 Task: Look for Airbnb options in El Cafetal, Venezuela from 9th November, 2023 to 16th November, 2023 for 2 adults. Place can be entire room with 2 bedrooms having 2 beds and 1 bathroom. Property type can be flat.
Action: Mouse moved to (492, 90)
Screenshot: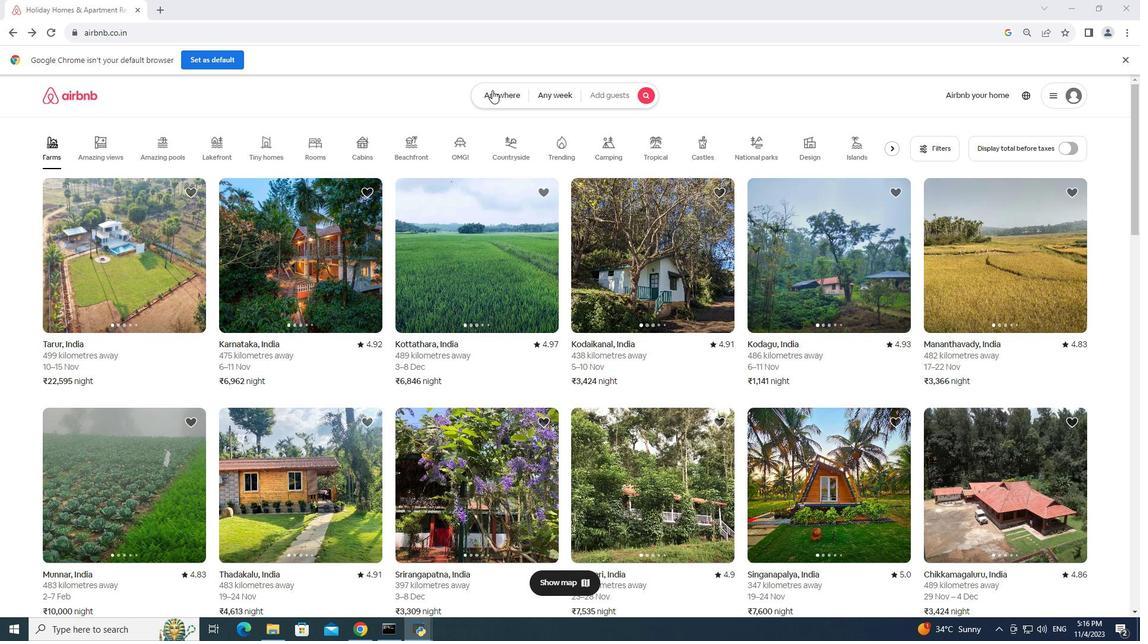 
Action: Mouse pressed left at (492, 90)
Screenshot: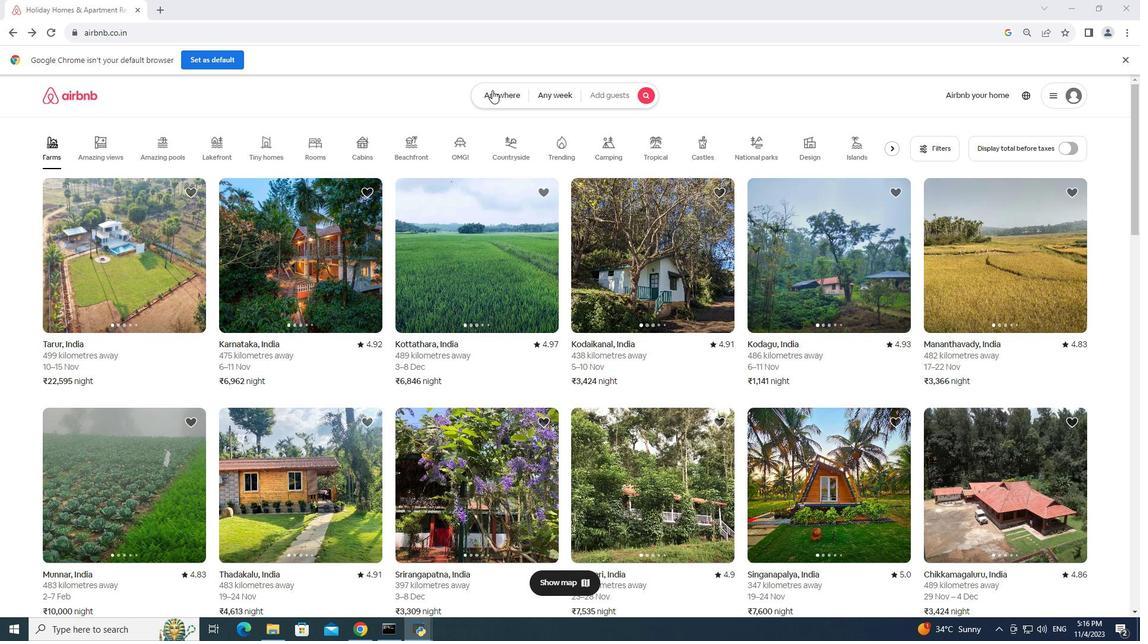 
Action: Mouse moved to (483, 112)
Screenshot: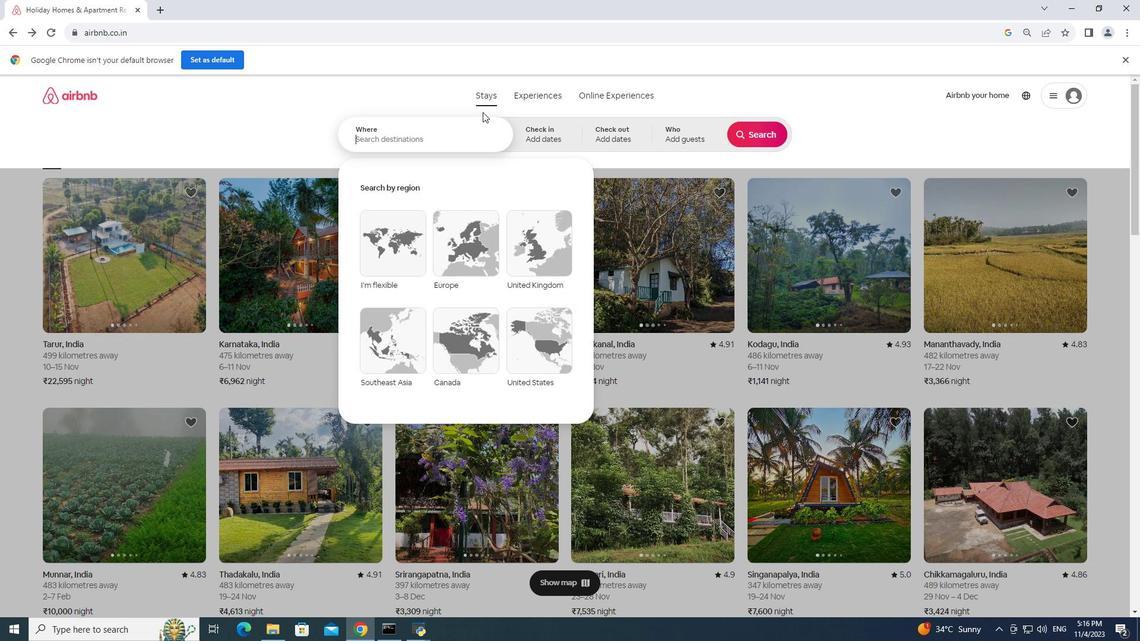 
Action: Key pressed d<Key.backspace>el<Key.backspace>i<Key.space>cafetal,<Key.space>venezuela
Screenshot: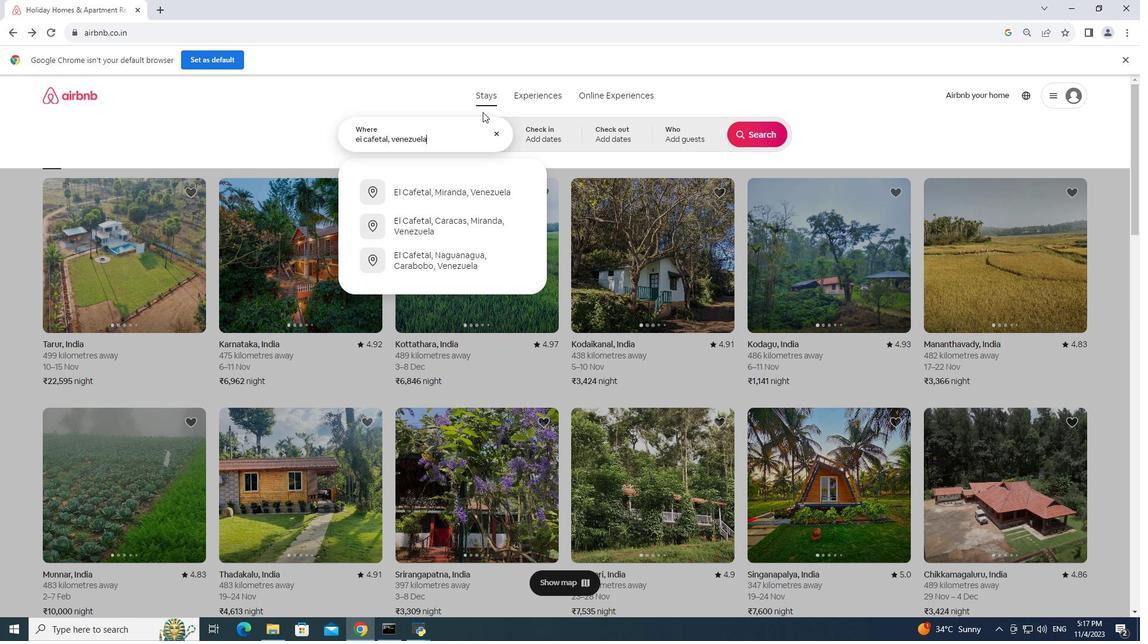 
Action: Mouse moved to (561, 137)
Screenshot: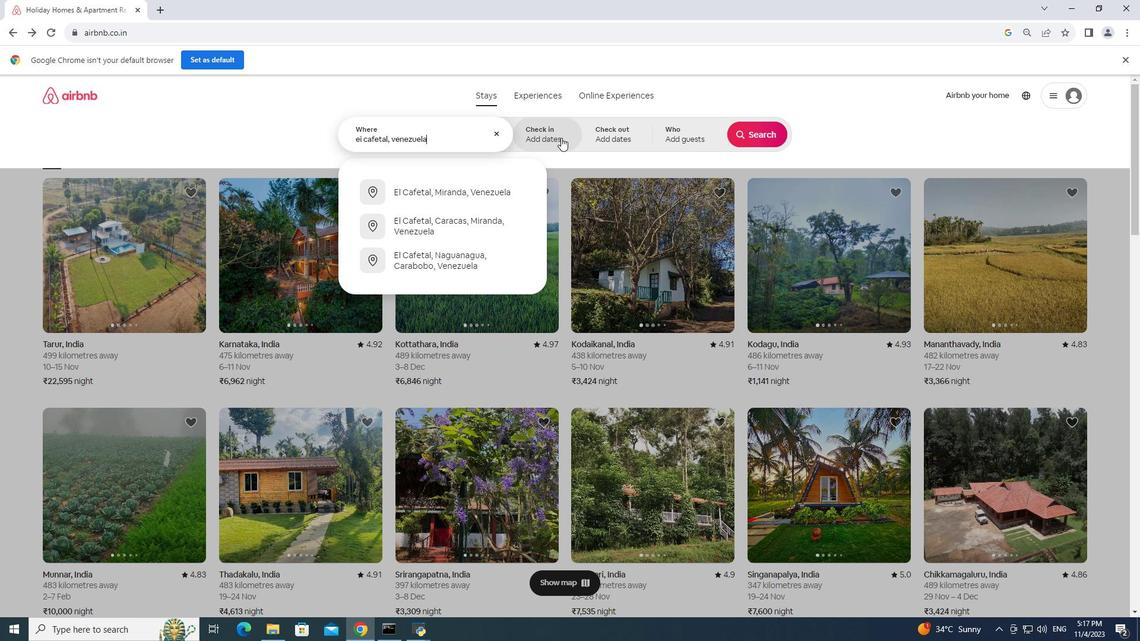 
Action: Mouse pressed left at (561, 137)
Screenshot: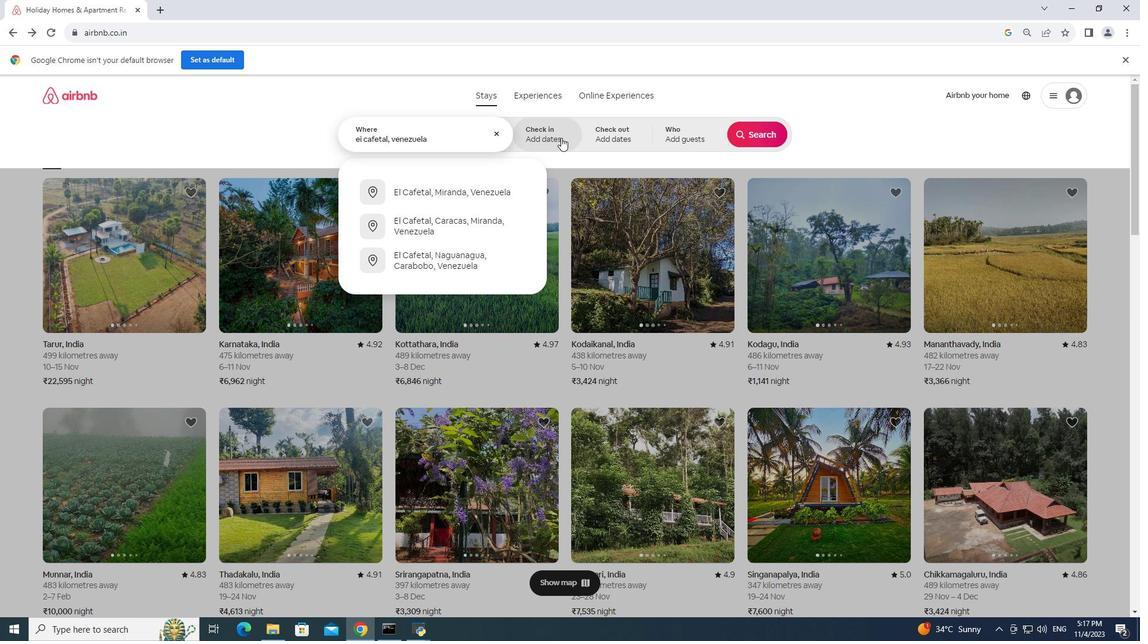 
Action: Mouse moved to (485, 292)
Screenshot: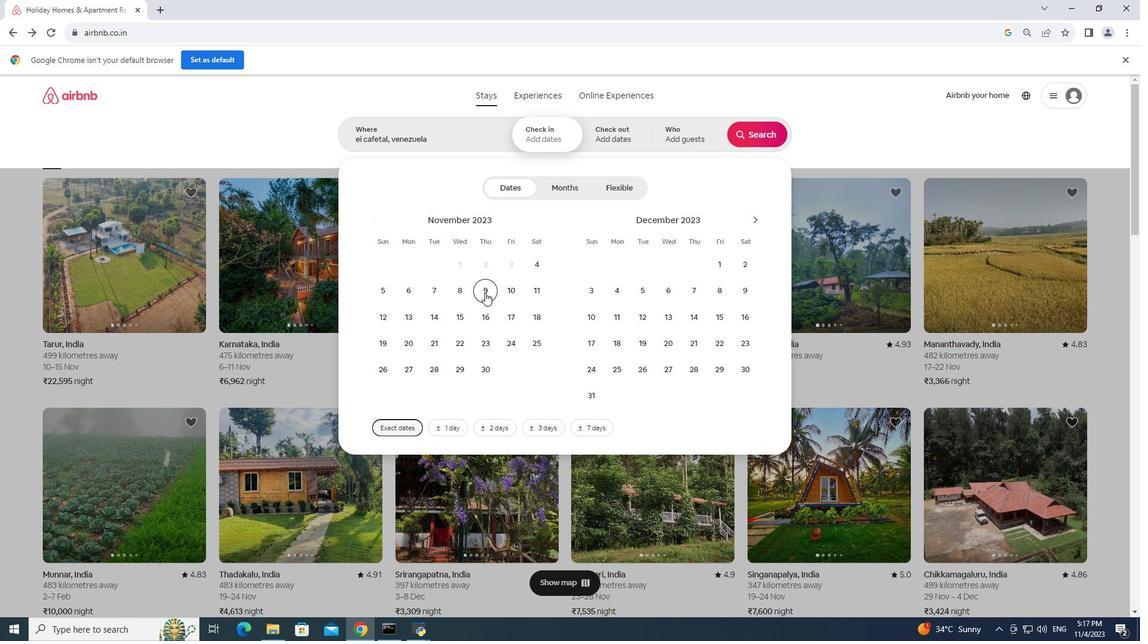
Action: Mouse pressed left at (485, 292)
Screenshot: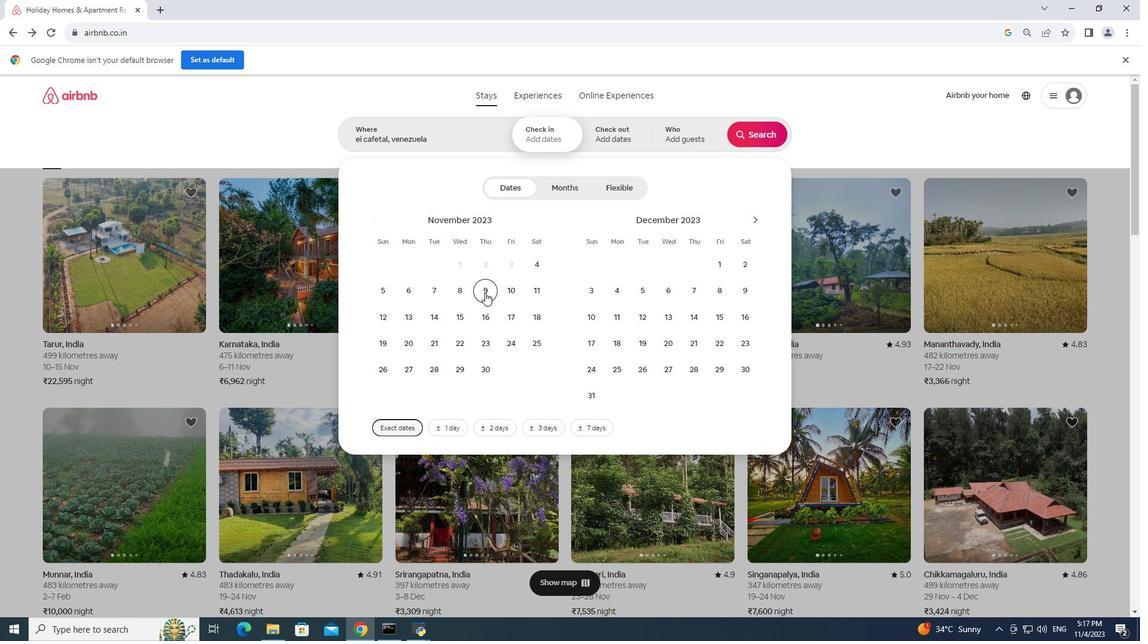 
Action: Mouse moved to (483, 319)
Screenshot: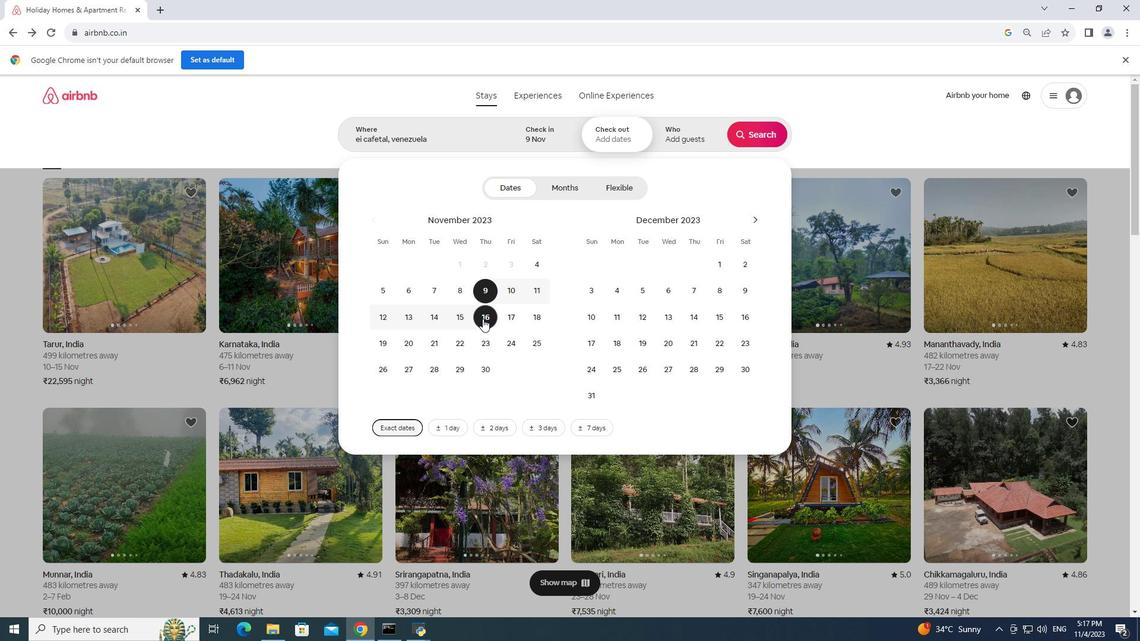 
Action: Mouse pressed left at (483, 319)
Screenshot: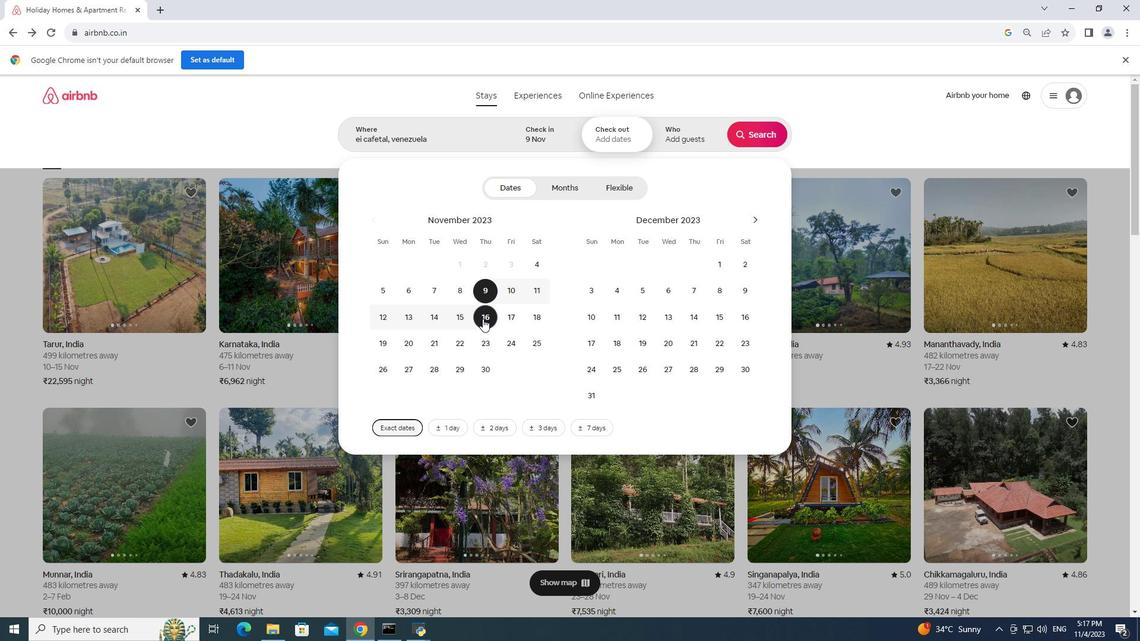 
Action: Mouse moved to (720, 137)
Screenshot: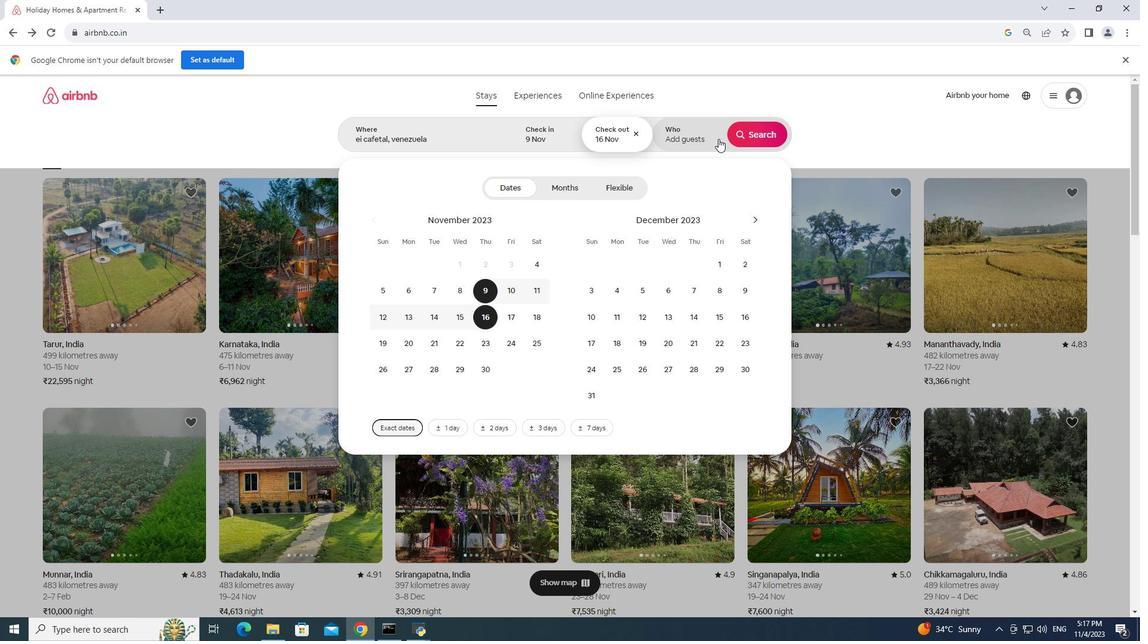 
Action: Mouse pressed left at (720, 137)
Screenshot: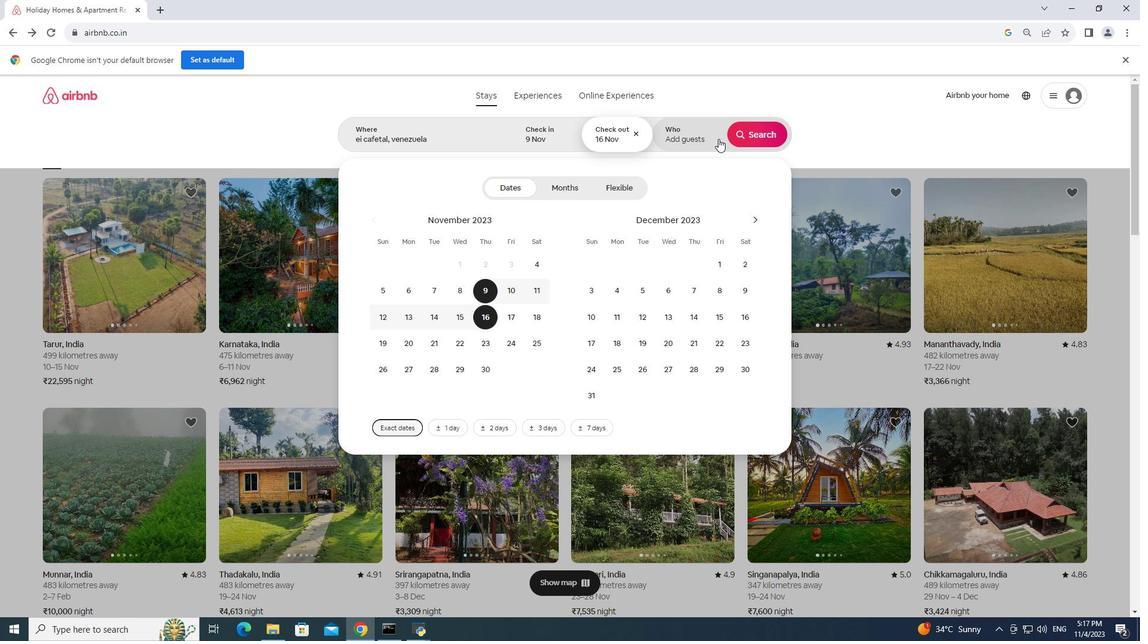 
Action: Mouse moved to (765, 190)
Screenshot: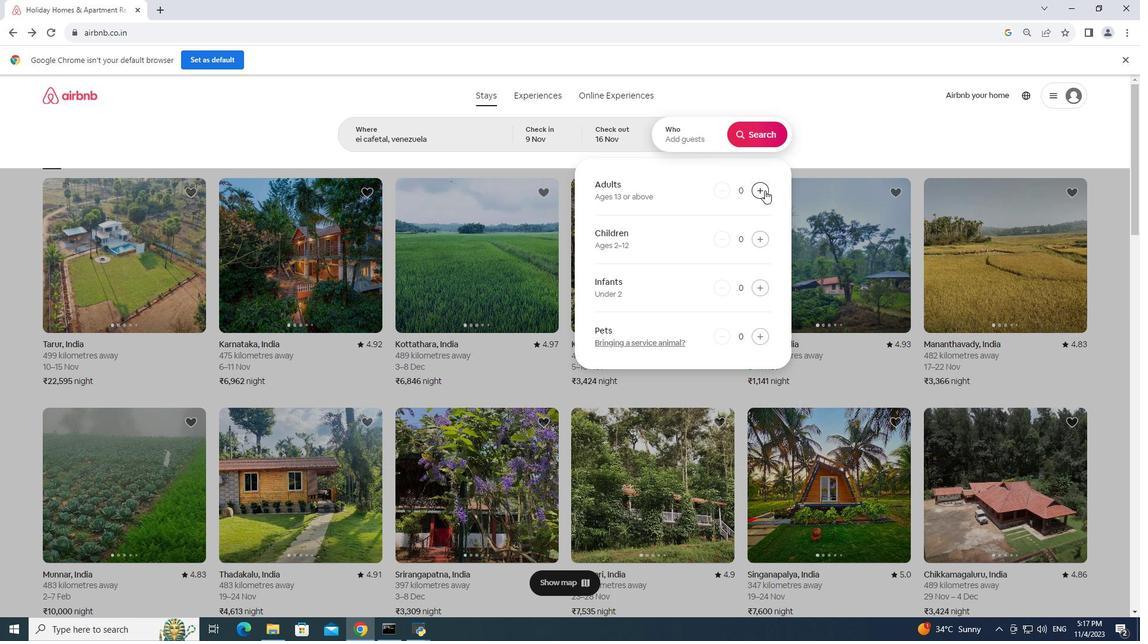 
Action: Mouse pressed left at (765, 190)
Screenshot: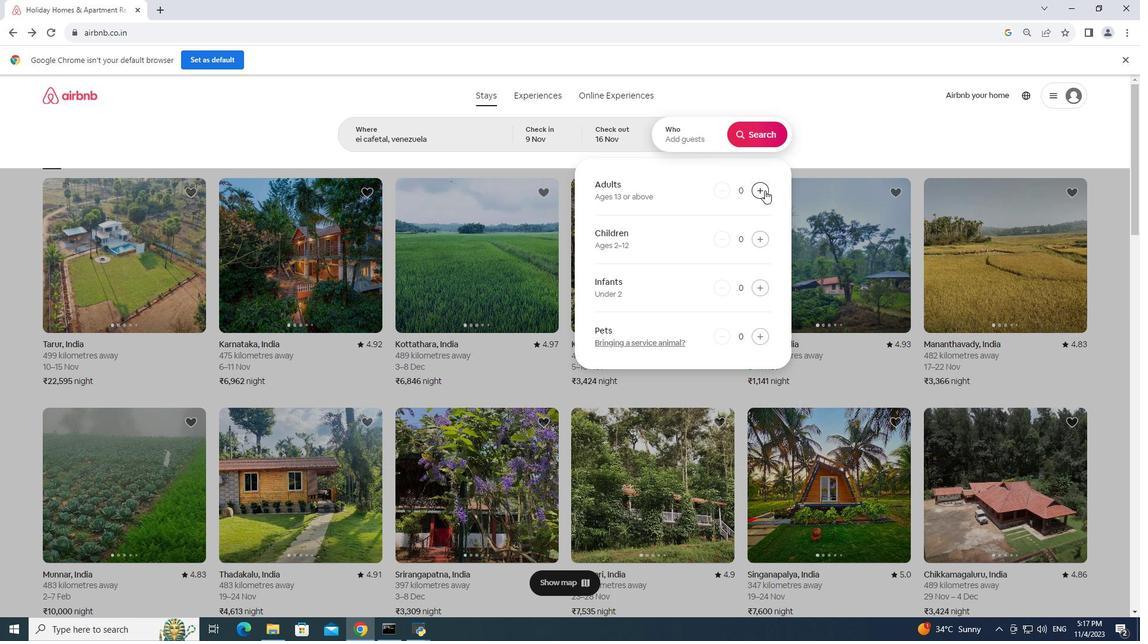 
Action: Mouse pressed left at (765, 190)
Screenshot: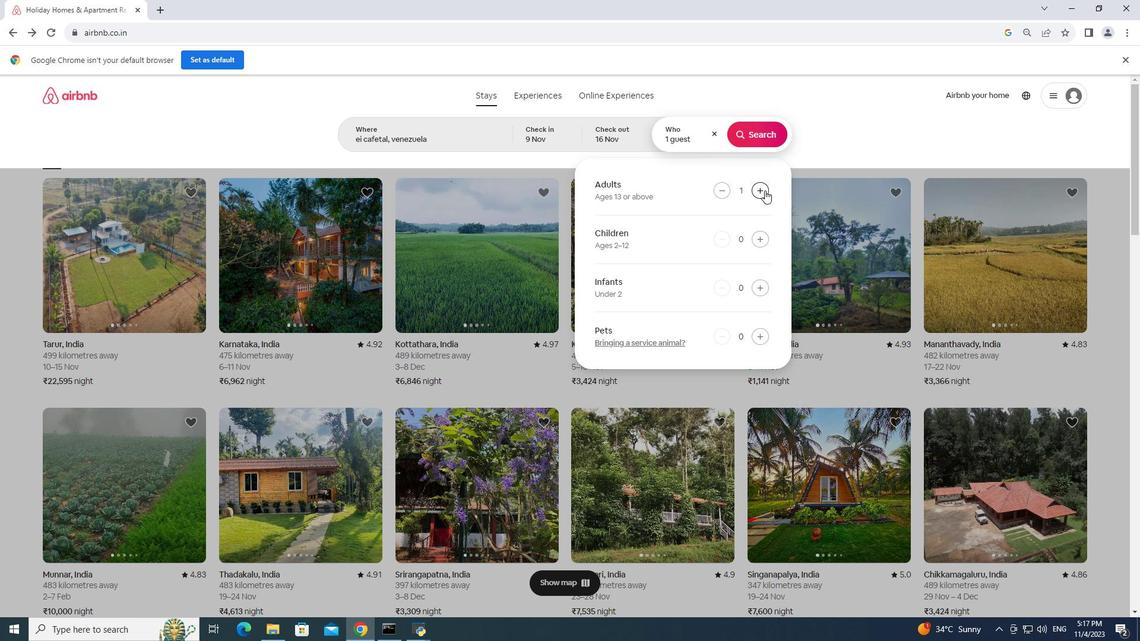 
Action: Mouse moved to (745, 134)
Screenshot: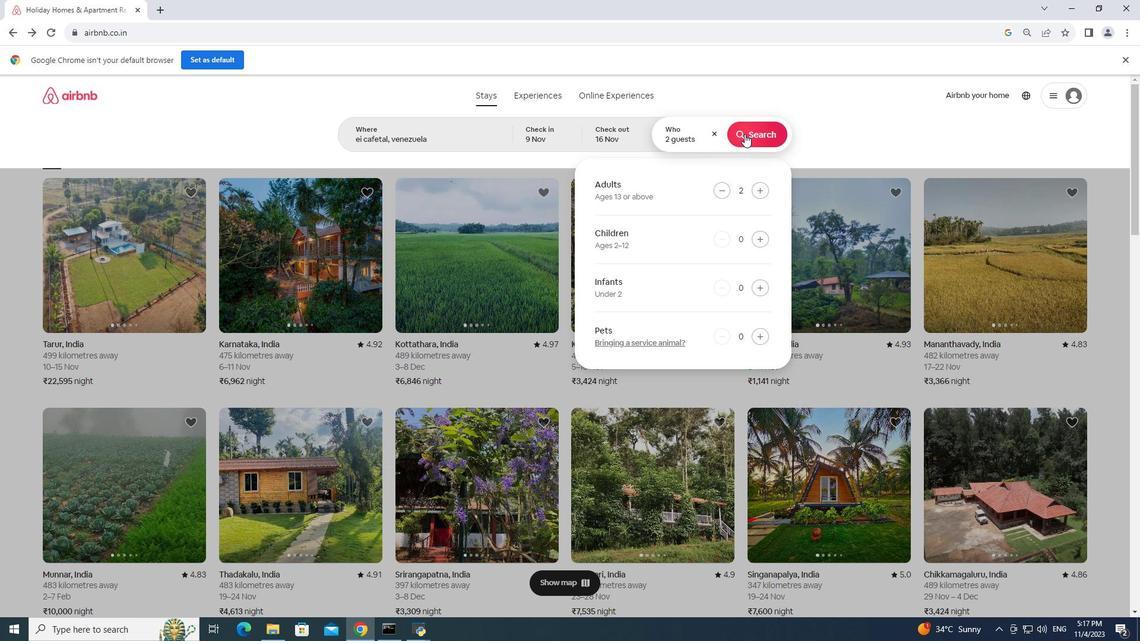 
Action: Mouse pressed left at (745, 134)
Screenshot: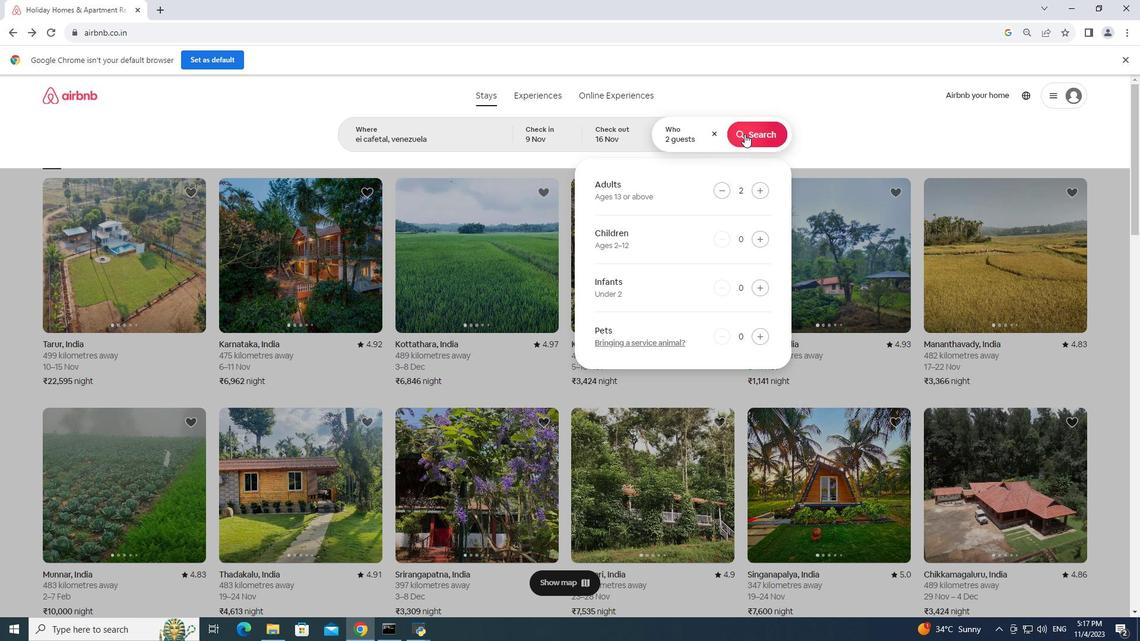 
Action: Mouse moved to (978, 138)
Screenshot: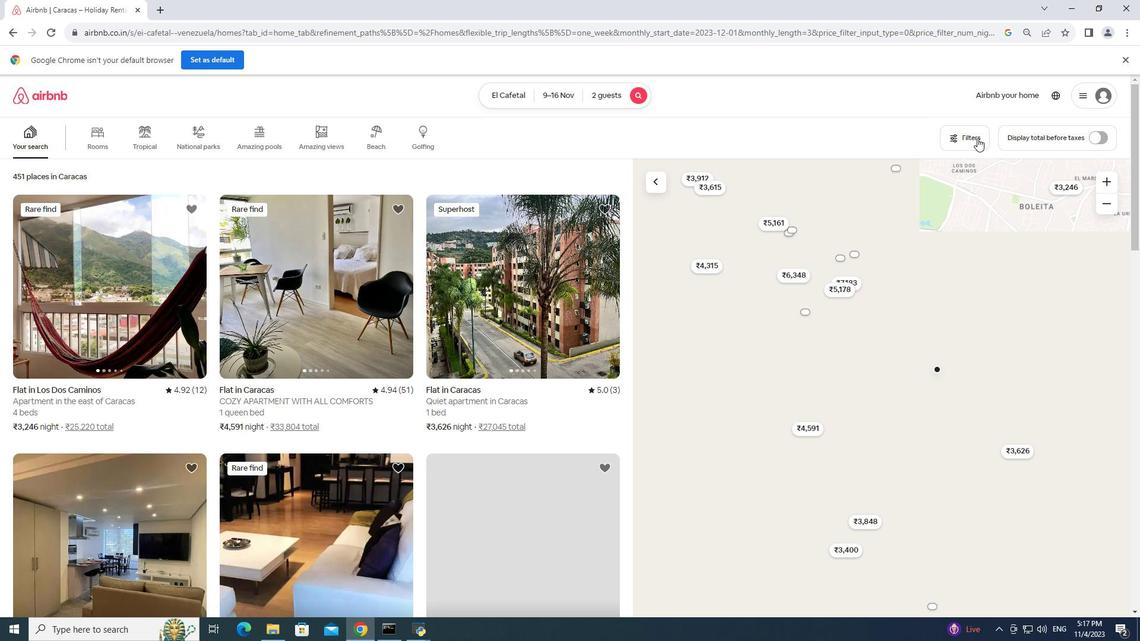 
Action: Mouse pressed left at (978, 138)
Screenshot: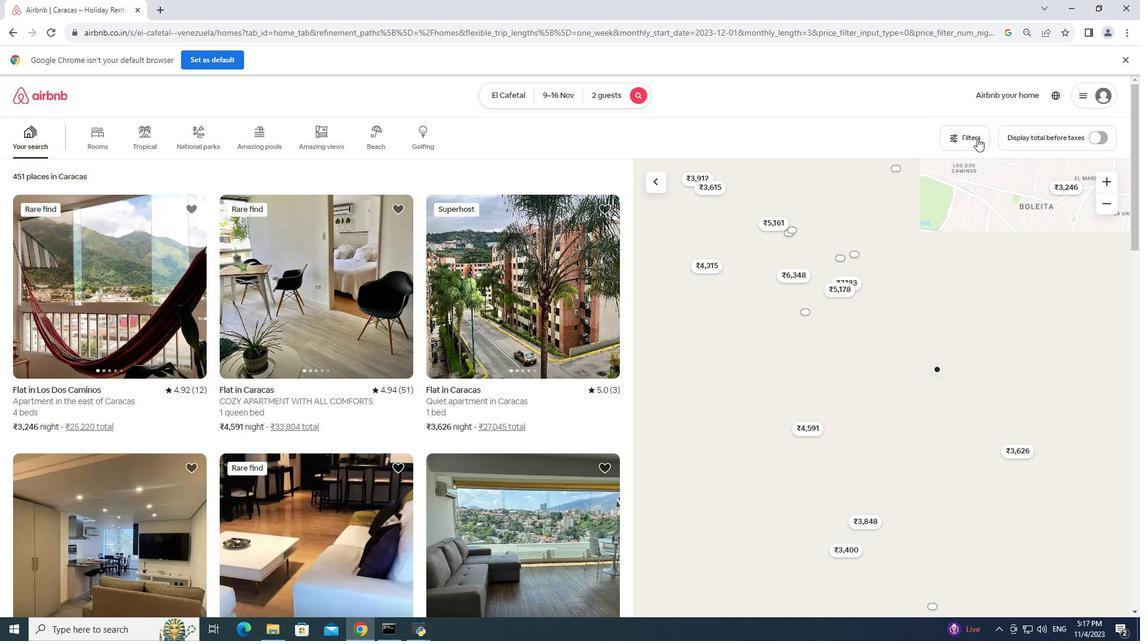 
Action: Mouse moved to (974, 142)
Screenshot: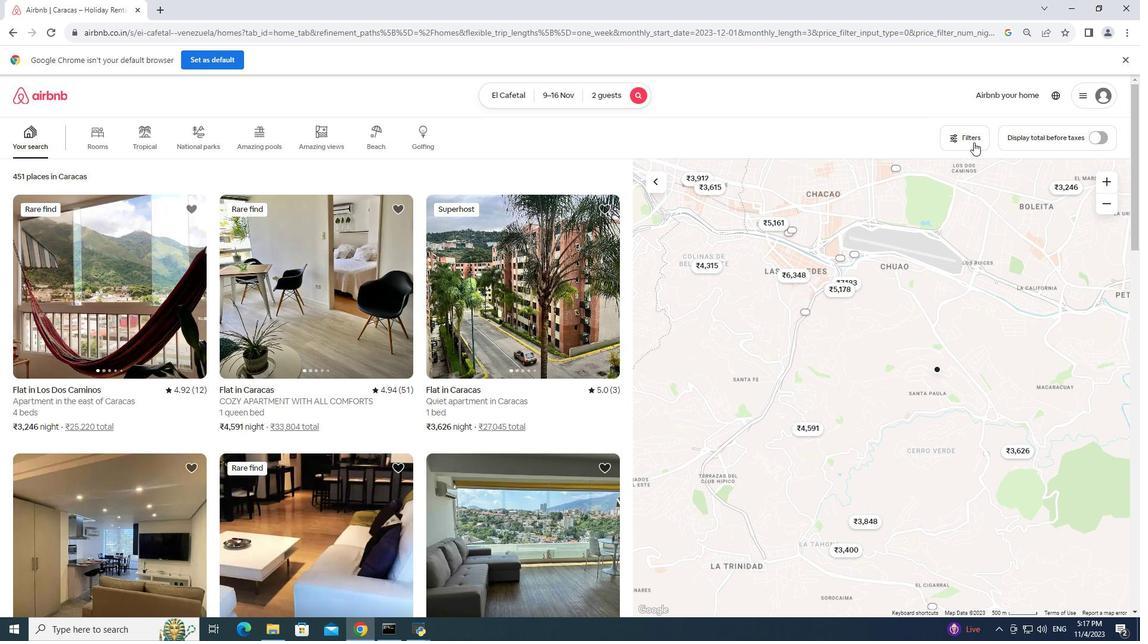 
Action: Mouse pressed left at (974, 142)
Screenshot: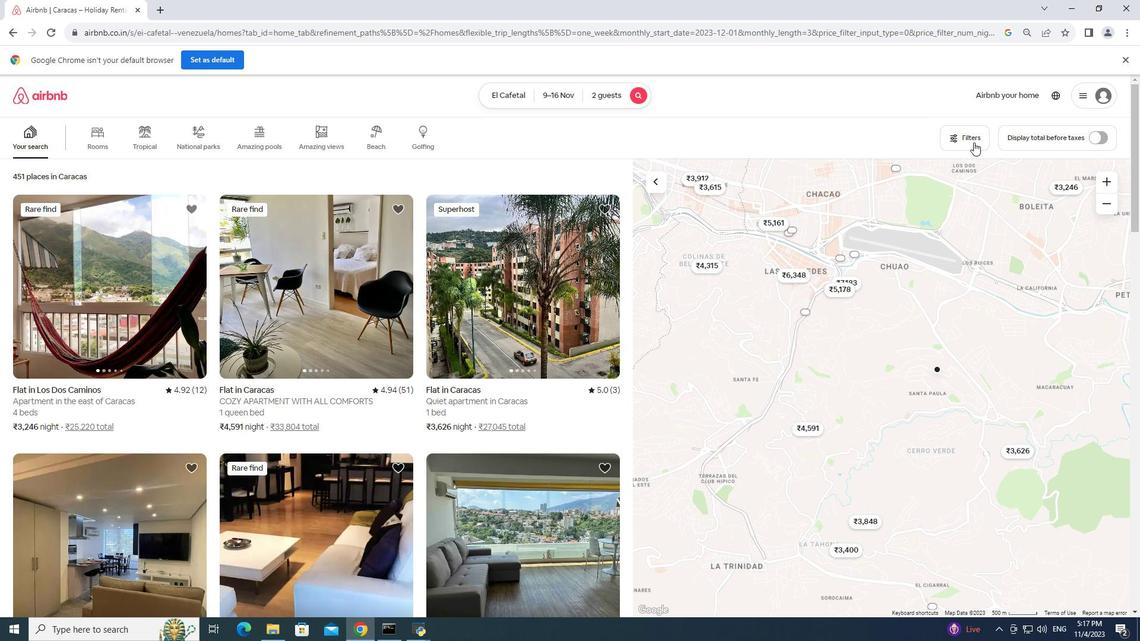 
Action: Mouse pressed left at (974, 142)
Screenshot: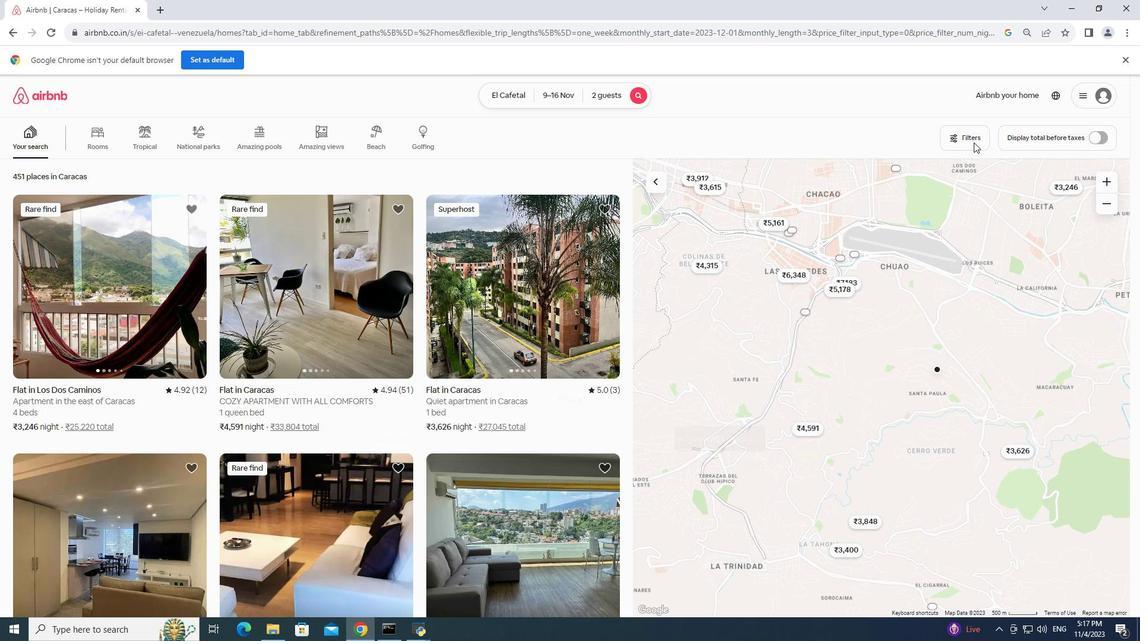 
Action: Mouse pressed left at (974, 142)
Screenshot: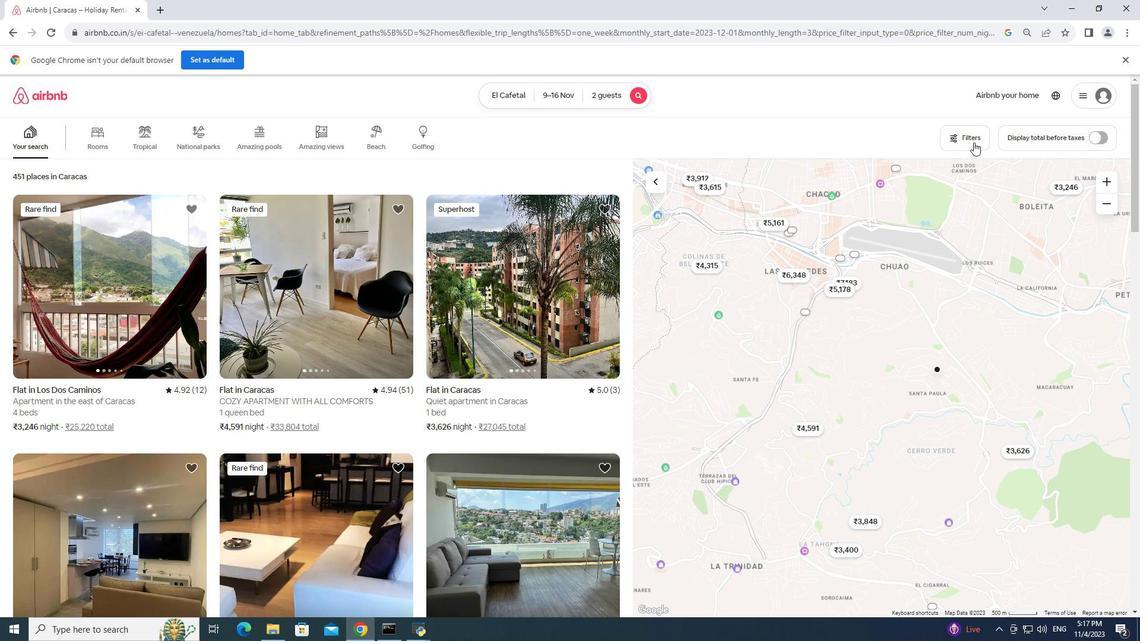 
Action: Mouse moved to (663, 380)
Screenshot: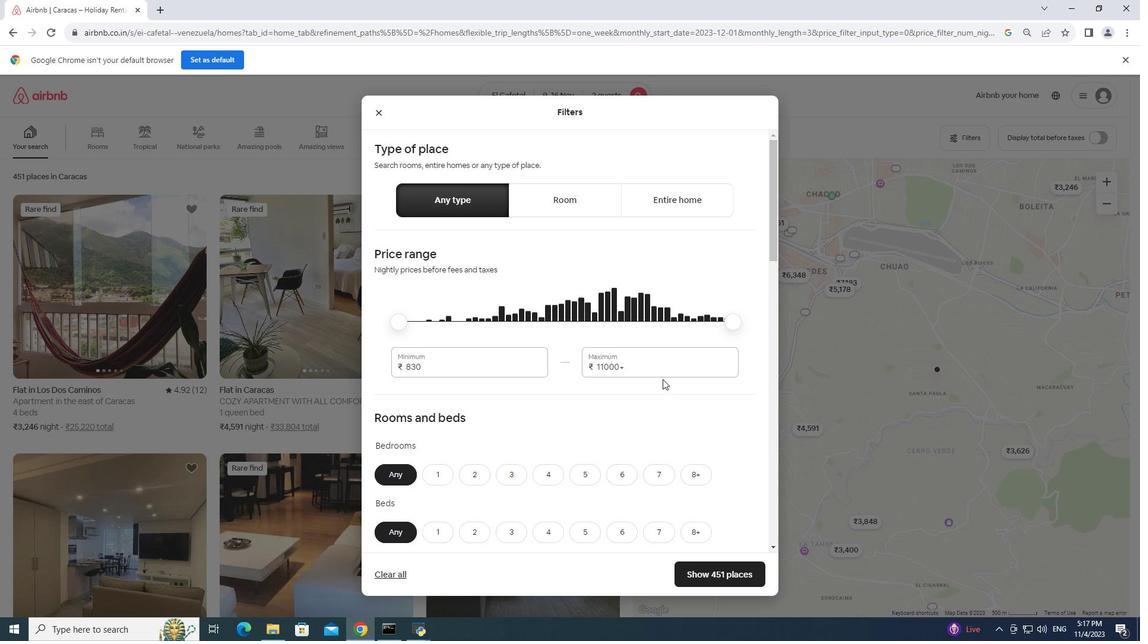 
Action: Mouse scrolled (663, 379) with delta (0, 0)
Screenshot: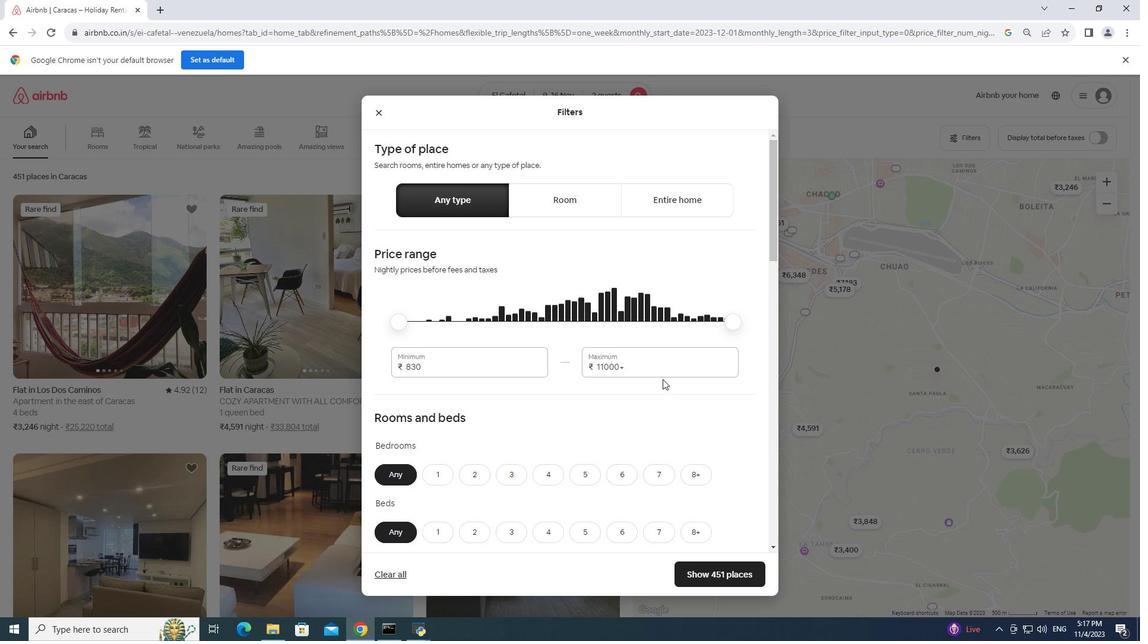 
Action: Mouse moved to (663, 379)
Screenshot: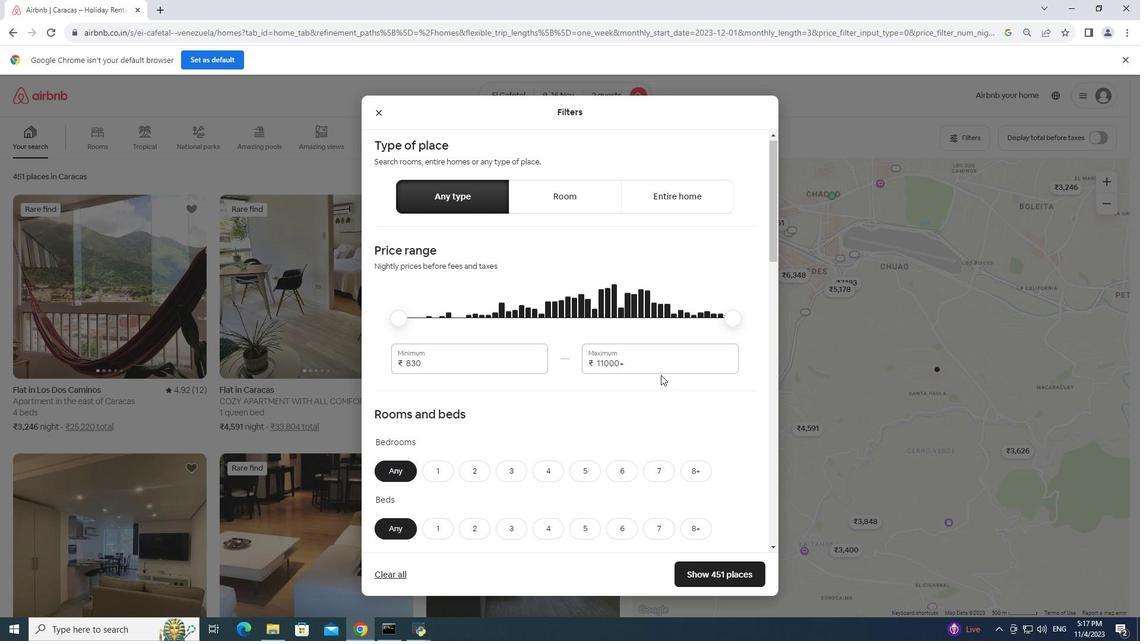 
Action: Mouse scrolled (663, 378) with delta (0, 0)
Screenshot: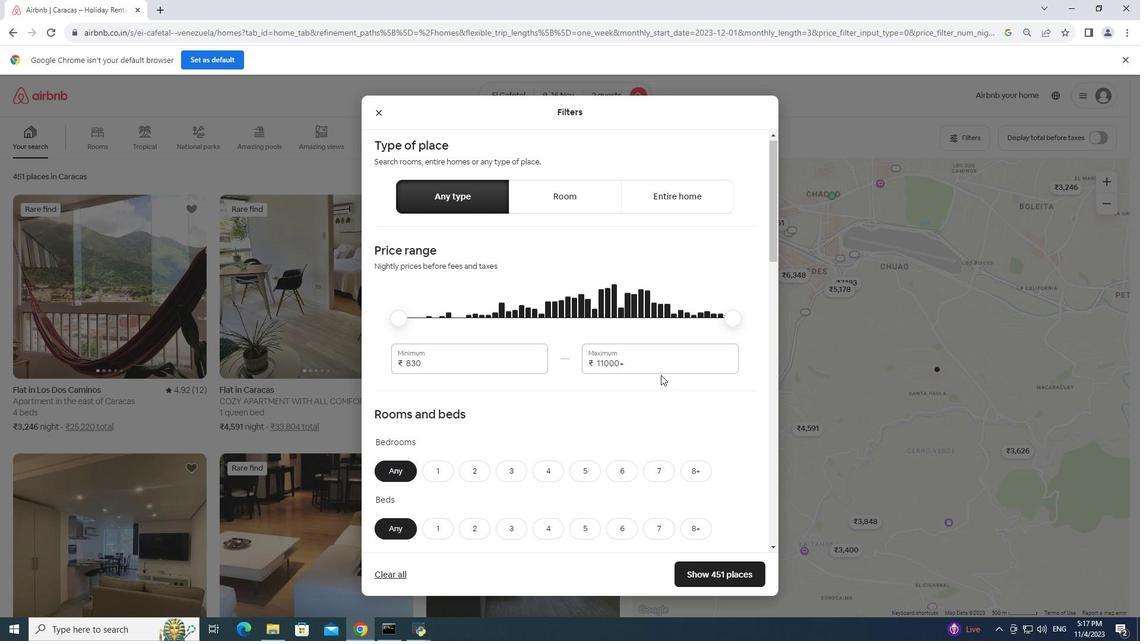 
Action: Mouse moved to (662, 377)
Screenshot: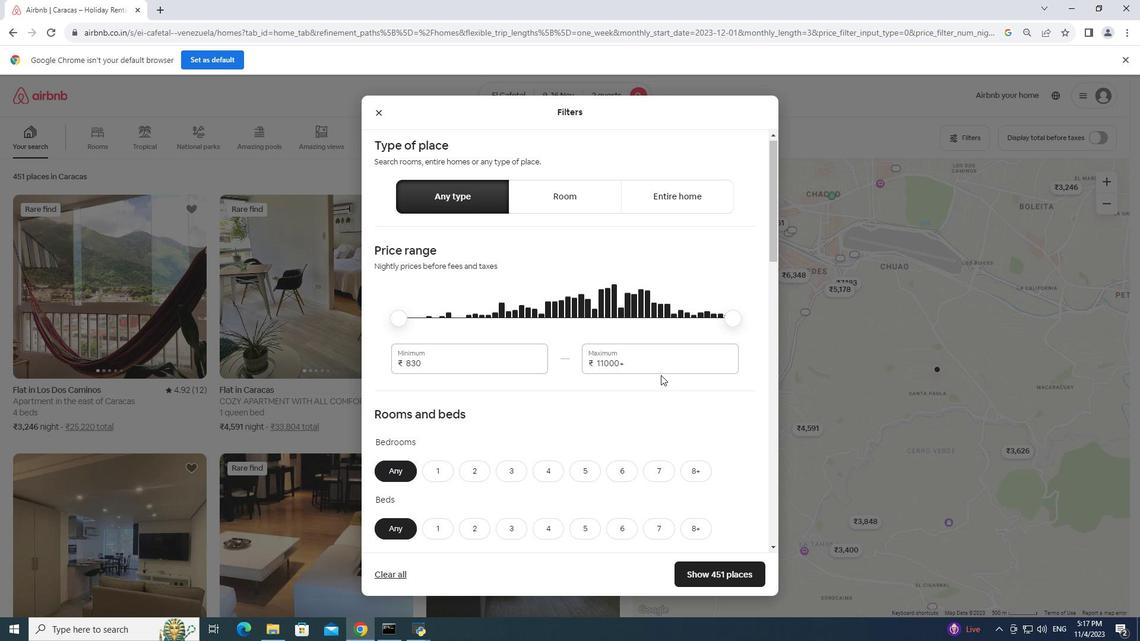 
Action: Mouse scrolled (662, 377) with delta (0, 0)
Screenshot: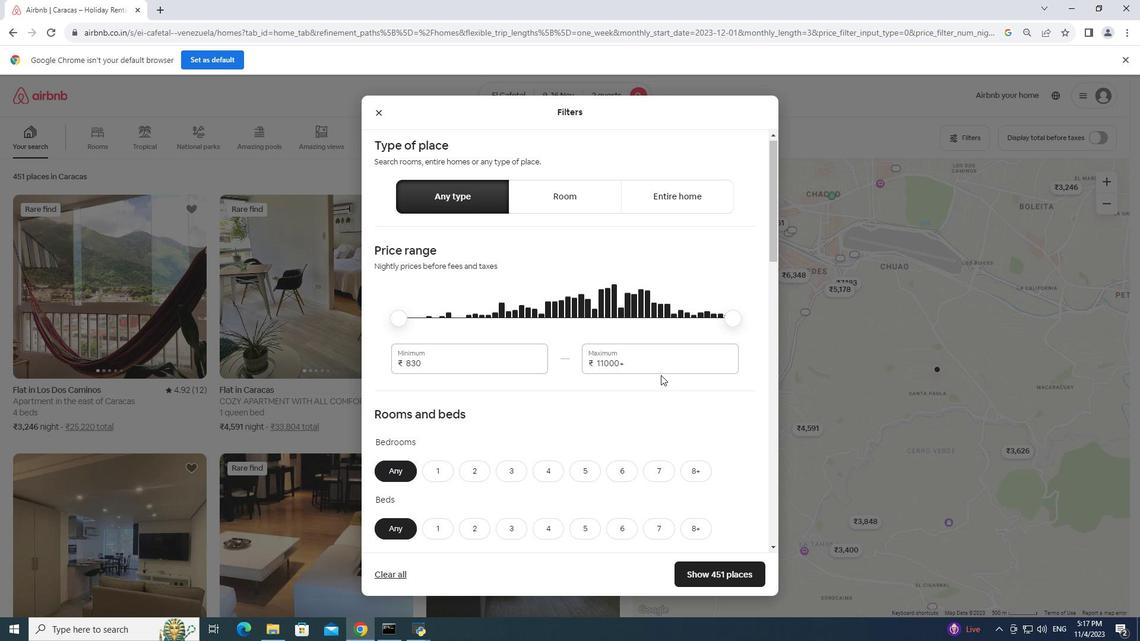 
Action: Mouse moved to (661, 376)
Screenshot: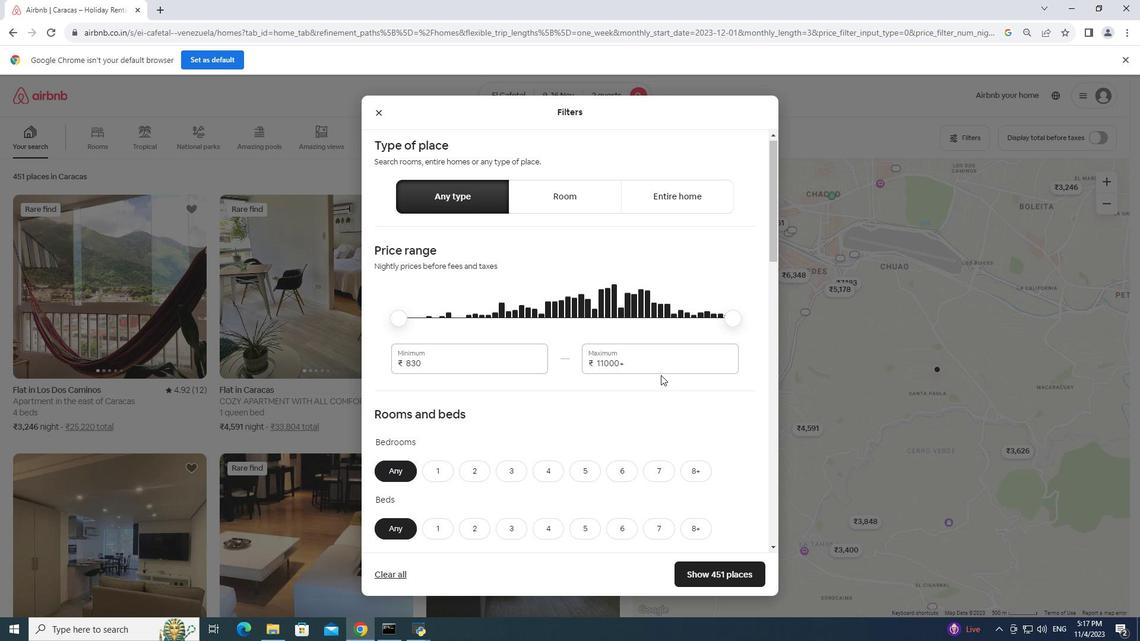 
Action: Mouse scrolled (661, 376) with delta (0, 0)
Screenshot: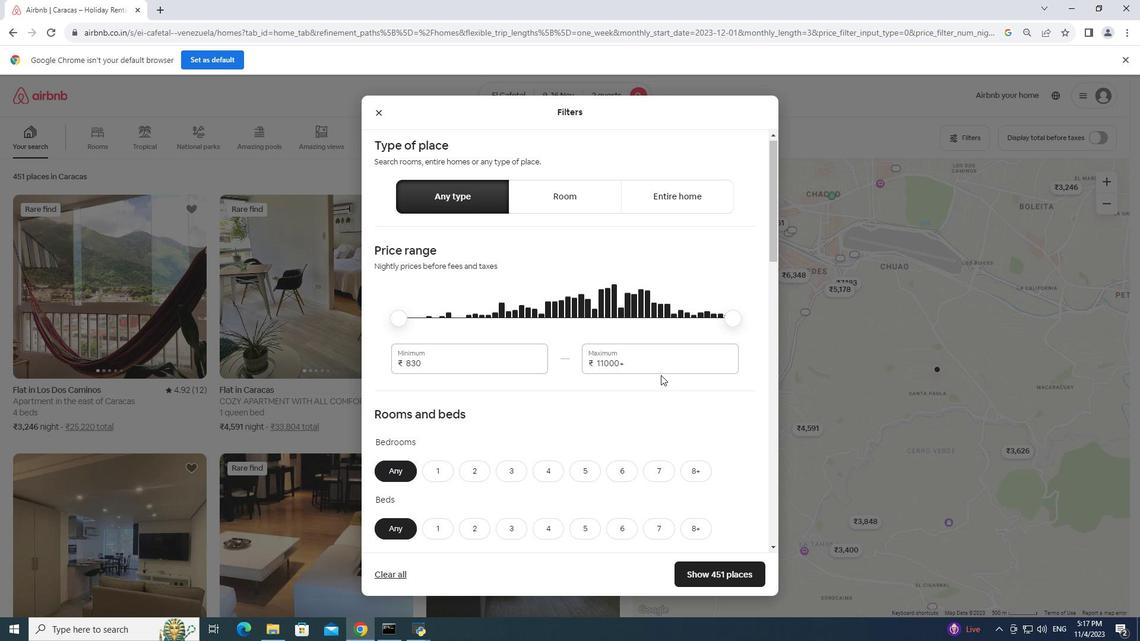 
Action: Mouse moved to (660, 374)
Screenshot: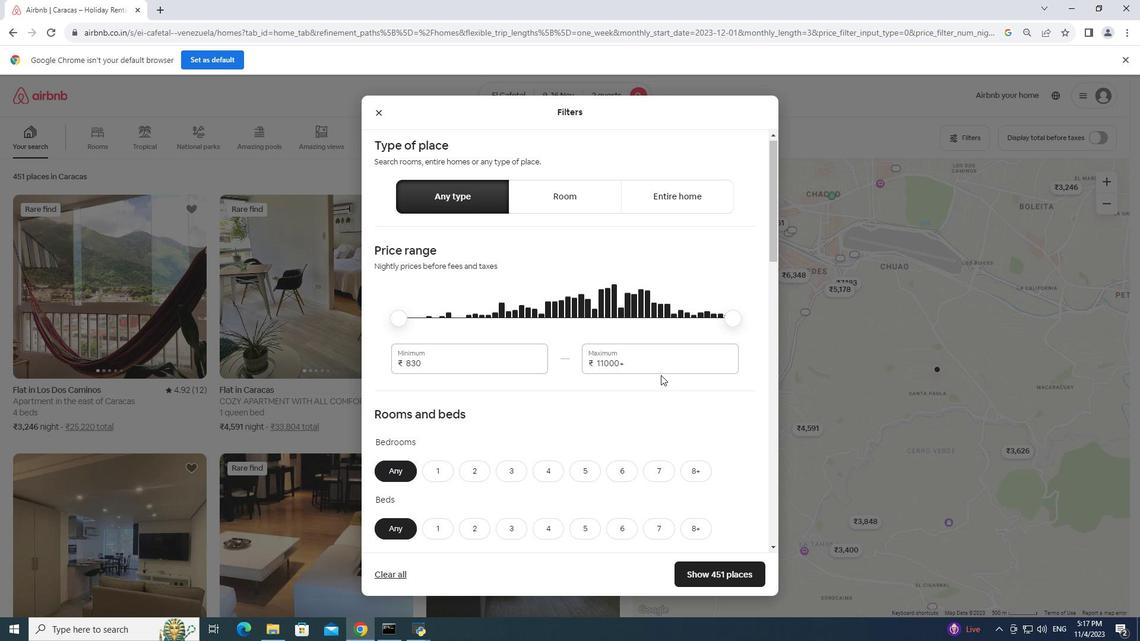 
Action: Mouse scrolled (660, 374) with delta (0, 0)
Screenshot: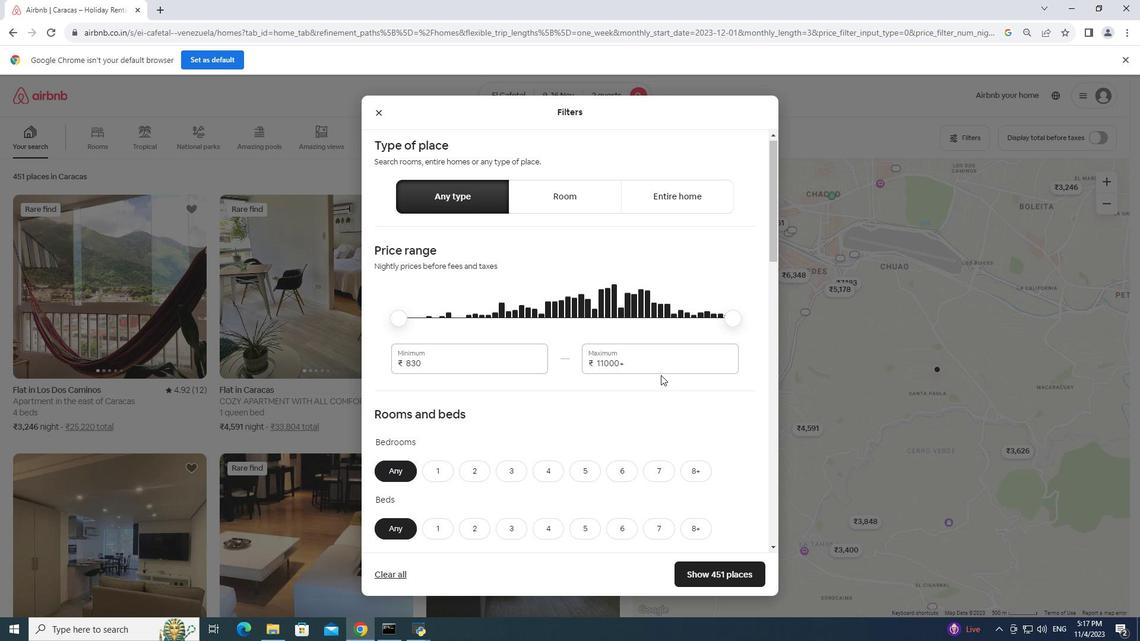 
Action: Mouse moved to (480, 178)
Screenshot: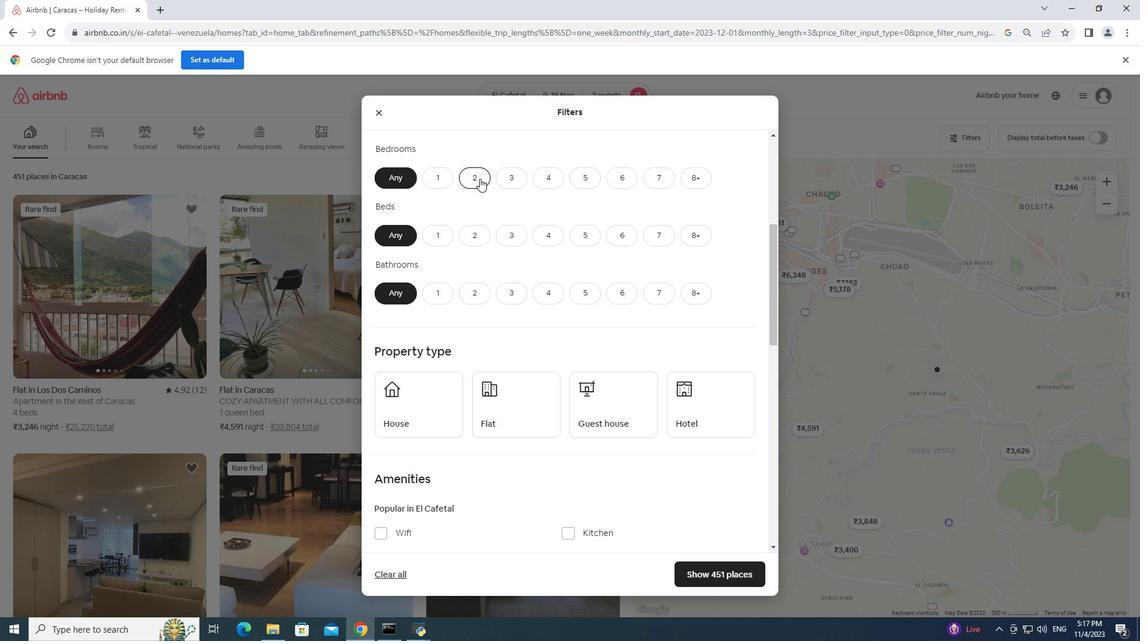 
Action: Mouse pressed left at (480, 178)
Screenshot: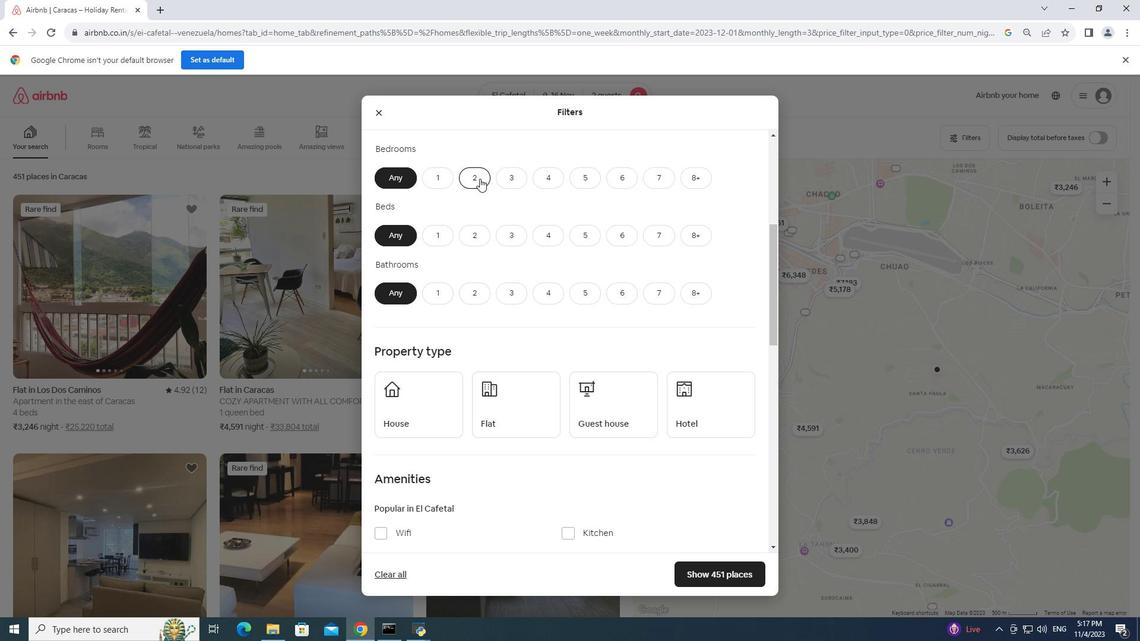 
Action: Mouse moved to (474, 232)
Screenshot: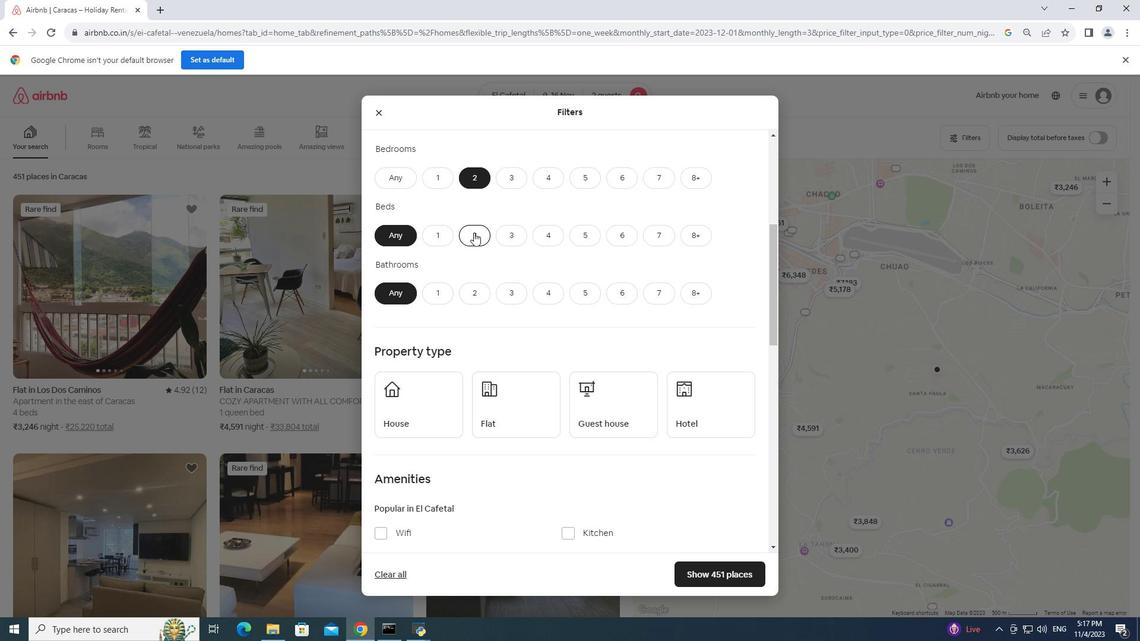 
Action: Mouse pressed left at (474, 232)
Screenshot: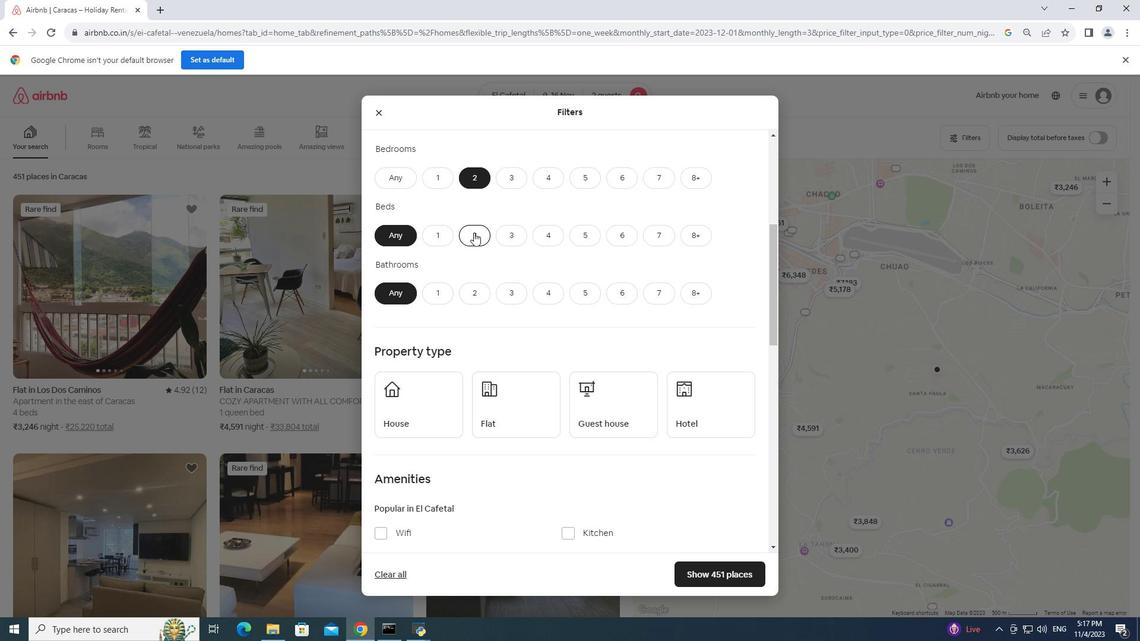 
Action: Mouse moved to (442, 290)
Screenshot: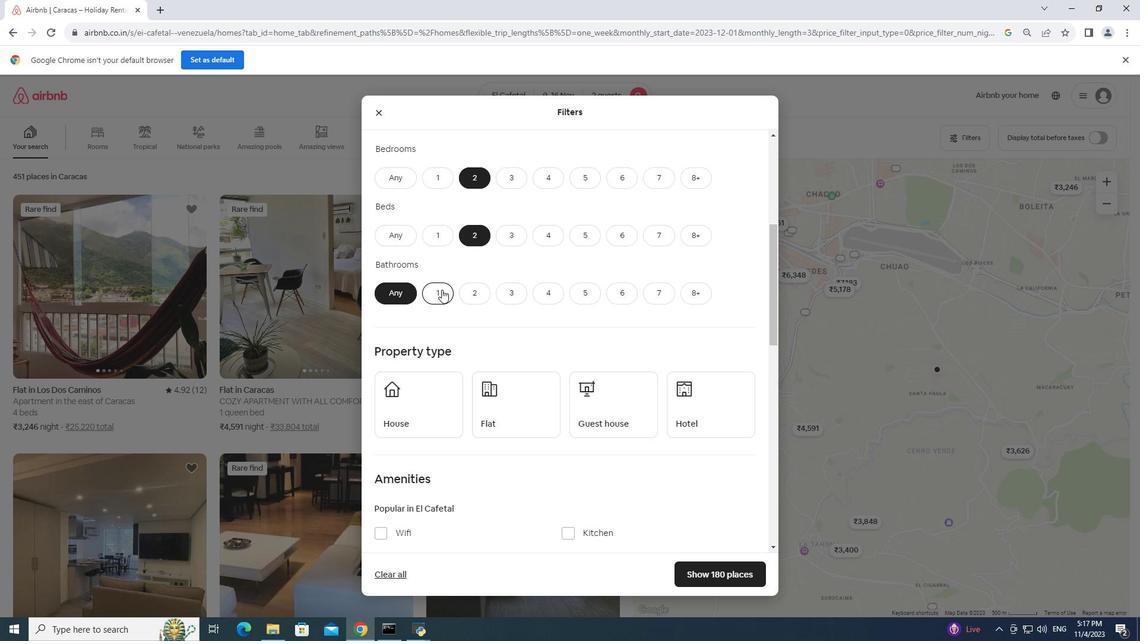 
Action: Mouse pressed left at (442, 290)
Screenshot: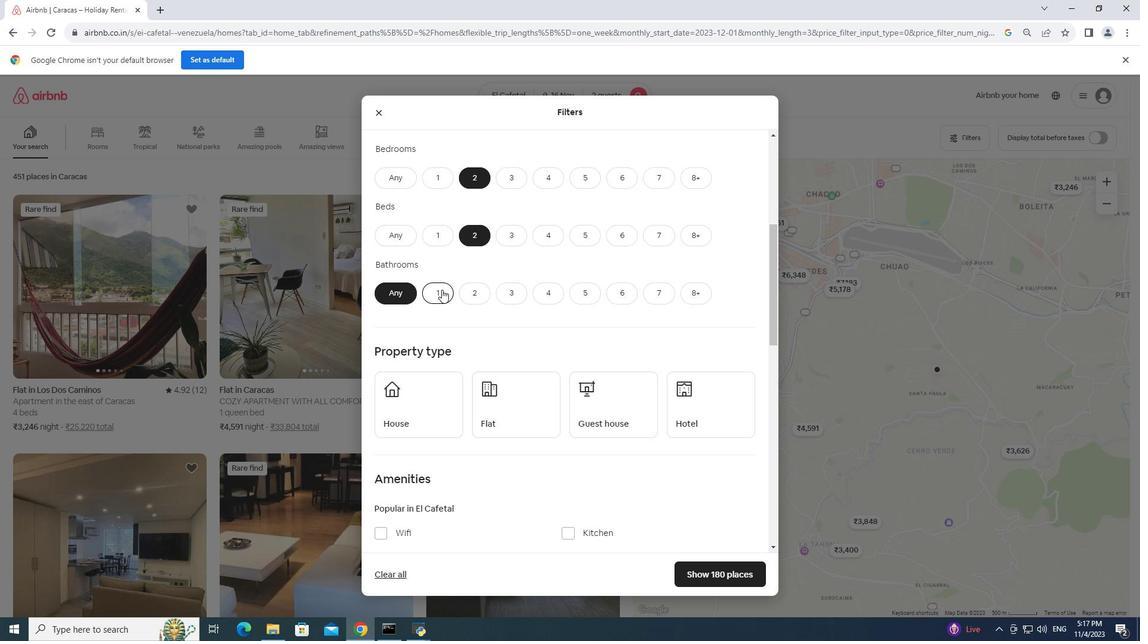 
Action: Mouse moved to (442, 289)
Screenshot: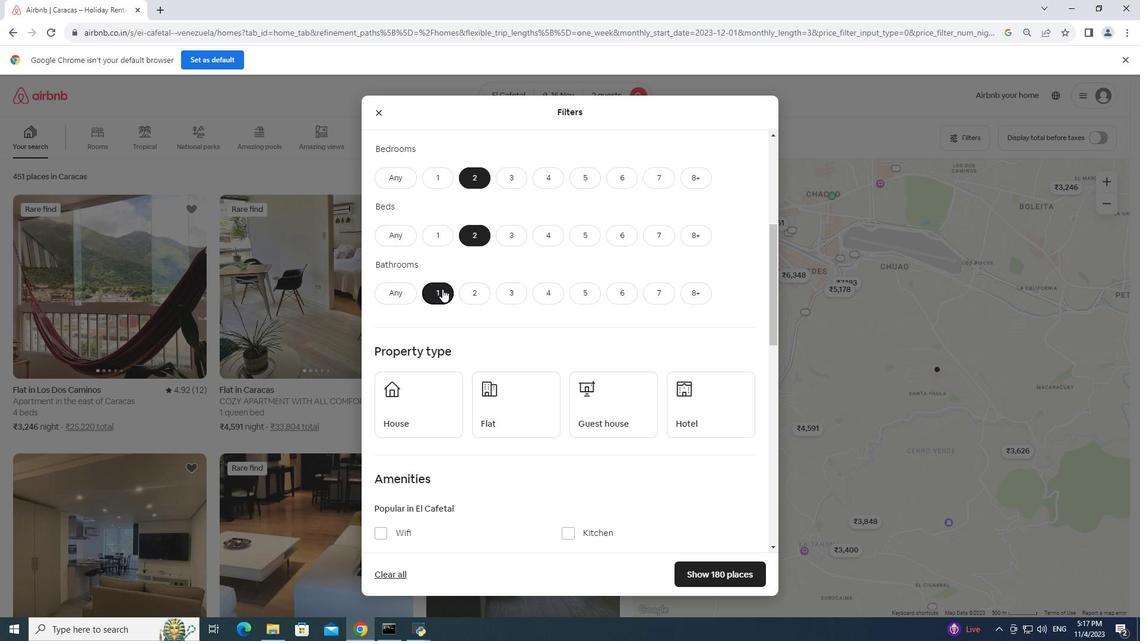 
Action: Mouse scrolled (442, 288) with delta (0, 0)
Screenshot: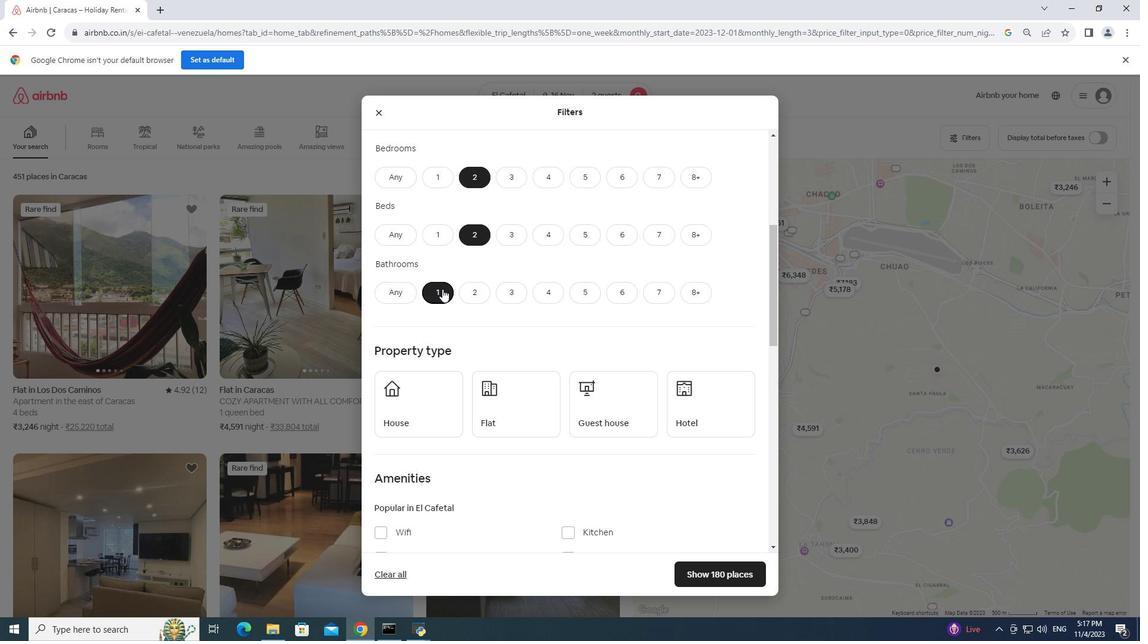 
Action: Mouse scrolled (442, 288) with delta (0, 0)
Screenshot: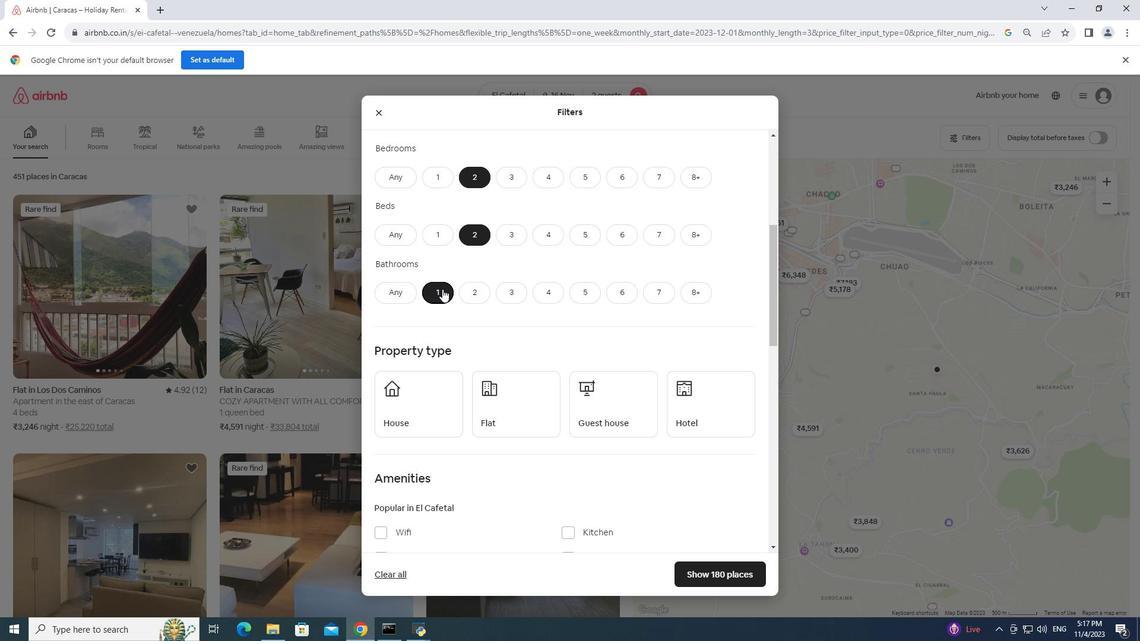 
Action: Mouse scrolled (442, 288) with delta (0, 0)
Screenshot: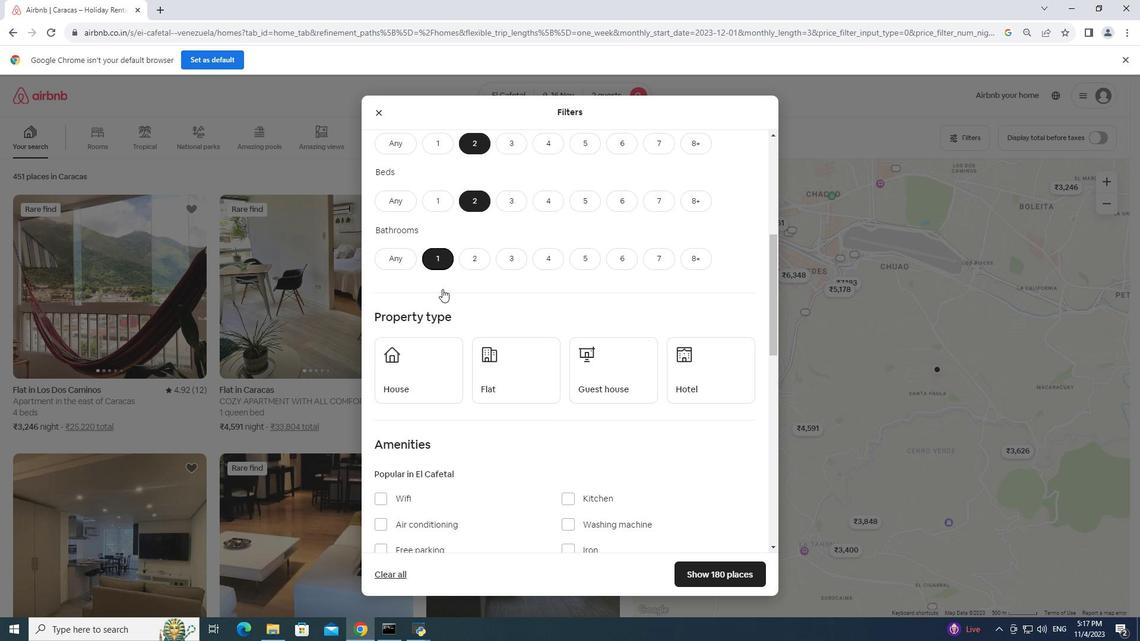 
Action: Mouse scrolled (442, 288) with delta (0, 0)
Screenshot: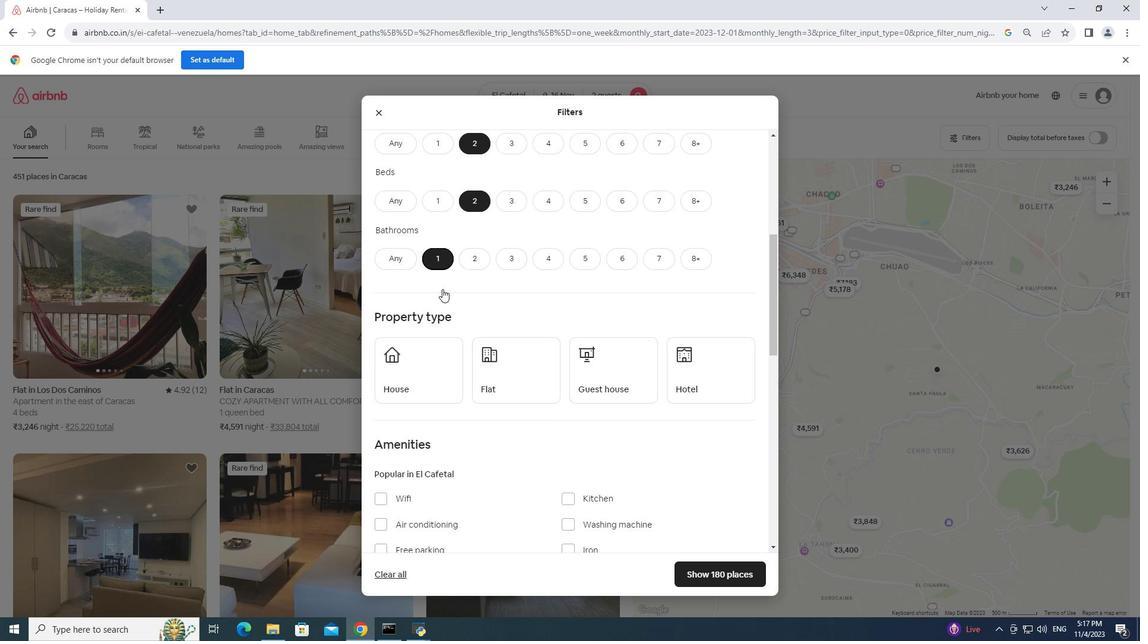 
Action: Mouse moved to (454, 266)
Screenshot: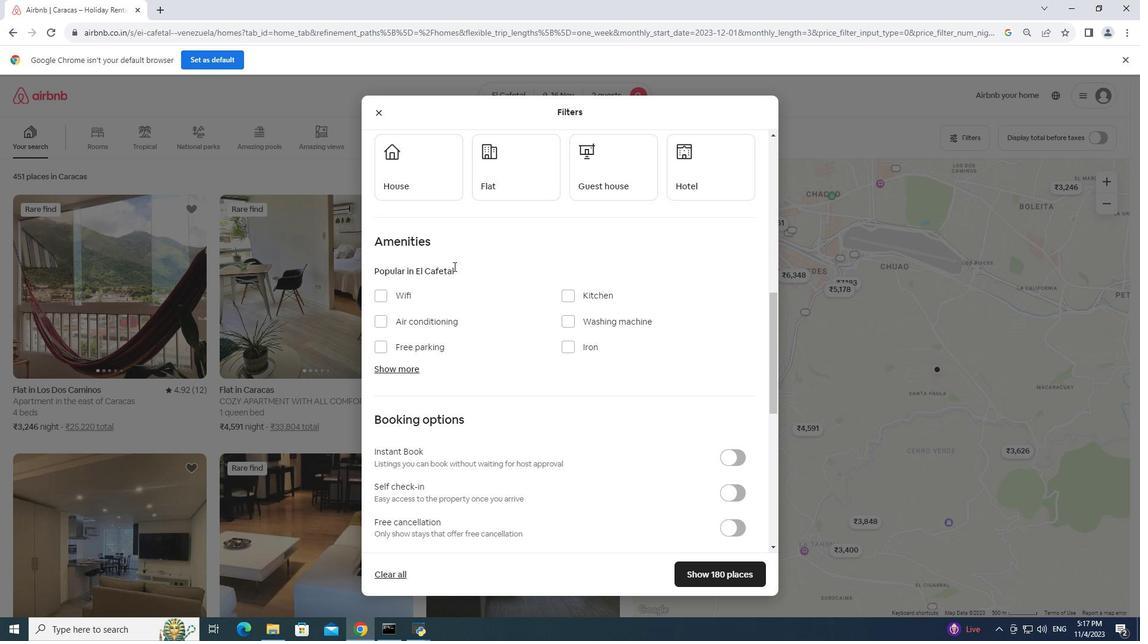 
Action: Mouse scrolled (454, 267) with delta (0, 0)
Screenshot: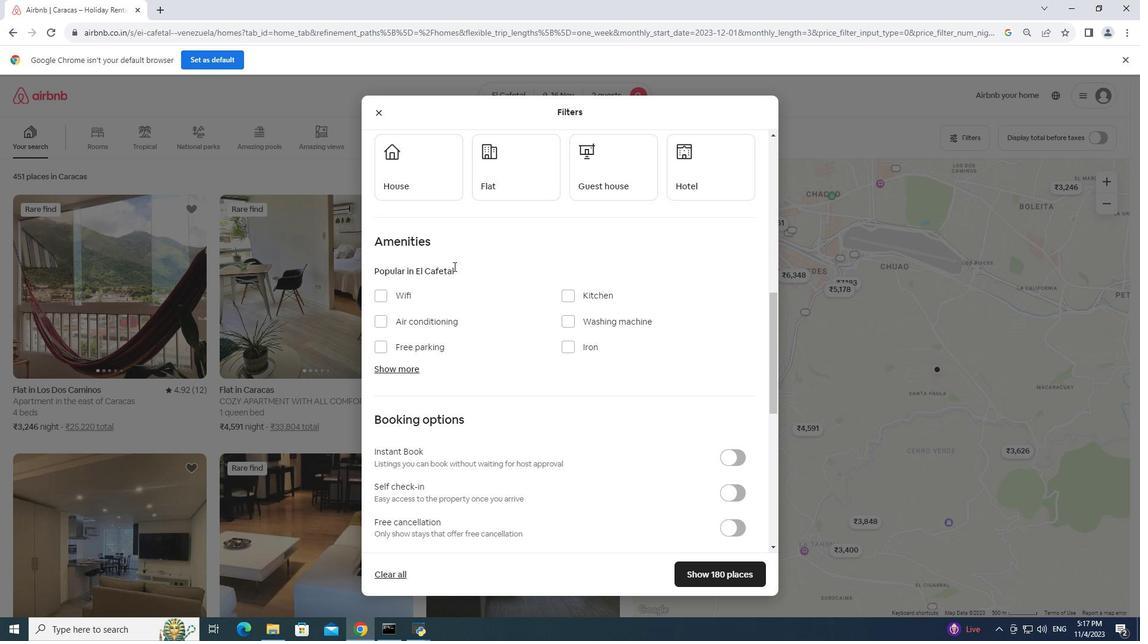 
Action: Mouse scrolled (454, 267) with delta (0, 0)
Screenshot: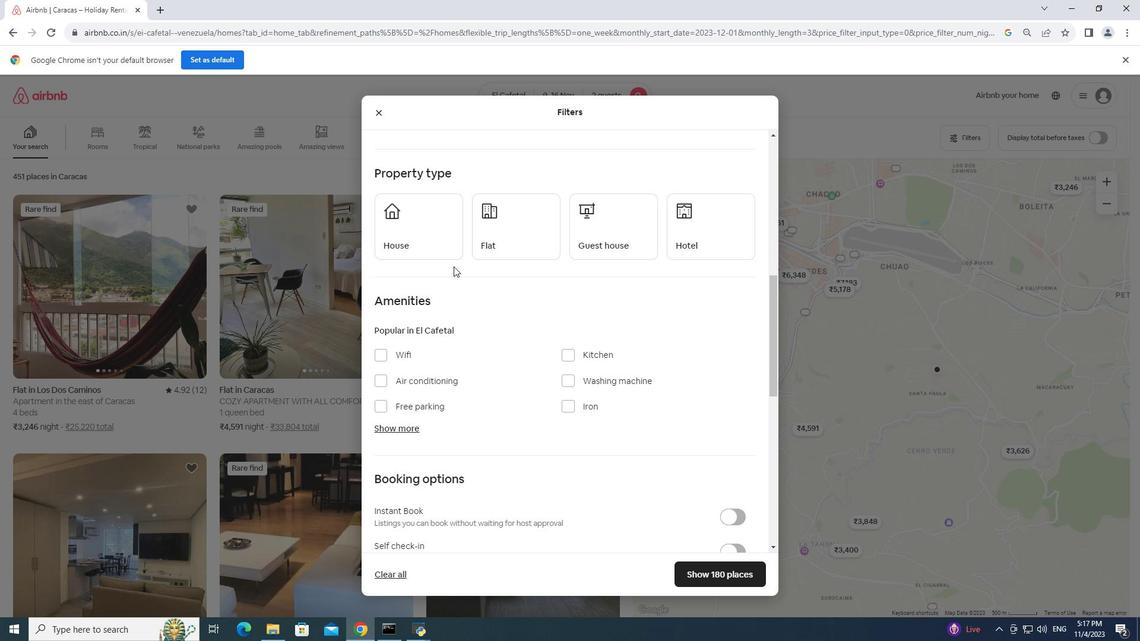 
Action: Mouse scrolled (454, 267) with delta (0, 0)
Screenshot: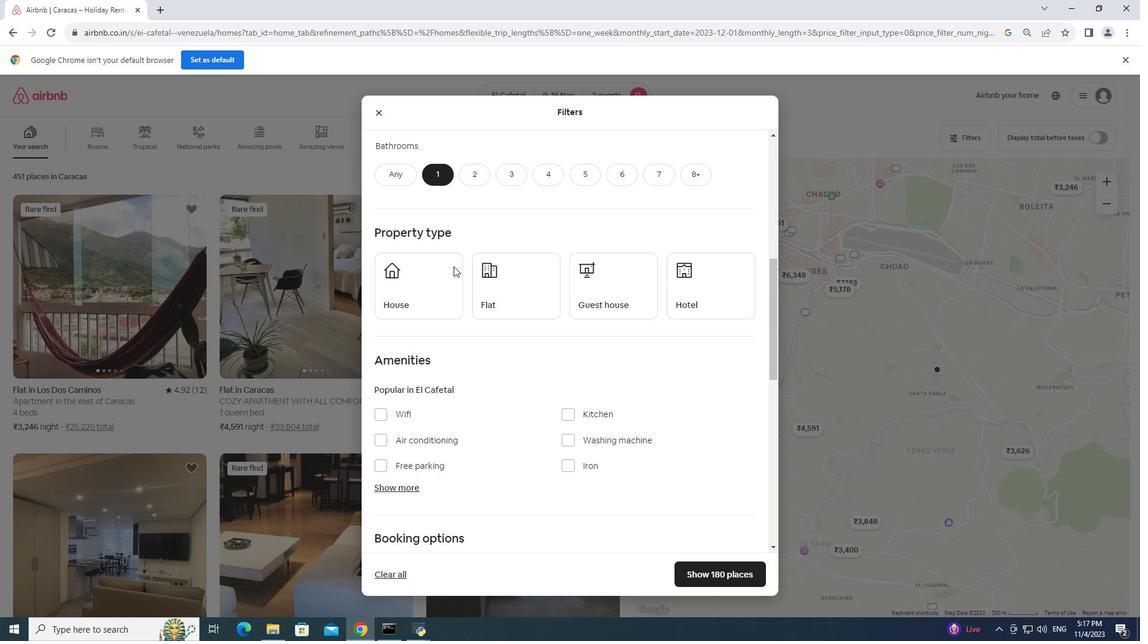 
Action: Mouse moved to (496, 333)
Screenshot: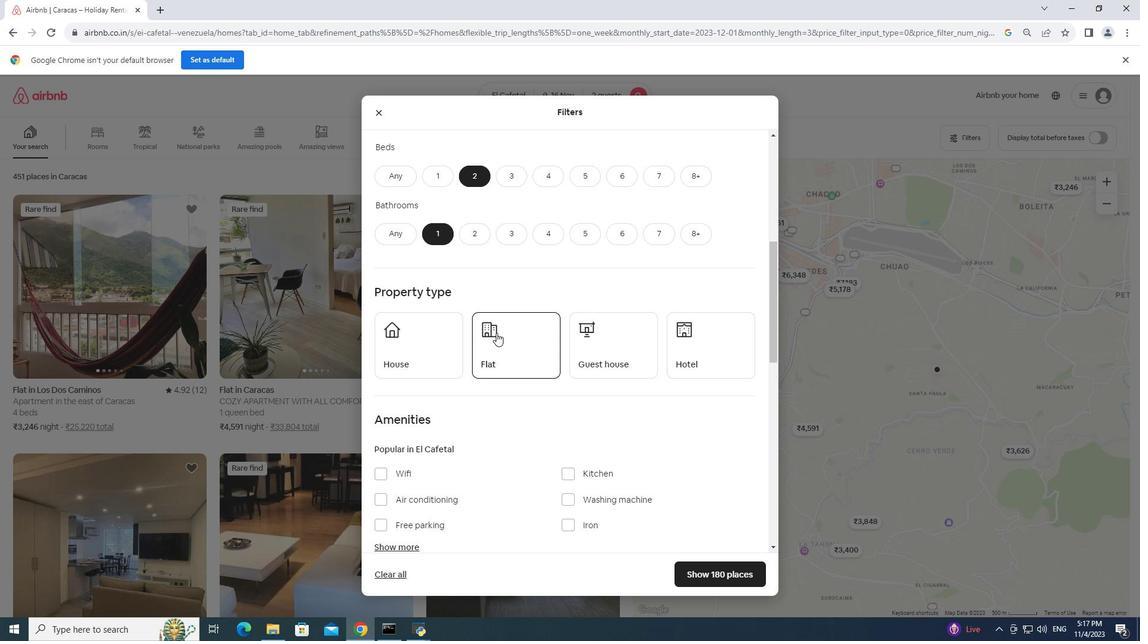 
Action: Mouse pressed left at (496, 333)
Screenshot: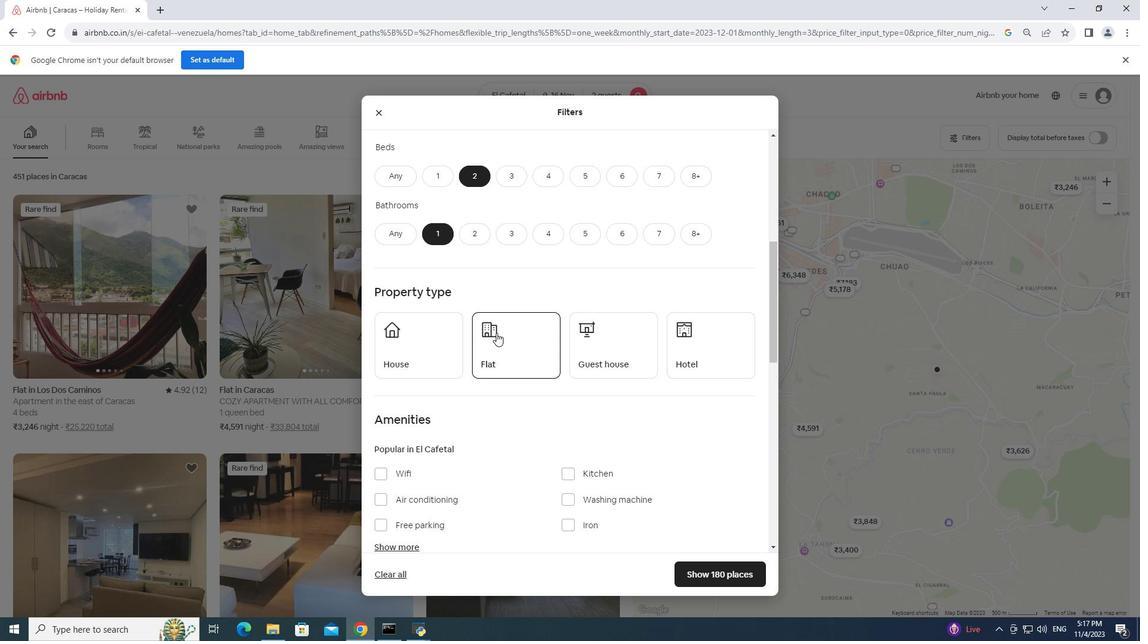 
Action: Mouse moved to (502, 335)
Screenshot: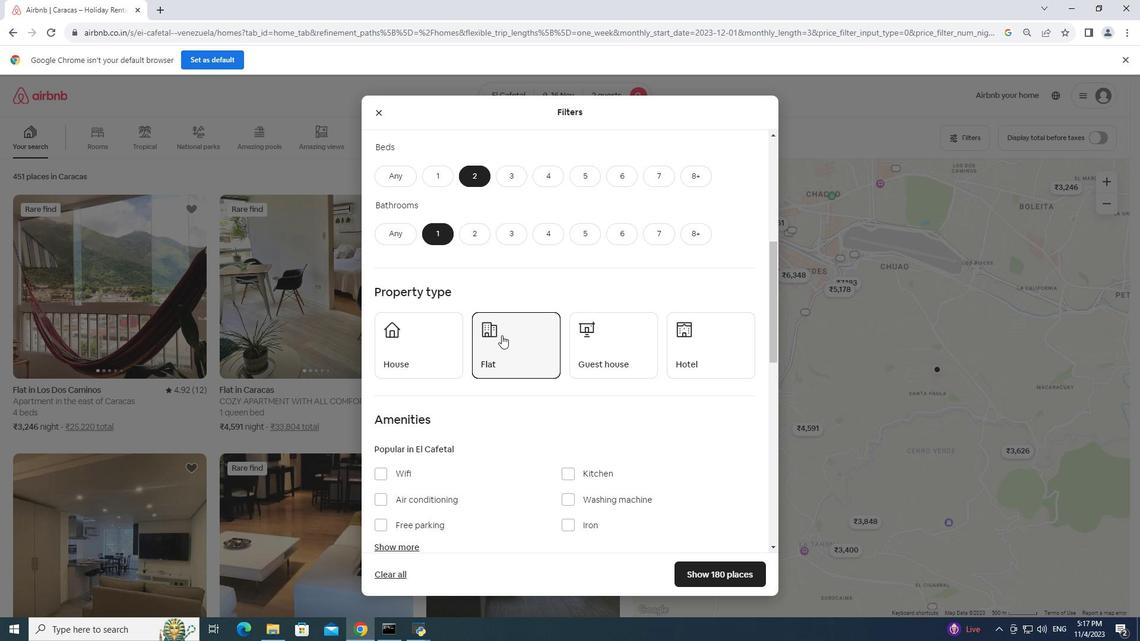
Action: Mouse scrolled (502, 335) with delta (0, 0)
Screenshot: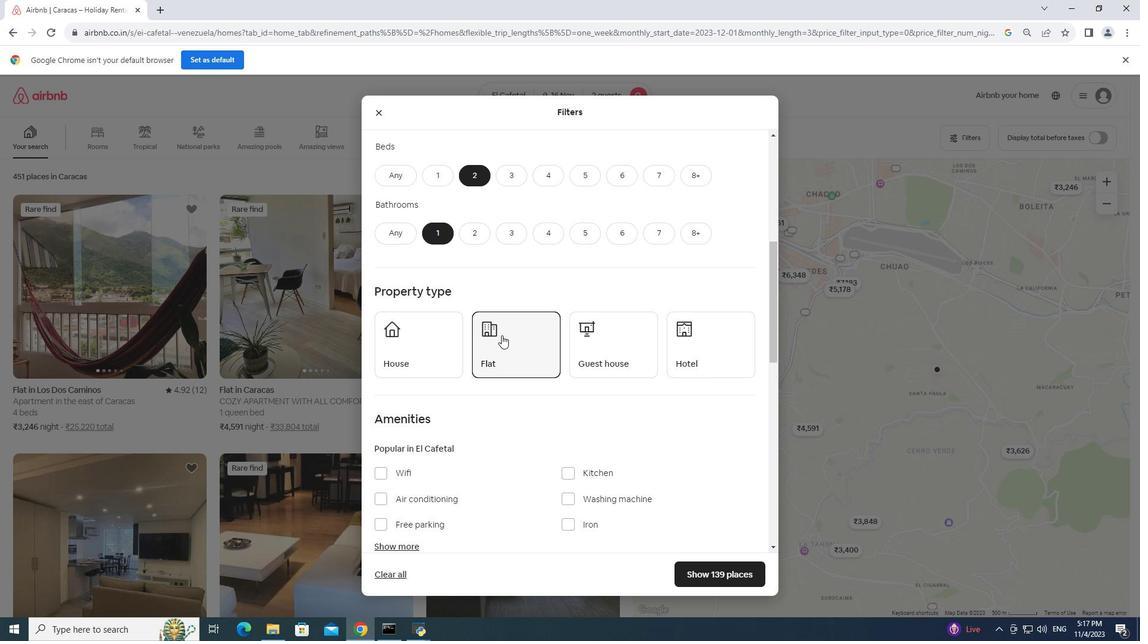 
Action: Mouse moved to (502, 335)
Screenshot: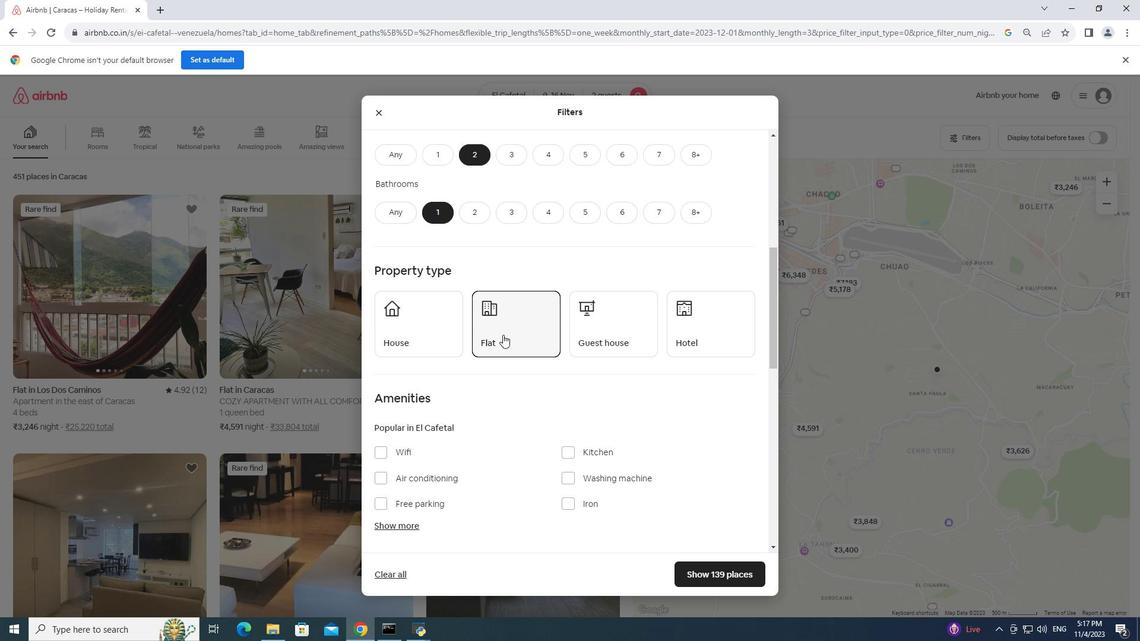 
Action: Mouse scrolled (502, 335) with delta (0, 0)
Screenshot: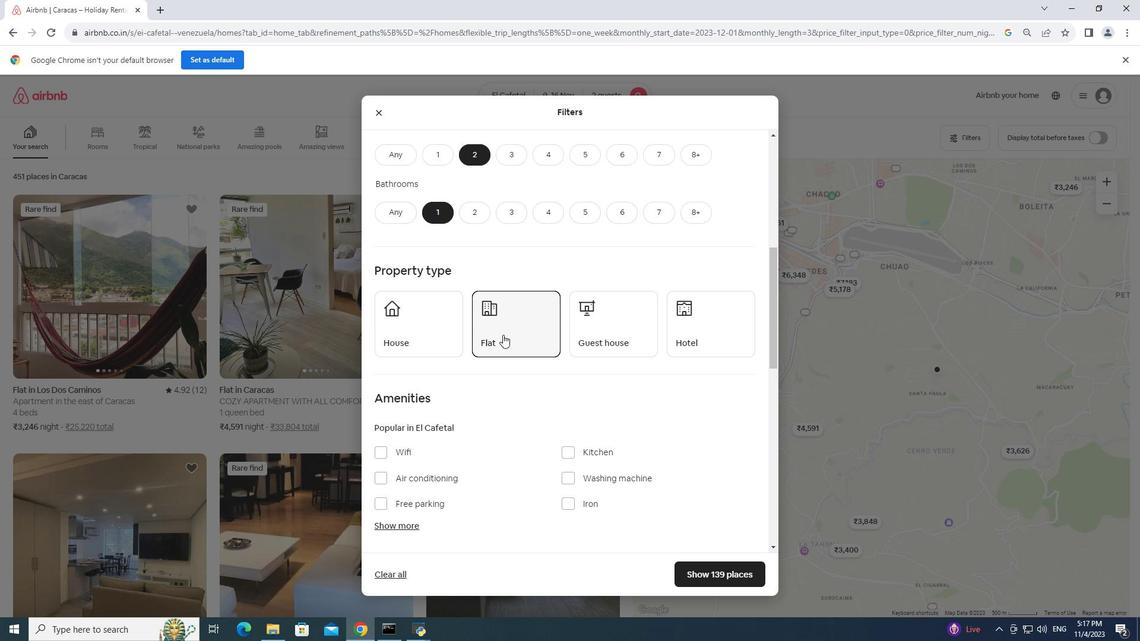 
Action: Mouse moved to (718, 570)
Screenshot: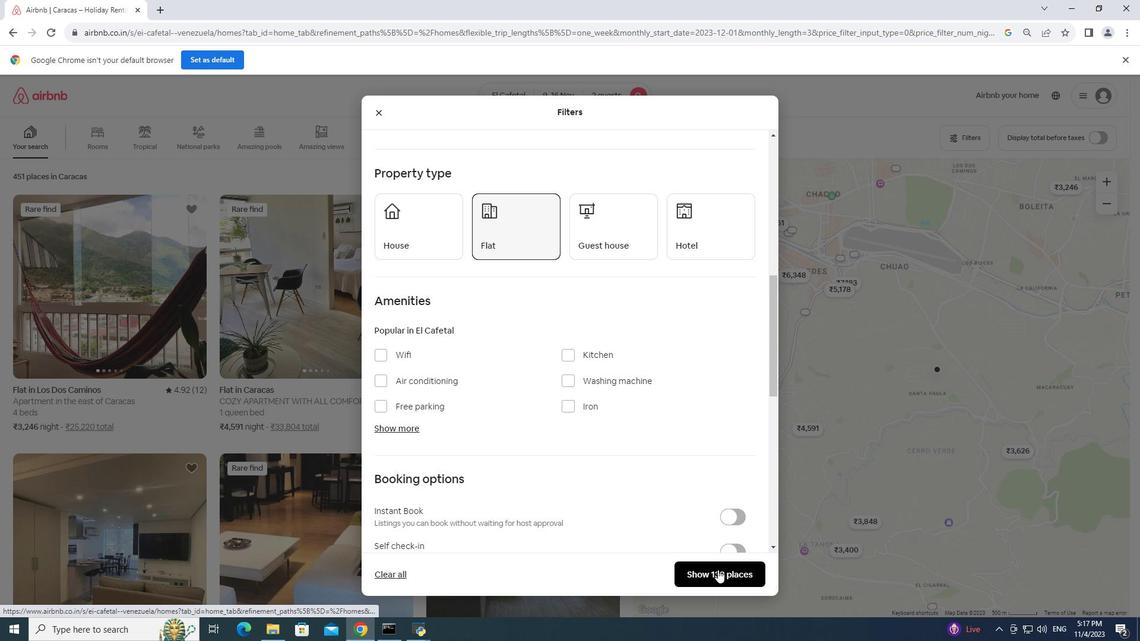 
Action: Mouse pressed left at (718, 570)
Screenshot: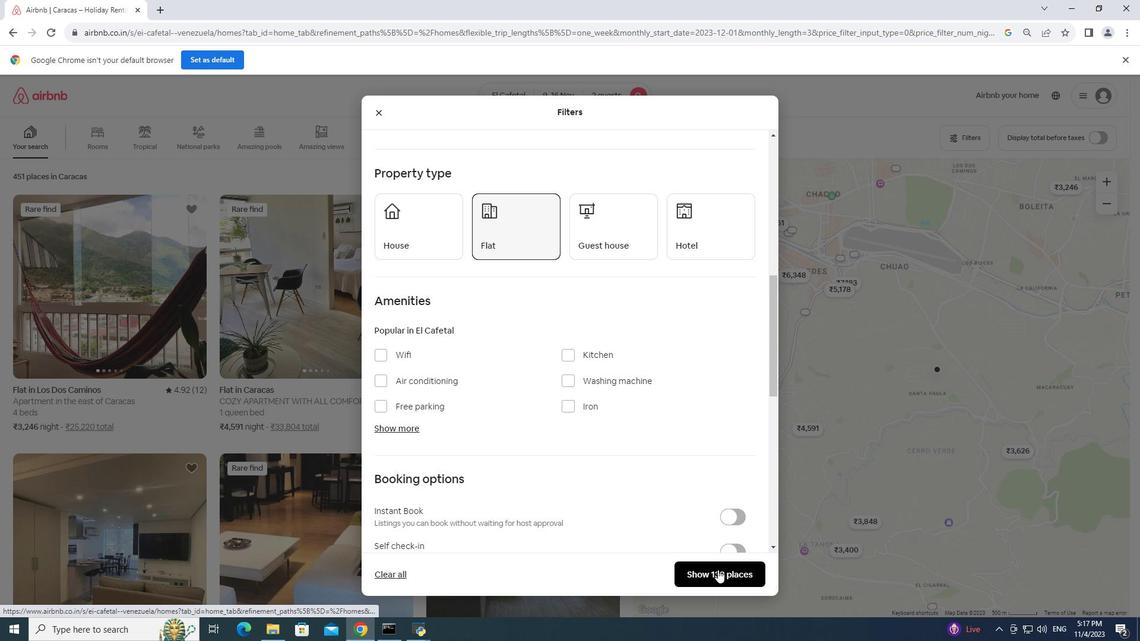 
Action: Mouse moved to (292, 354)
Screenshot: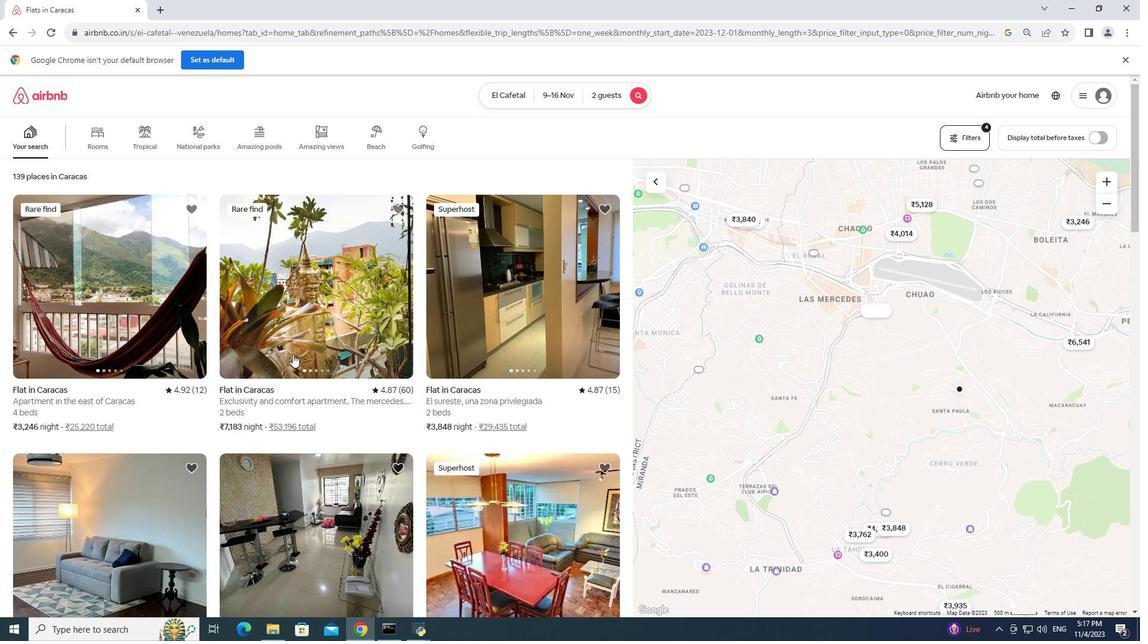 
Action: Mouse pressed left at (292, 354)
Screenshot: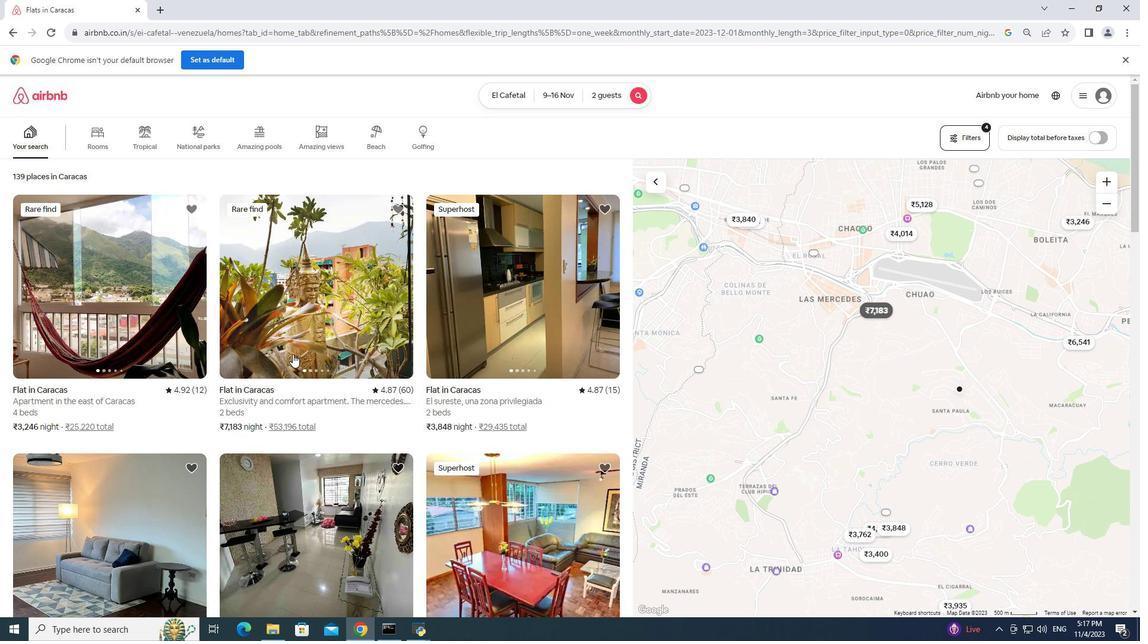 
Action: Mouse moved to (275, 11)
Screenshot: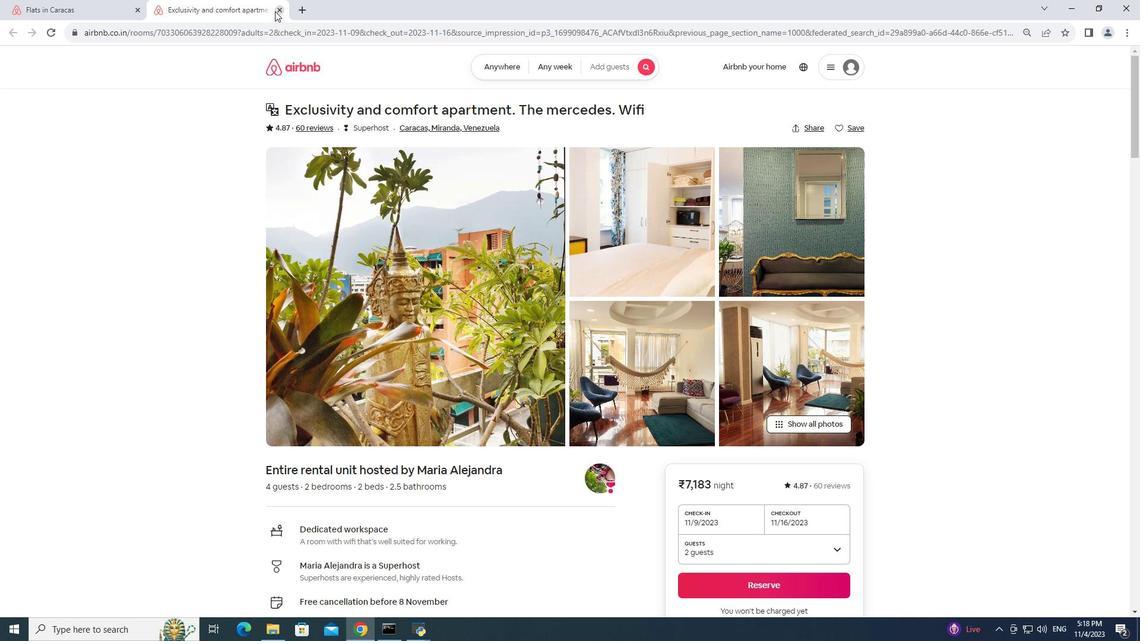 
Action: Mouse pressed left at (275, 11)
Screenshot: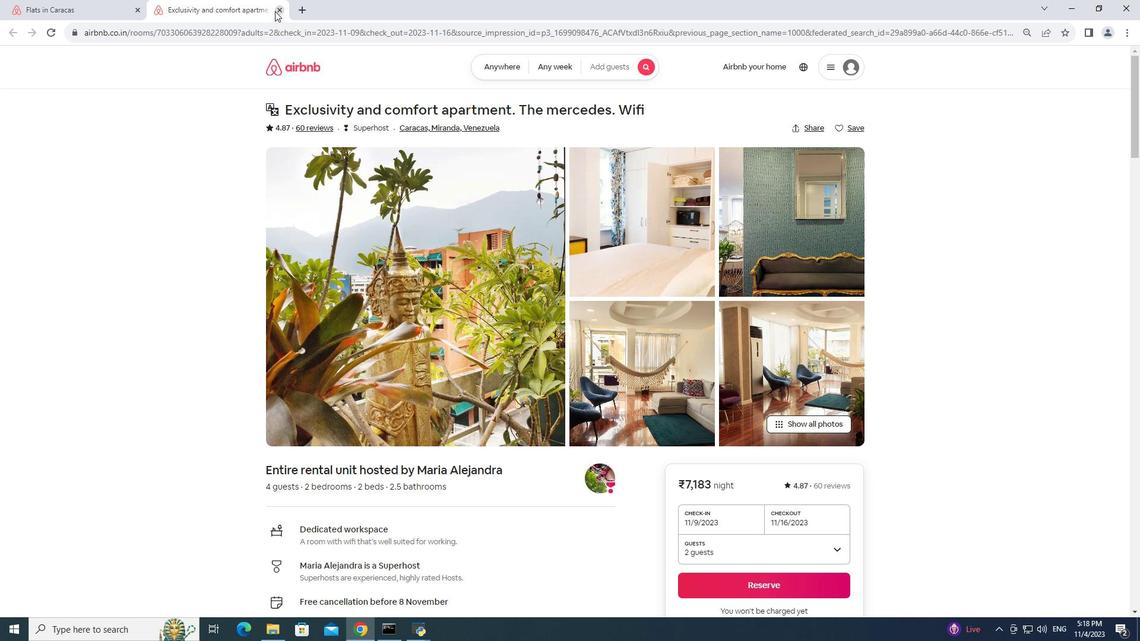 
Action: Mouse moved to (518, 286)
Screenshot: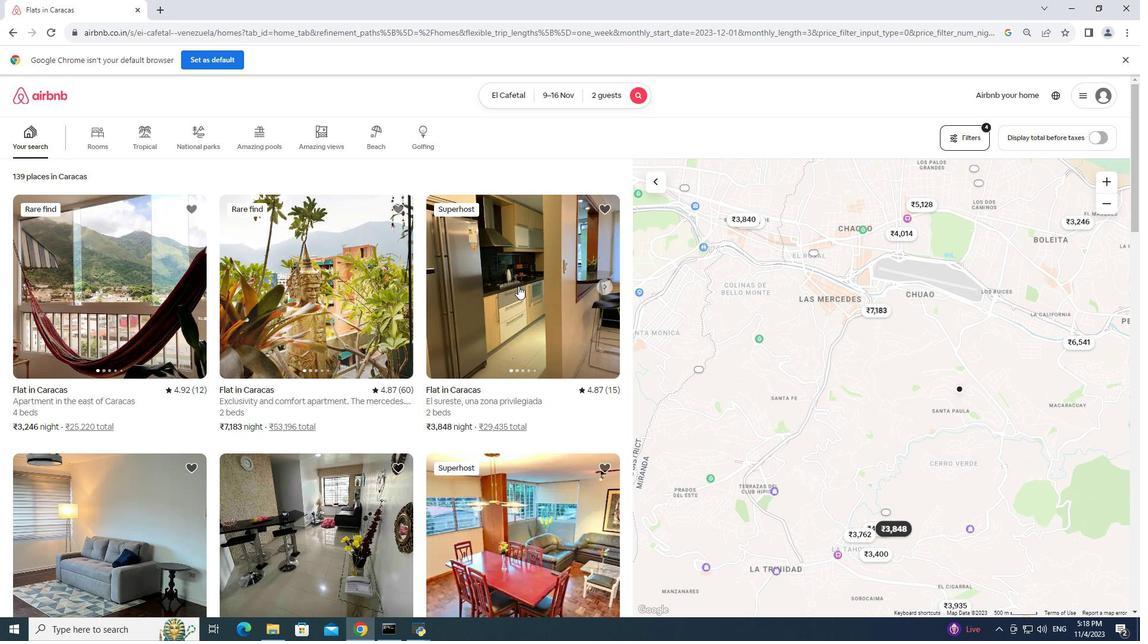 
Action: Mouse pressed left at (518, 286)
Screenshot: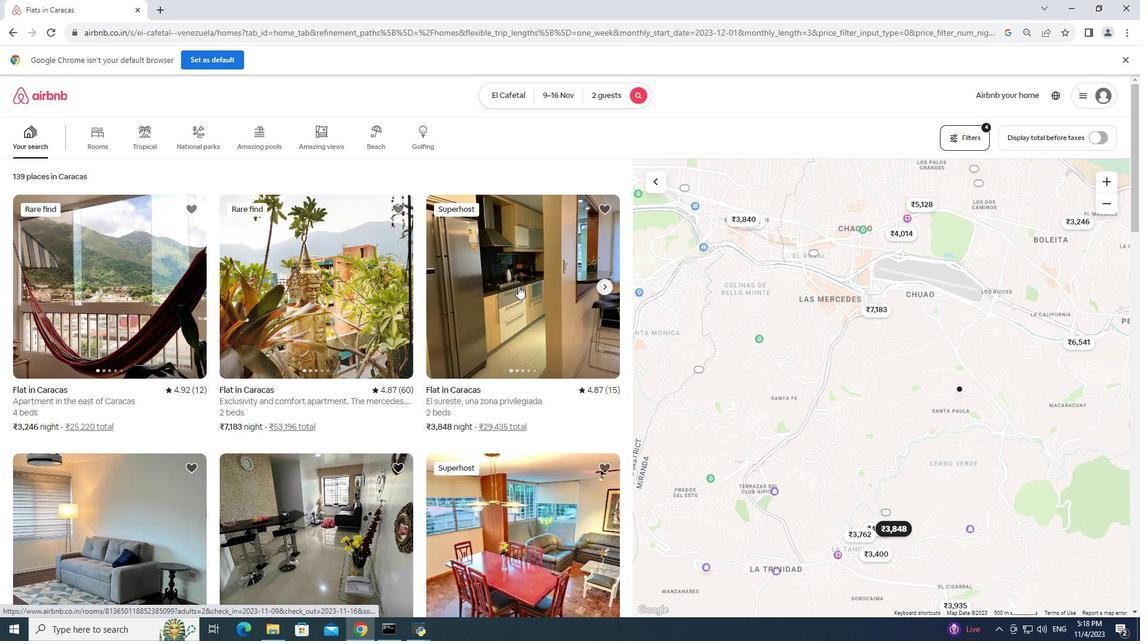 
Action: Mouse moved to (275, 5)
Screenshot: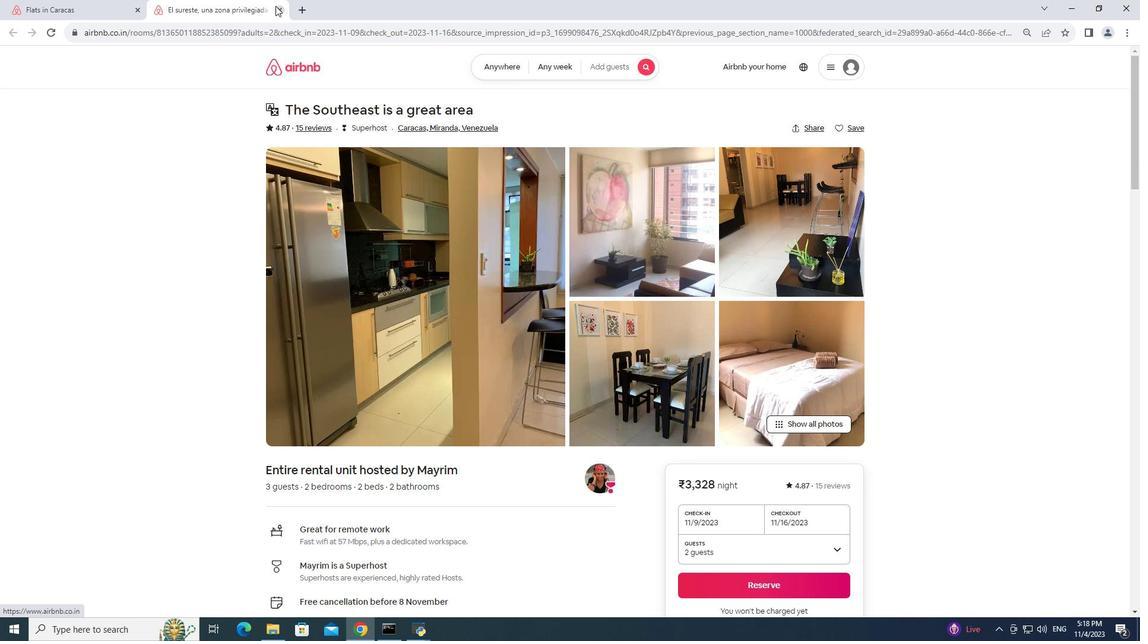 
Action: Mouse pressed left at (275, 5)
Screenshot: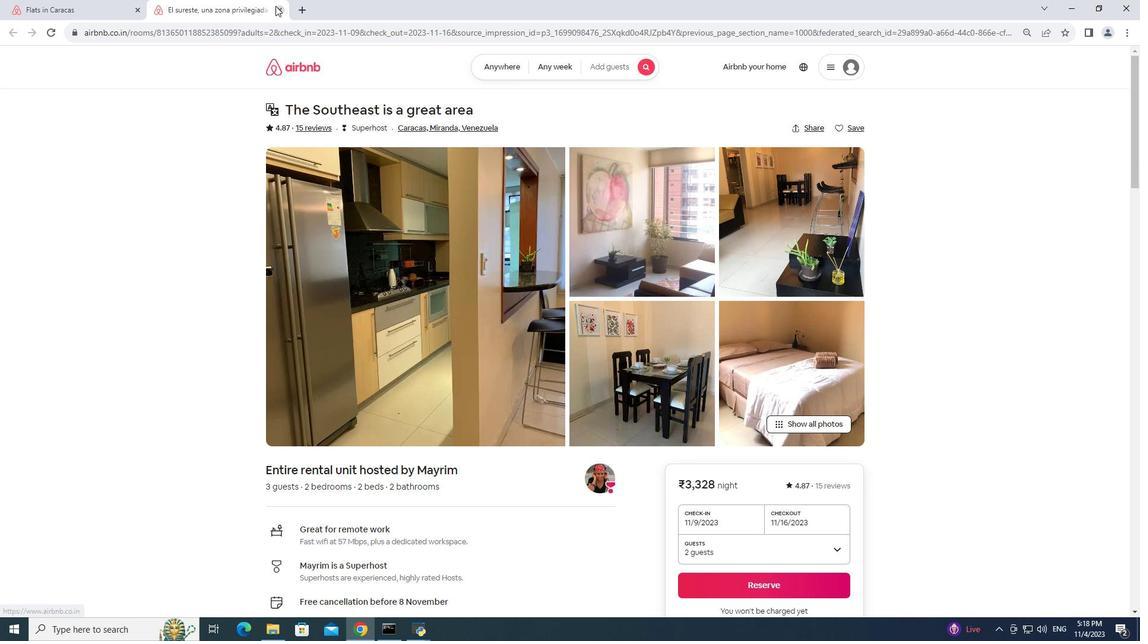 
Action: Mouse moved to (365, 361)
Screenshot: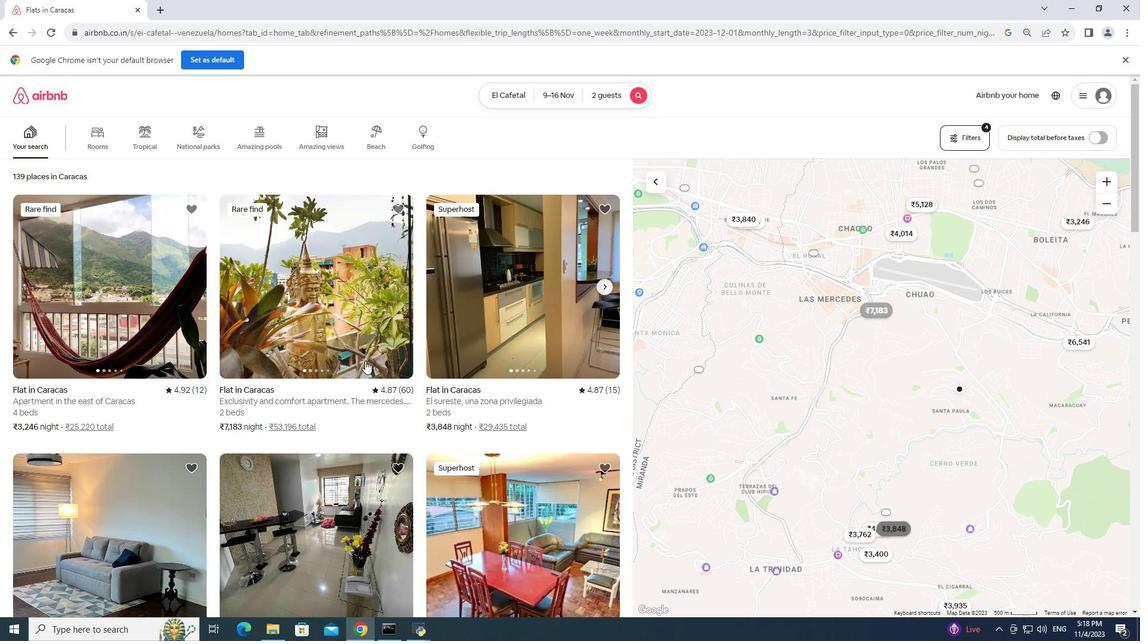 
Action: Mouse scrolled (365, 360) with delta (0, 0)
Screenshot: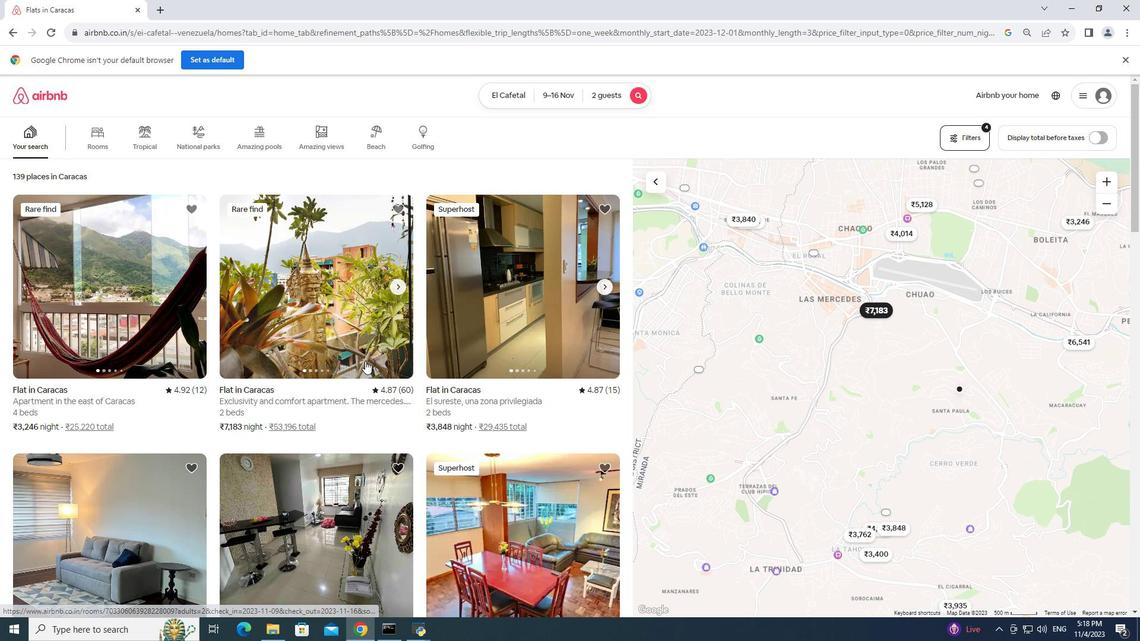 
Action: Mouse scrolled (365, 360) with delta (0, 0)
Screenshot: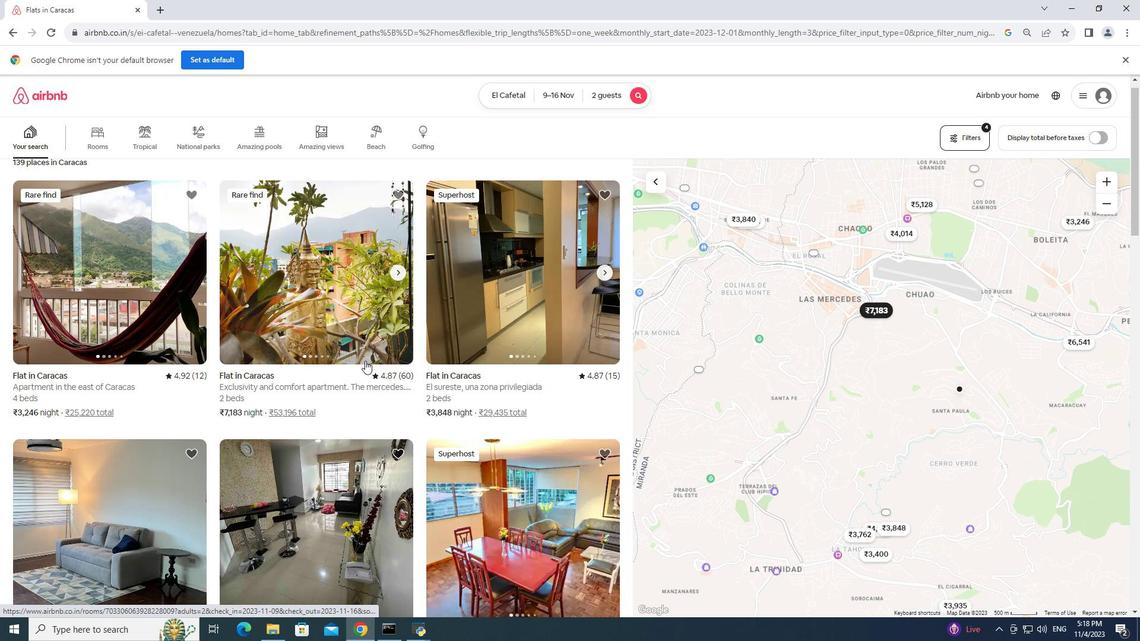 
Action: Mouse scrolled (365, 360) with delta (0, 0)
Screenshot: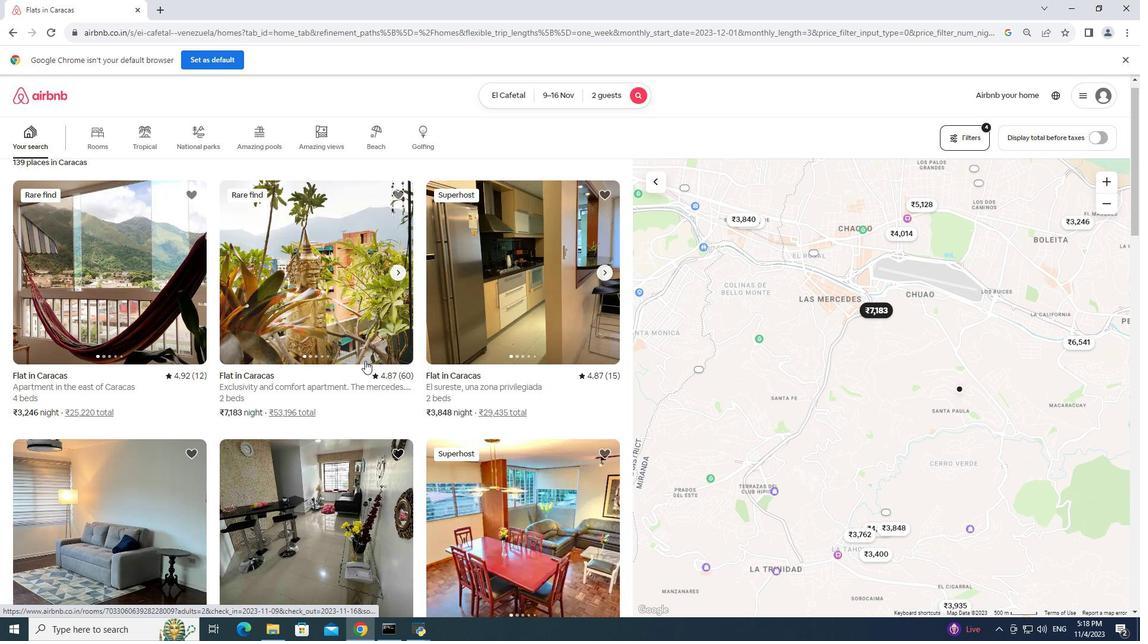
Action: Mouse moved to (365, 361)
Screenshot: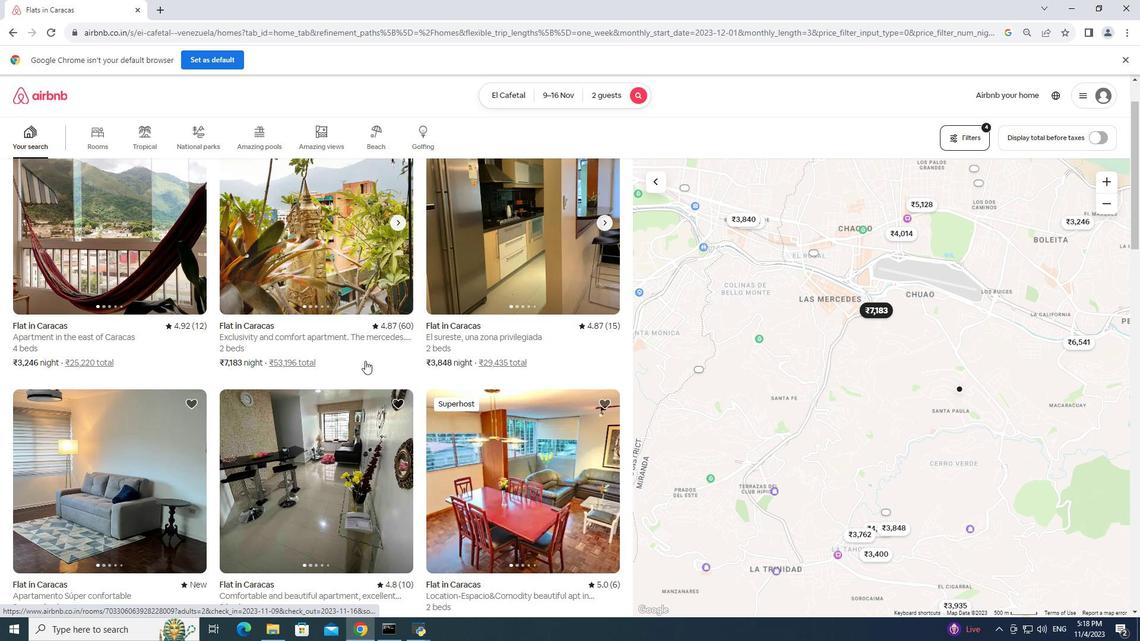 
Action: Mouse scrolled (365, 360) with delta (0, 0)
Screenshot: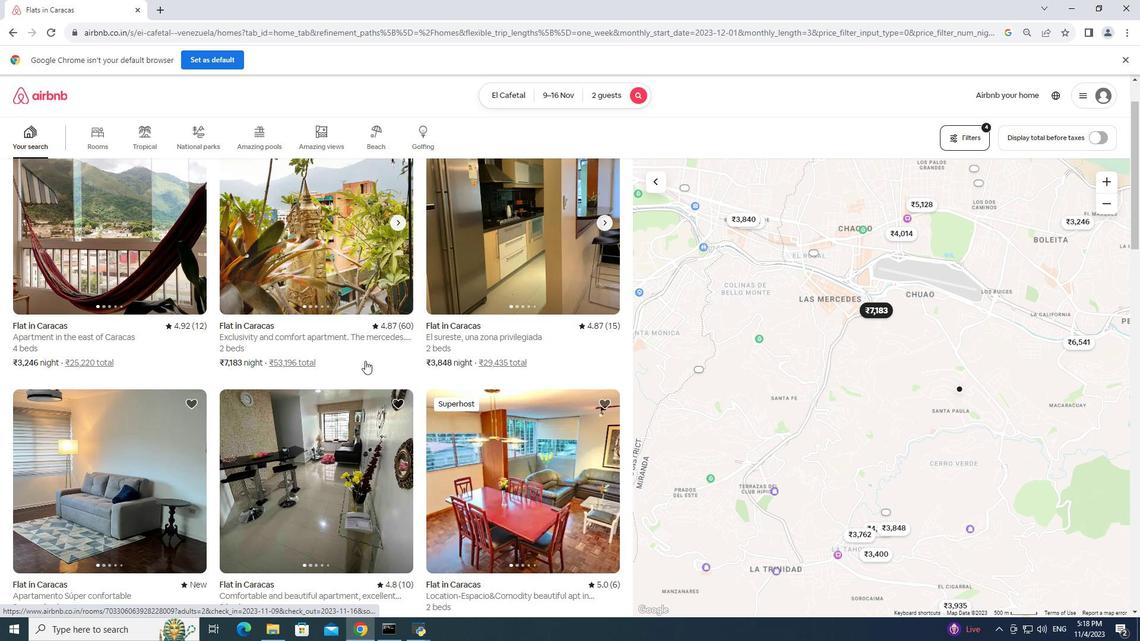 
Action: Mouse moved to (155, 361)
Screenshot: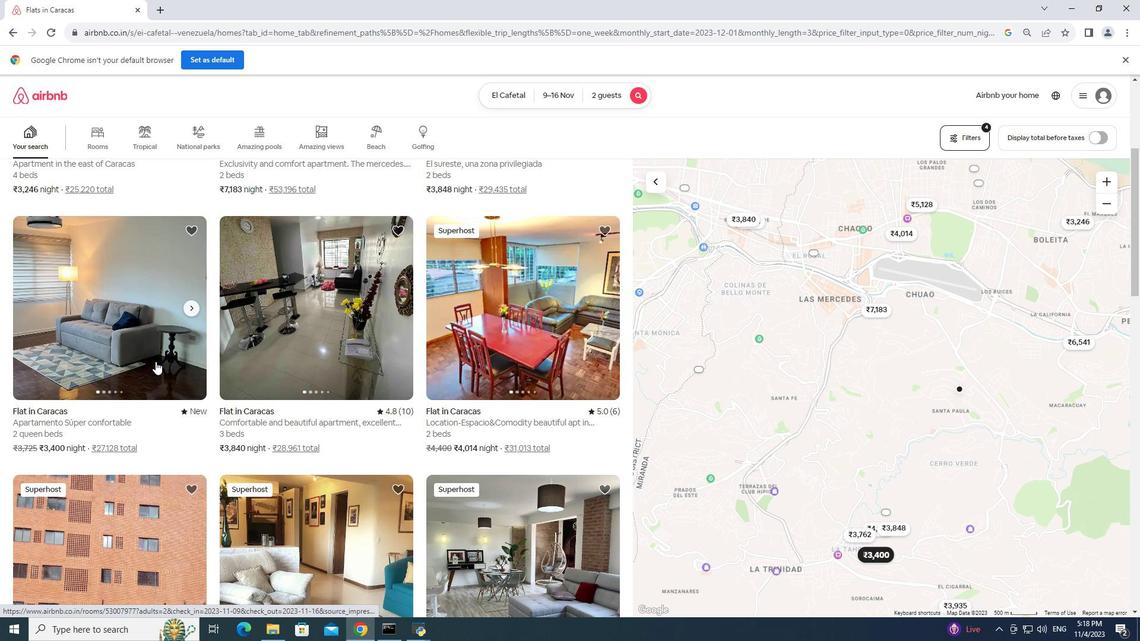 
Action: Mouse pressed left at (155, 361)
Screenshot: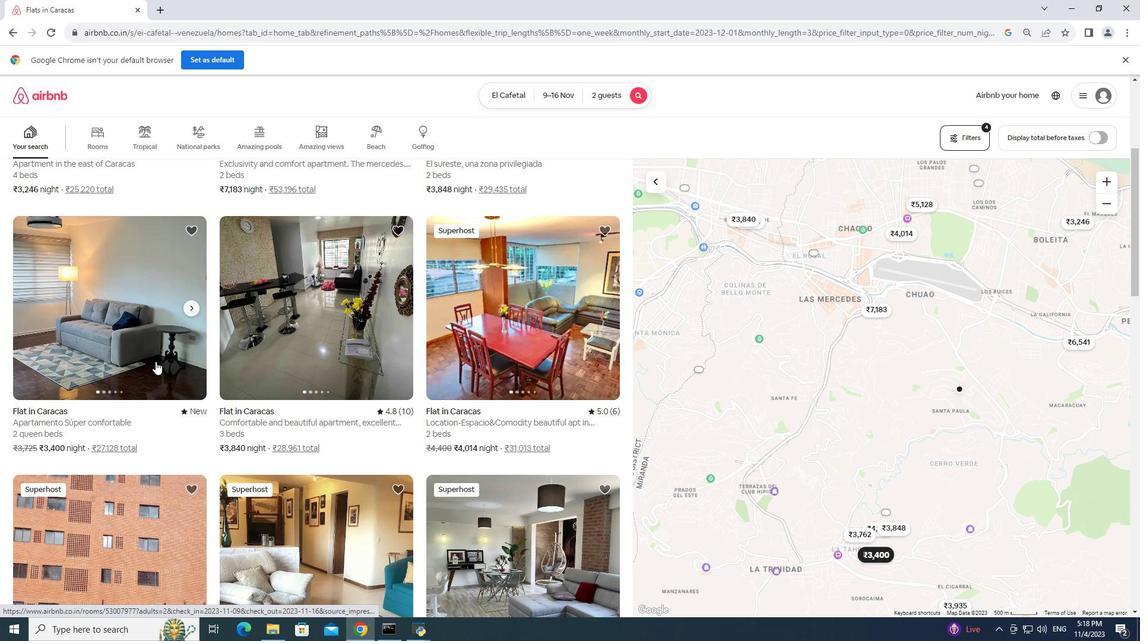 
Action: Mouse pressed left at (155, 361)
Screenshot: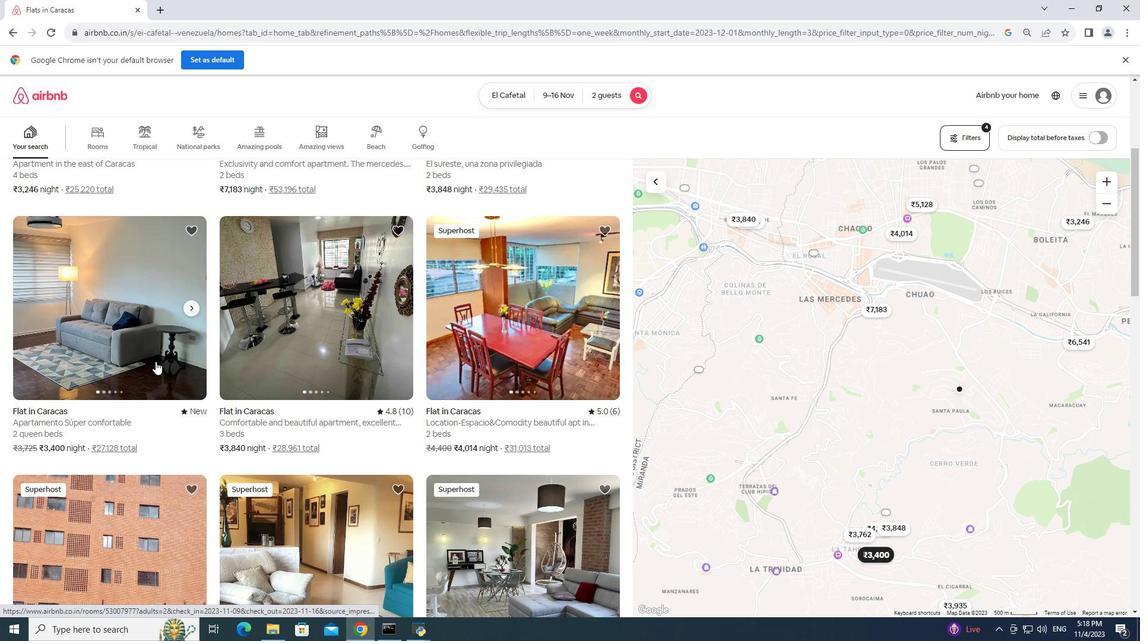 
Action: Mouse moved to (276, 9)
Screenshot: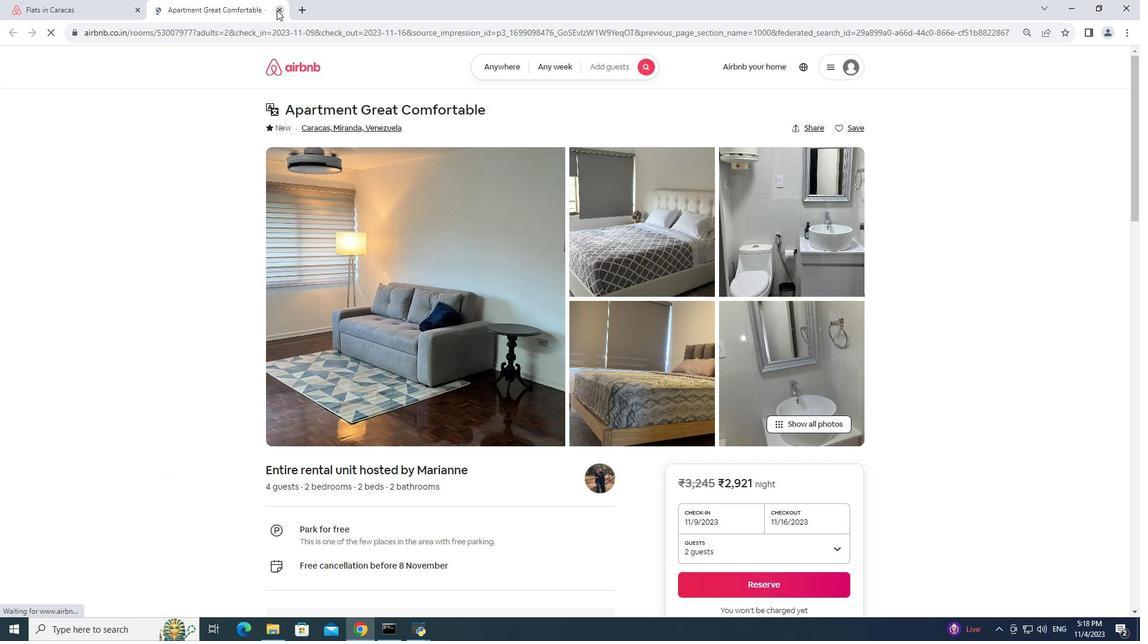 
Action: Mouse pressed left at (276, 9)
Screenshot: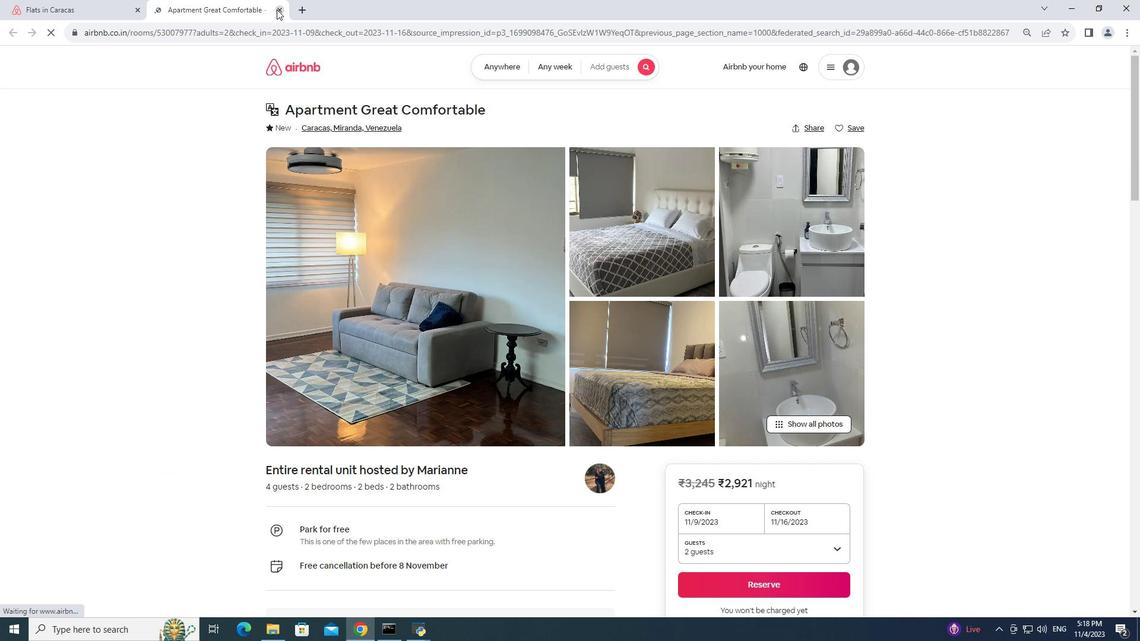 
Action: Mouse moved to (488, 385)
Screenshot: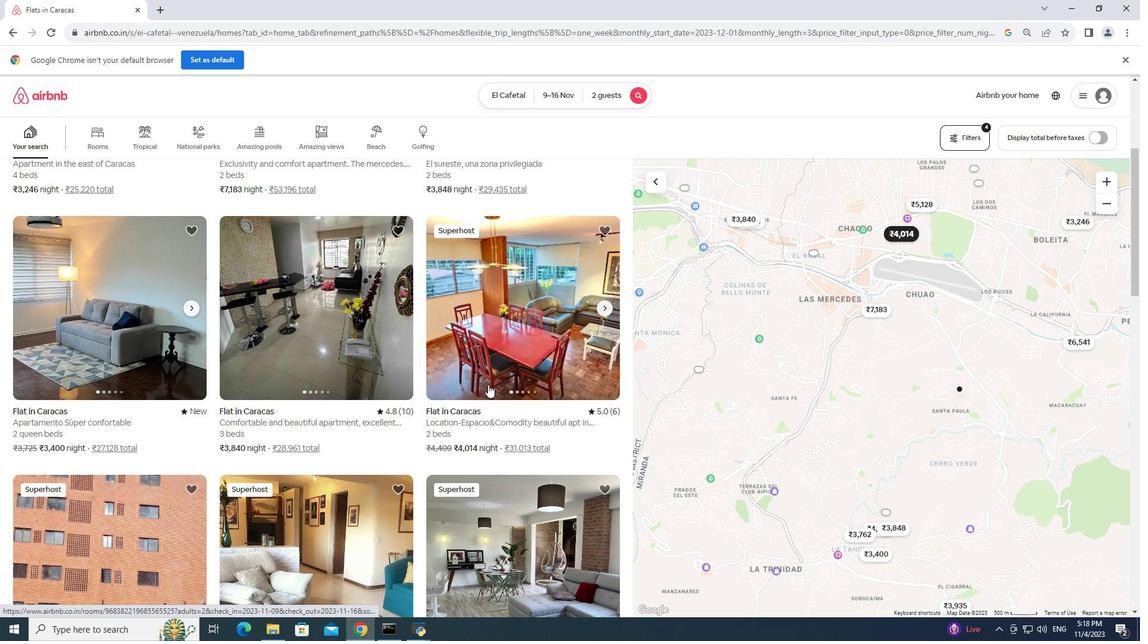 
Action: Mouse pressed left at (488, 385)
Screenshot: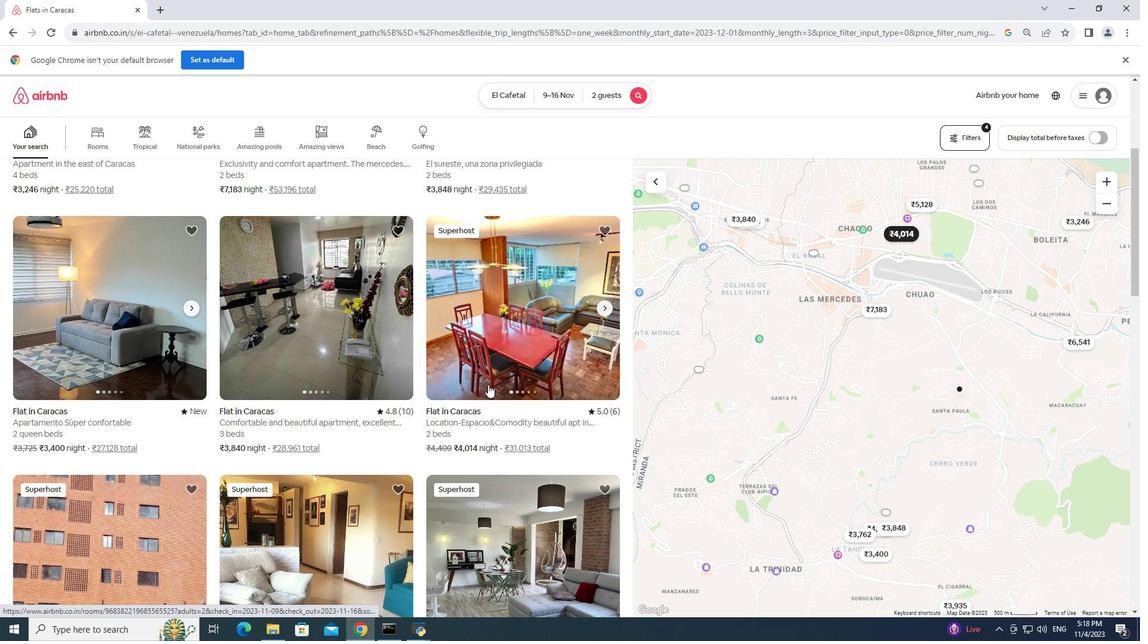 
Action: Mouse moved to (486, 385)
Screenshot: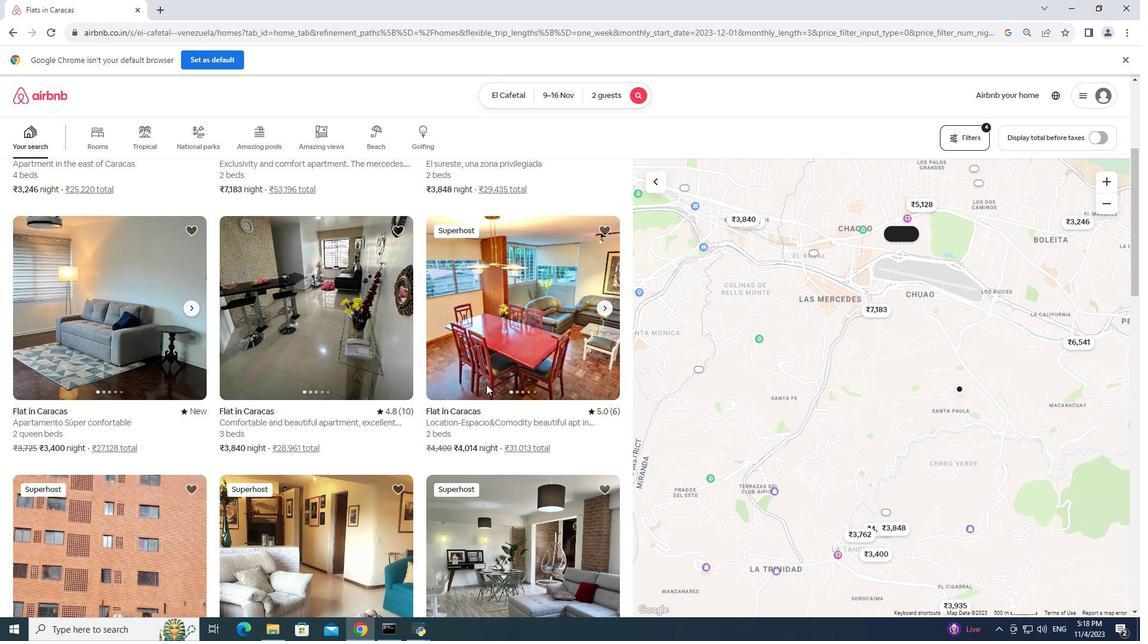 
Action: Mouse pressed left at (486, 385)
Screenshot: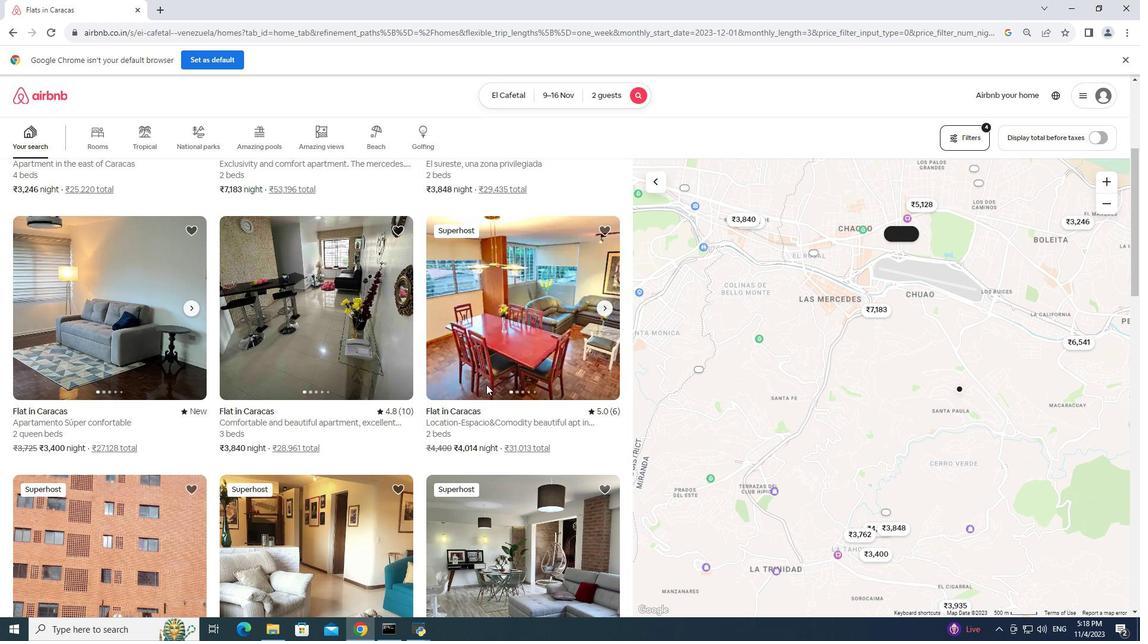 
Action: Mouse moved to (283, 11)
Screenshot: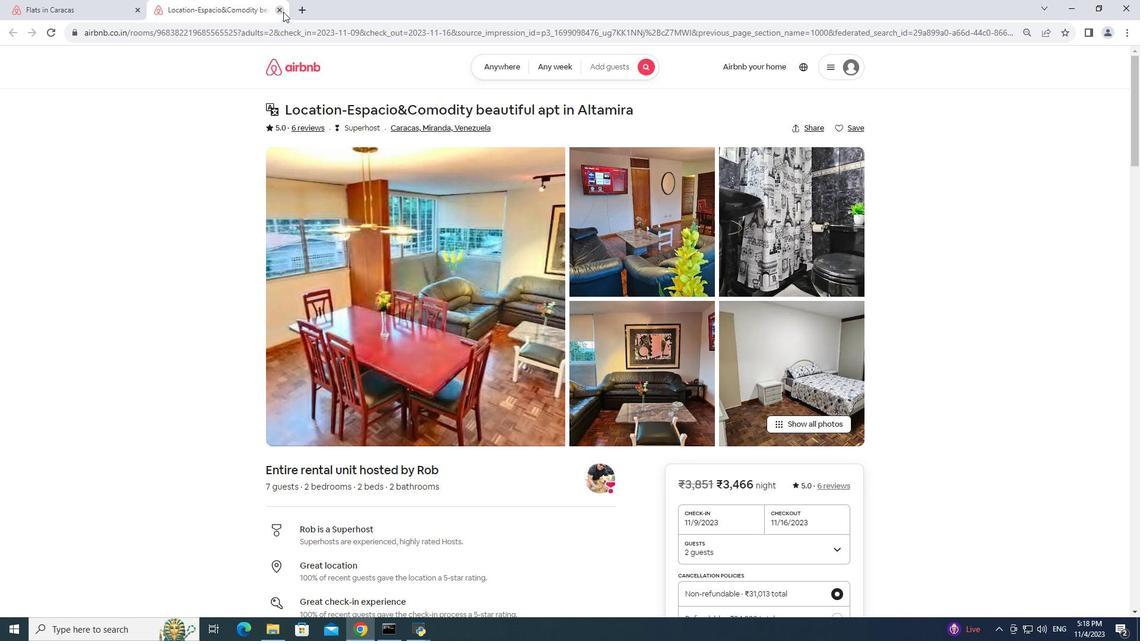 
Action: Mouse pressed left at (283, 11)
Screenshot: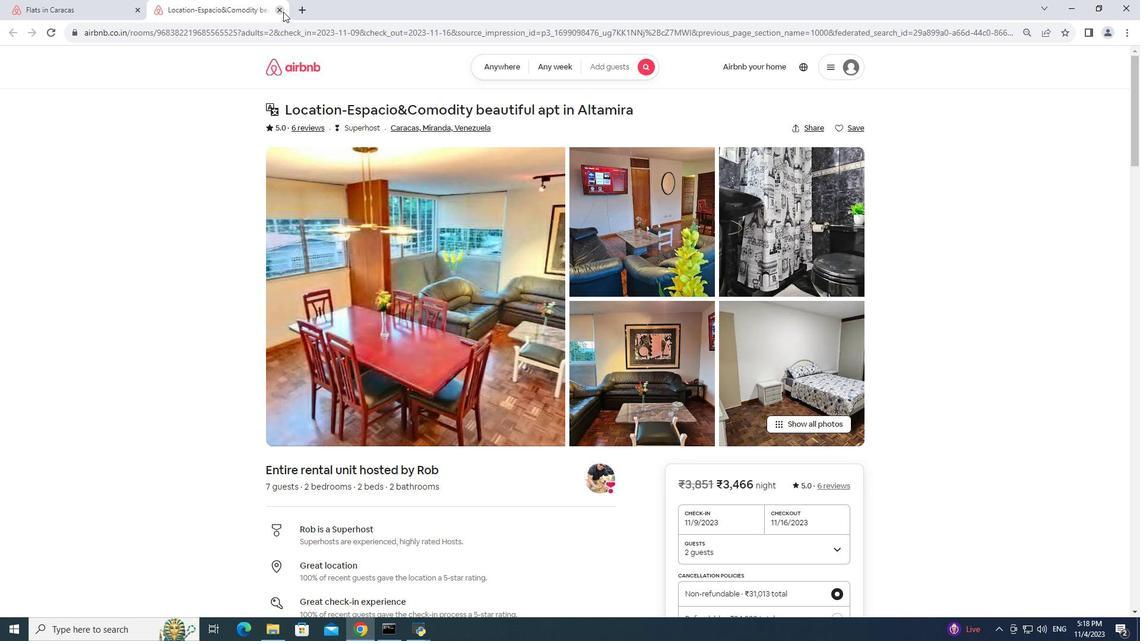 
Action: Mouse moved to (436, 414)
Screenshot: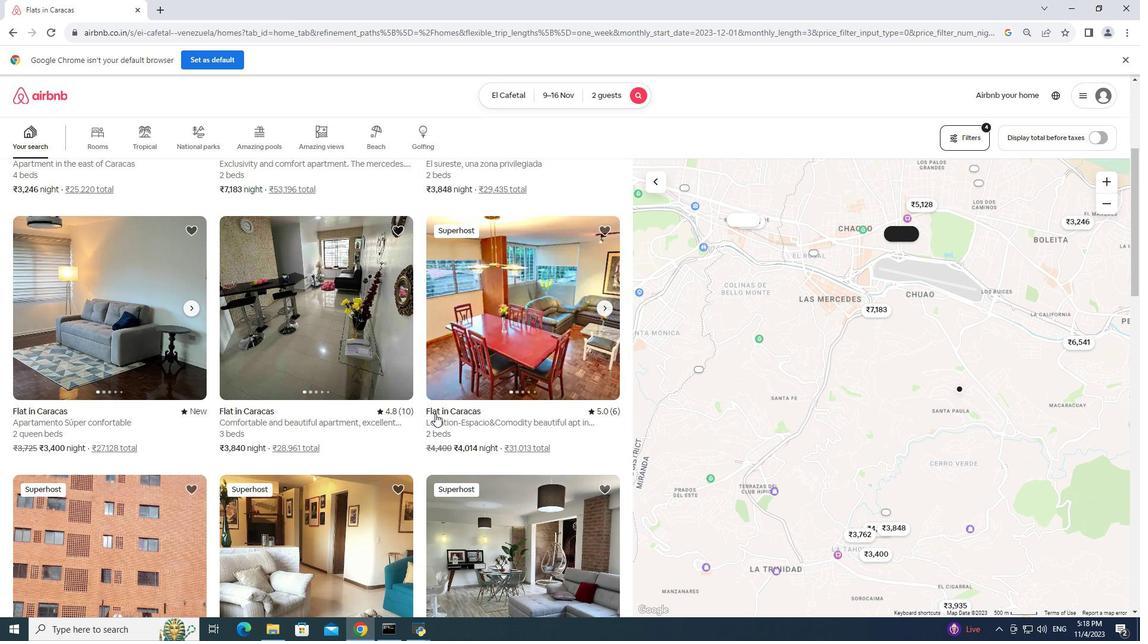 
Action: Mouse scrolled (436, 414) with delta (0, 0)
Screenshot: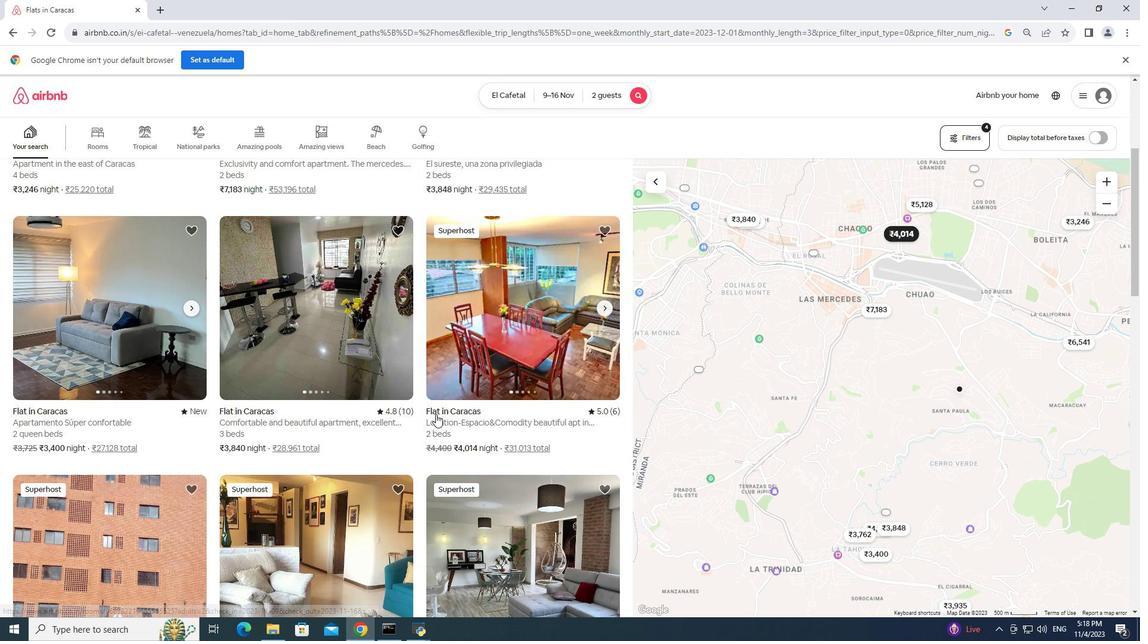 
Action: Mouse scrolled (436, 414) with delta (0, 0)
Screenshot: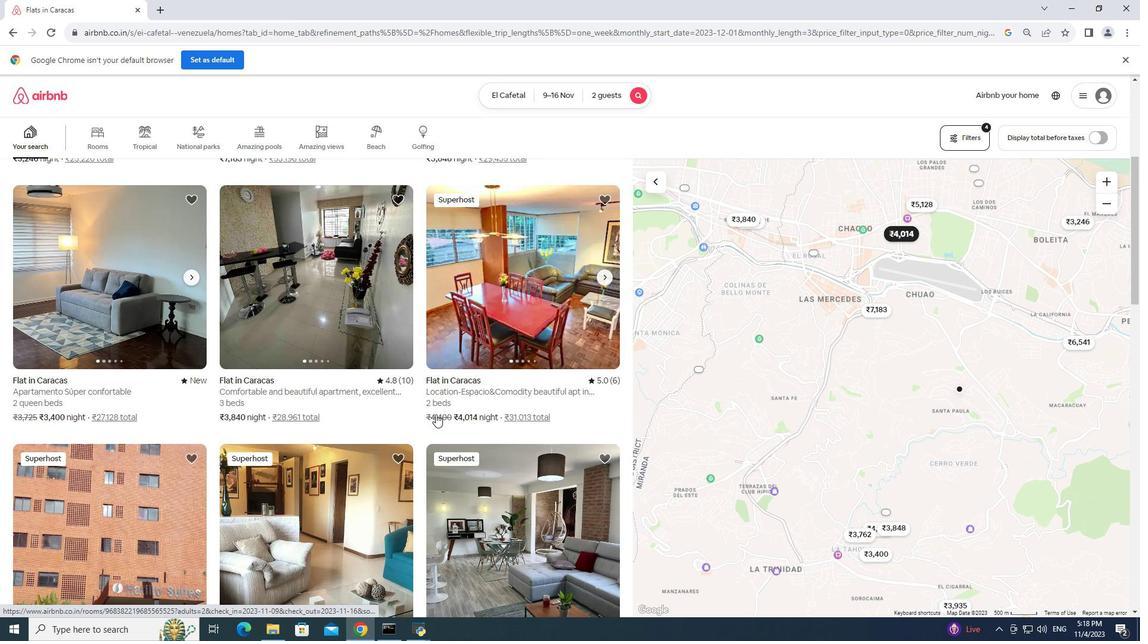 
Action: Mouse scrolled (436, 414) with delta (0, 0)
Screenshot: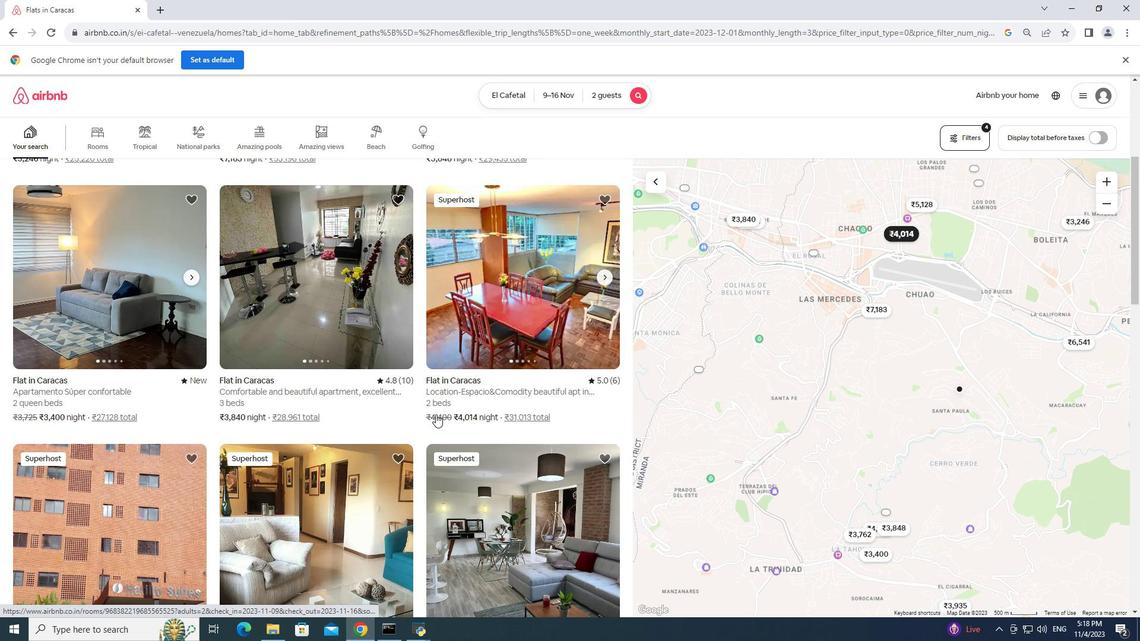 
Action: Mouse scrolled (436, 414) with delta (0, 0)
Screenshot: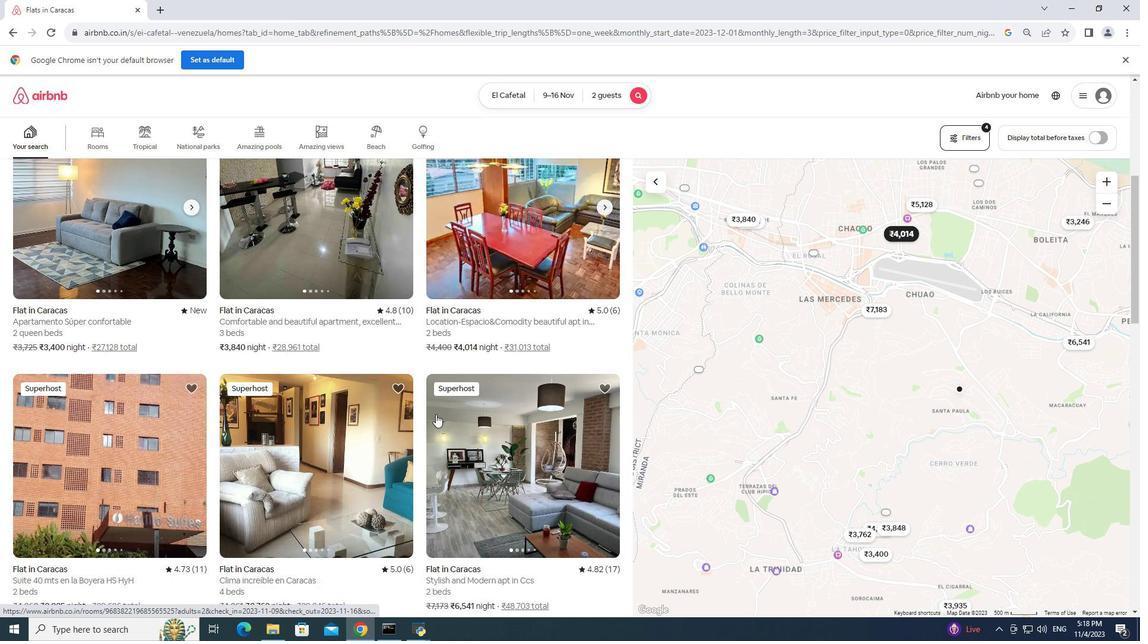 
Action: Mouse moved to (130, 399)
Screenshot: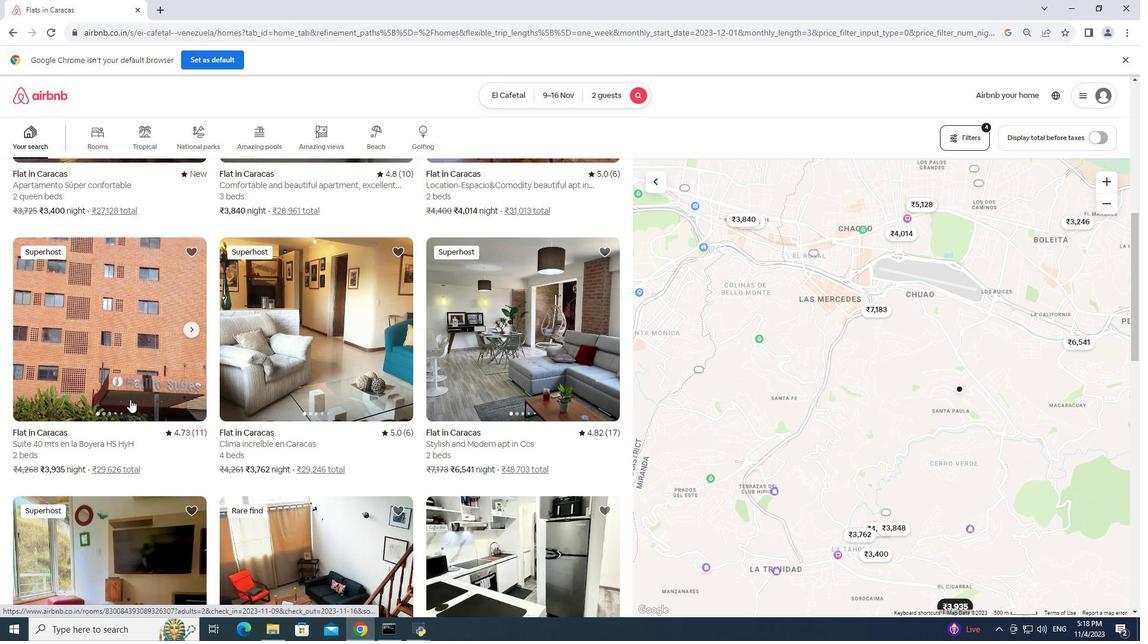 
Action: Mouse pressed left at (130, 399)
Screenshot: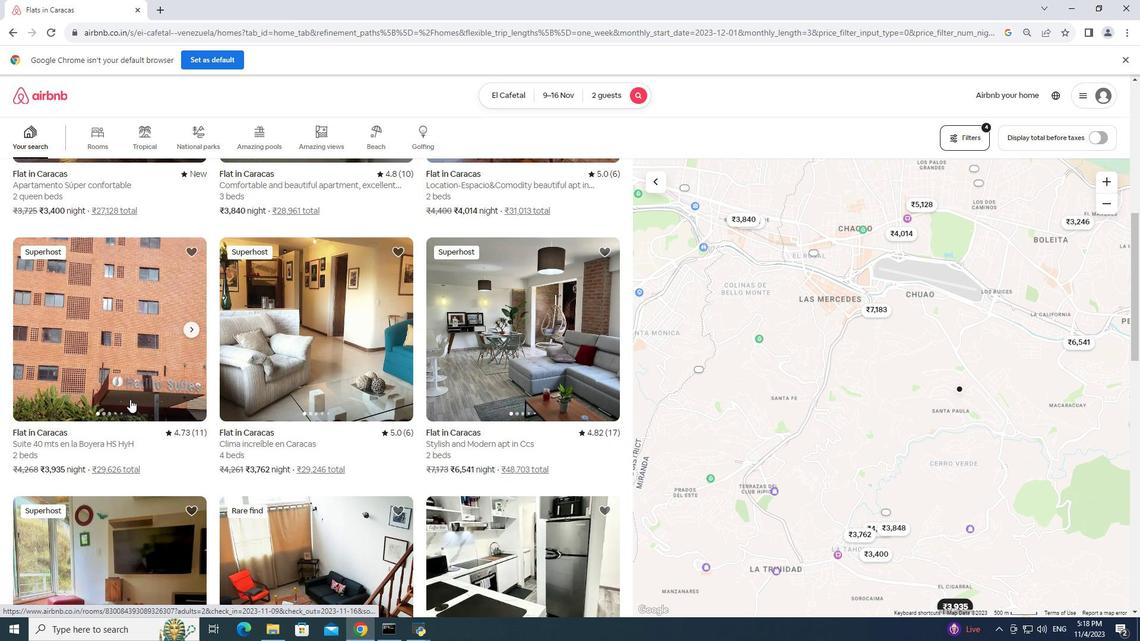 
Action: Mouse pressed left at (130, 399)
Screenshot: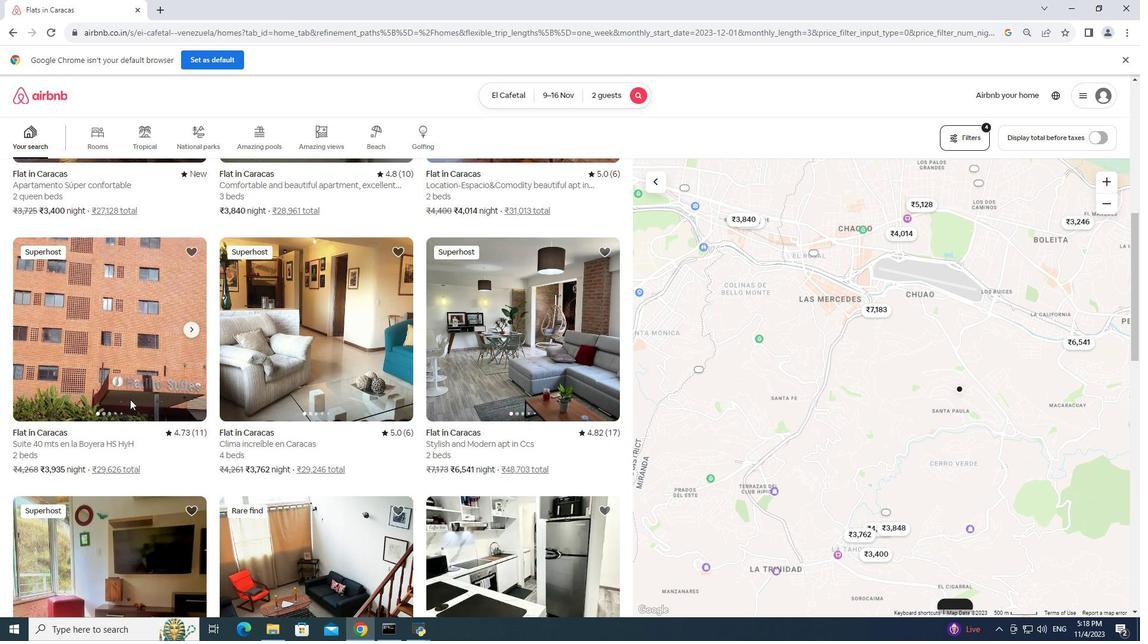 
Action: Mouse moved to (808, 417)
Screenshot: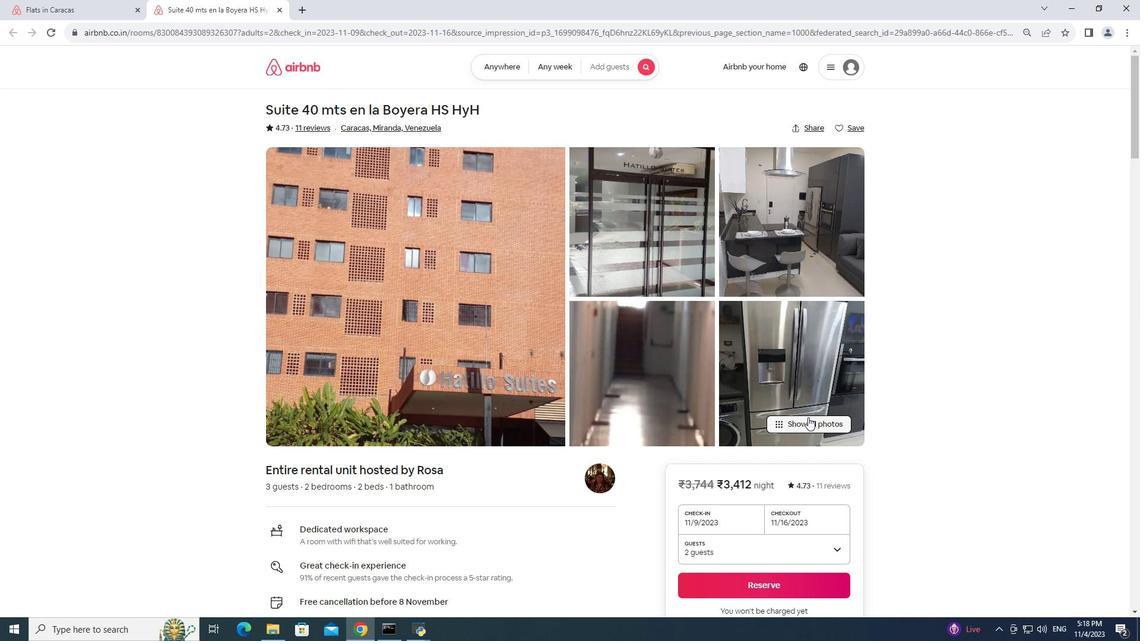 
Action: Mouse pressed left at (808, 417)
Screenshot: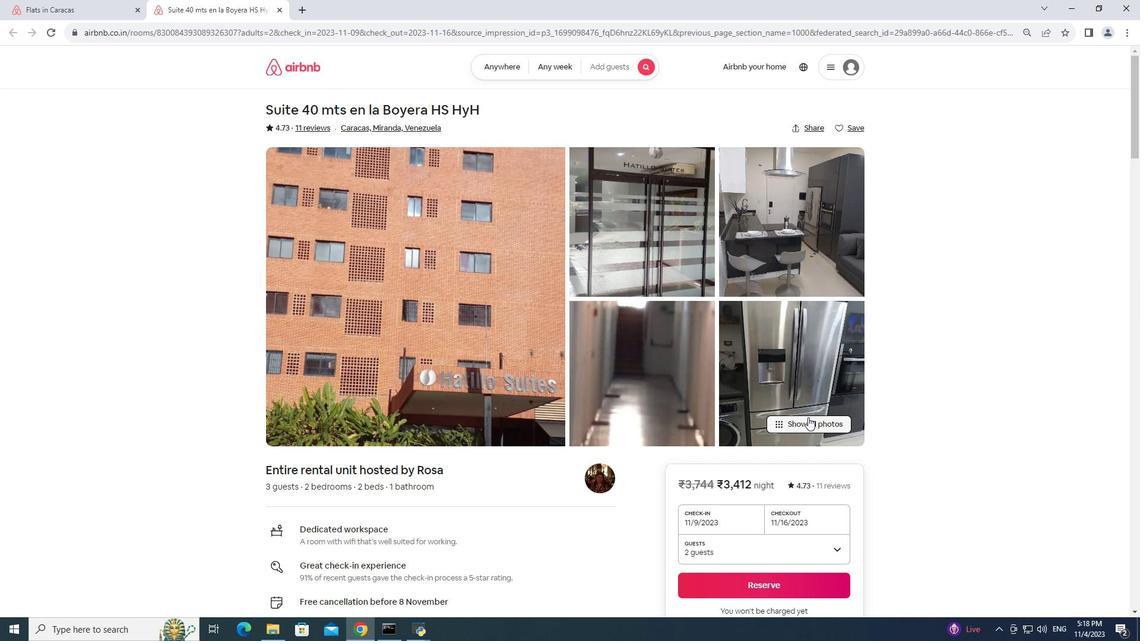 
Action: Mouse moved to (552, 312)
Screenshot: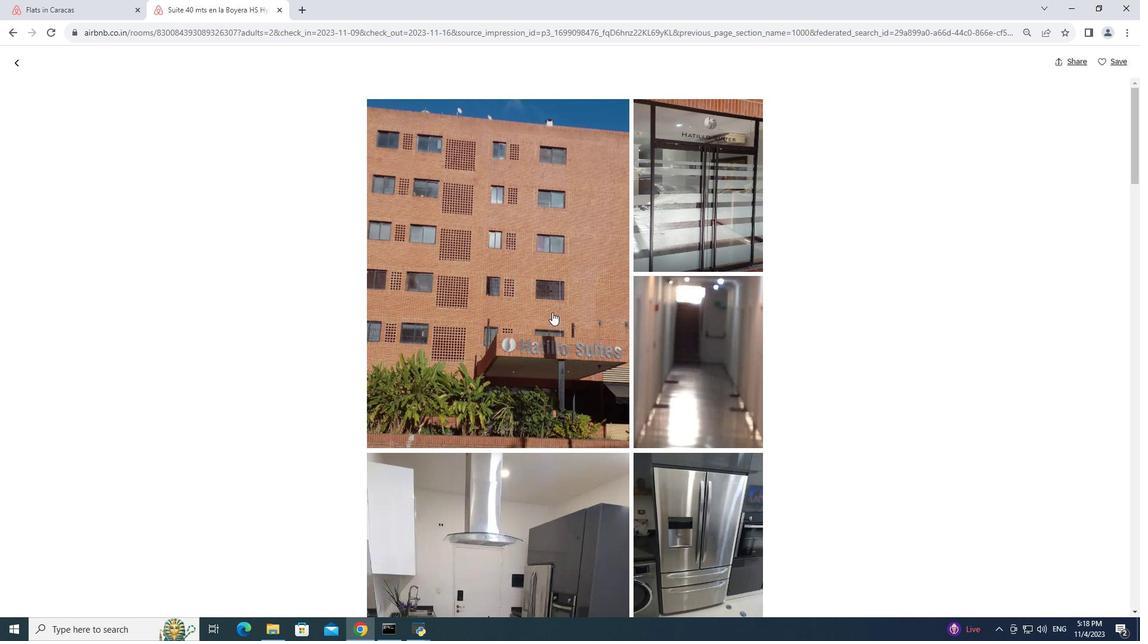 
Action: Mouse scrolled (552, 311) with delta (0, 0)
Screenshot: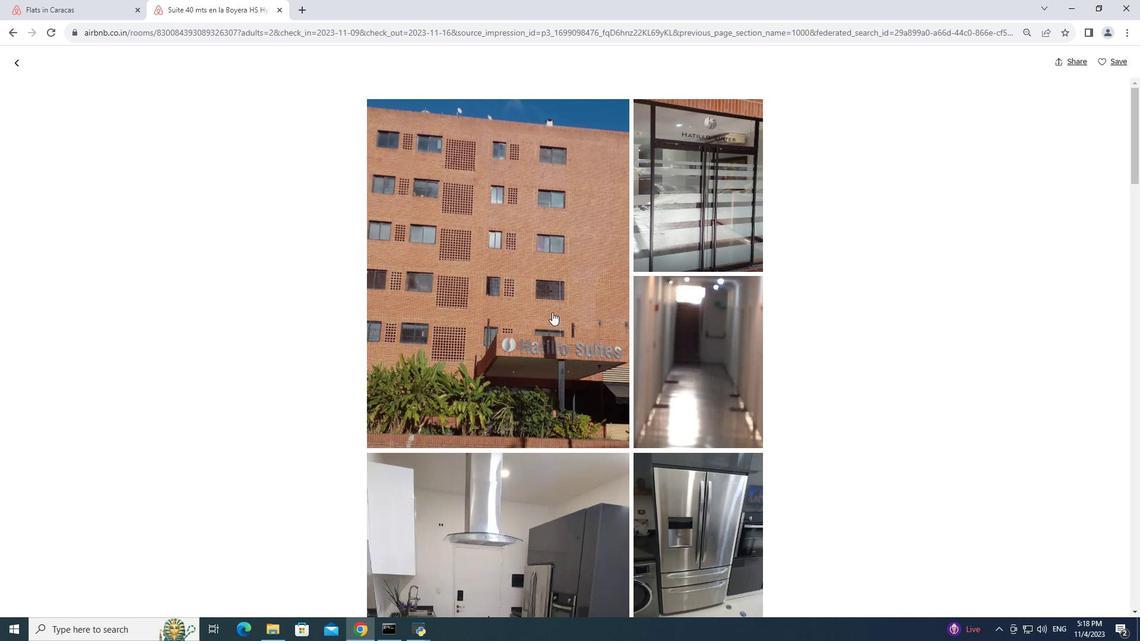 
Action: Mouse scrolled (552, 311) with delta (0, 0)
Screenshot: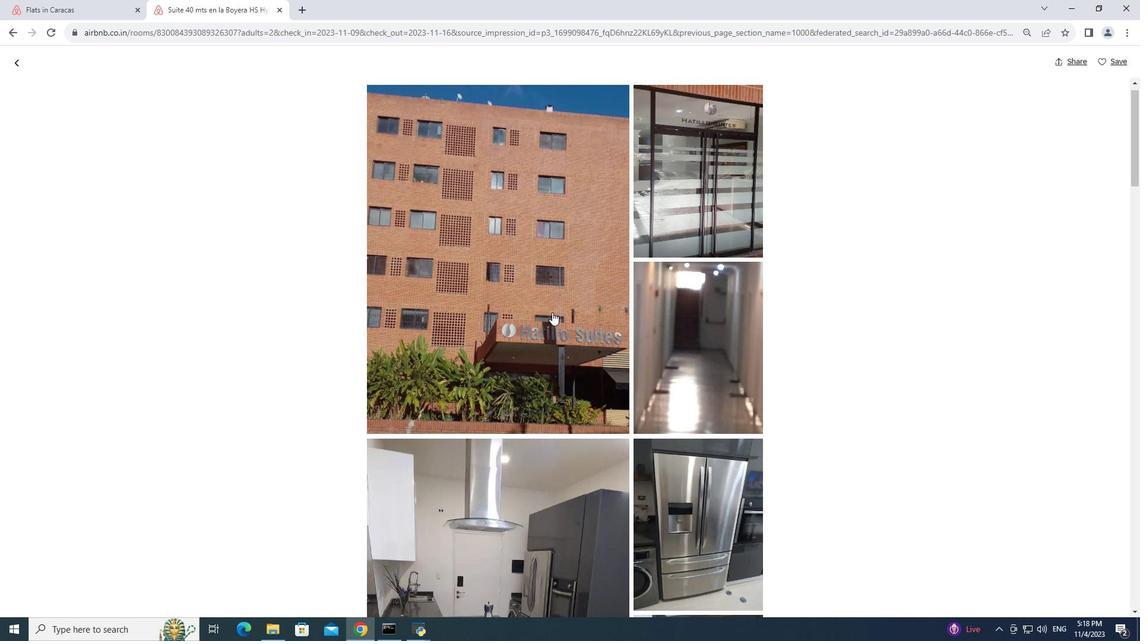 
Action: Mouse scrolled (552, 311) with delta (0, 0)
Screenshot: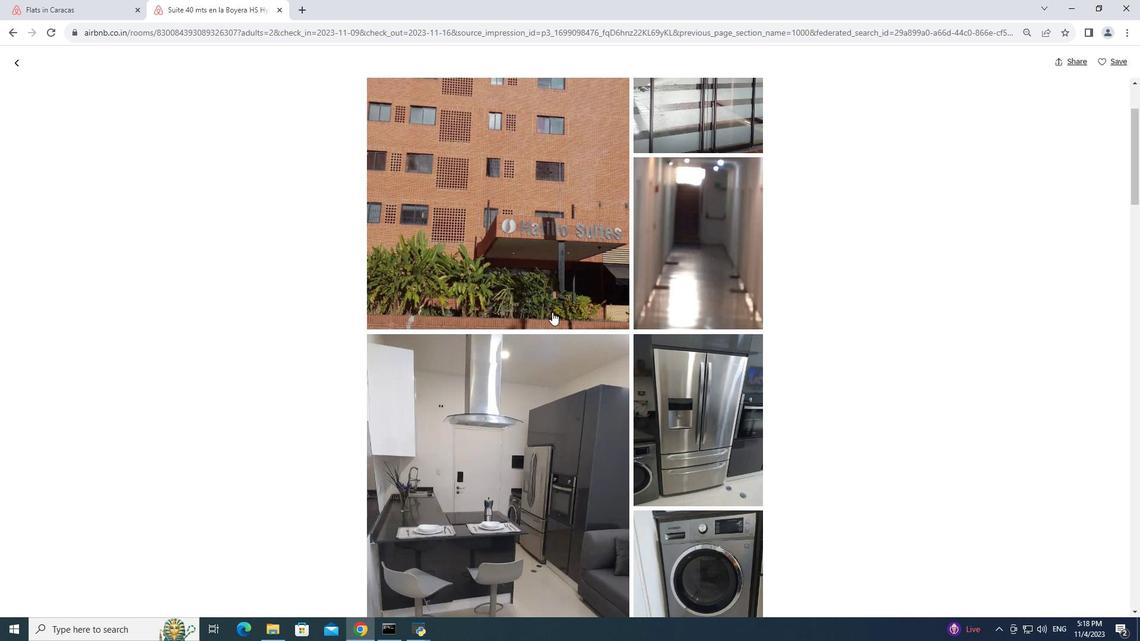 
Action: Mouse scrolled (552, 311) with delta (0, 0)
Screenshot: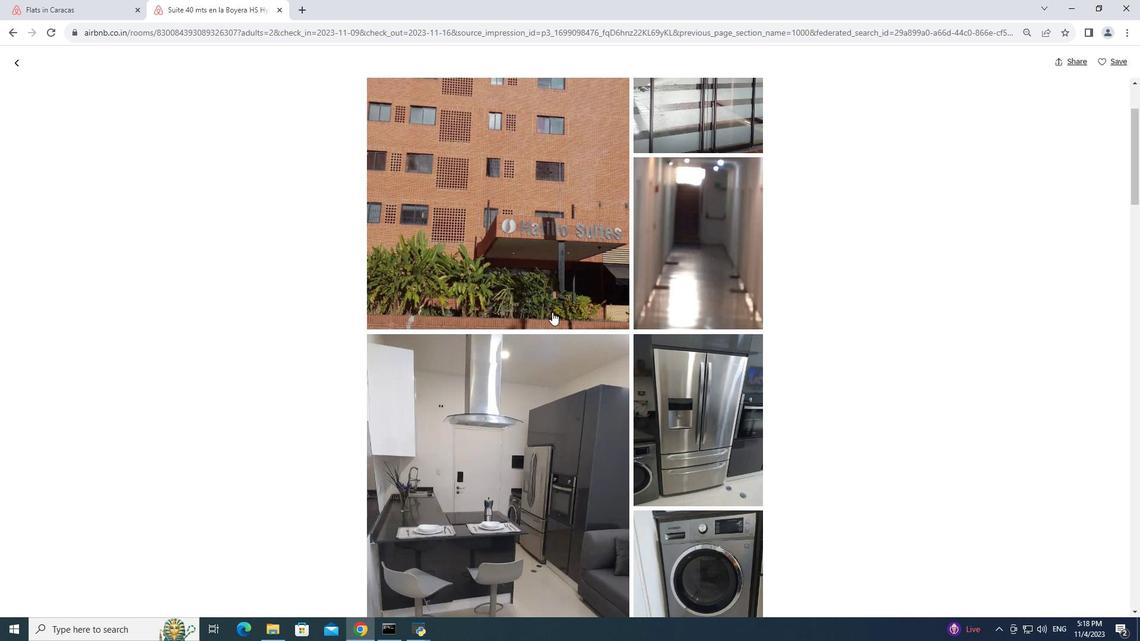 
Action: Mouse scrolled (552, 311) with delta (0, 0)
Screenshot: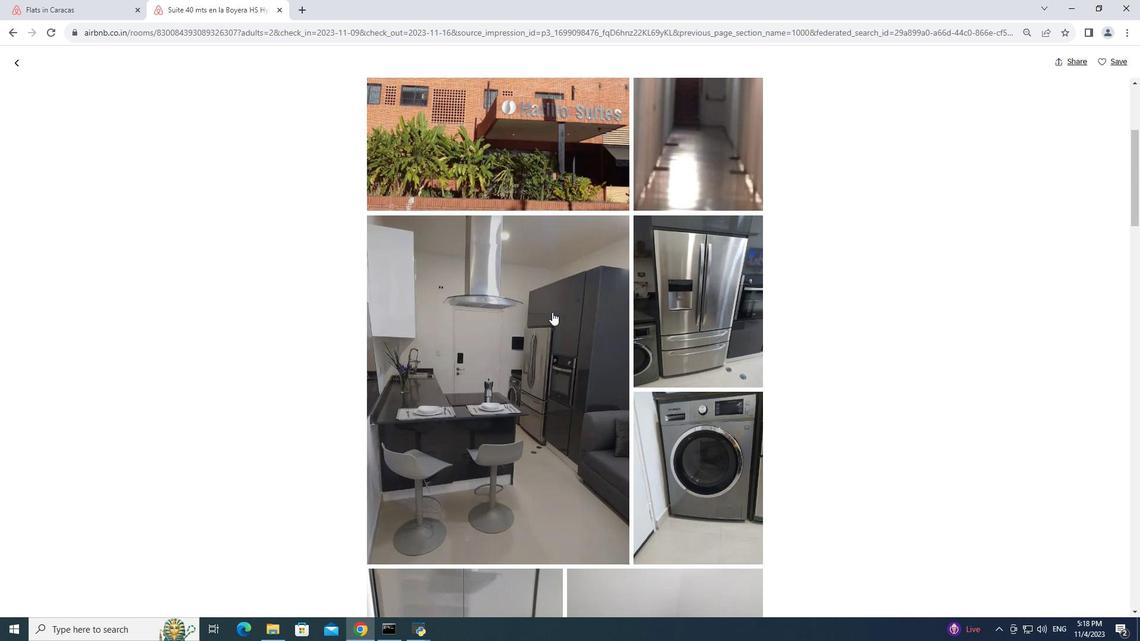 
Action: Mouse scrolled (552, 311) with delta (0, 0)
Screenshot: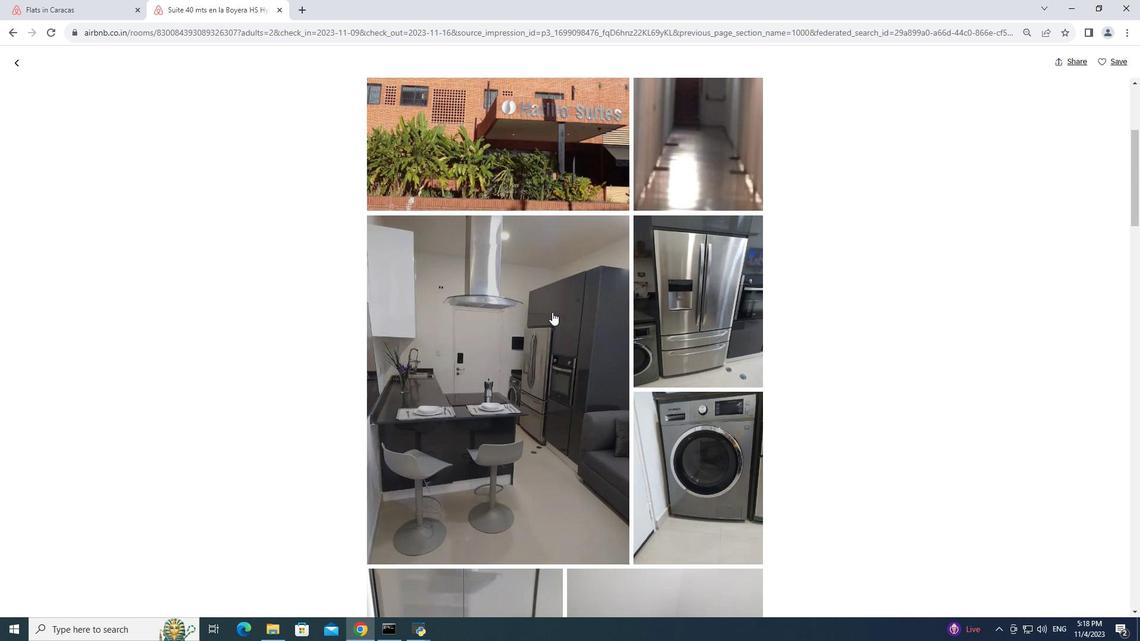 
Action: Mouse scrolled (552, 311) with delta (0, 0)
Screenshot: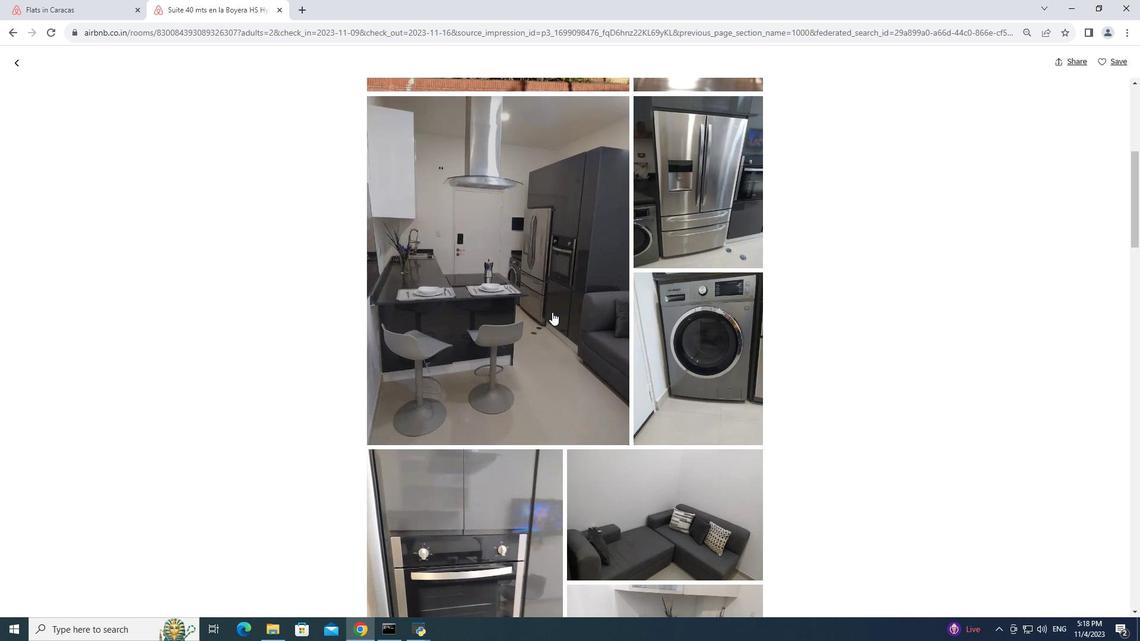 
Action: Mouse scrolled (552, 311) with delta (0, 0)
Screenshot: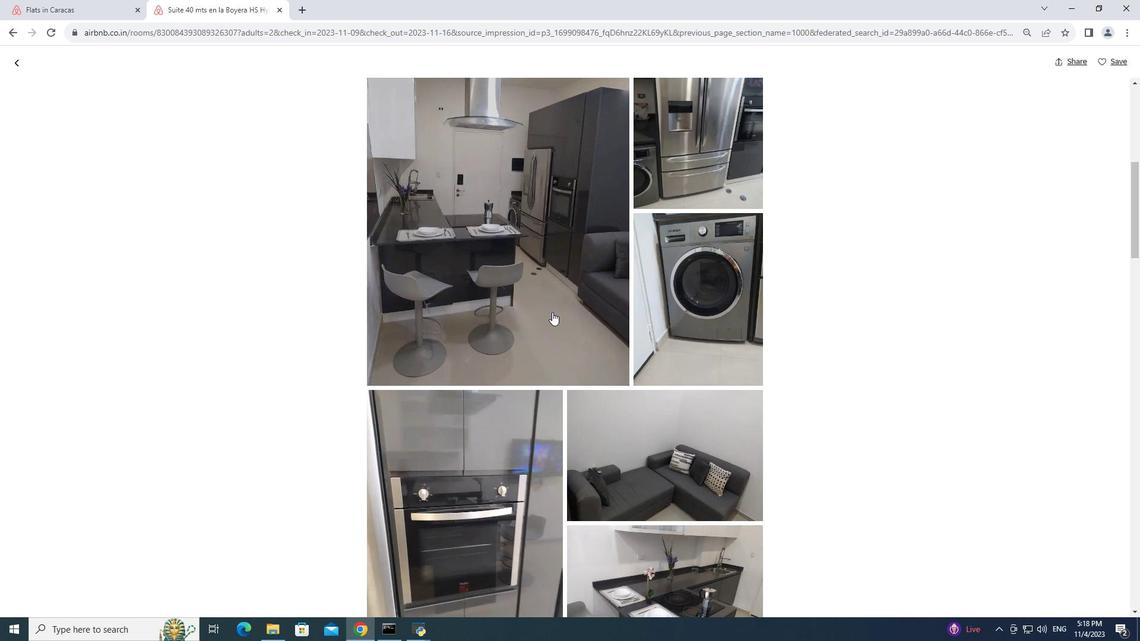 
Action: Mouse scrolled (552, 311) with delta (0, 0)
Screenshot: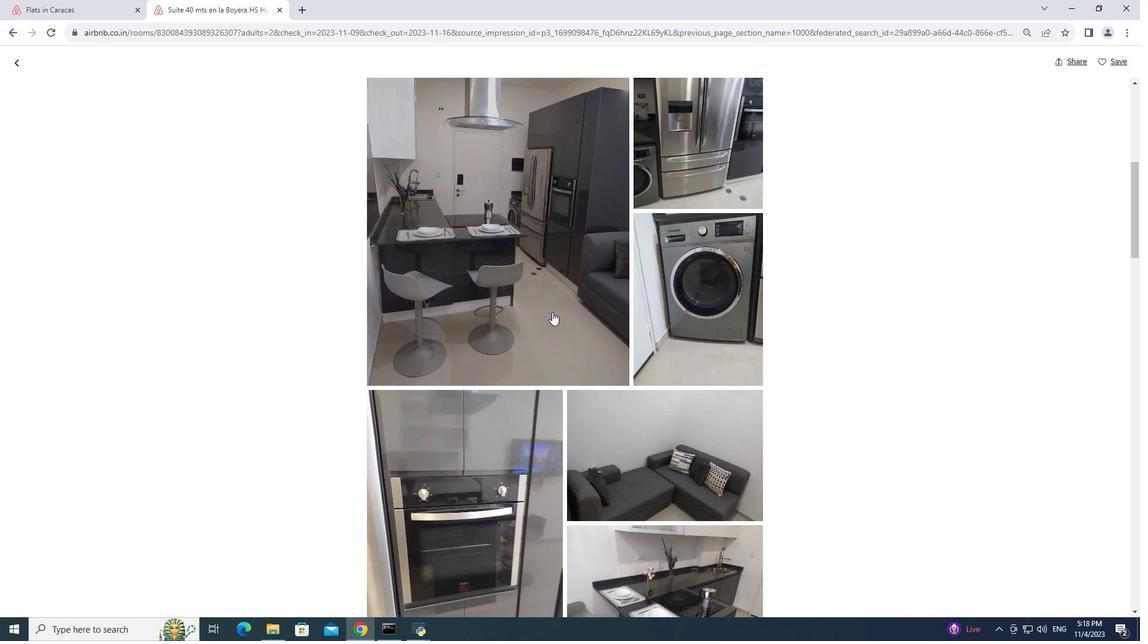 
Action: Mouse scrolled (552, 311) with delta (0, 0)
Screenshot: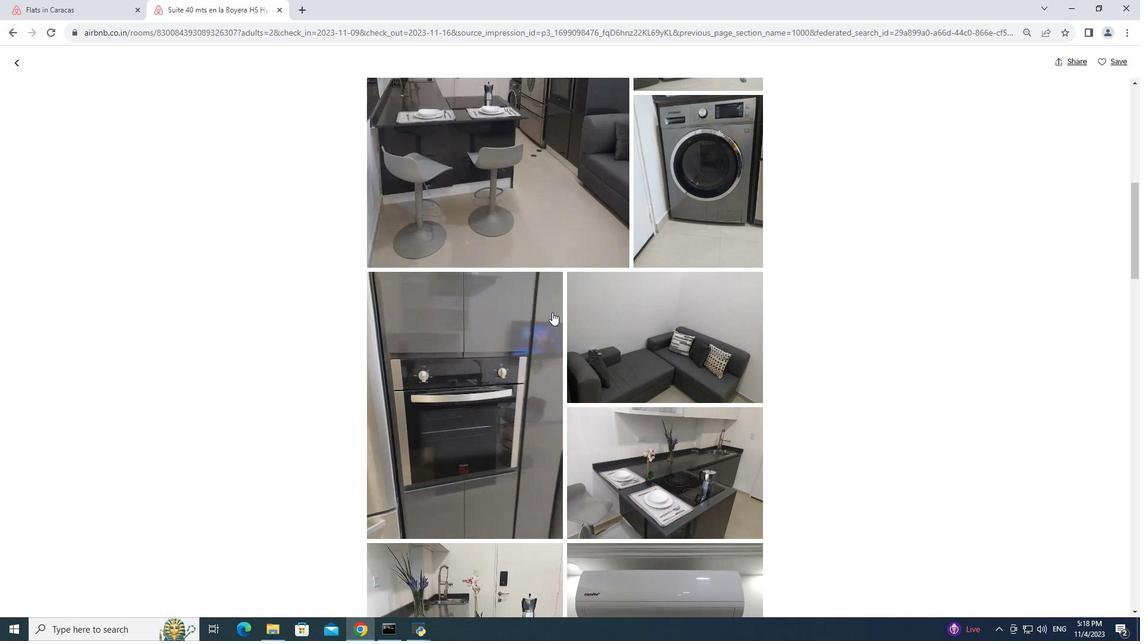 
Action: Mouse scrolled (552, 311) with delta (0, 0)
Screenshot: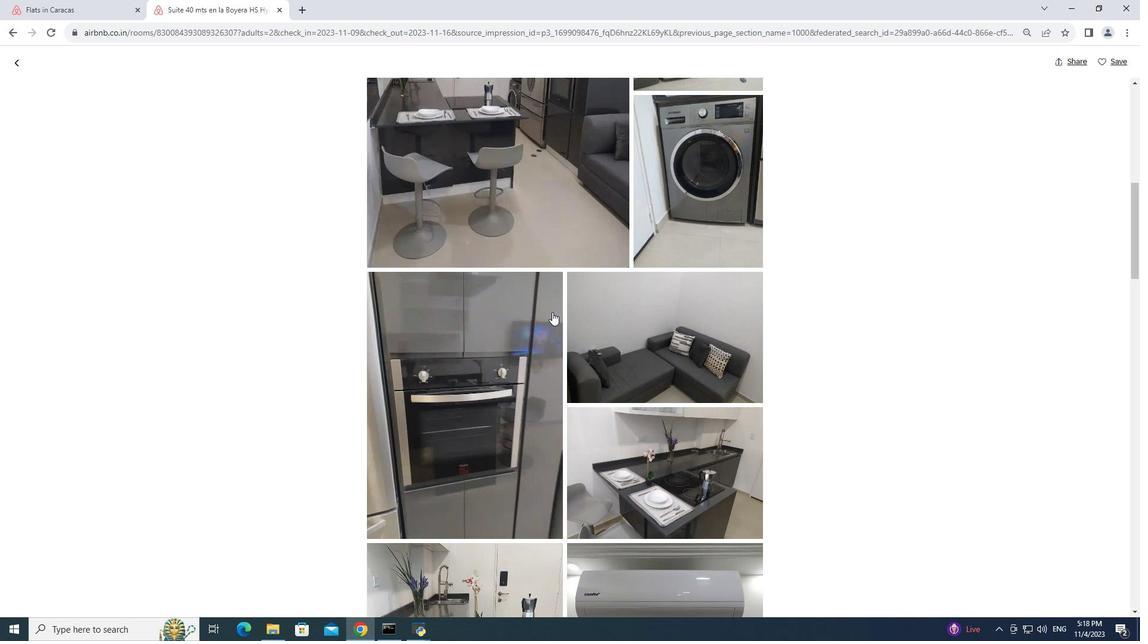 
Action: Mouse scrolled (552, 311) with delta (0, 0)
Screenshot: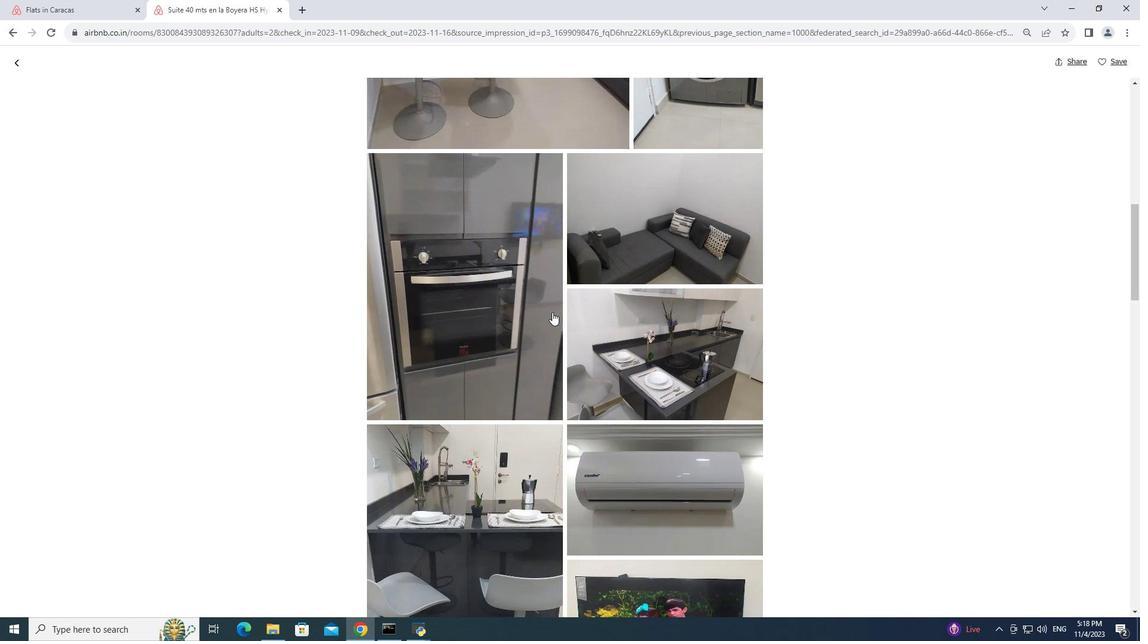
Action: Mouse scrolled (552, 311) with delta (0, 0)
Screenshot: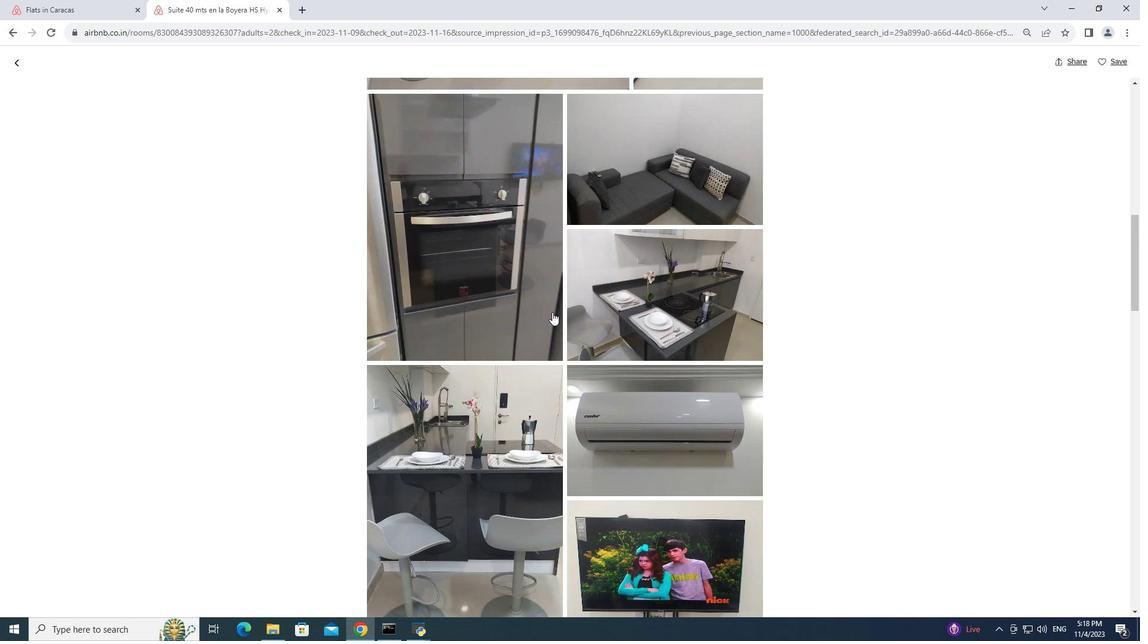 
Action: Mouse scrolled (552, 311) with delta (0, 0)
Screenshot: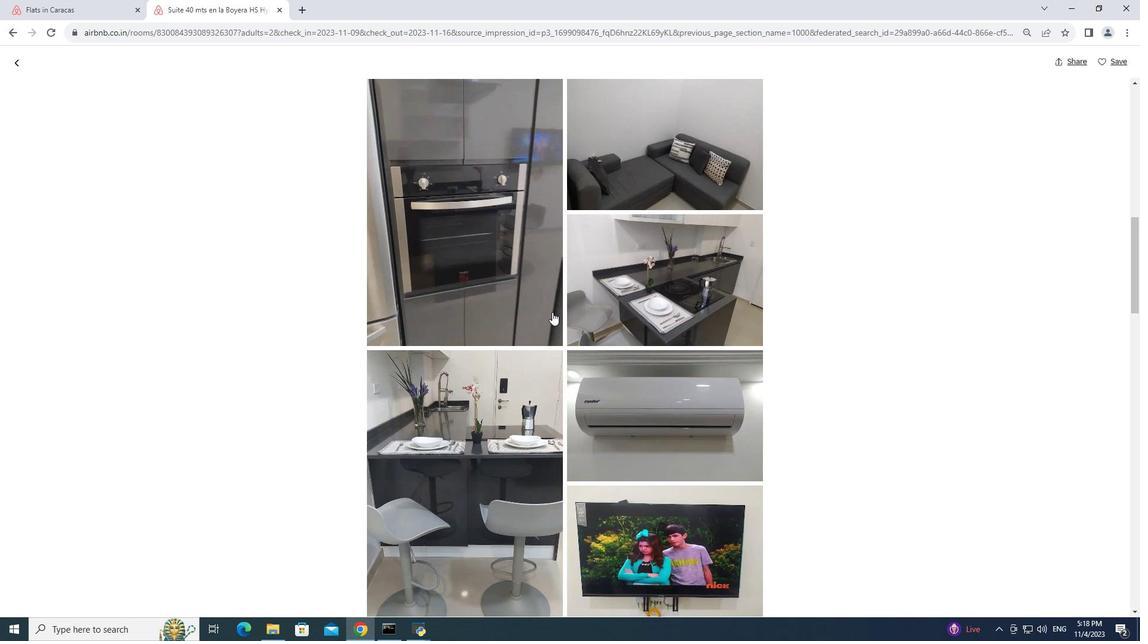 
Action: Mouse scrolled (552, 311) with delta (0, 0)
Screenshot: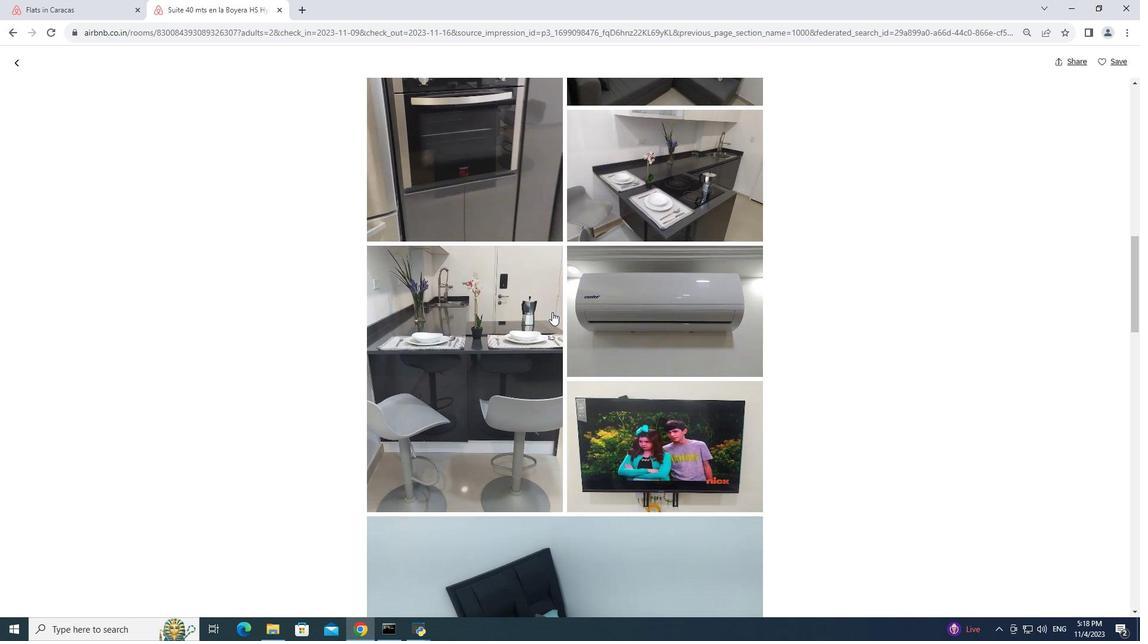 
Action: Mouse scrolled (552, 311) with delta (0, 0)
Screenshot: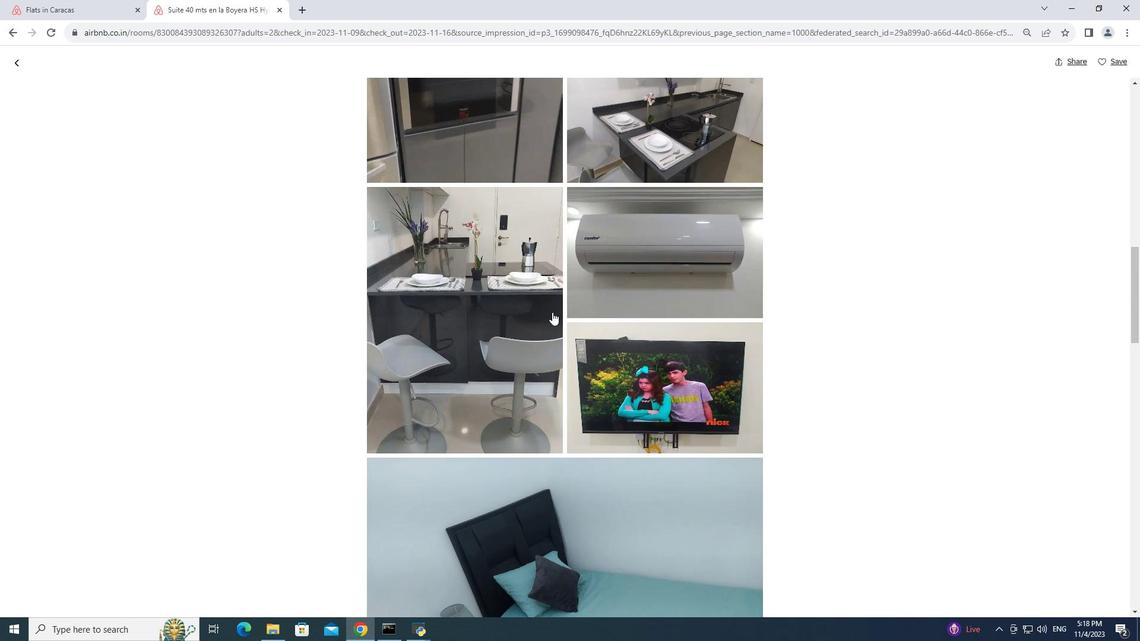 
Action: Mouse scrolled (552, 311) with delta (0, 0)
Screenshot: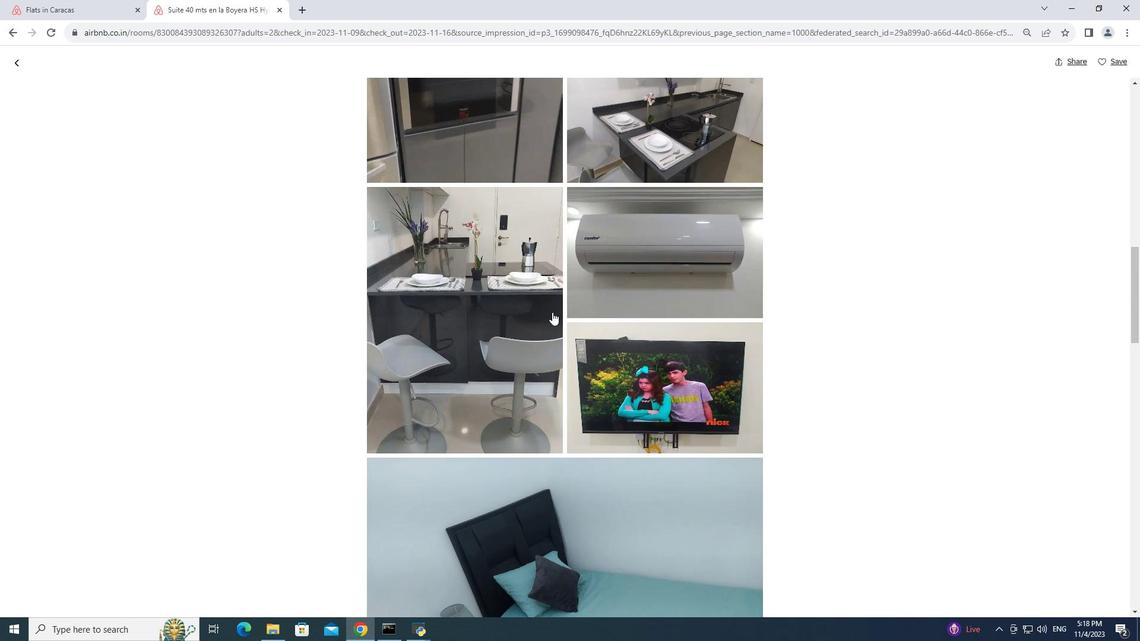 
Action: Mouse scrolled (552, 311) with delta (0, 0)
Screenshot: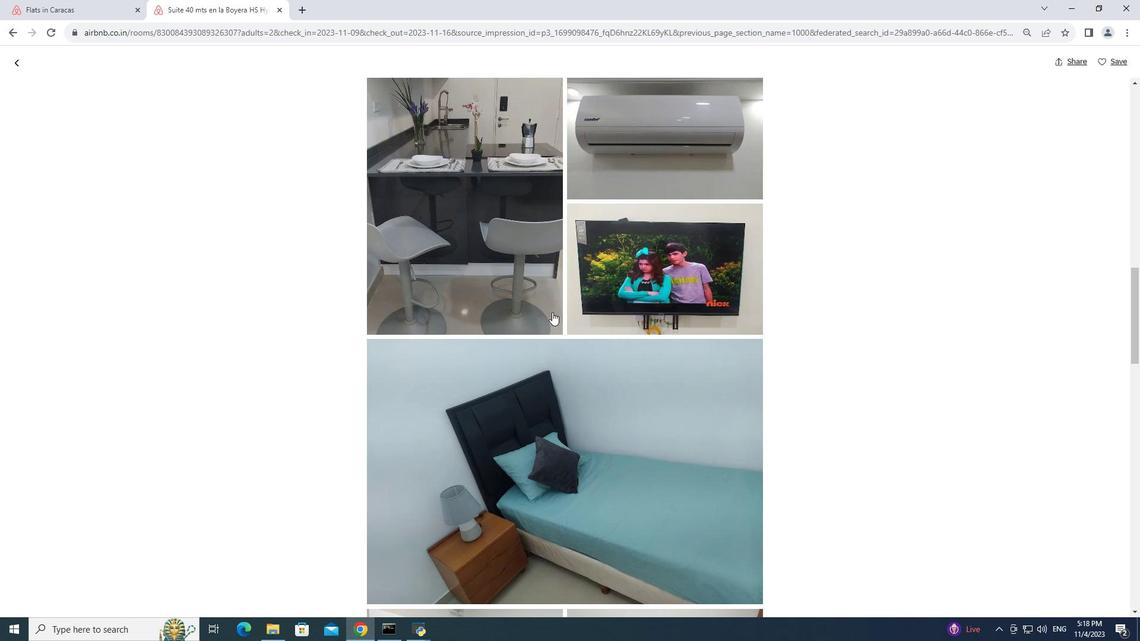 
Action: Mouse scrolled (552, 311) with delta (0, 0)
Screenshot: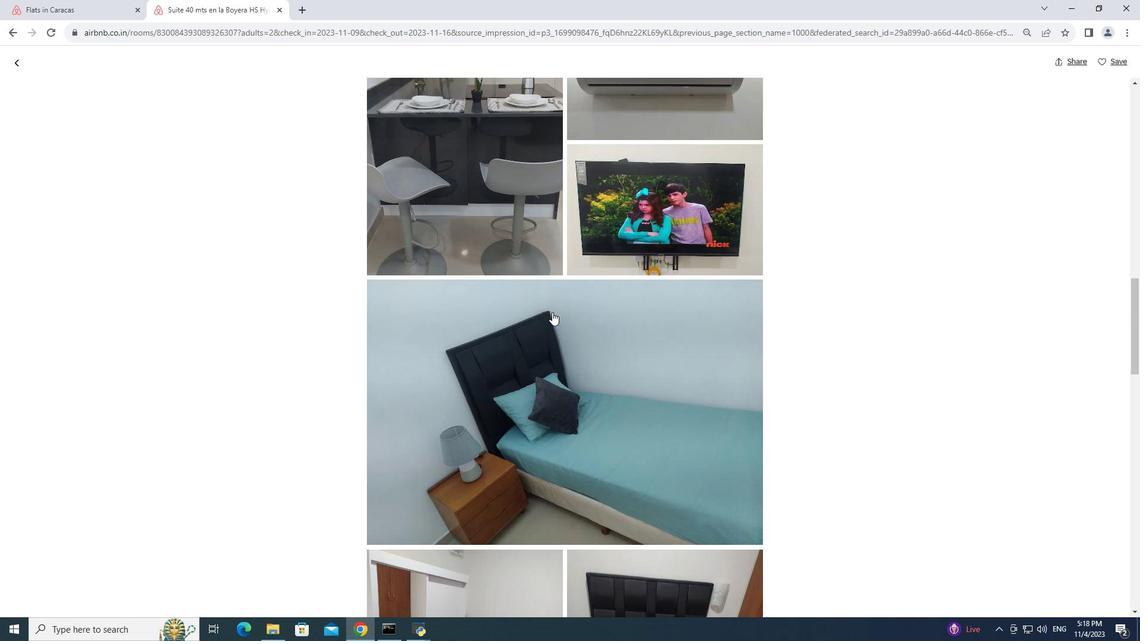 
Action: Mouse scrolled (552, 311) with delta (0, 0)
Screenshot: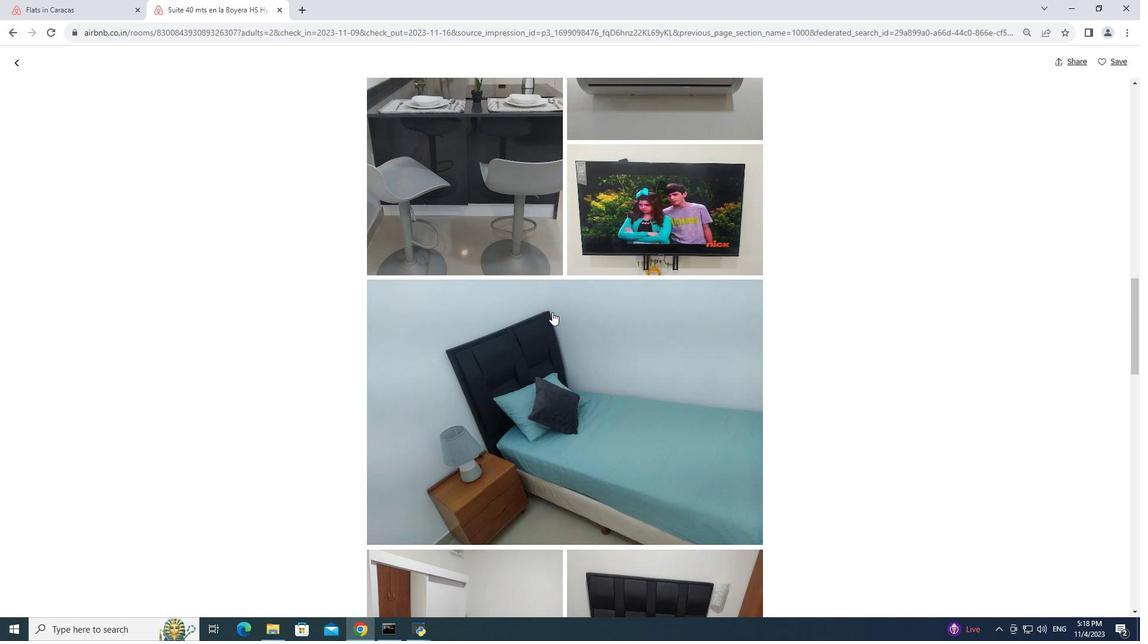 
Action: Mouse scrolled (552, 311) with delta (0, 0)
Screenshot: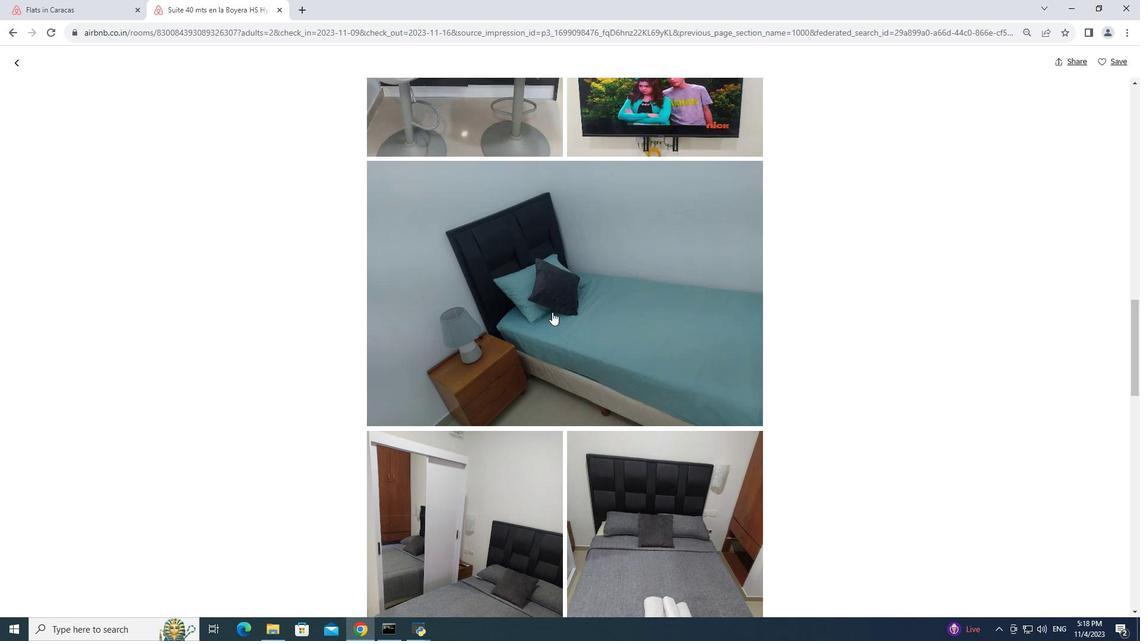 
Action: Mouse scrolled (552, 311) with delta (0, 0)
Screenshot: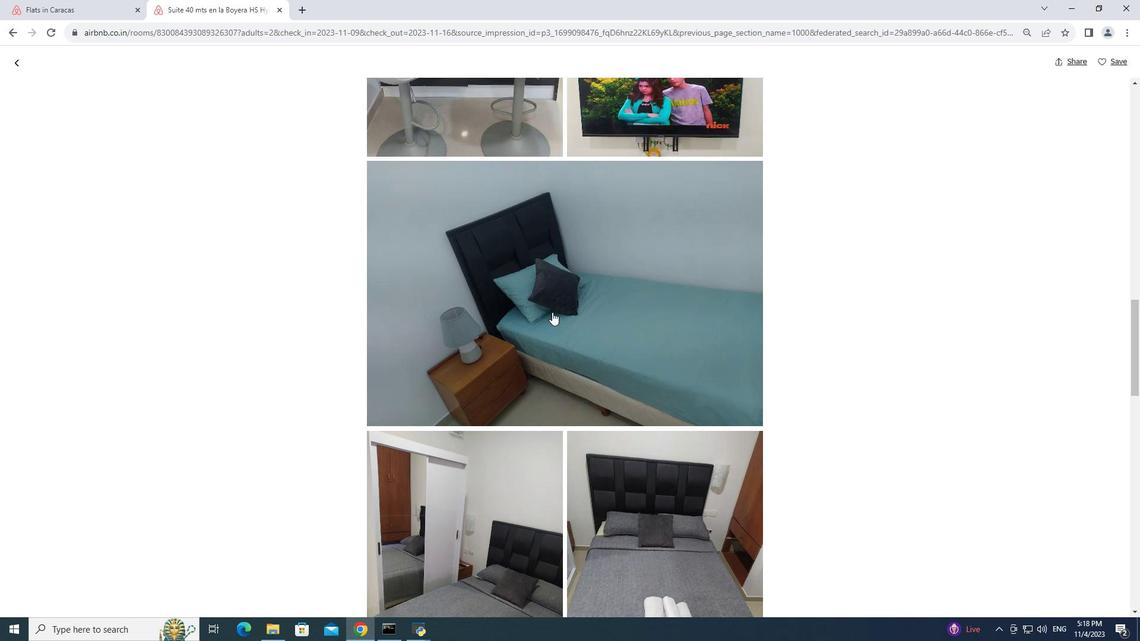 
Action: Mouse scrolled (552, 311) with delta (0, 0)
Screenshot: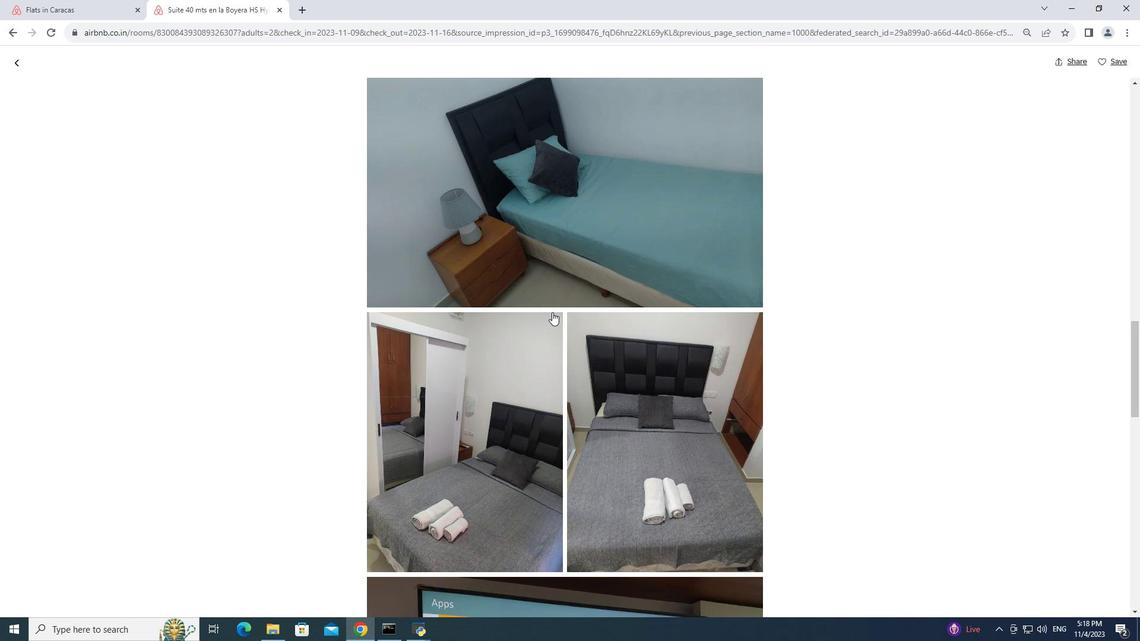 
Action: Mouse scrolled (552, 311) with delta (0, 0)
Screenshot: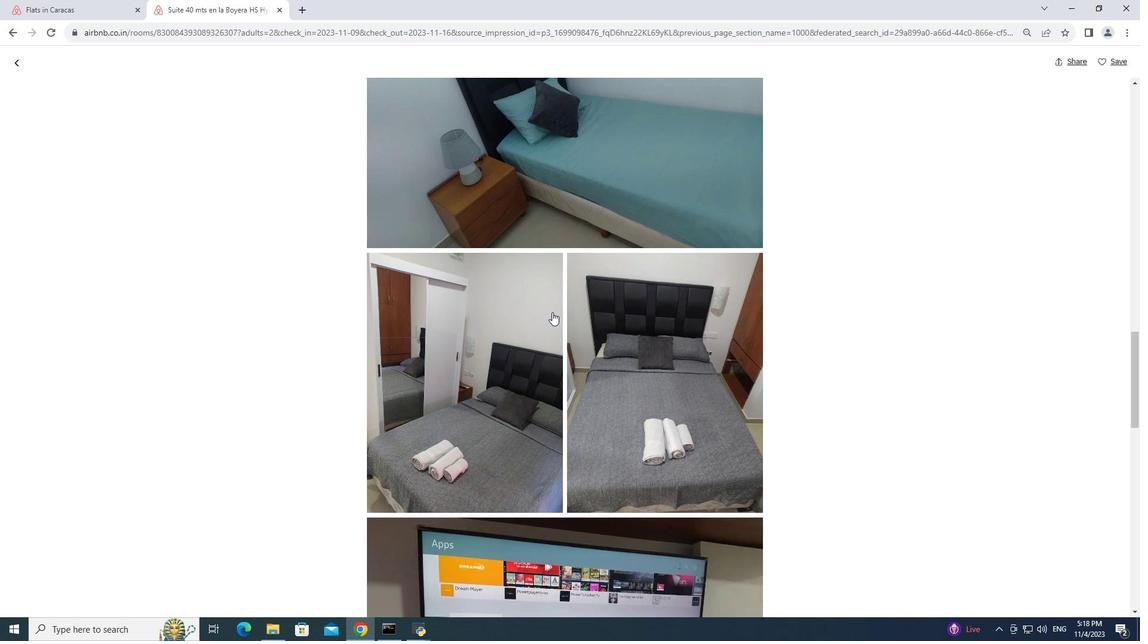 
Action: Mouse scrolled (552, 311) with delta (0, 0)
Screenshot: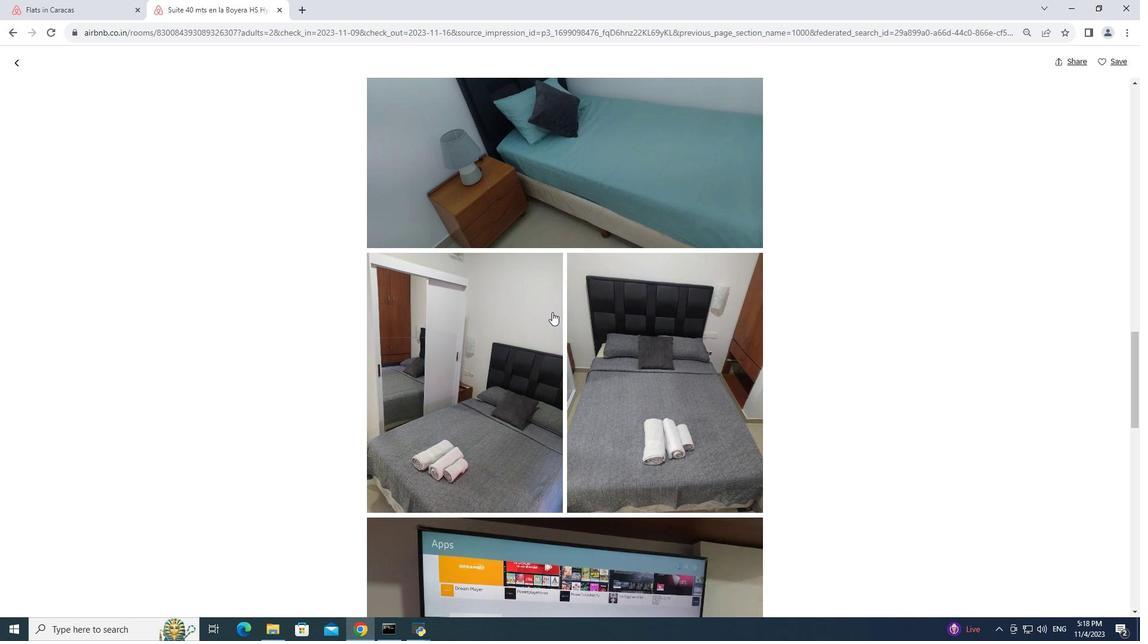 
Action: Mouse scrolled (552, 311) with delta (0, 0)
Screenshot: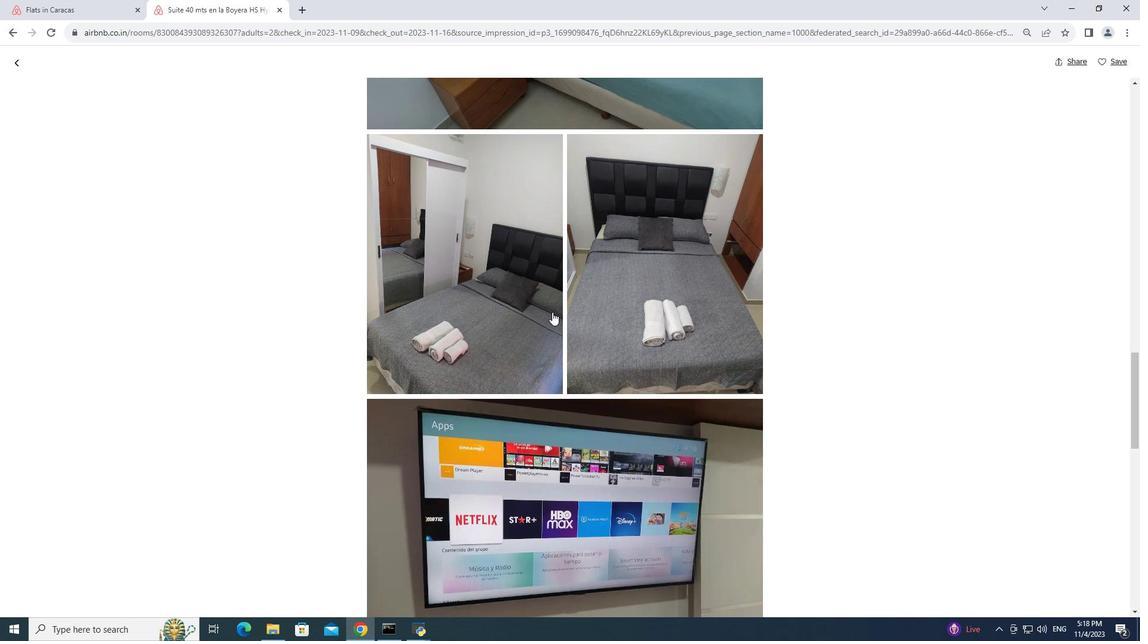 
Action: Mouse scrolled (552, 311) with delta (0, 0)
Screenshot: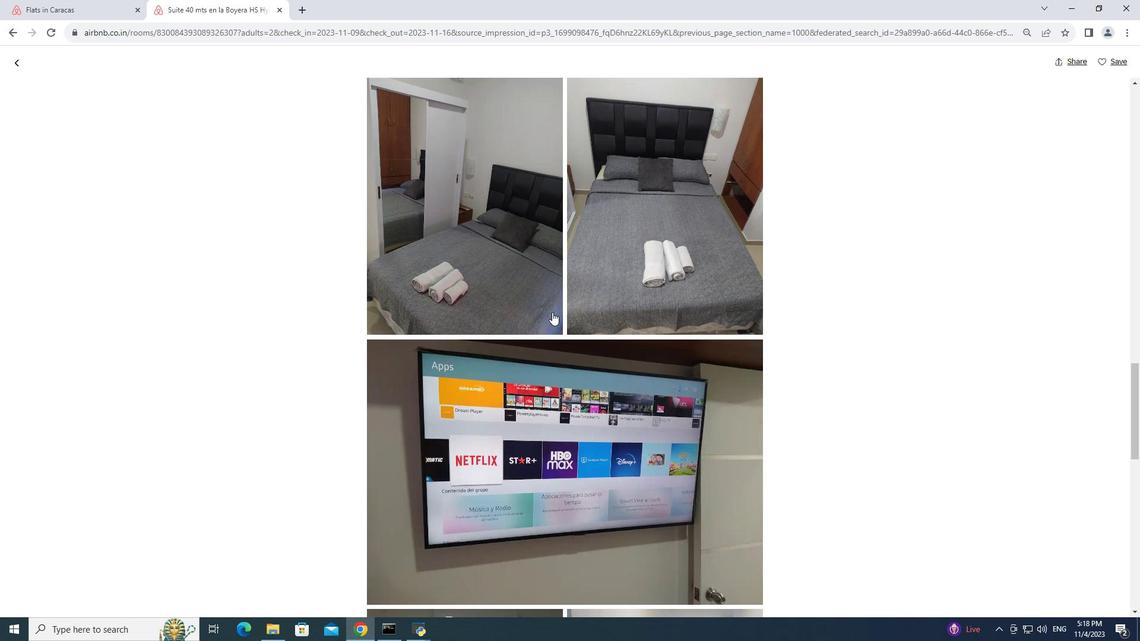 
Action: Mouse scrolled (552, 311) with delta (0, 0)
Screenshot: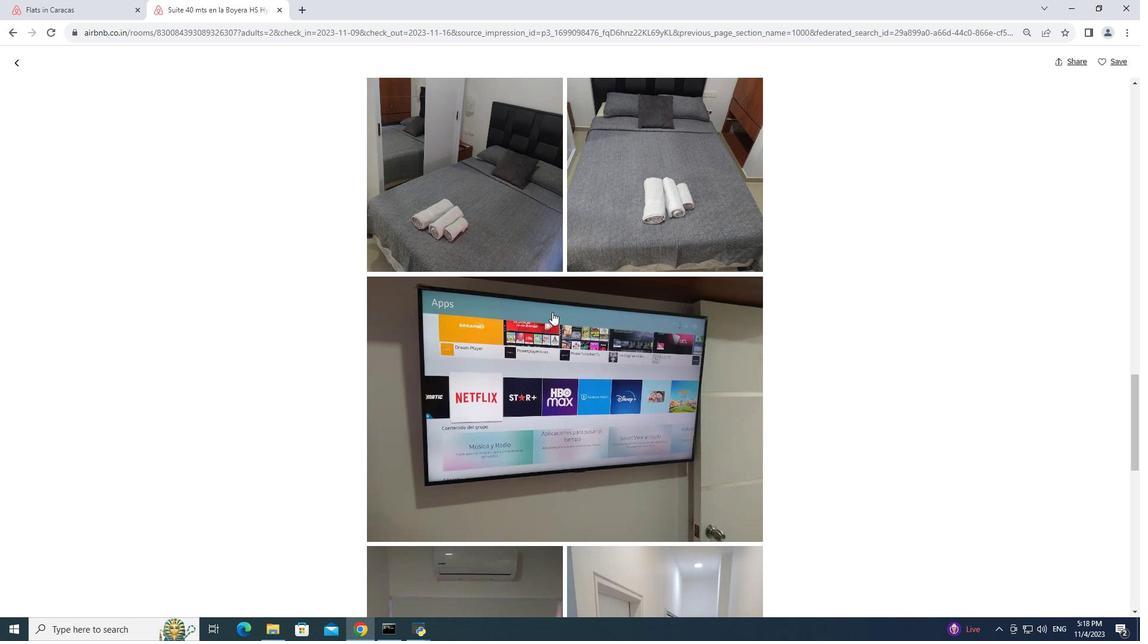 
Action: Mouse scrolled (552, 311) with delta (0, 0)
Screenshot: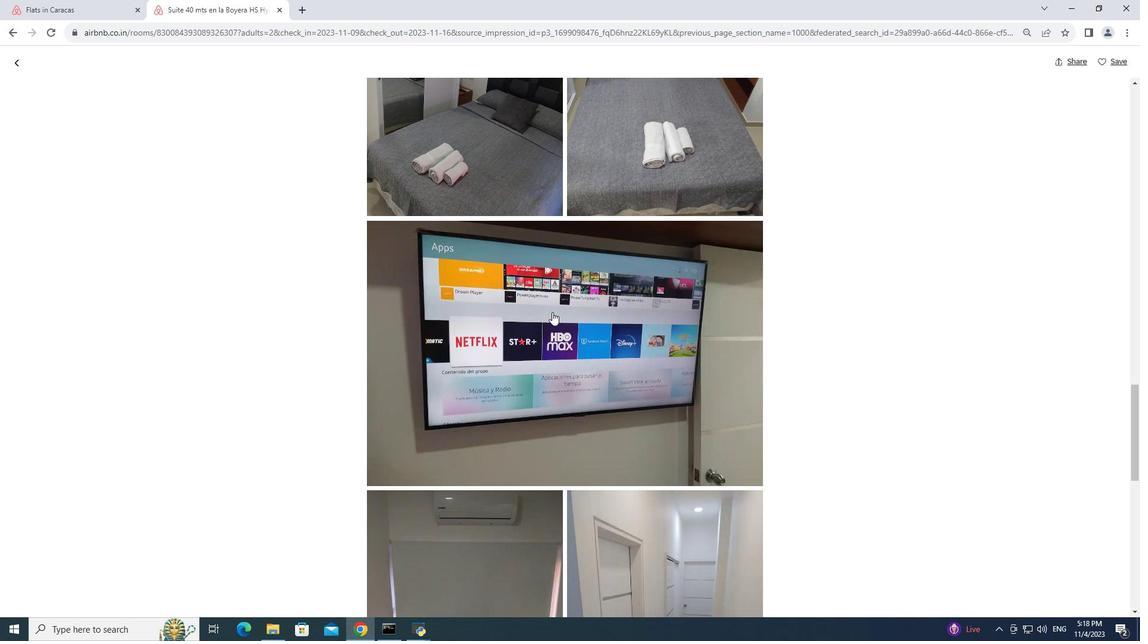 
Action: Mouse scrolled (552, 311) with delta (0, 0)
Screenshot: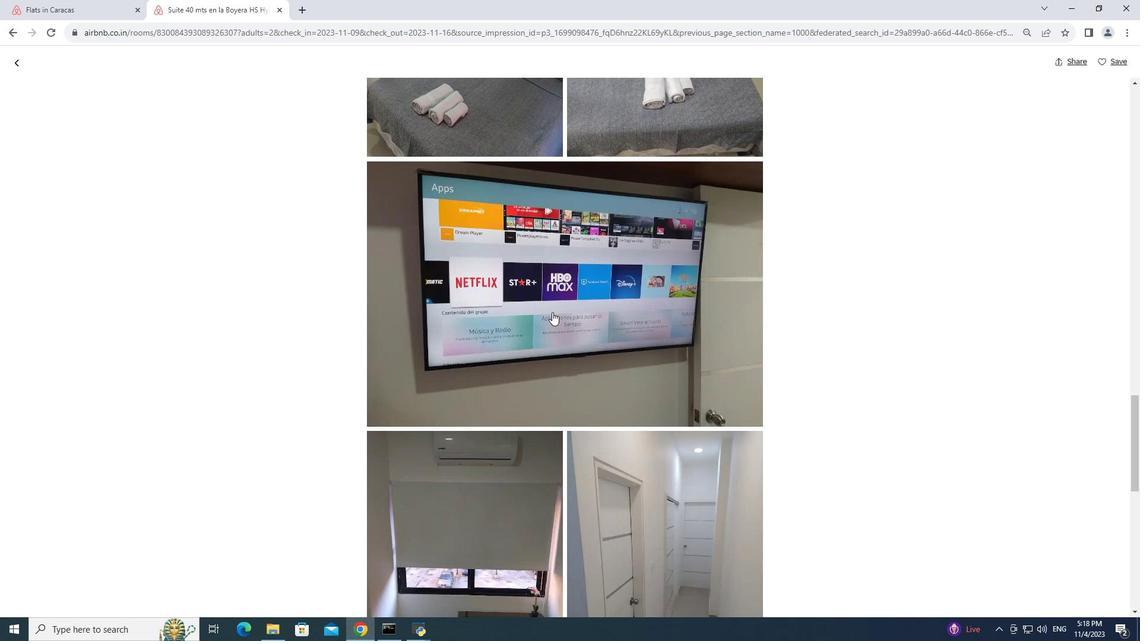 
Action: Mouse scrolled (552, 311) with delta (0, 0)
Screenshot: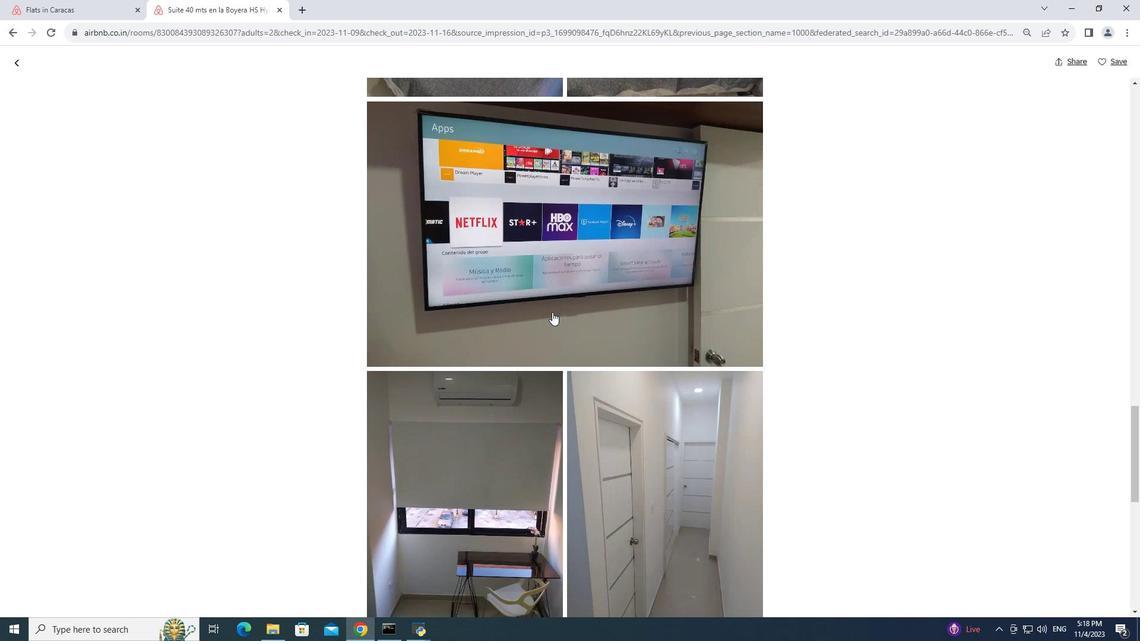 
Action: Mouse scrolled (552, 311) with delta (0, 0)
Screenshot: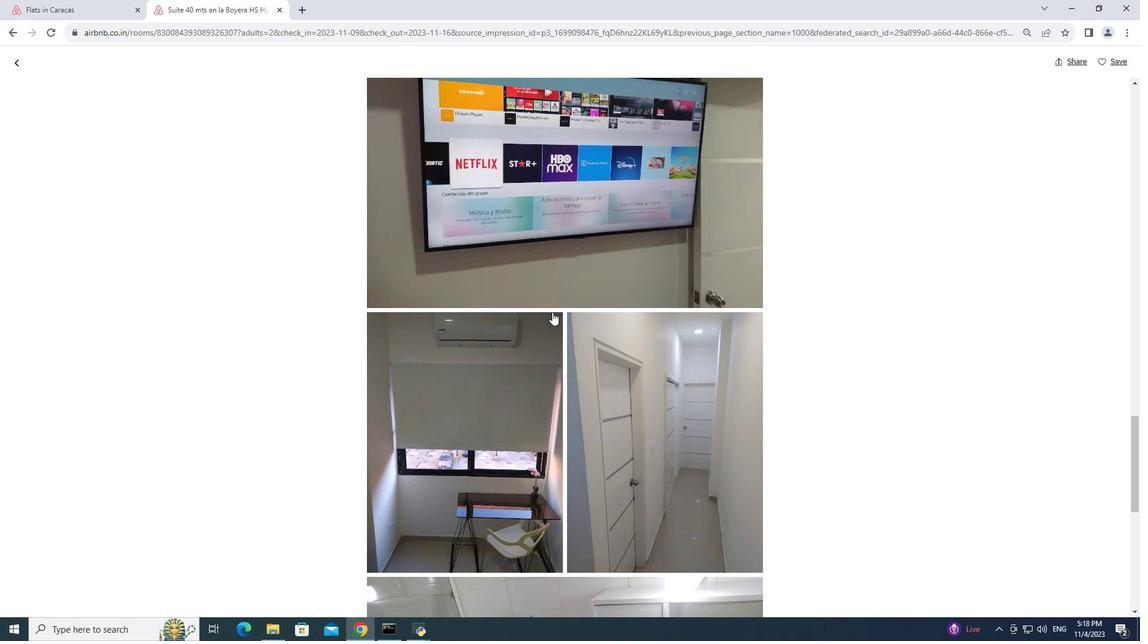 
Action: Mouse scrolled (552, 311) with delta (0, 0)
Screenshot: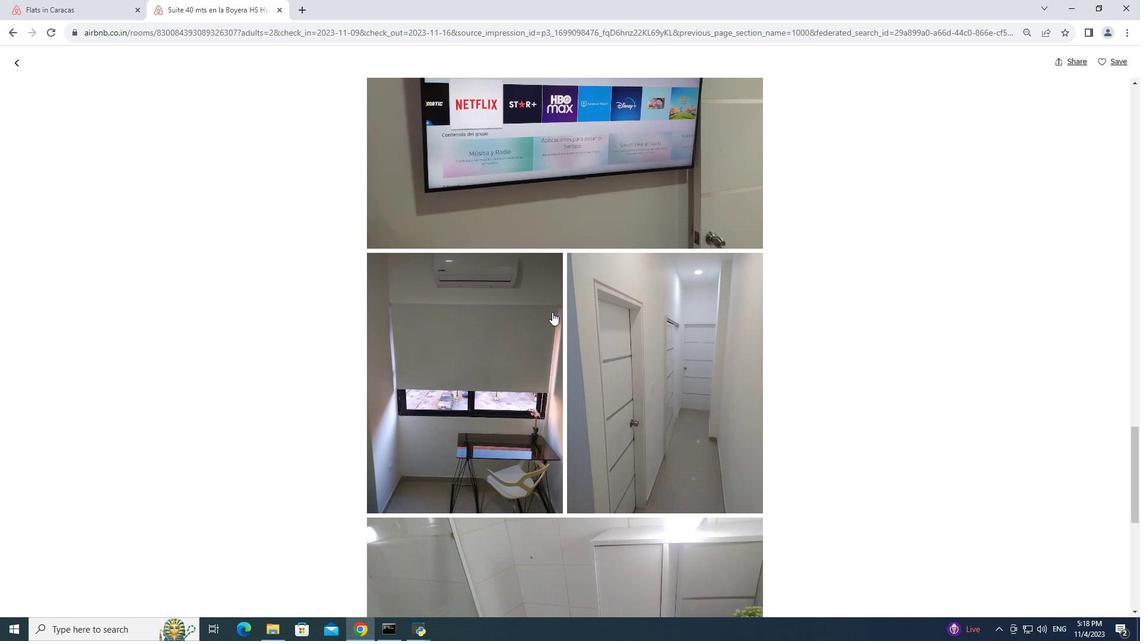 
Action: Mouse scrolled (552, 311) with delta (0, 0)
Screenshot: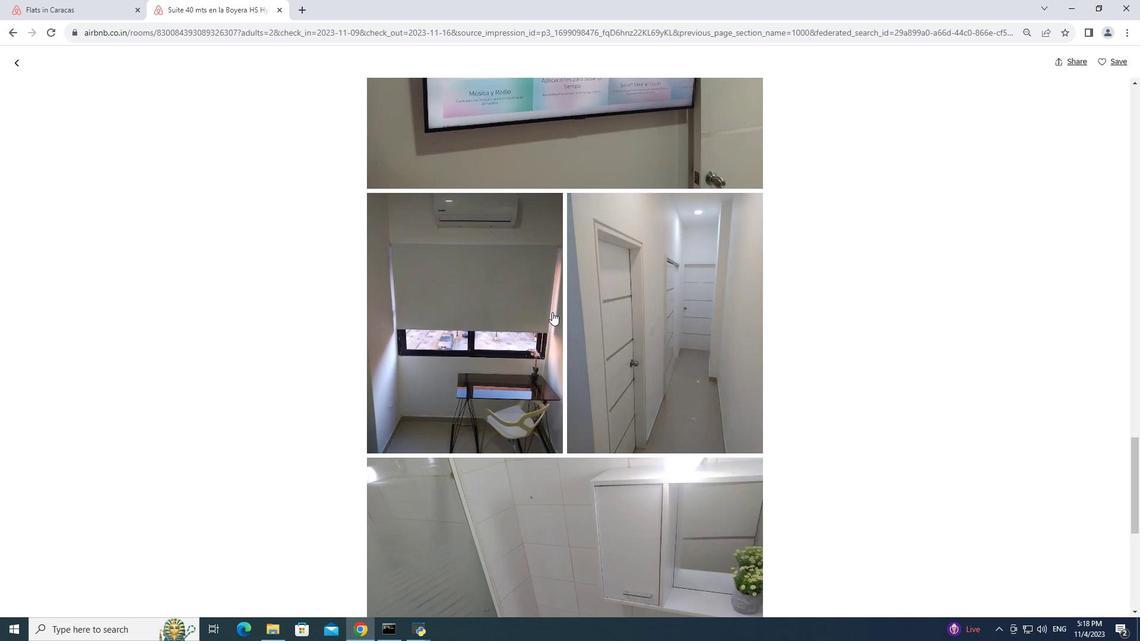 
Action: Mouse scrolled (552, 311) with delta (0, 0)
Screenshot: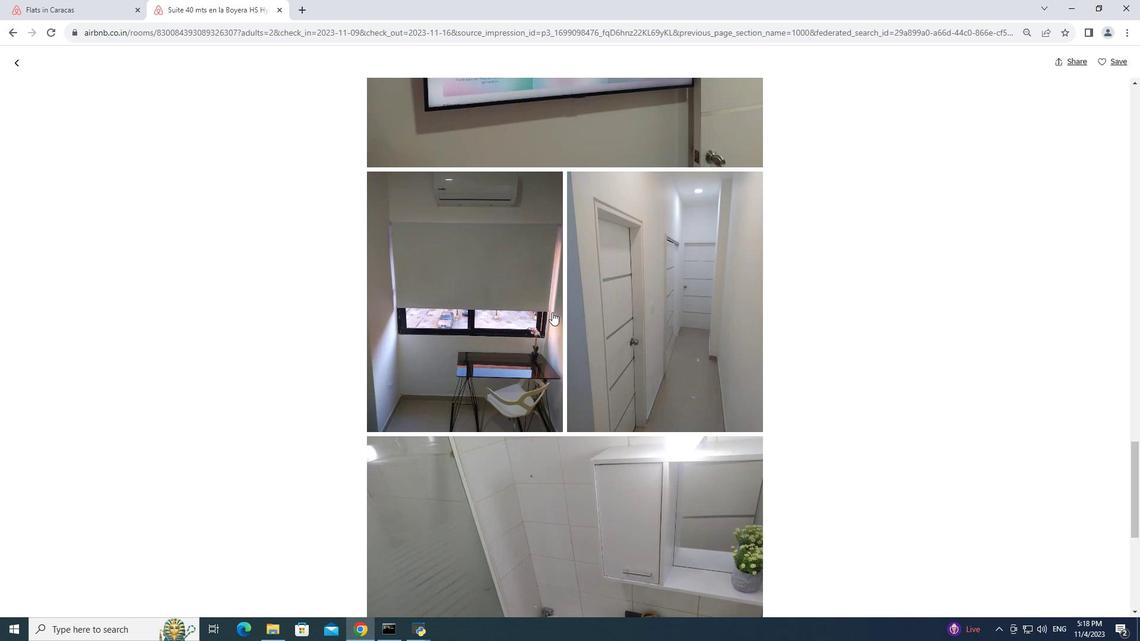 
Action: Mouse scrolled (552, 311) with delta (0, 0)
Screenshot: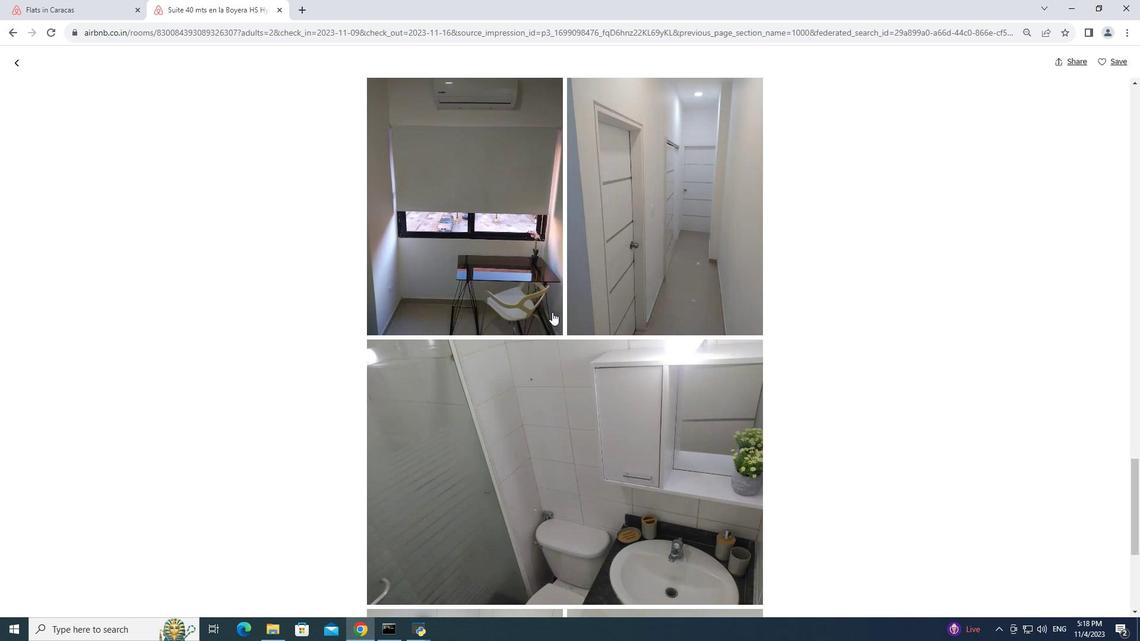 
Action: Mouse scrolled (552, 311) with delta (0, 0)
Screenshot: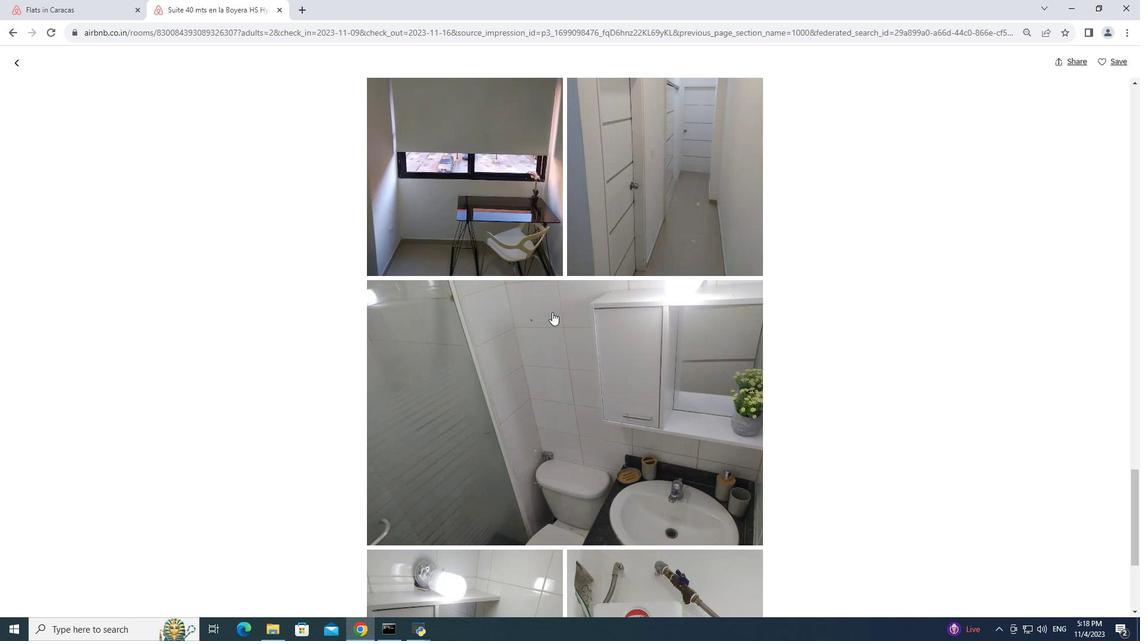 
Action: Mouse scrolled (552, 311) with delta (0, 0)
Screenshot: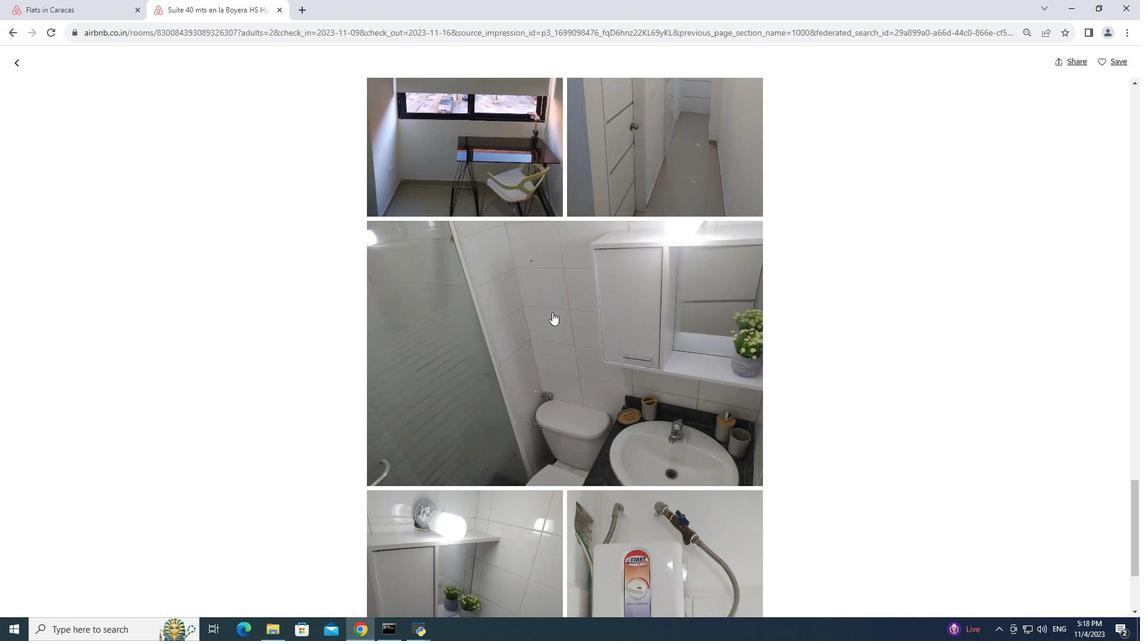 
Action: Mouse scrolled (552, 311) with delta (0, 0)
Screenshot: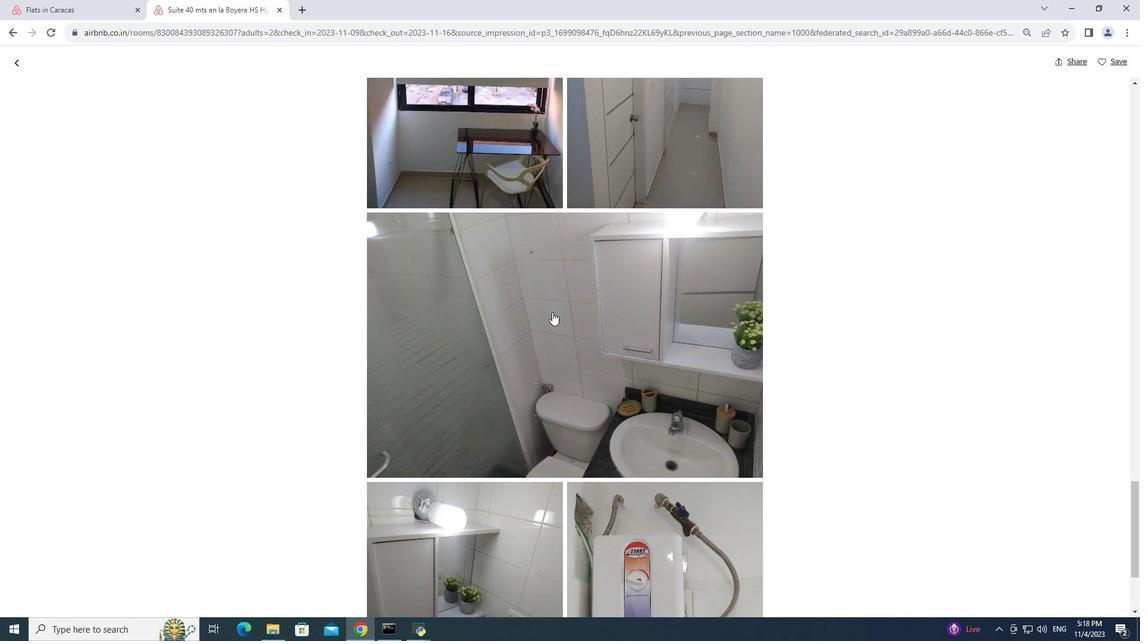 
Action: Mouse scrolled (552, 311) with delta (0, 0)
Screenshot: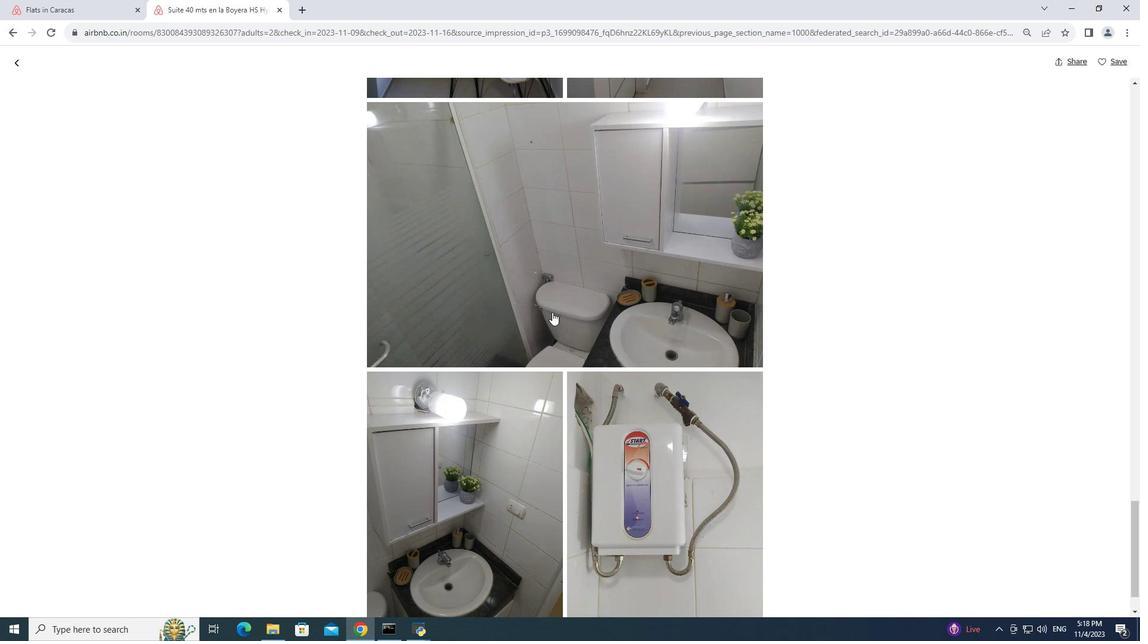 
Action: Mouse scrolled (552, 311) with delta (0, 0)
Screenshot: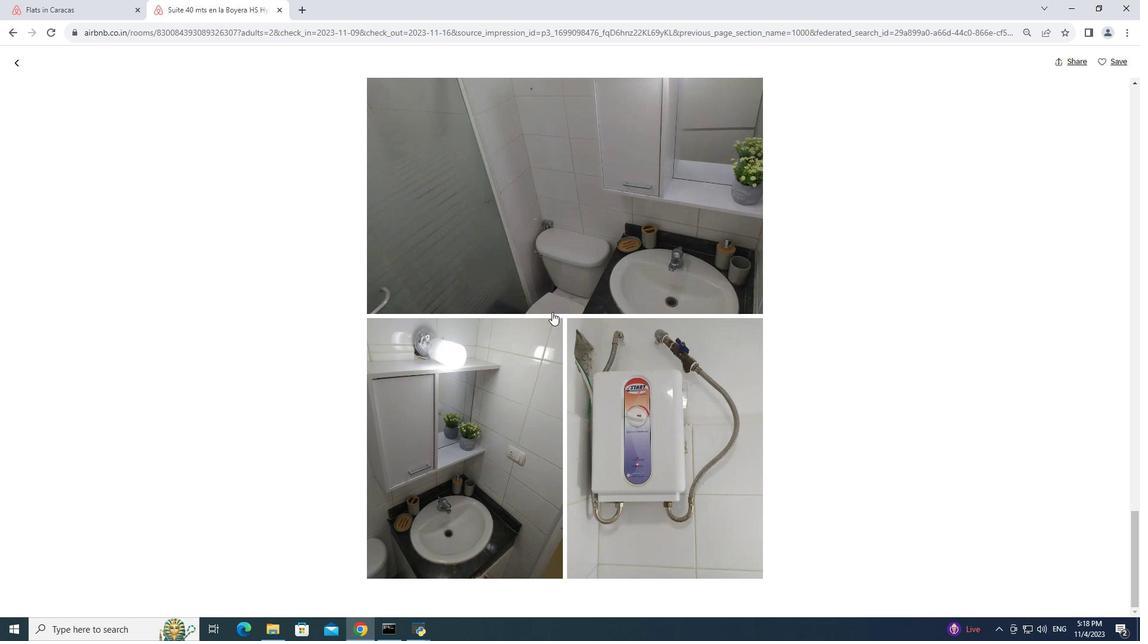 
Action: Mouse scrolled (552, 311) with delta (0, 0)
Screenshot: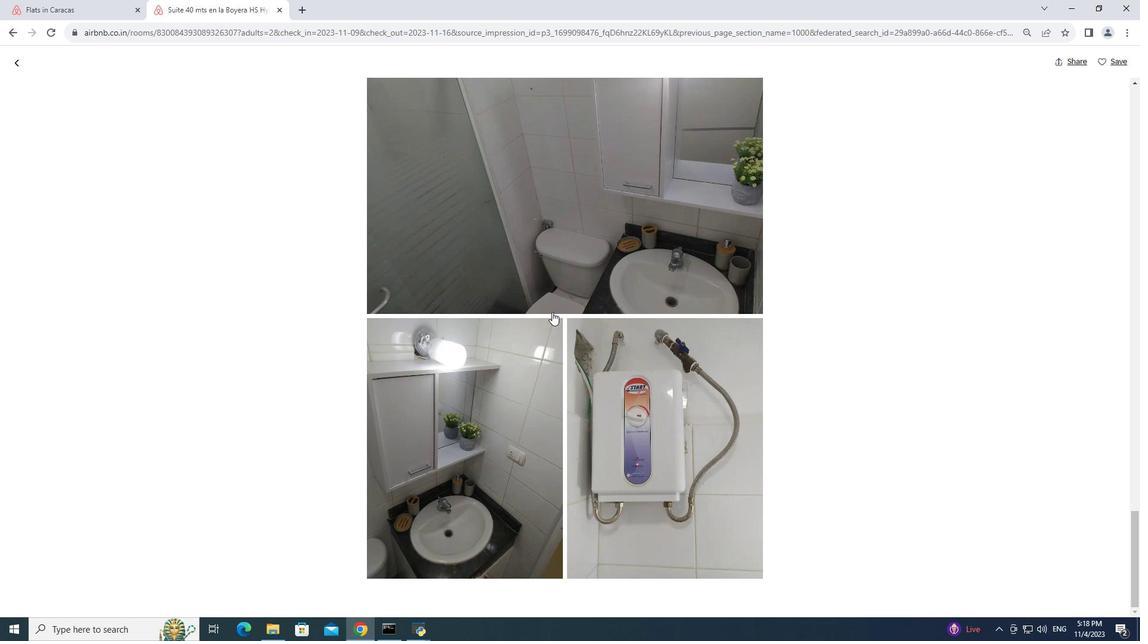 
Action: Mouse moved to (557, 312)
Screenshot: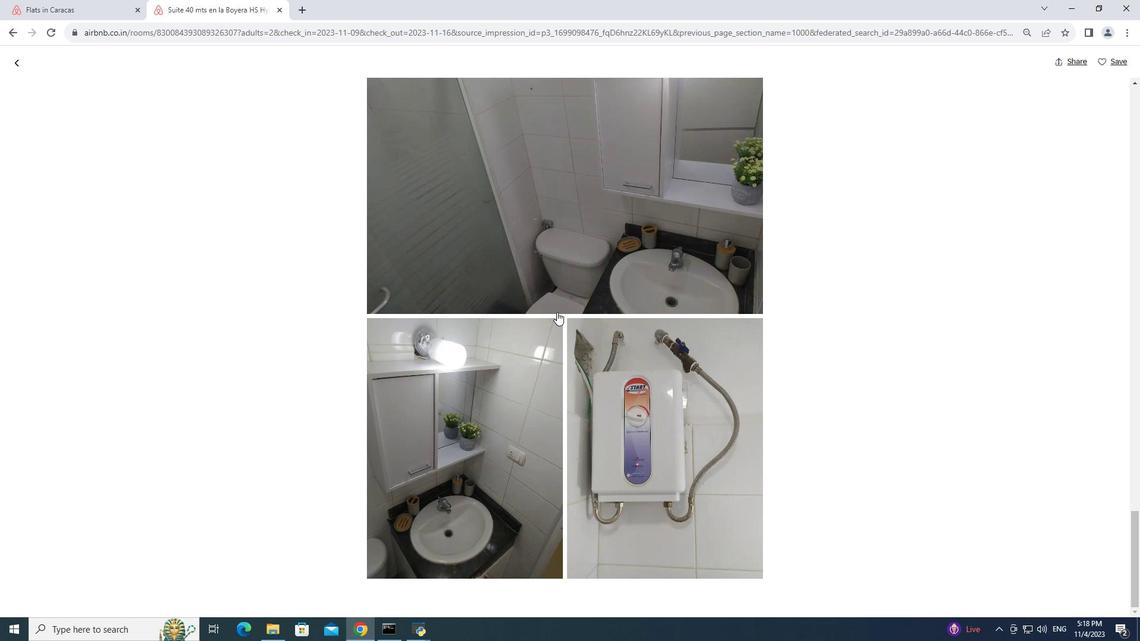
Action: Mouse scrolled (557, 311) with delta (0, 0)
Screenshot: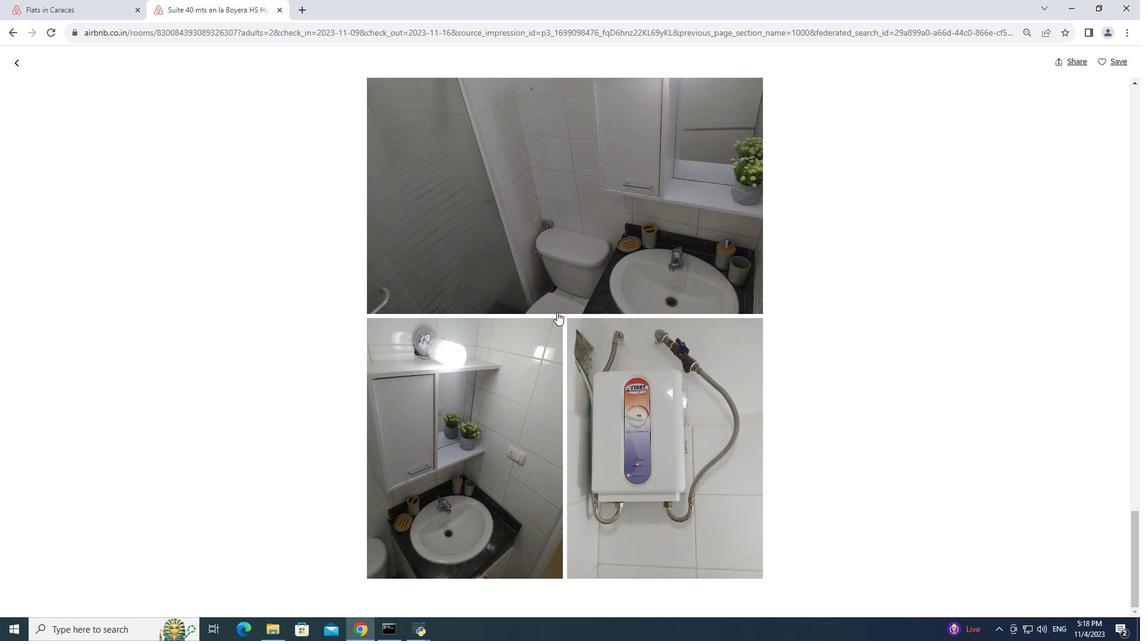 
Action: Mouse scrolled (557, 311) with delta (0, 0)
Screenshot: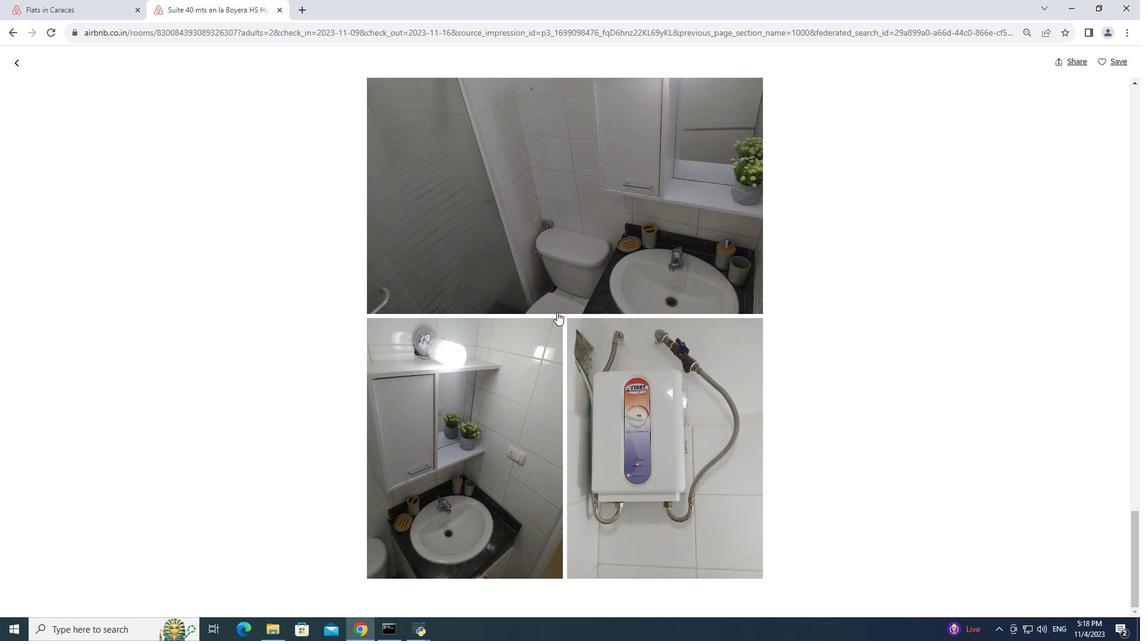 
Action: Mouse scrolled (557, 311) with delta (0, 0)
Screenshot: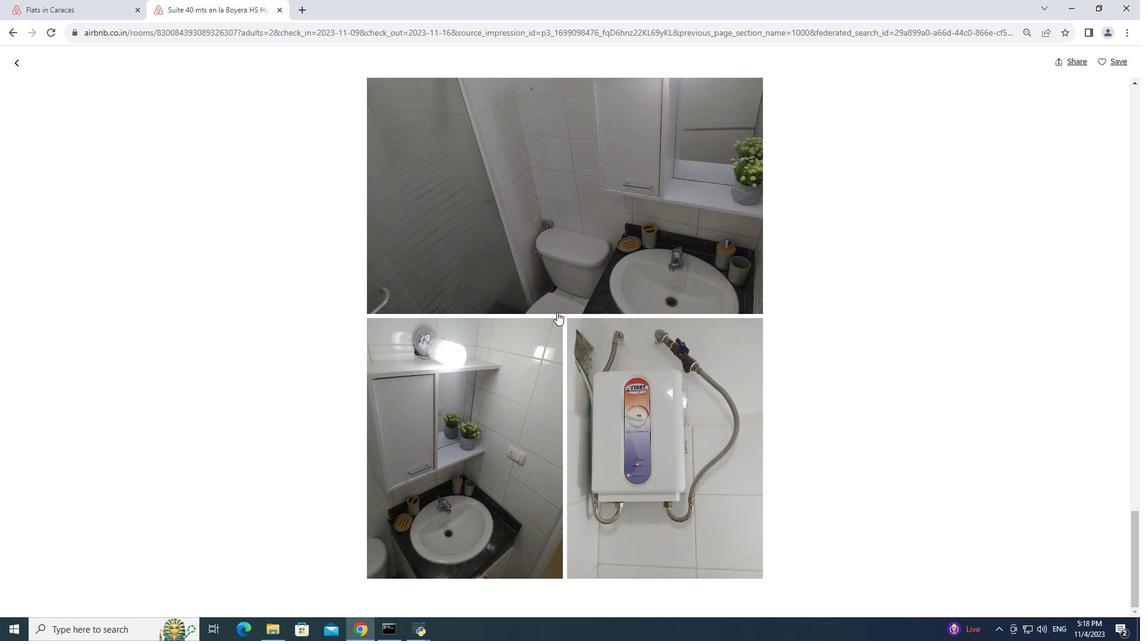 
Action: Mouse scrolled (557, 311) with delta (0, 0)
Screenshot: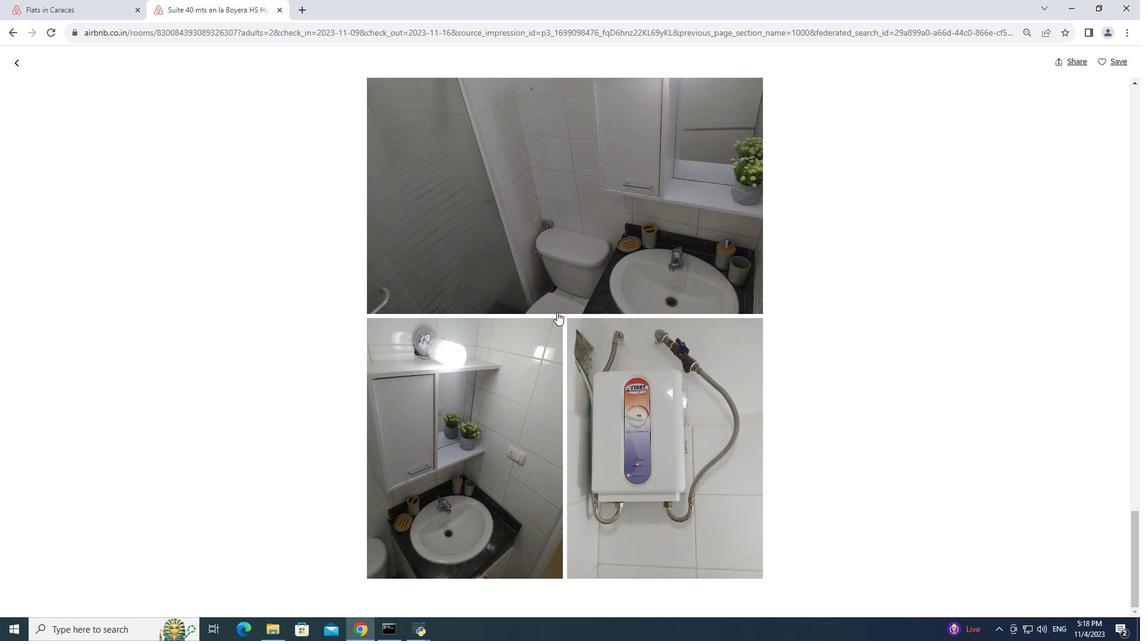 
Action: Mouse scrolled (557, 311) with delta (0, 0)
Screenshot: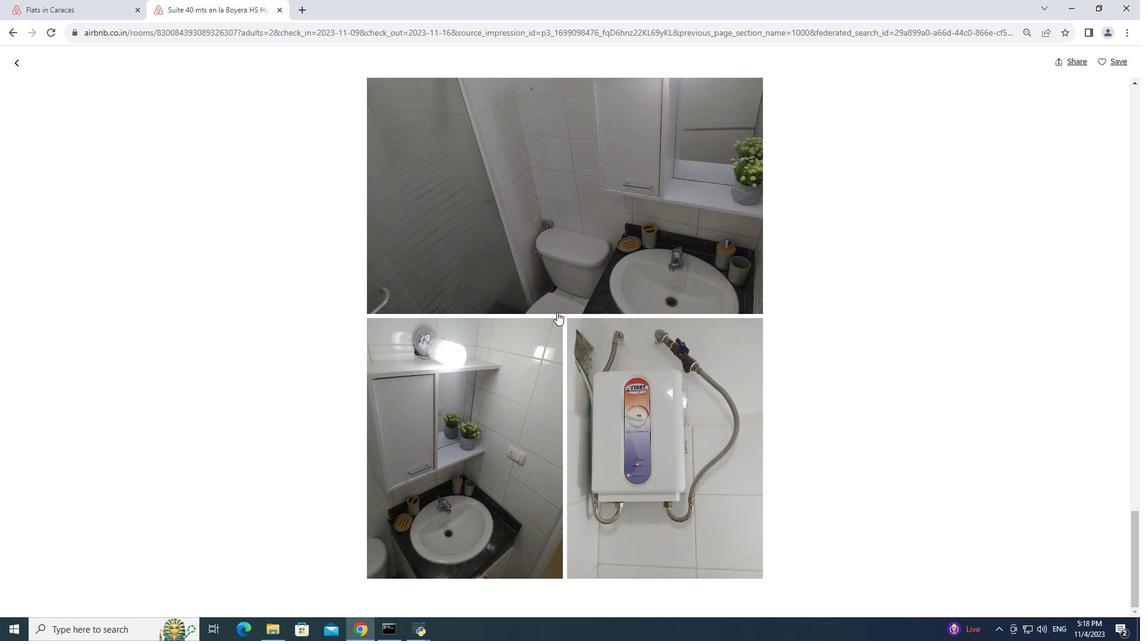 
Action: Mouse scrolled (557, 311) with delta (0, 0)
Screenshot: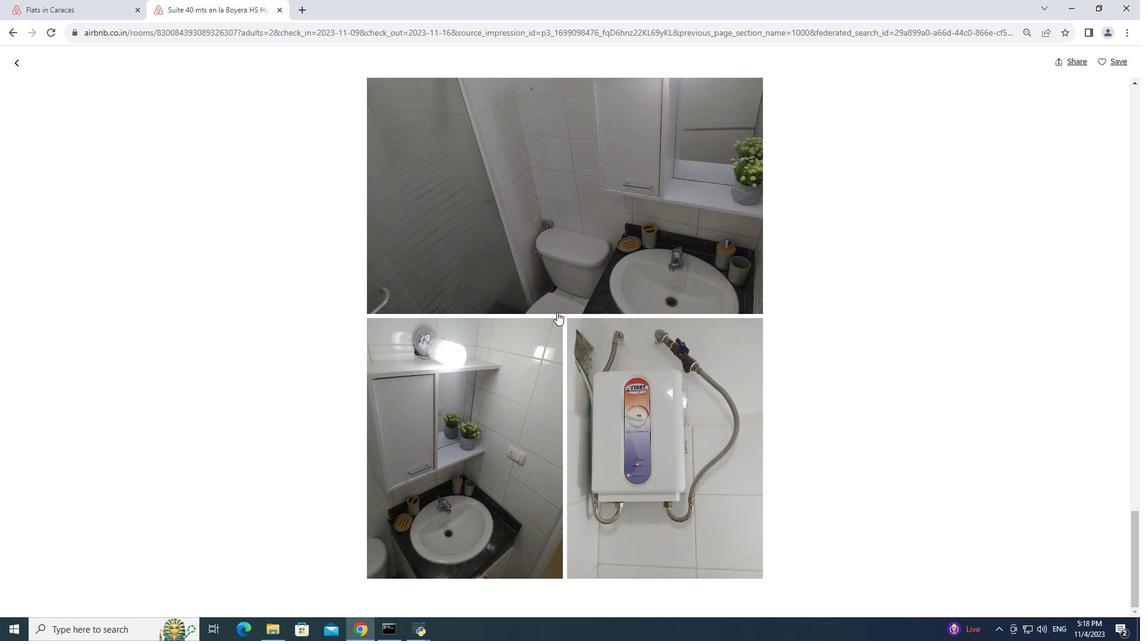 
Action: Mouse moved to (10, 62)
Screenshot: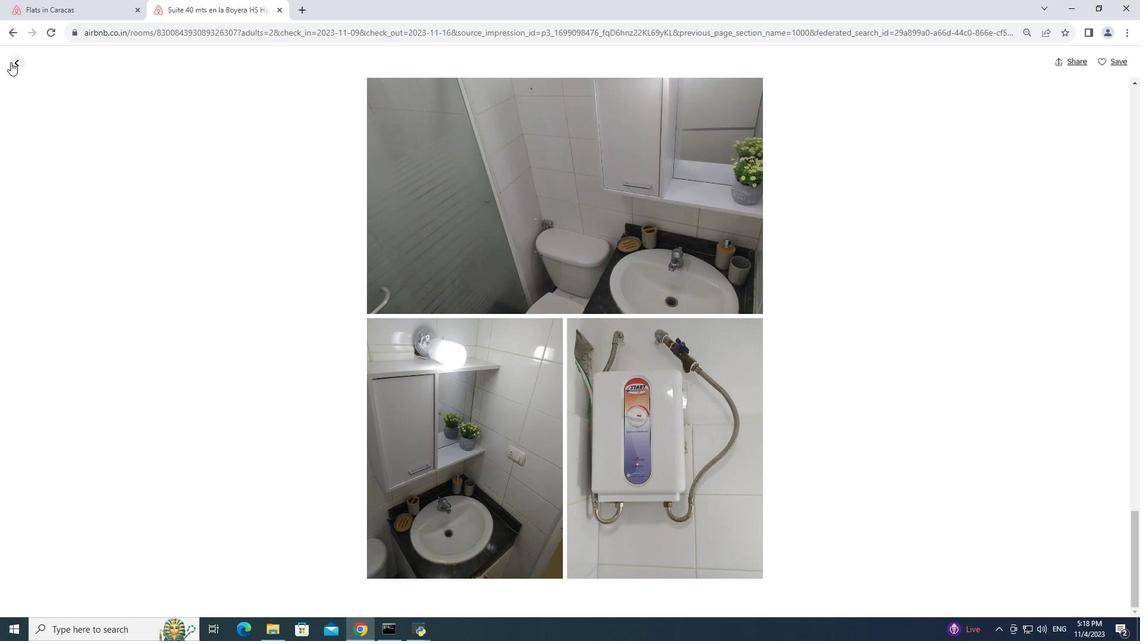
Action: Mouse pressed left at (10, 62)
Screenshot: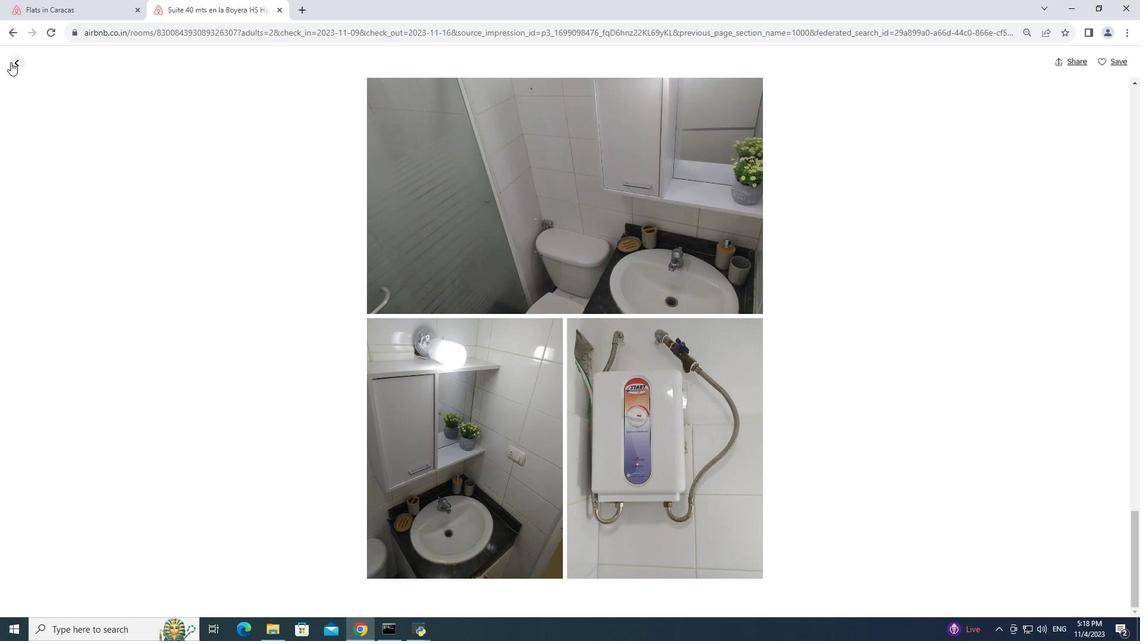 
Action: Mouse moved to (638, 477)
Screenshot: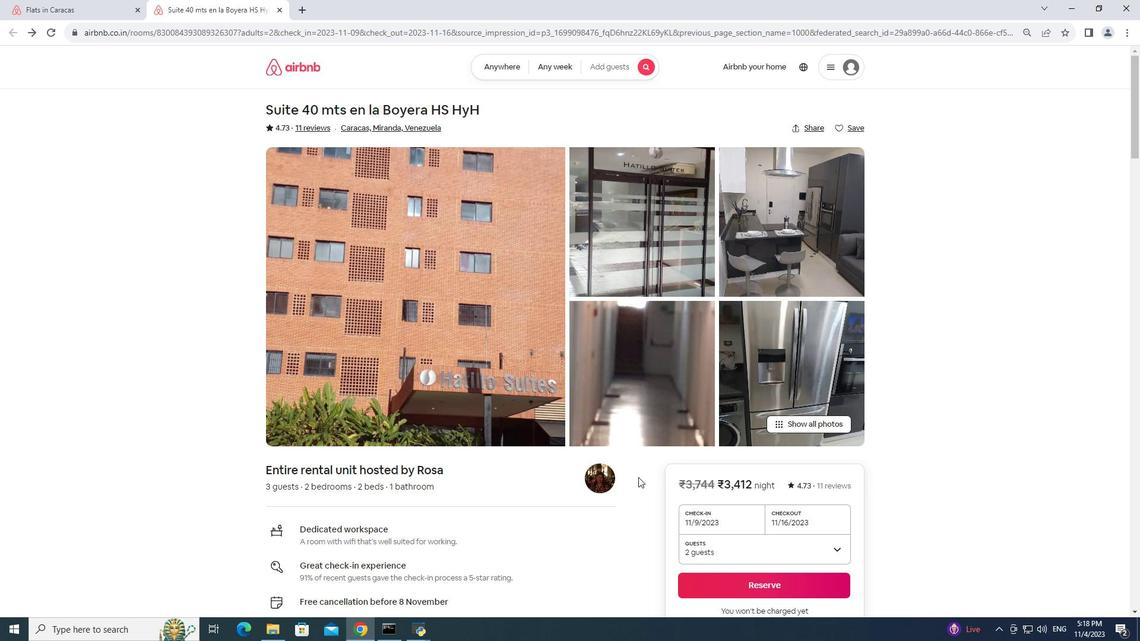 
Action: Mouse scrolled (638, 477) with delta (0, 0)
Screenshot: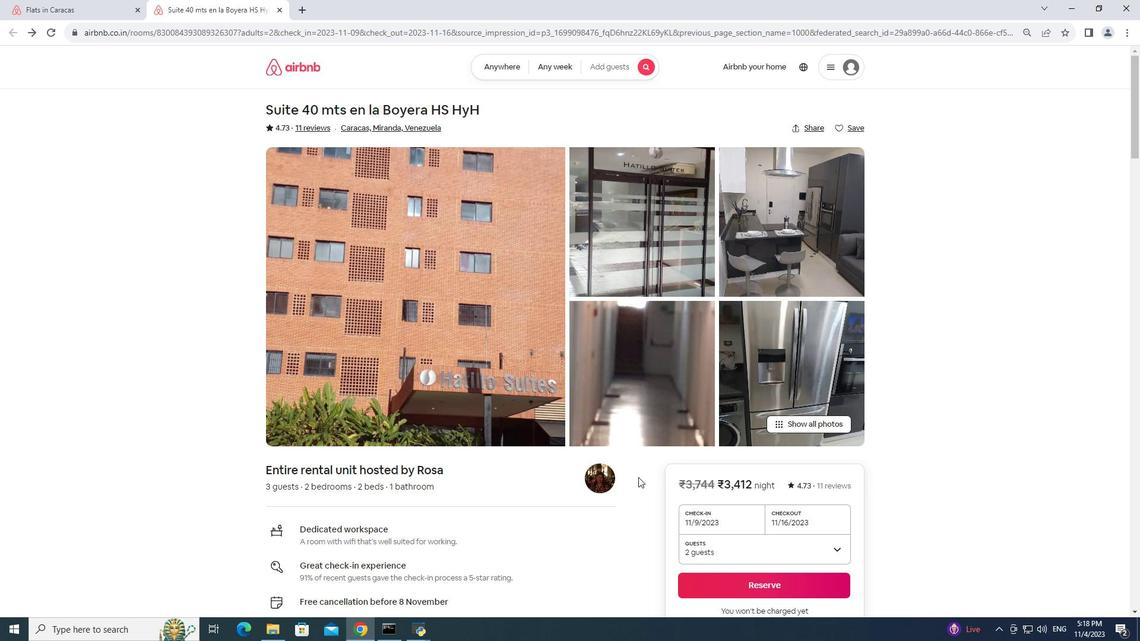 
Action: Mouse moved to (637, 481)
Screenshot: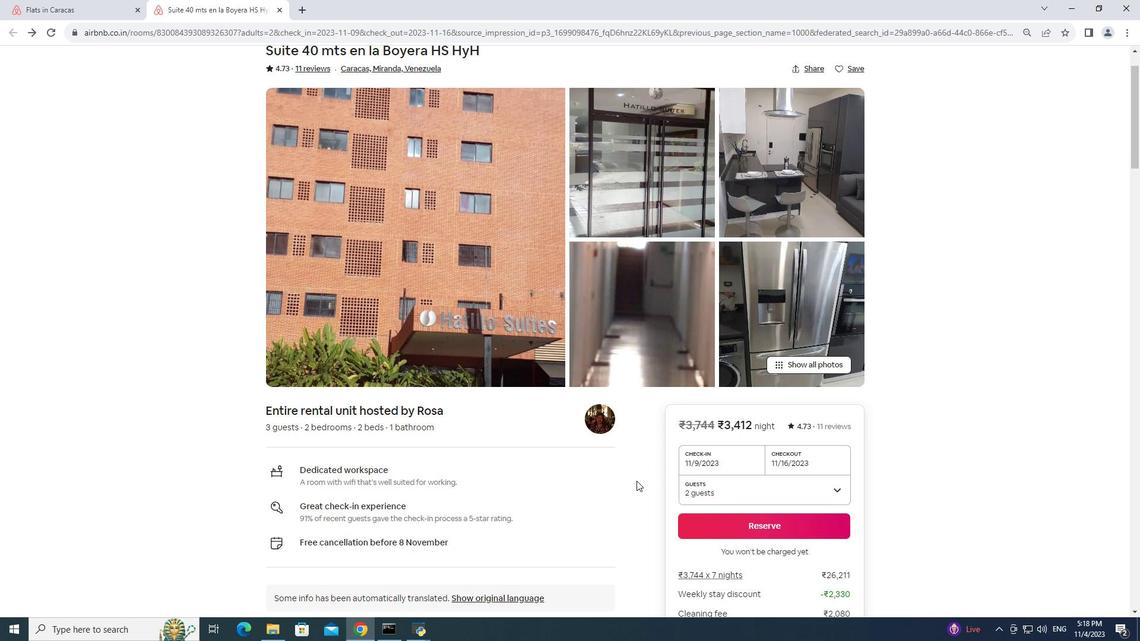 
Action: Mouse scrolled (637, 480) with delta (0, 0)
Screenshot: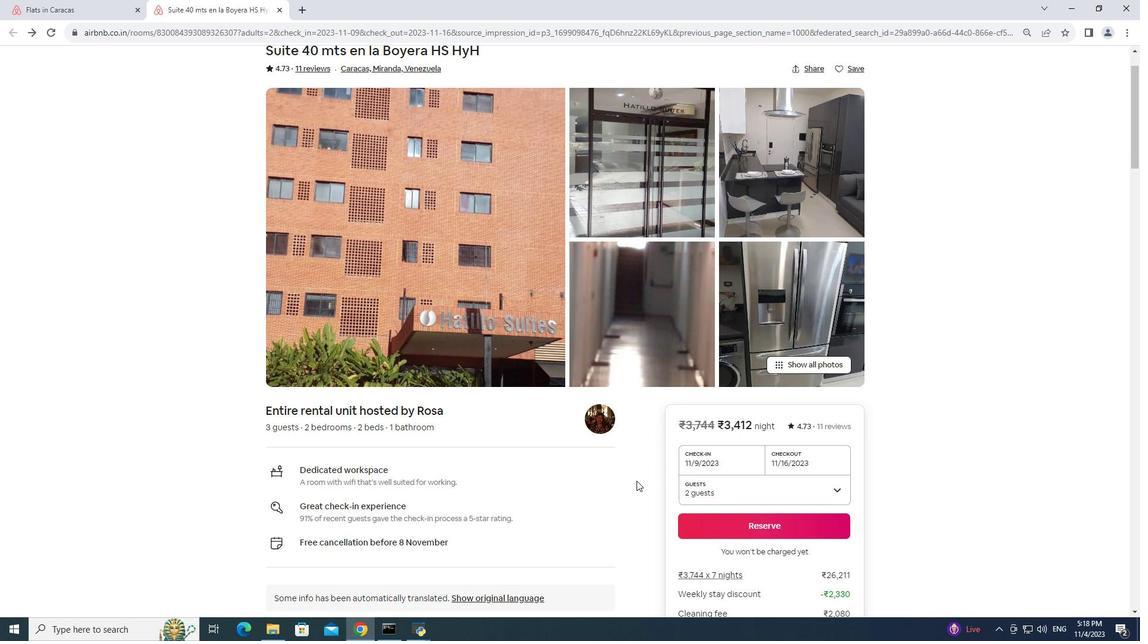 
Action: Mouse scrolled (637, 480) with delta (0, 0)
Screenshot: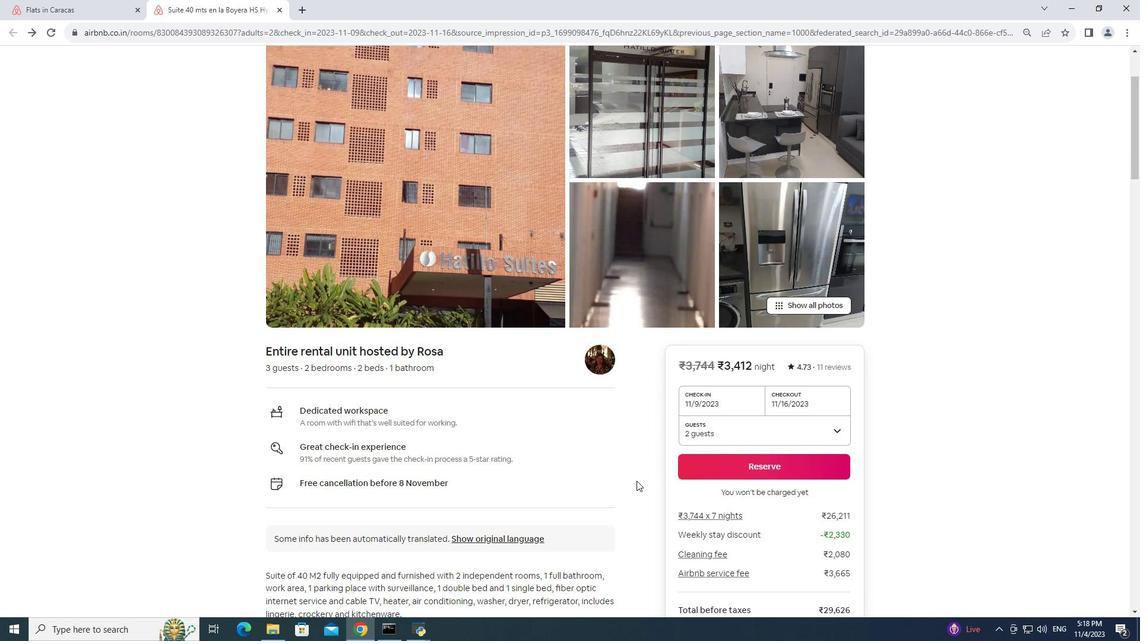 
Action: Mouse scrolled (637, 480) with delta (0, 0)
Screenshot: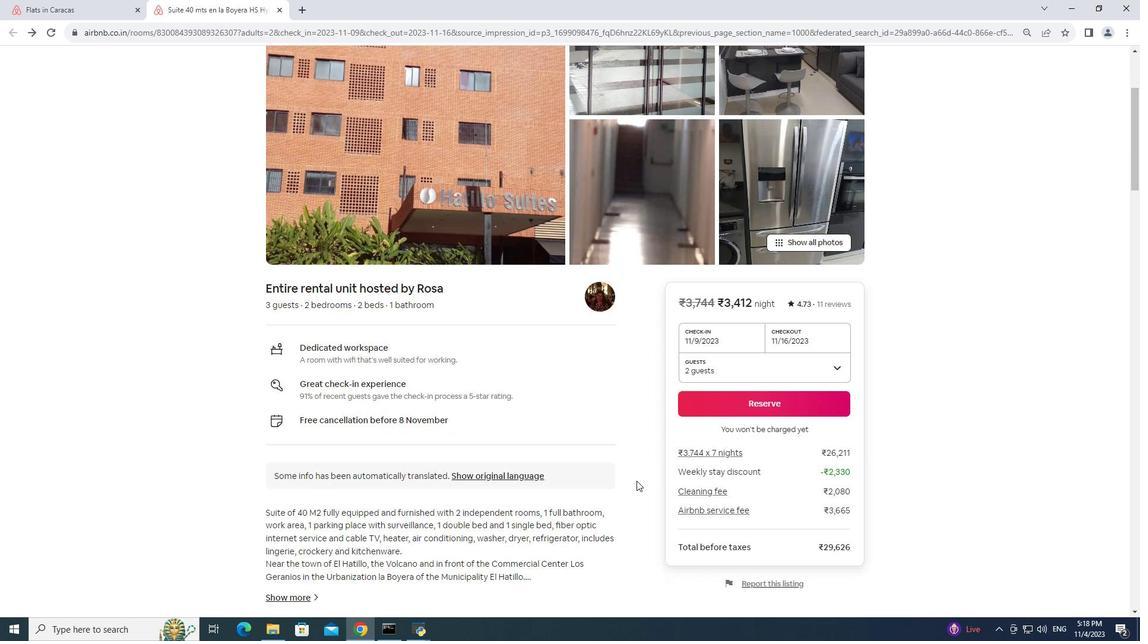 
Action: Mouse moved to (418, 434)
Screenshot: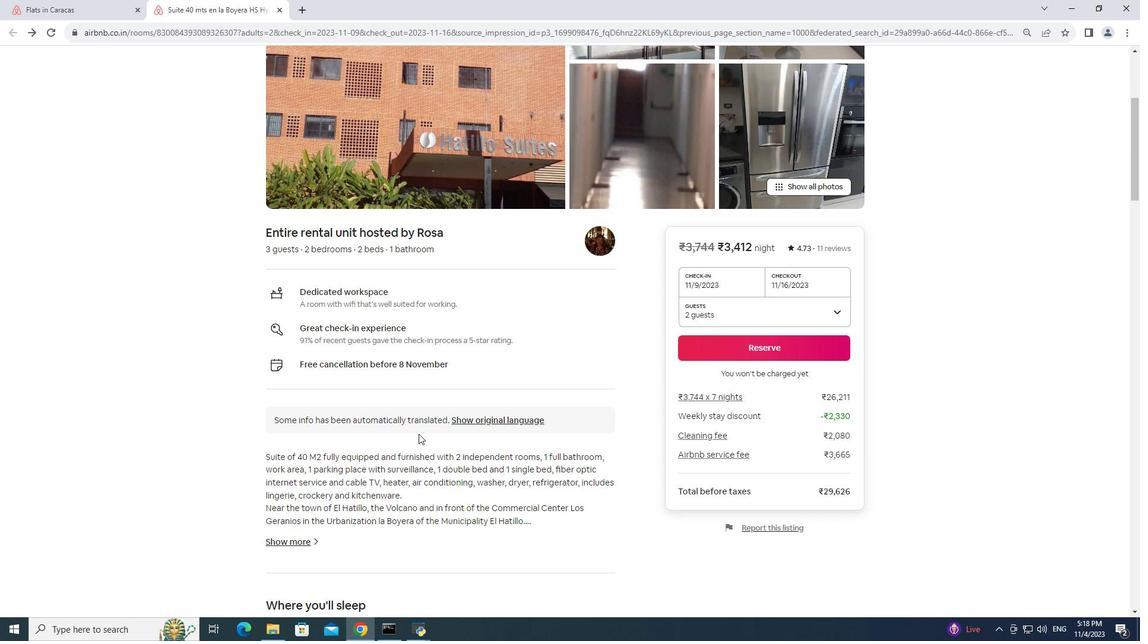 
Action: Mouse scrolled (418, 433) with delta (0, 0)
Screenshot: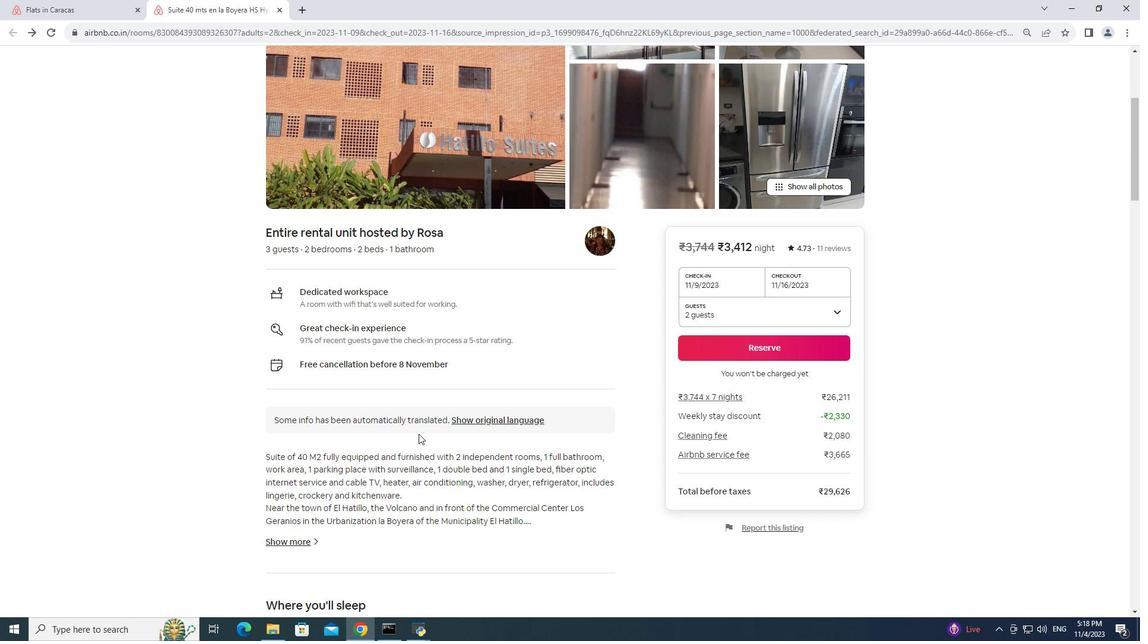
Action: Mouse moved to (419, 434)
Screenshot: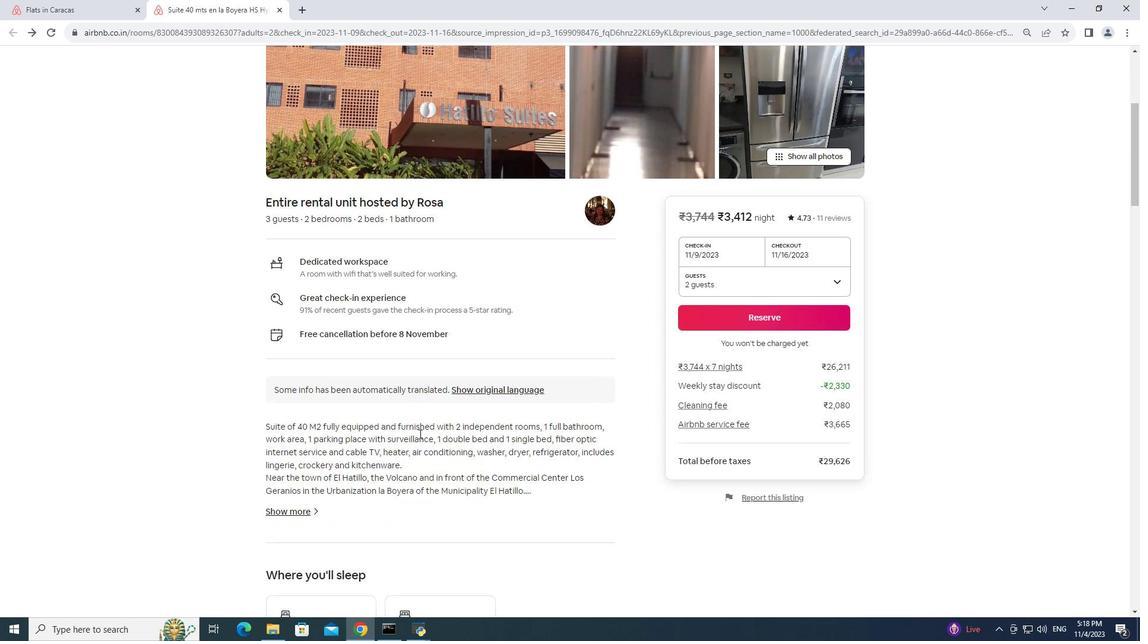 
Action: Mouse scrolled (419, 433) with delta (0, 0)
Screenshot: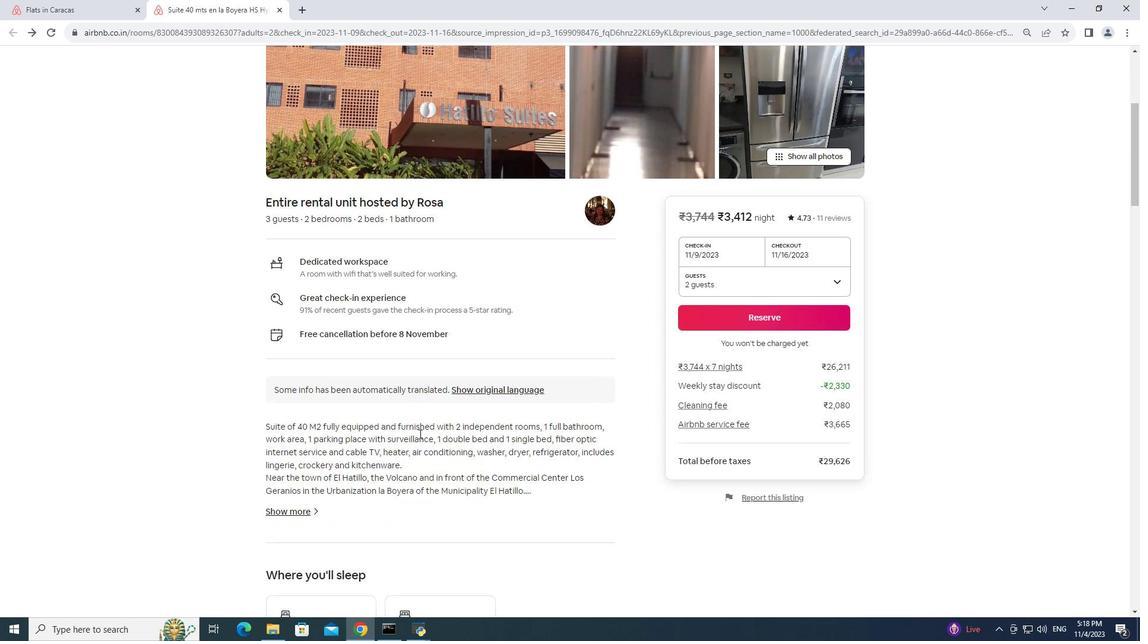 
Action: Mouse moved to (292, 421)
Screenshot: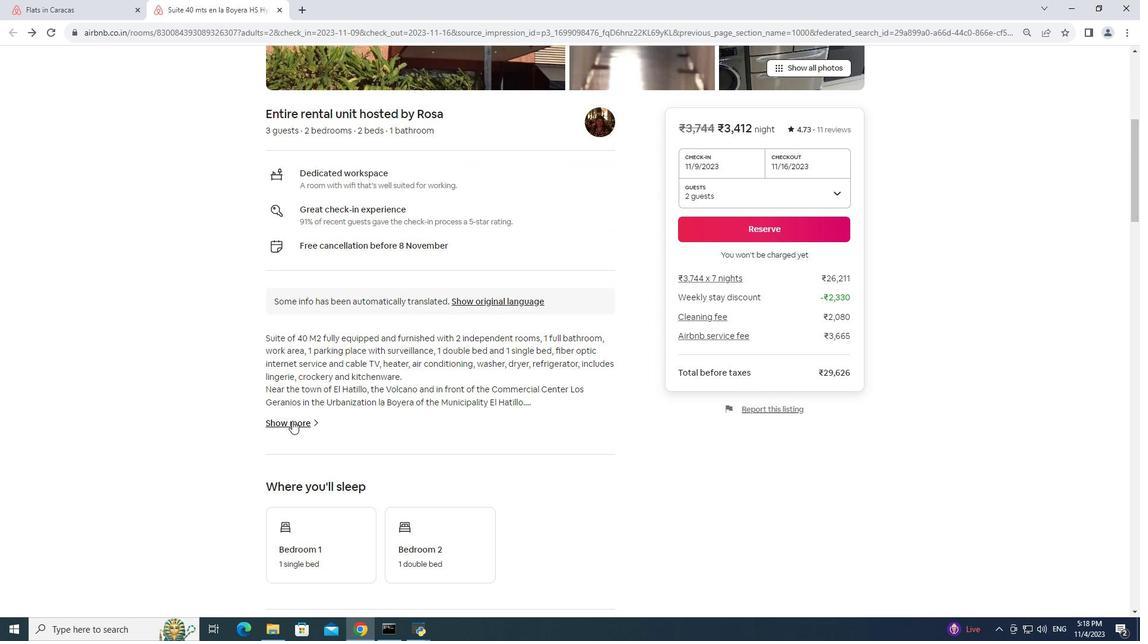 
Action: Mouse pressed left at (292, 421)
Screenshot: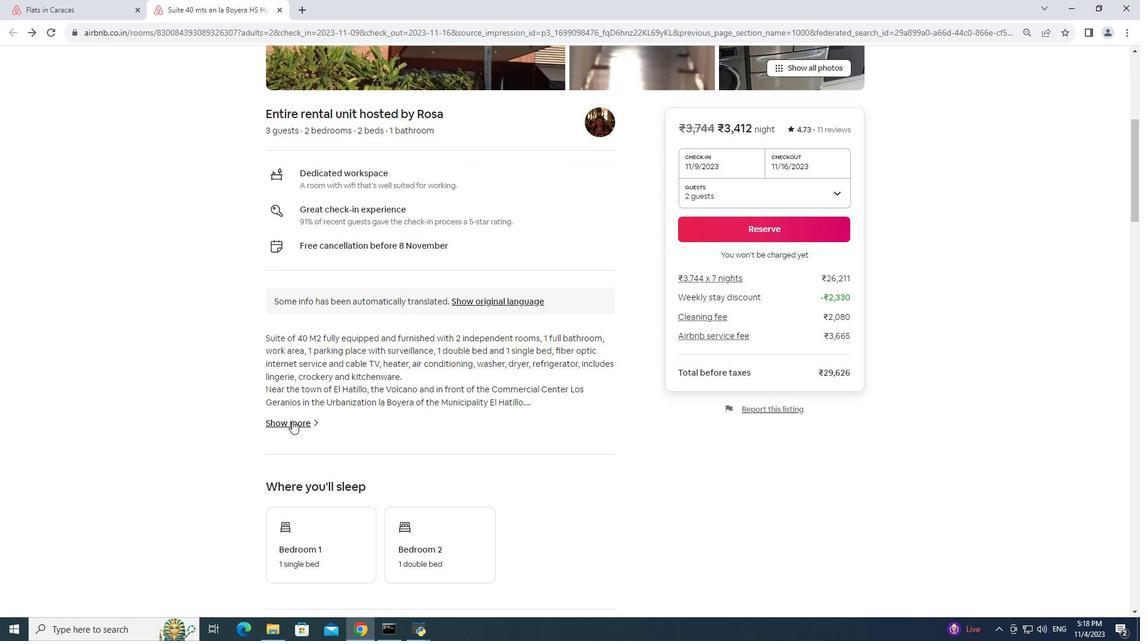 
Action: Mouse moved to (578, 344)
Screenshot: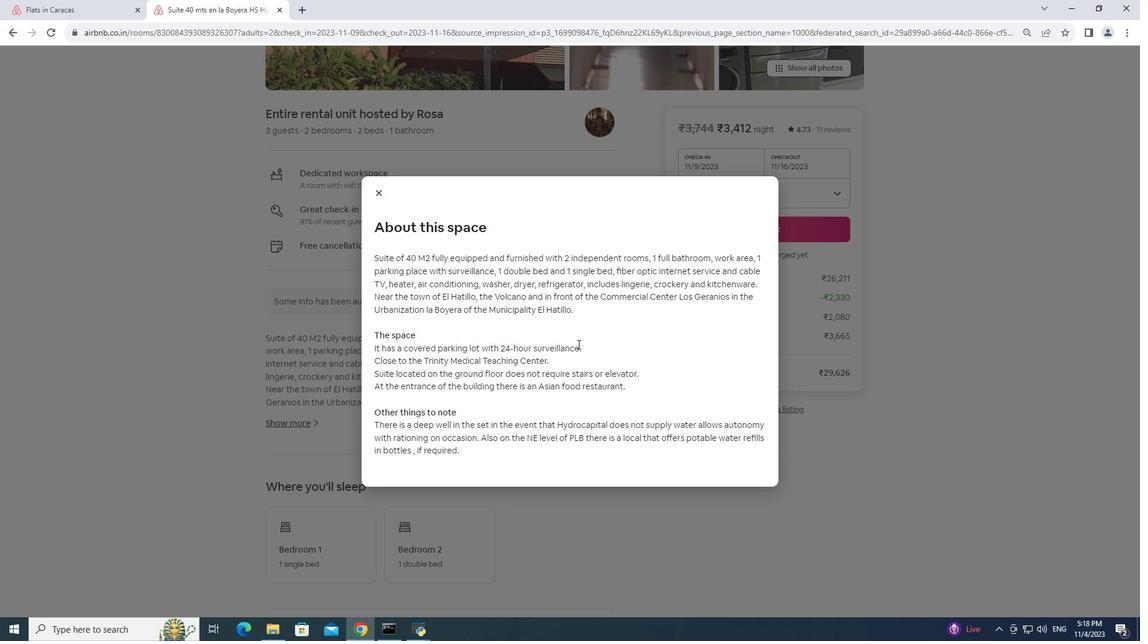 
Action: Mouse scrolled (578, 344) with delta (0, 0)
Screenshot: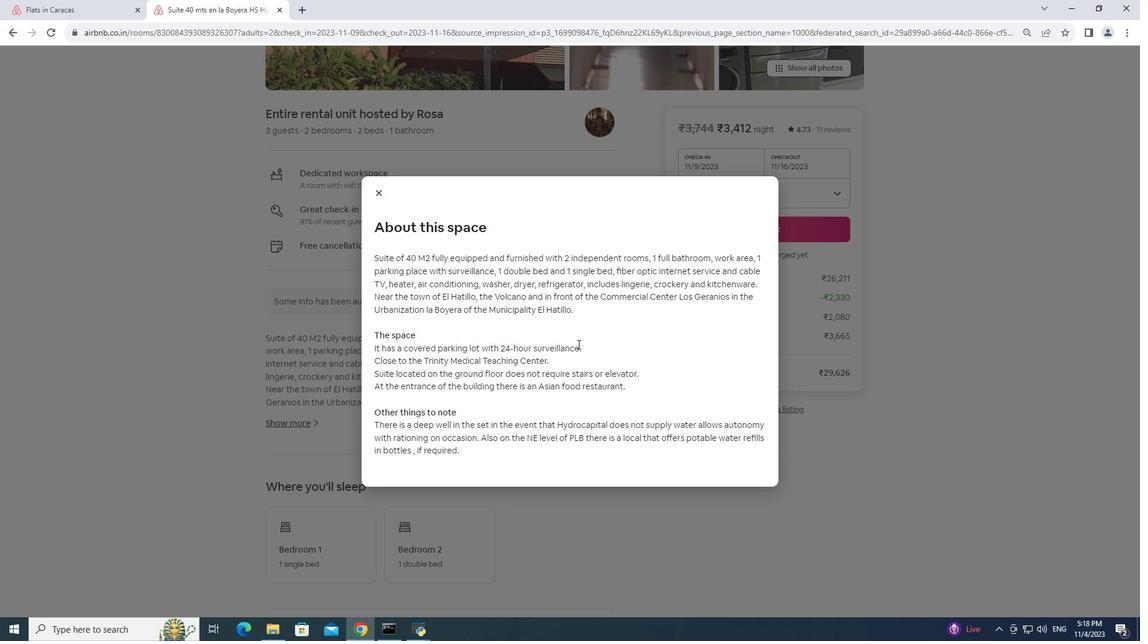 
Action: Mouse scrolled (578, 344) with delta (0, 0)
Screenshot: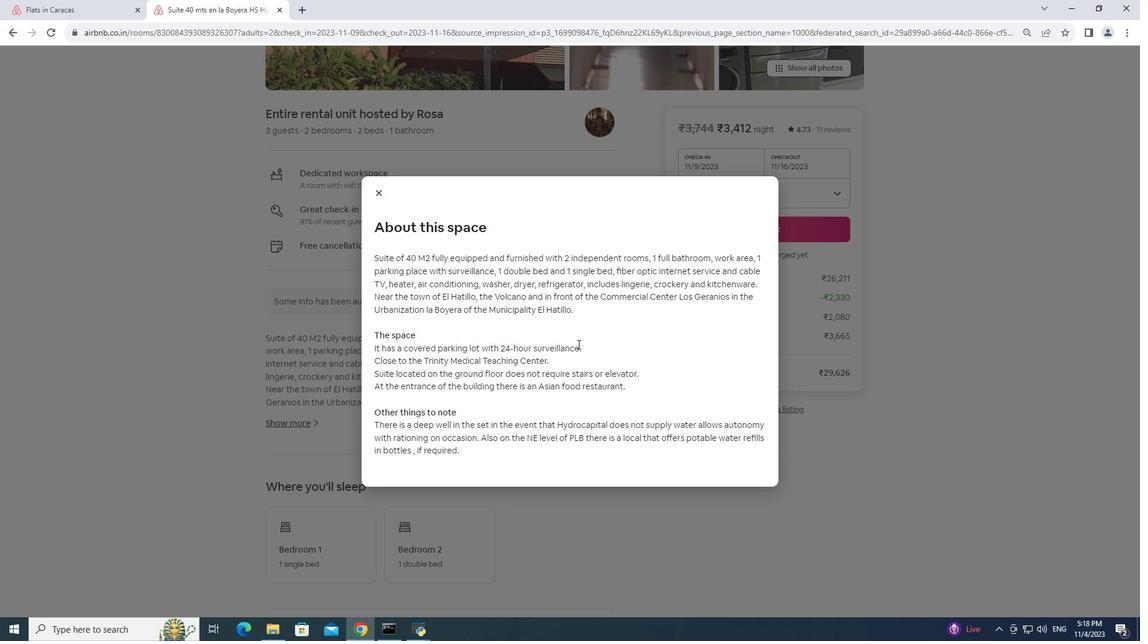 
Action: Mouse scrolled (578, 344) with delta (0, 0)
Screenshot: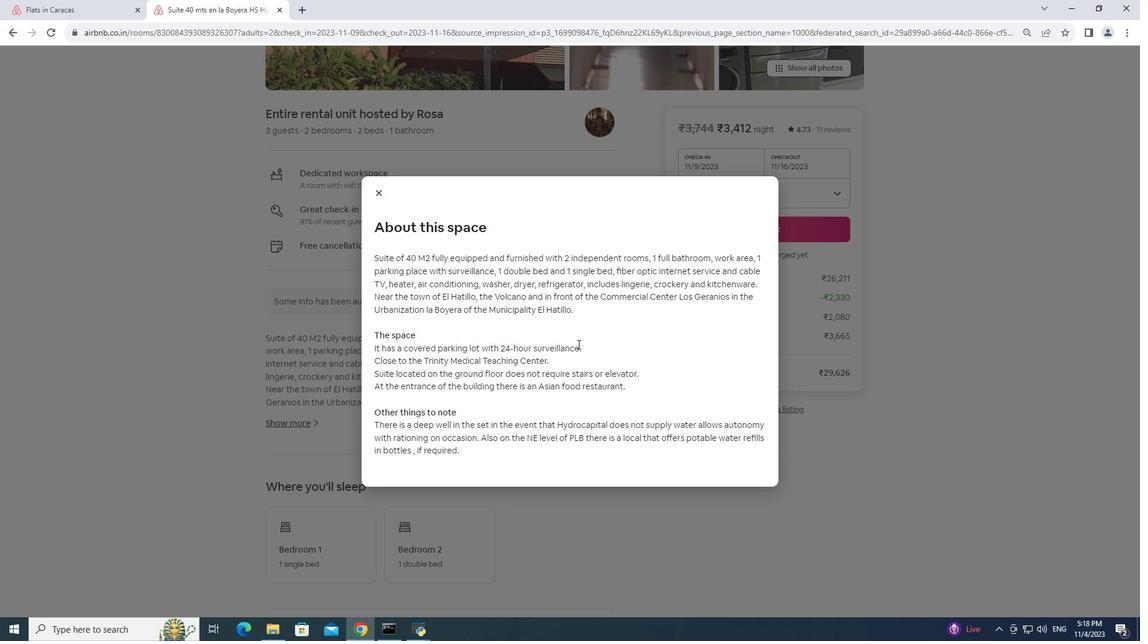 
Action: Mouse scrolled (578, 344) with delta (0, 0)
Screenshot: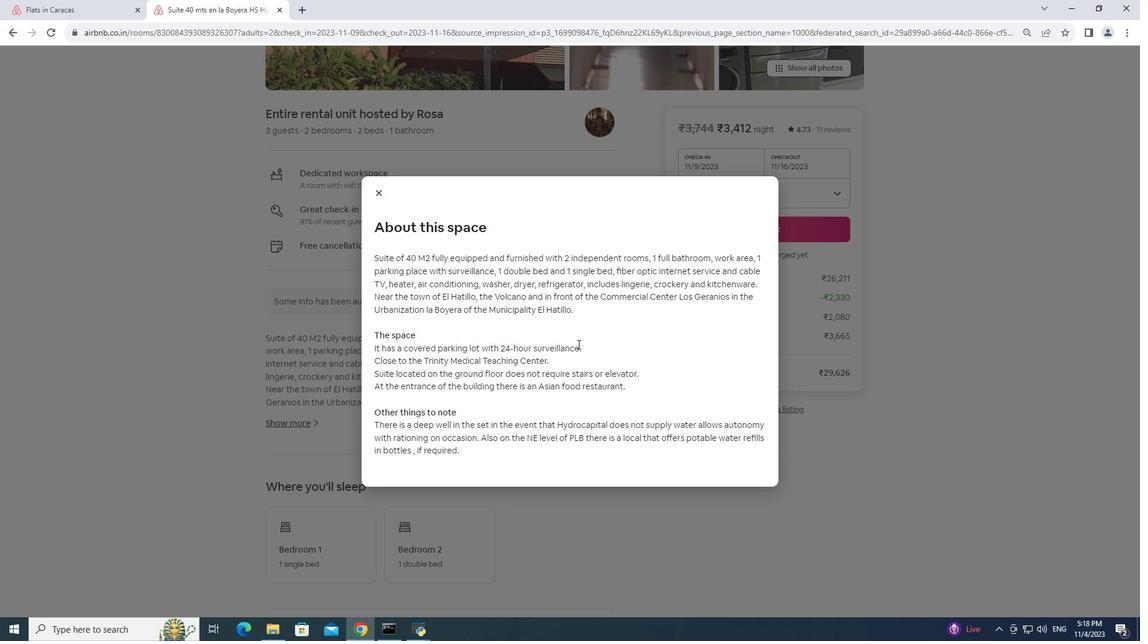 
Action: Mouse moved to (380, 197)
Screenshot: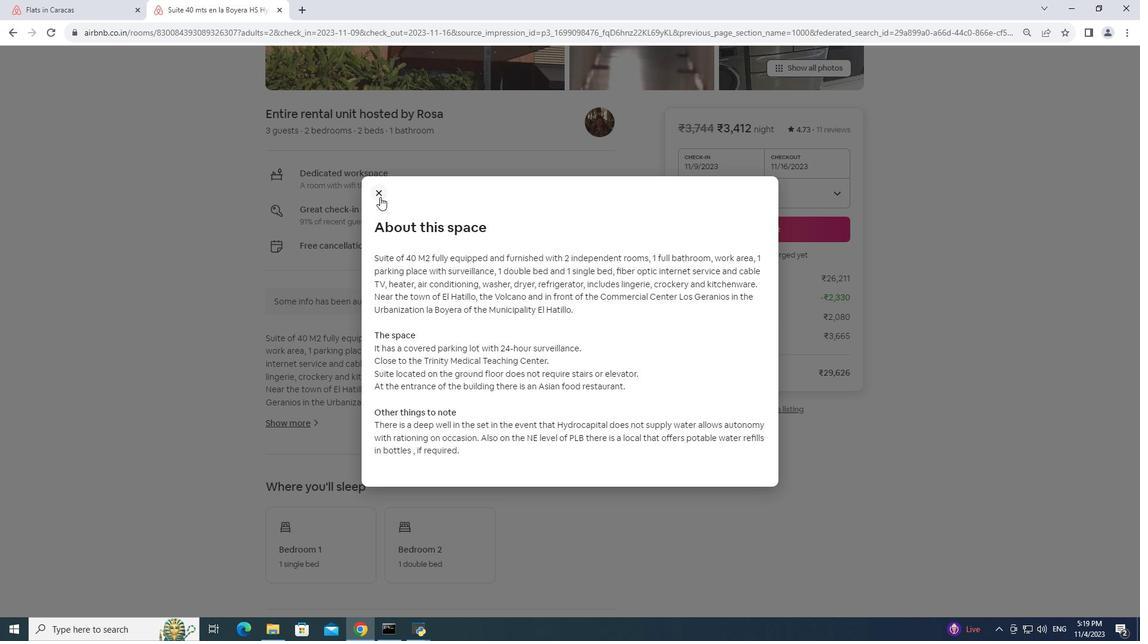 
Action: Mouse pressed left at (380, 197)
Screenshot: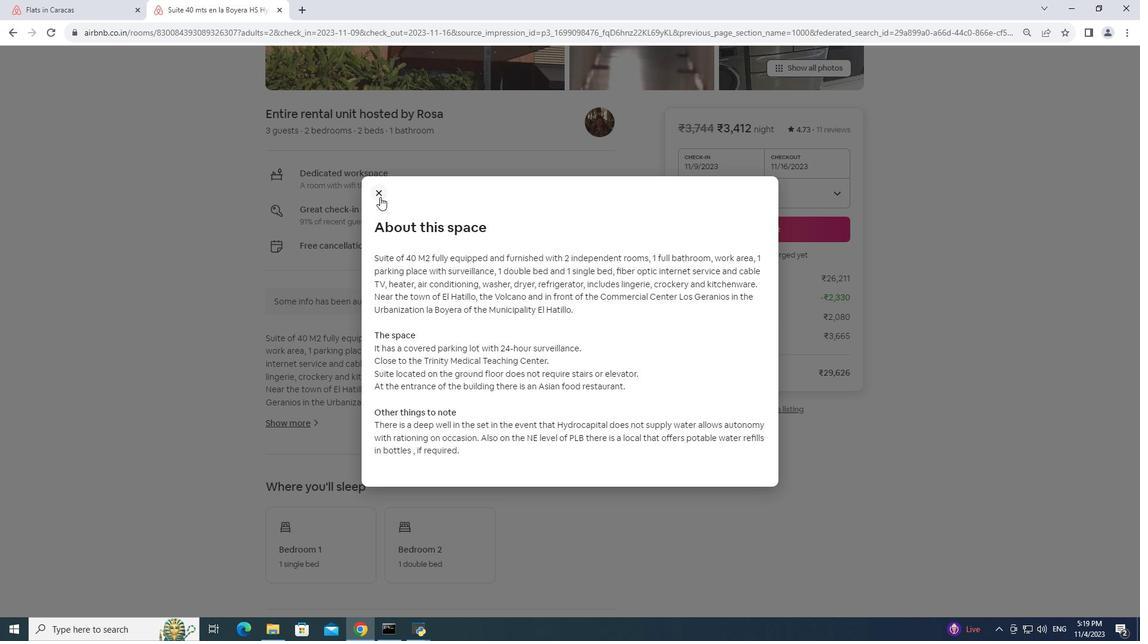 
Action: Mouse moved to (741, 418)
Screenshot: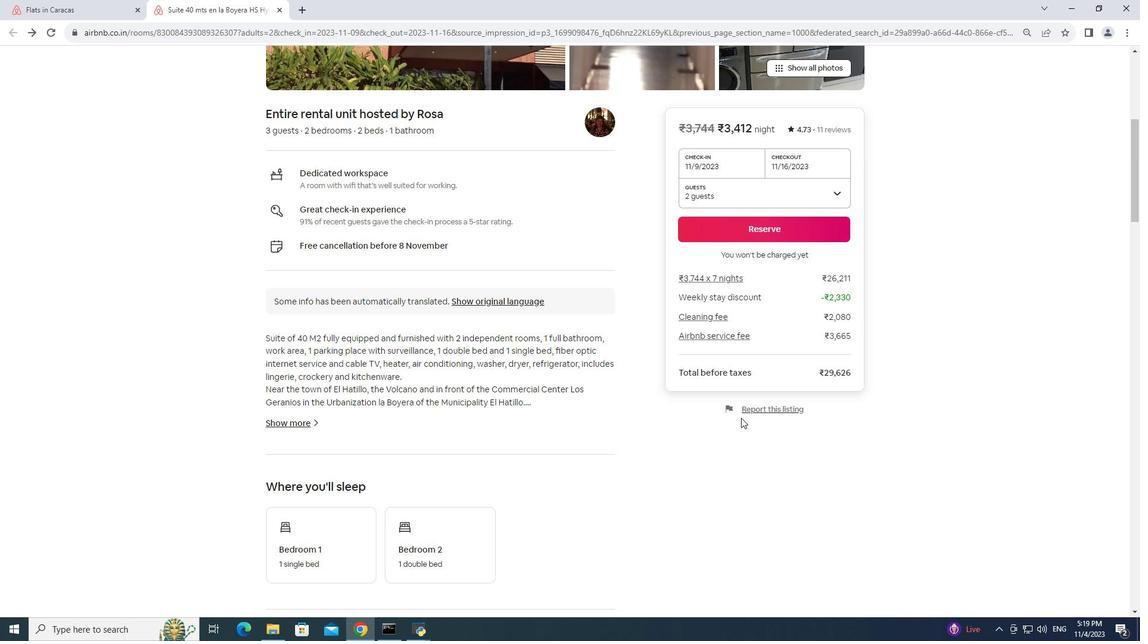 
Action: Mouse scrolled (741, 417) with delta (0, 0)
Screenshot: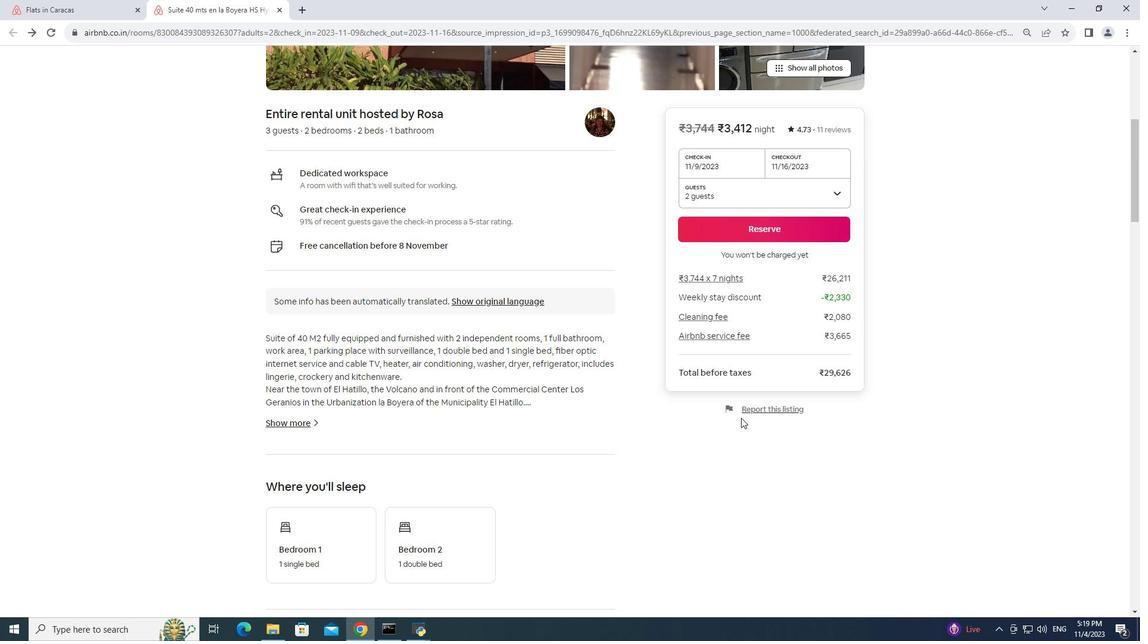 
Action: Mouse scrolled (741, 417) with delta (0, 0)
Screenshot: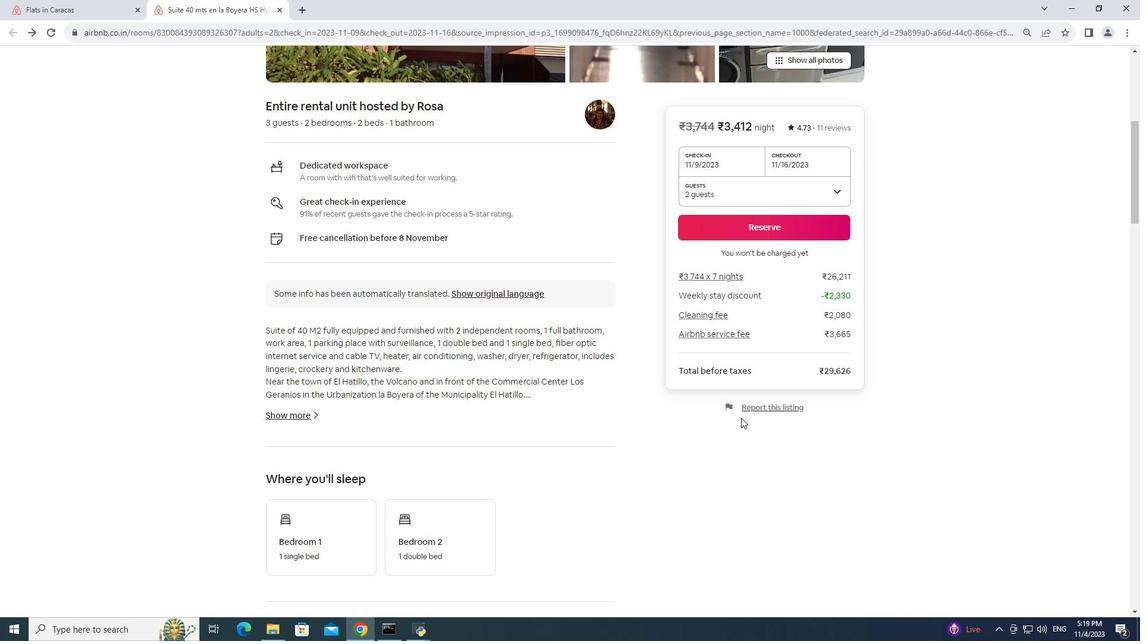 
Action: Mouse scrolled (741, 417) with delta (0, 0)
Screenshot: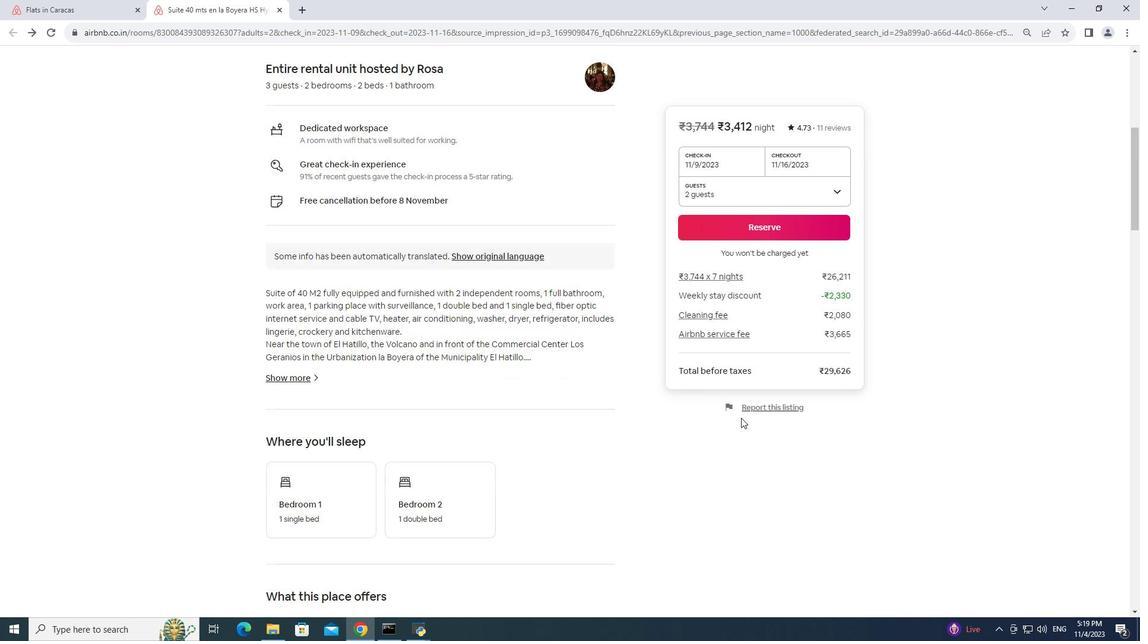
Action: Mouse moved to (445, 299)
Screenshot: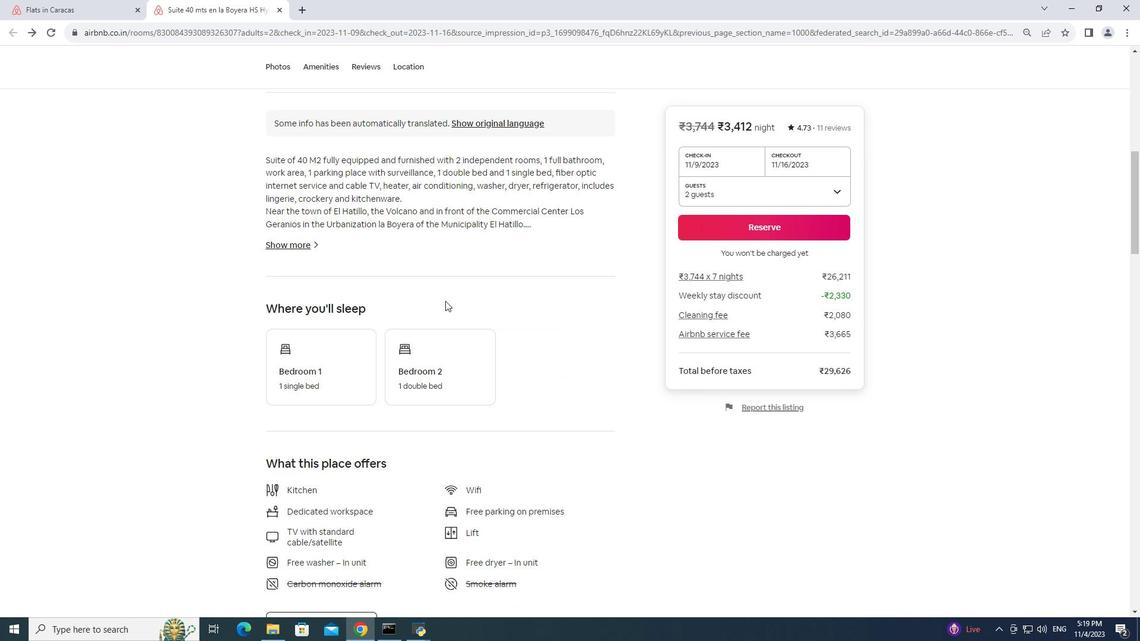 
Action: Mouse scrolled (445, 298) with delta (0, 0)
Screenshot: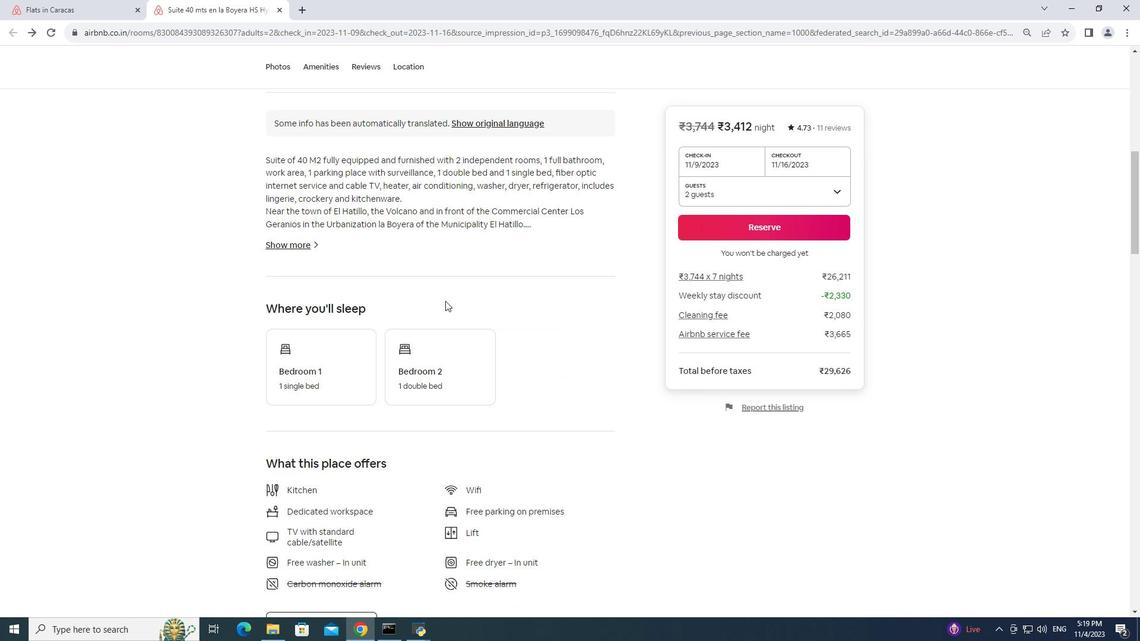 
Action: Mouse moved to (445, 301)
Screenshot: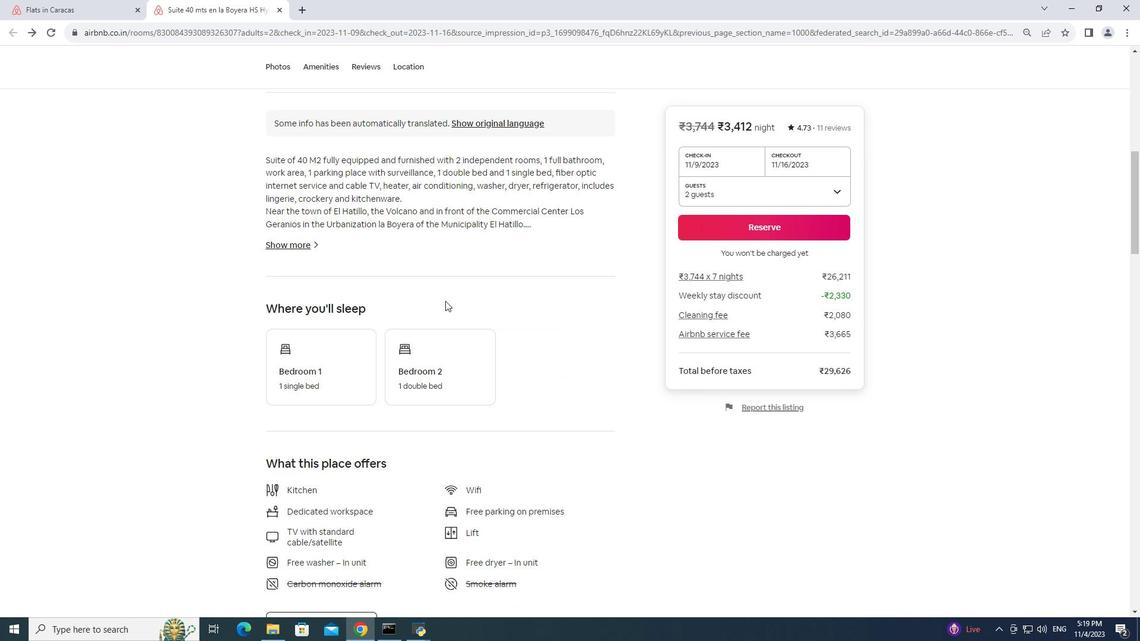 
Action: Mouse scrolled (445, 301) with delta (0, 0)
Screenshot: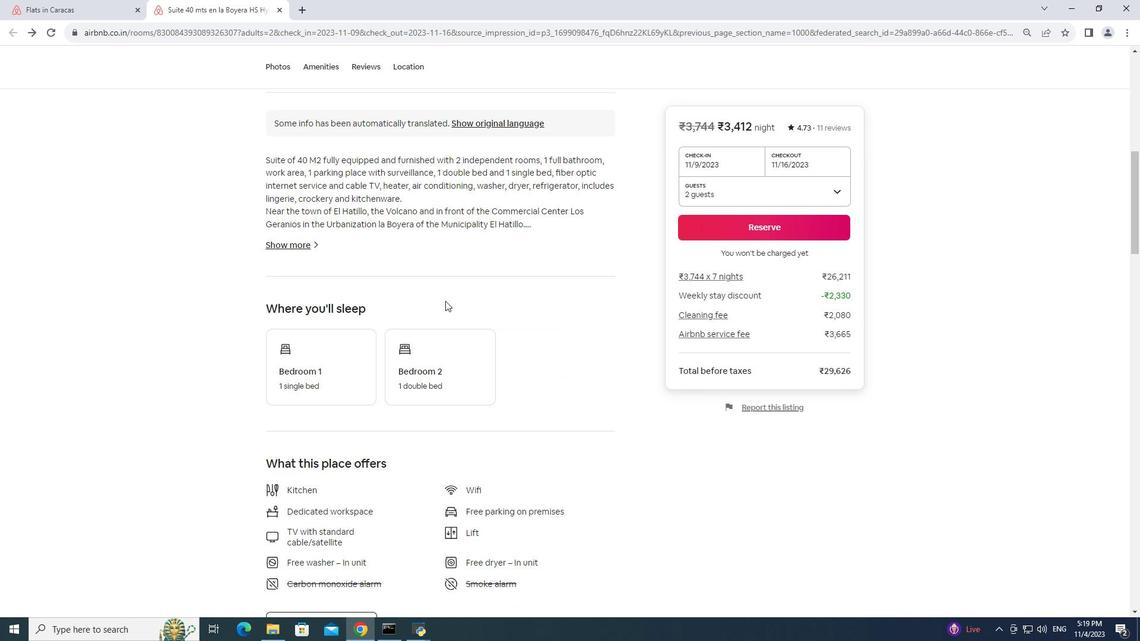 
Action: Mouse scrolled (445, 301) with delta (0, 0)
Screenshot: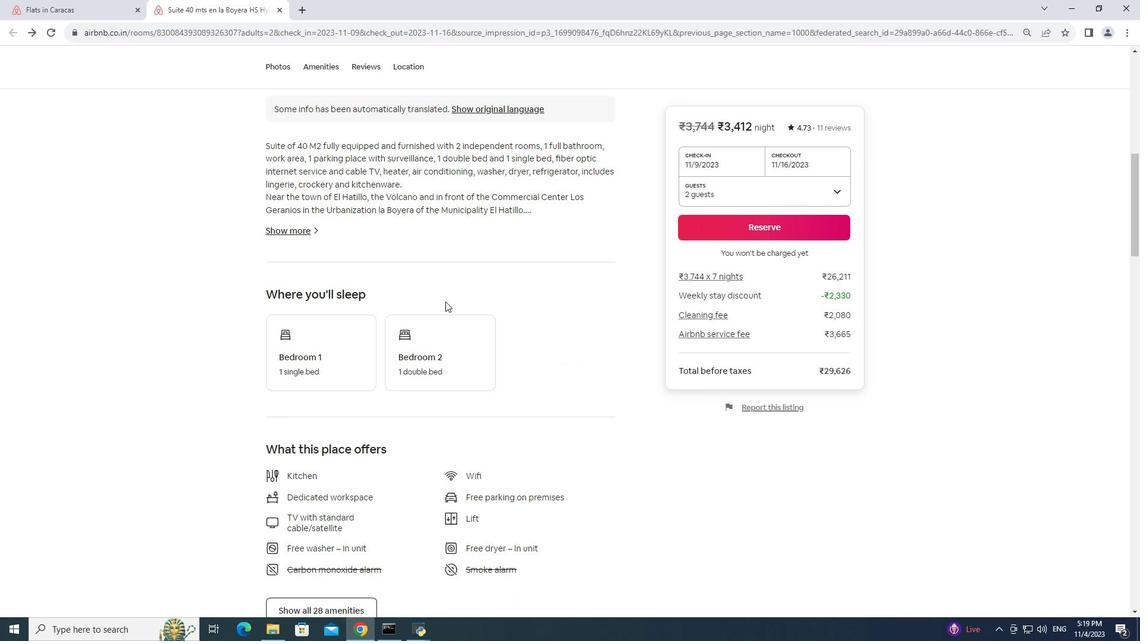 
Action: Mouse moved to (322, 443)
Screenshot: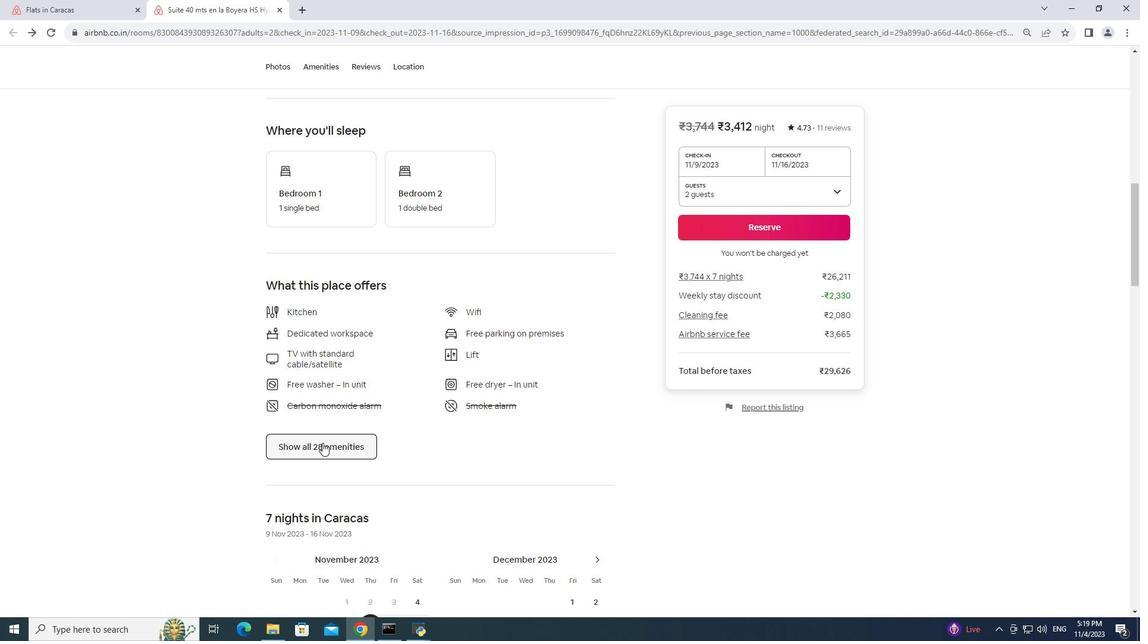 
Action: Mouse pressed left at (322, 443)
Screenshot: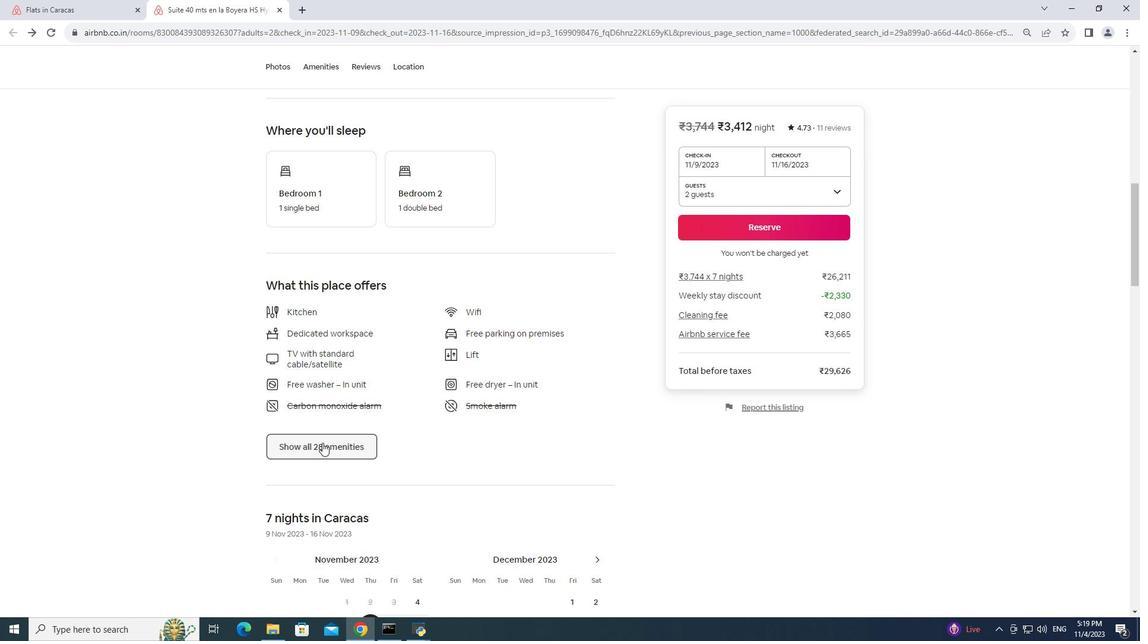 
Action: Mouse moved to (476, 336)
Screenshot: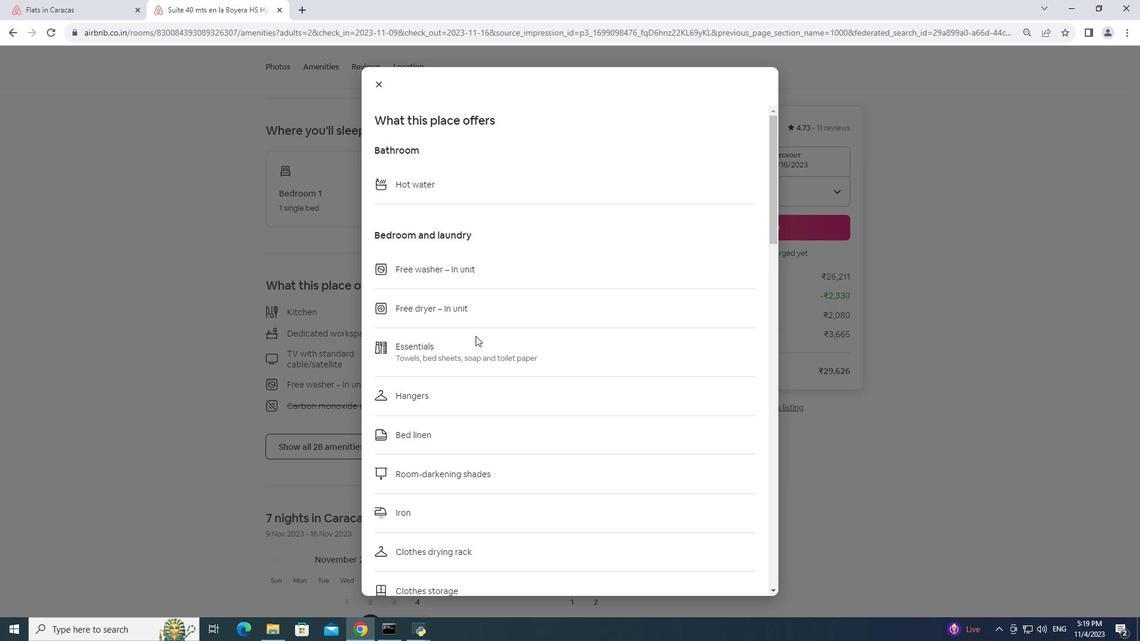 
Action: Mouse scrolled (476, 335) with delta (0, 0)
Screenshot: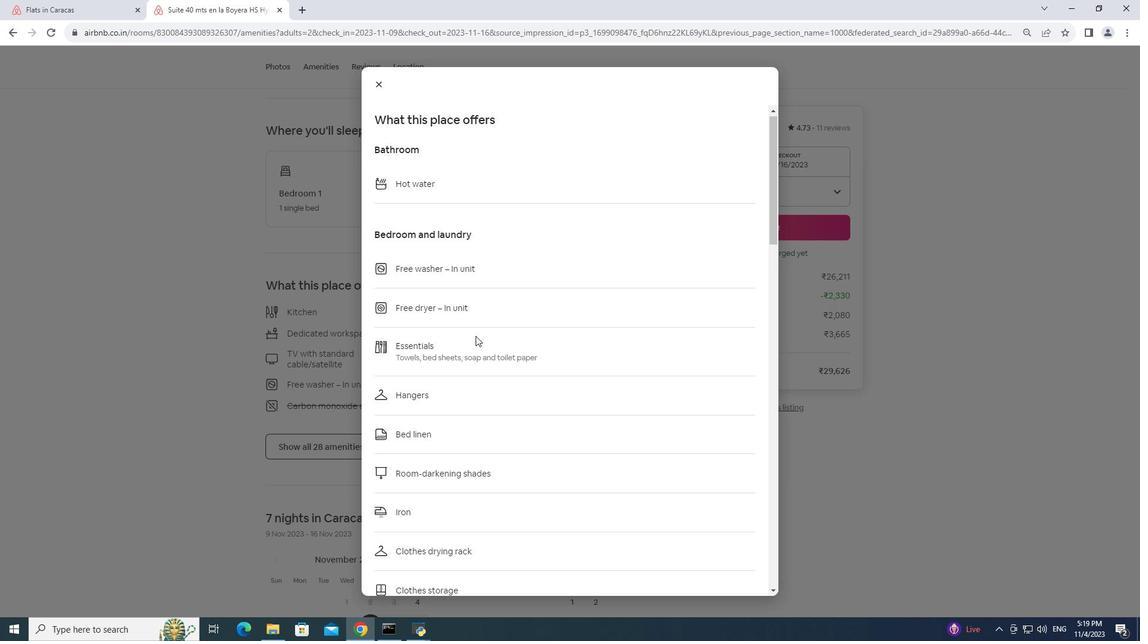 
Action: Mouse scrolled (476, 335) with delta (0, 0)
Screenshot: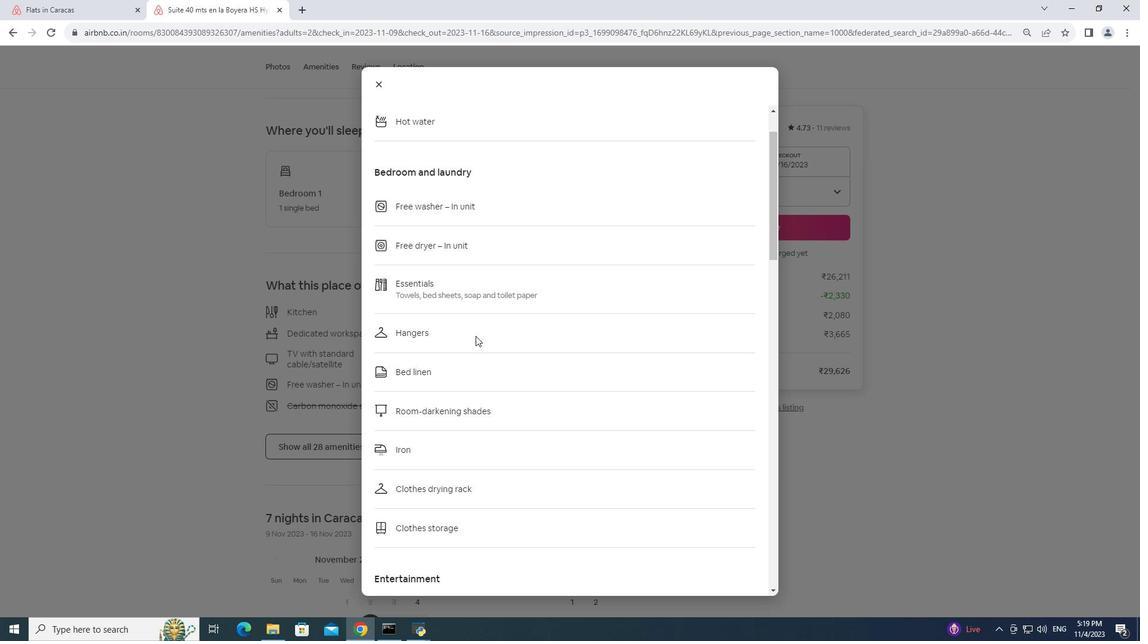 
Action: Mouse scrolled (476, 335) with delta (0, 0)
Screenshot: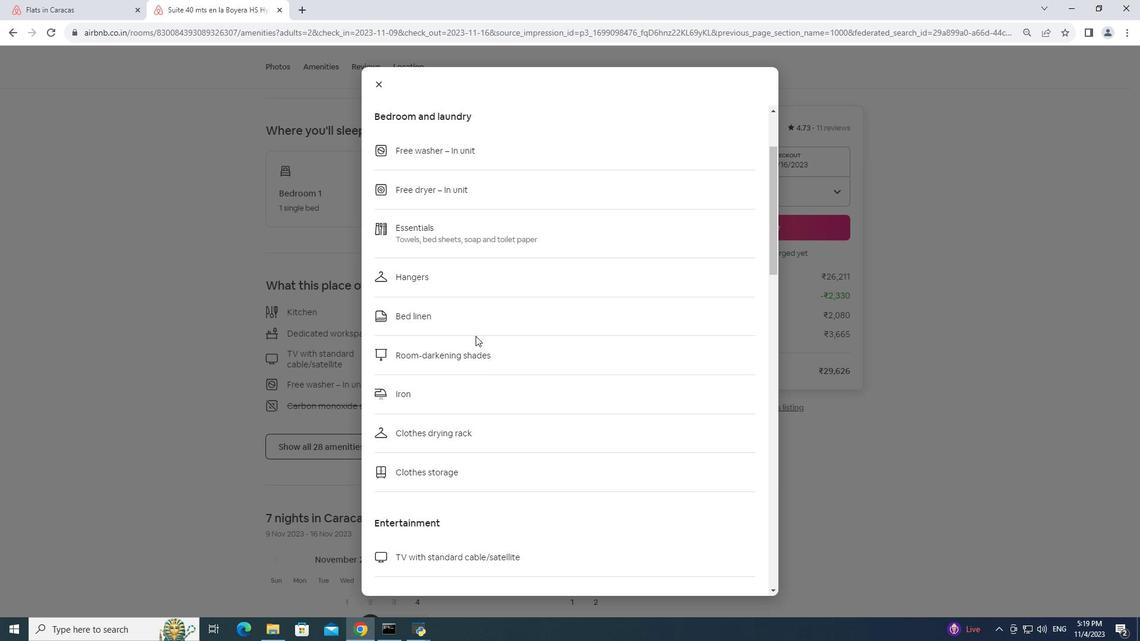 
Action: Mouse moved to (476, 336)
Screenshot: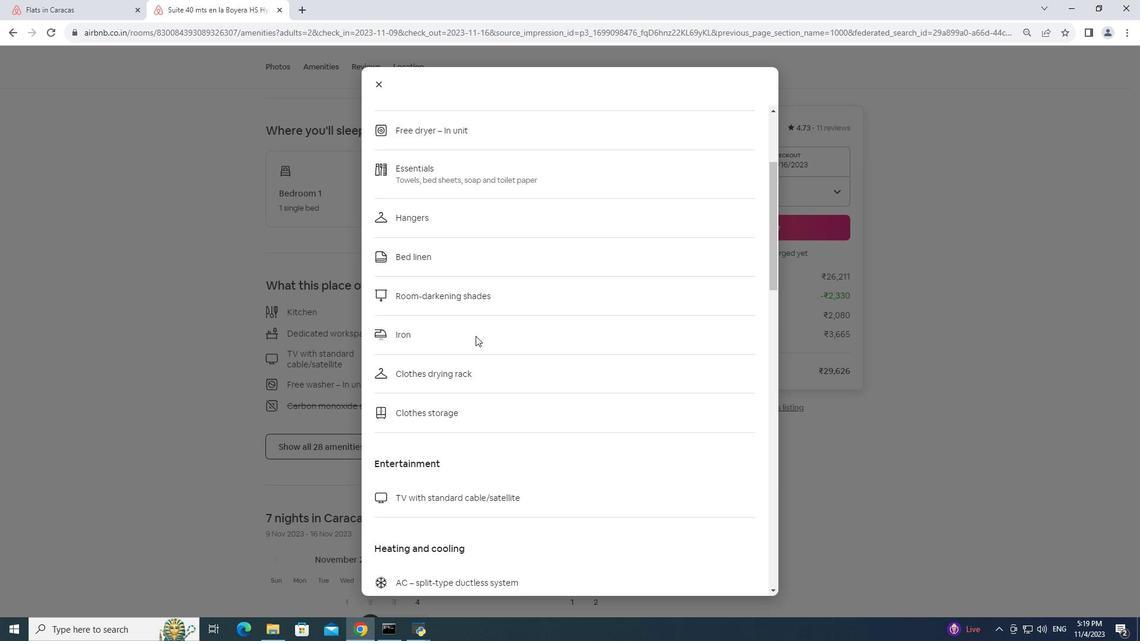 
Action: Mouse scrolled (476, 335) with delta (0, 0)
Screenshot: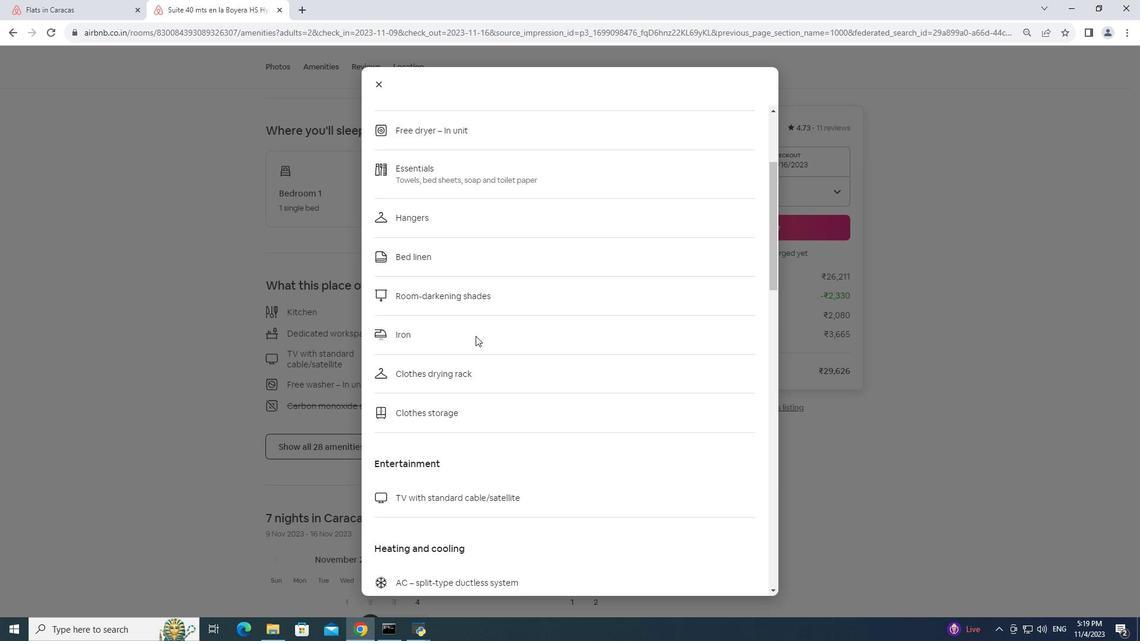 
Action: Mouse moved to (477, 338)
Screenshot: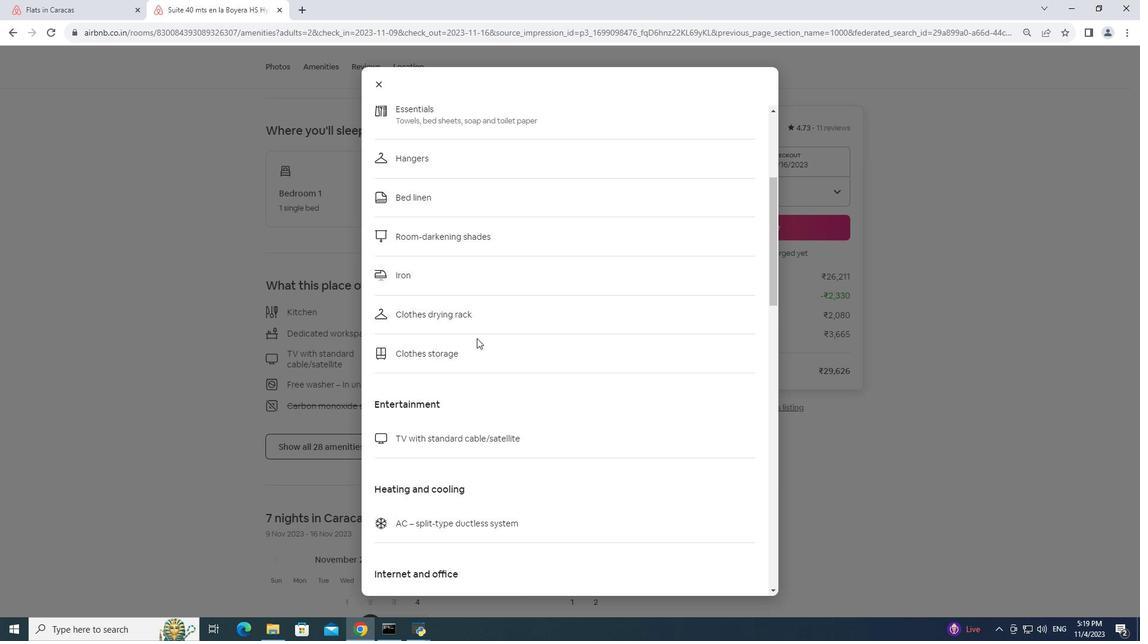 
Action: Mouse scrolled (477, 338) with delta (0, 0)
Screenshot: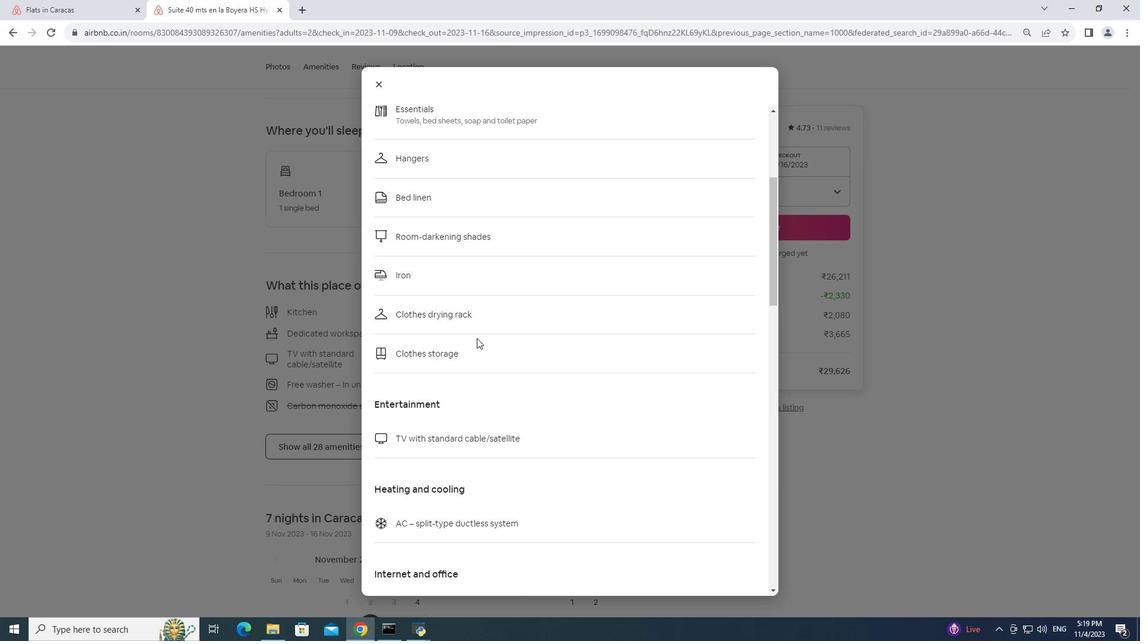 
Action: Mouse moved to (477, 340)
Screenshot: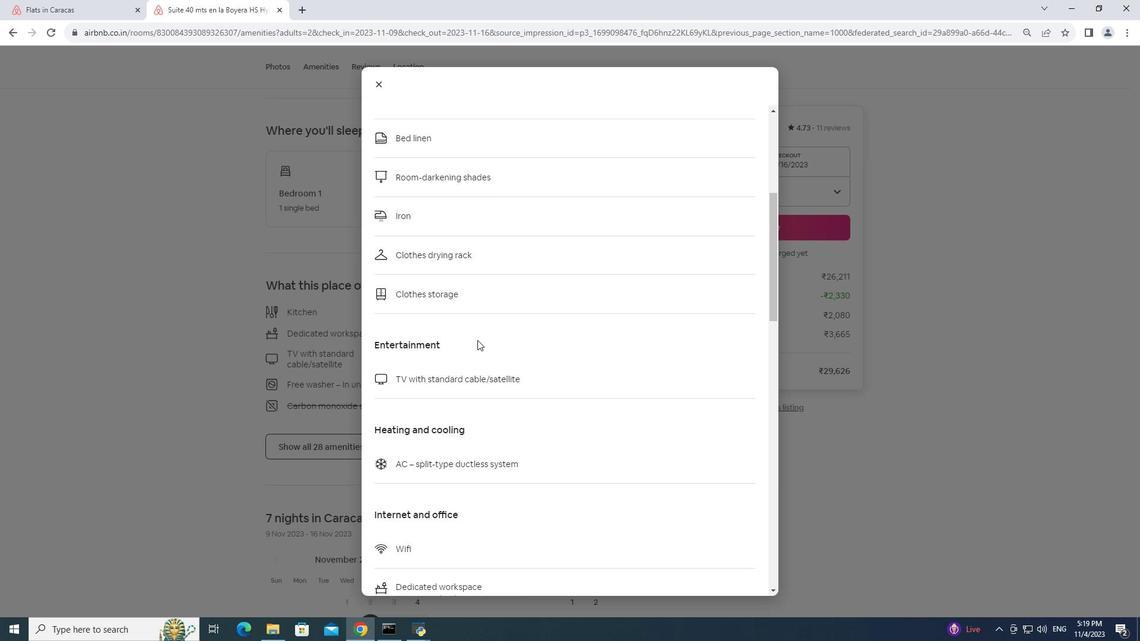 
Action: Mouse scrolled (477, 339) with delta (0, 0)
Screenshot: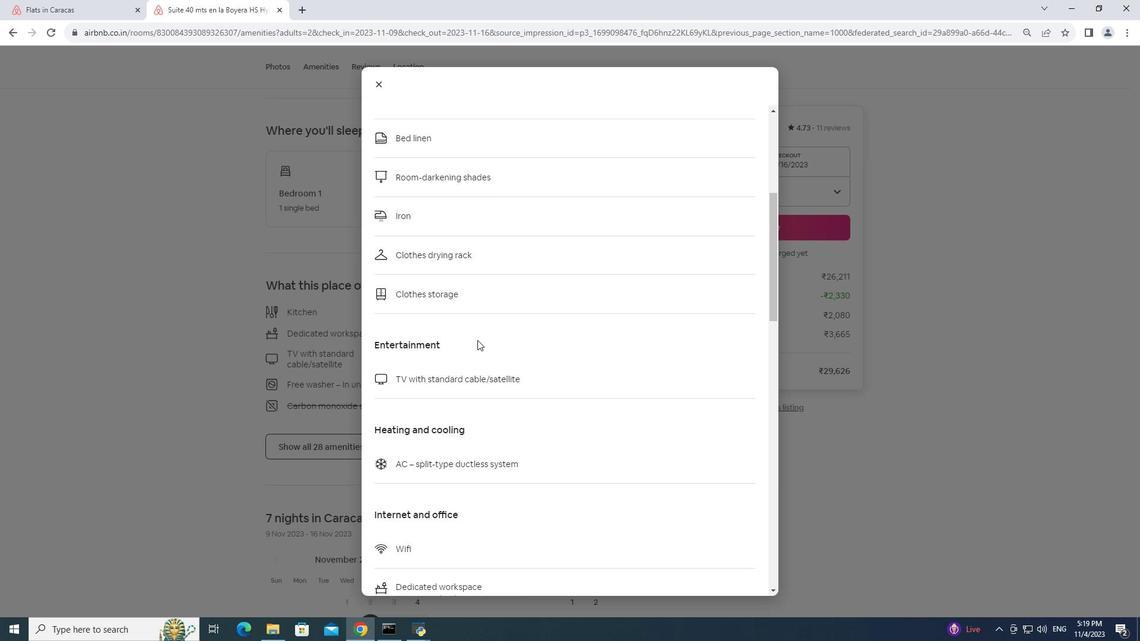 
Action: Mouse scrolled (477, 339) with delta (0, 0)
Screenshot: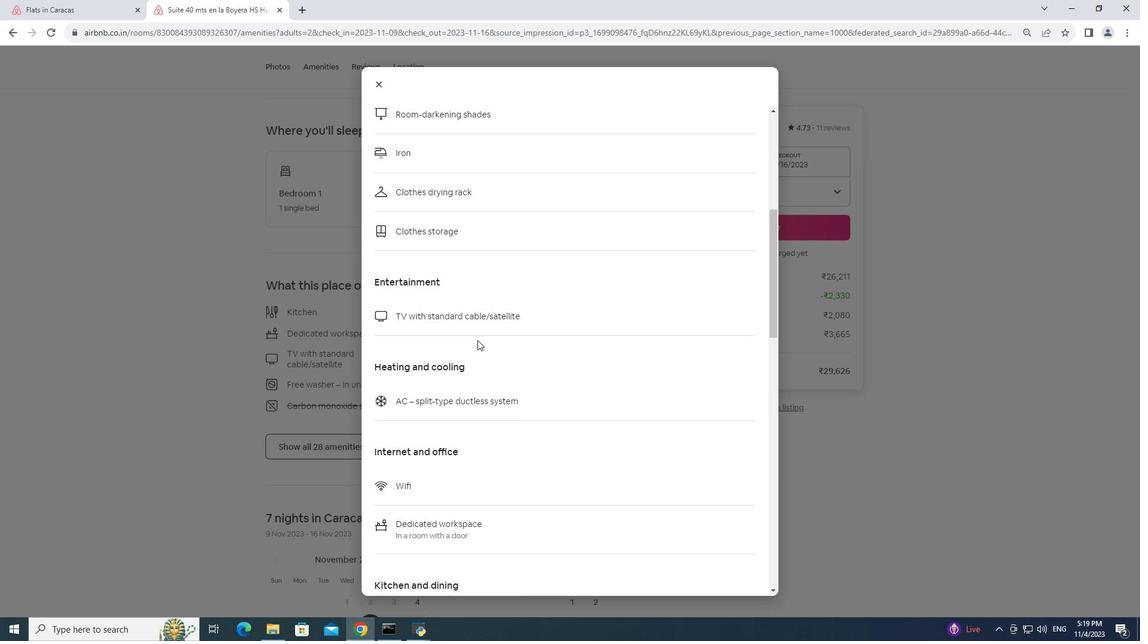 
Action: Mouse scrolled (477, 339) with delta (0, 0)
Screenshot: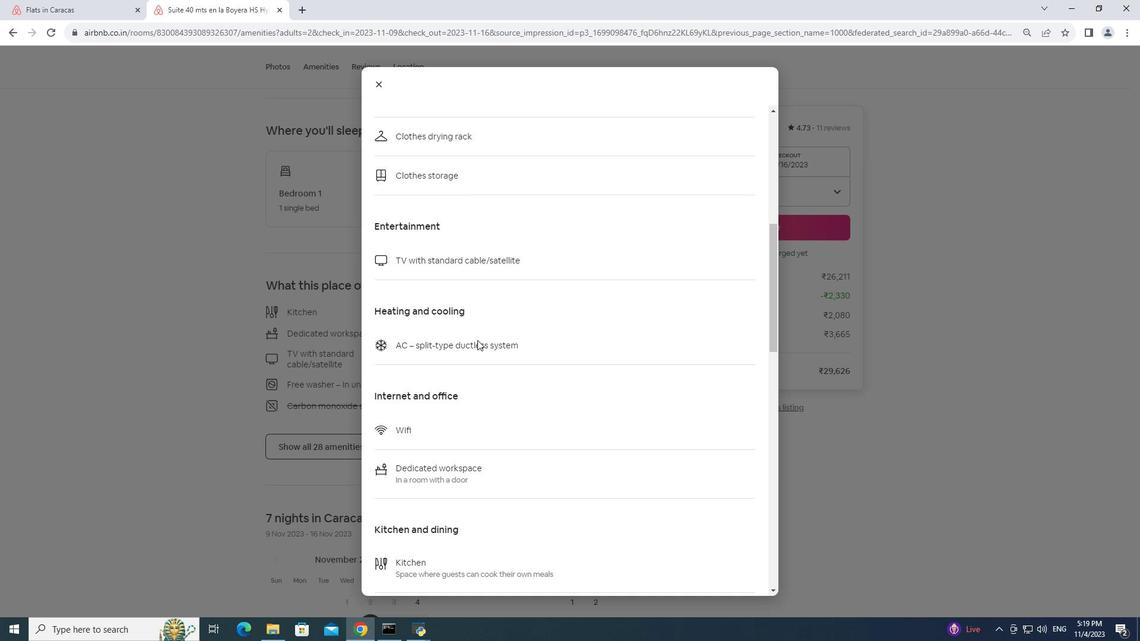 
Action: Mouse scrolled (477, 339) with delta (0, 0)
Screenshot: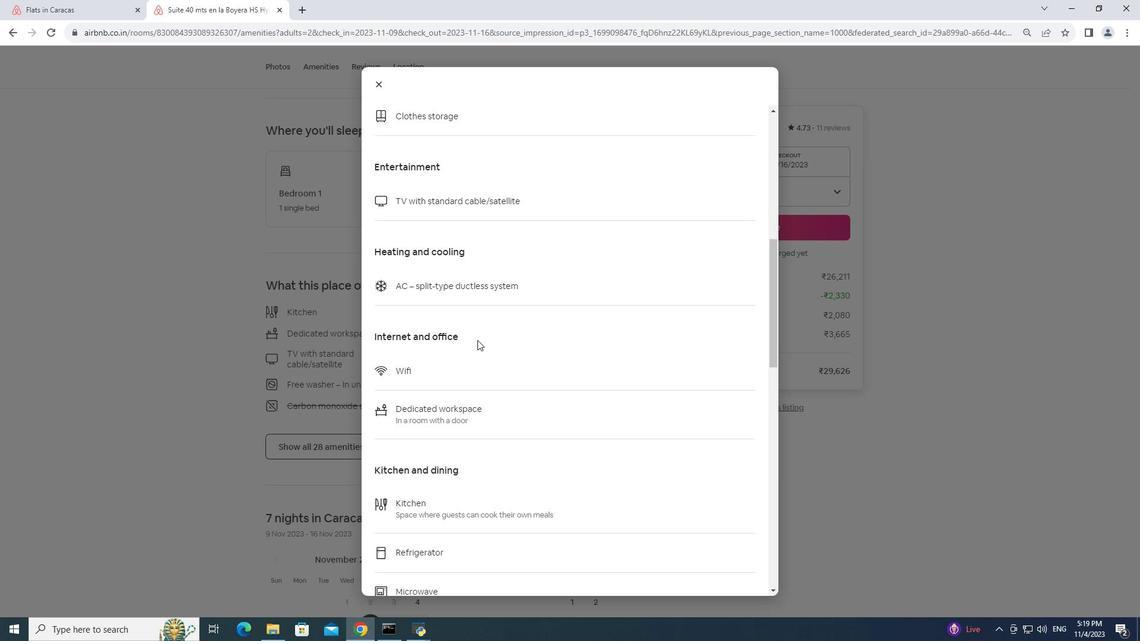 
Action: Mouse scrolled (477, 339) with delta (0, 0)
Screenshot: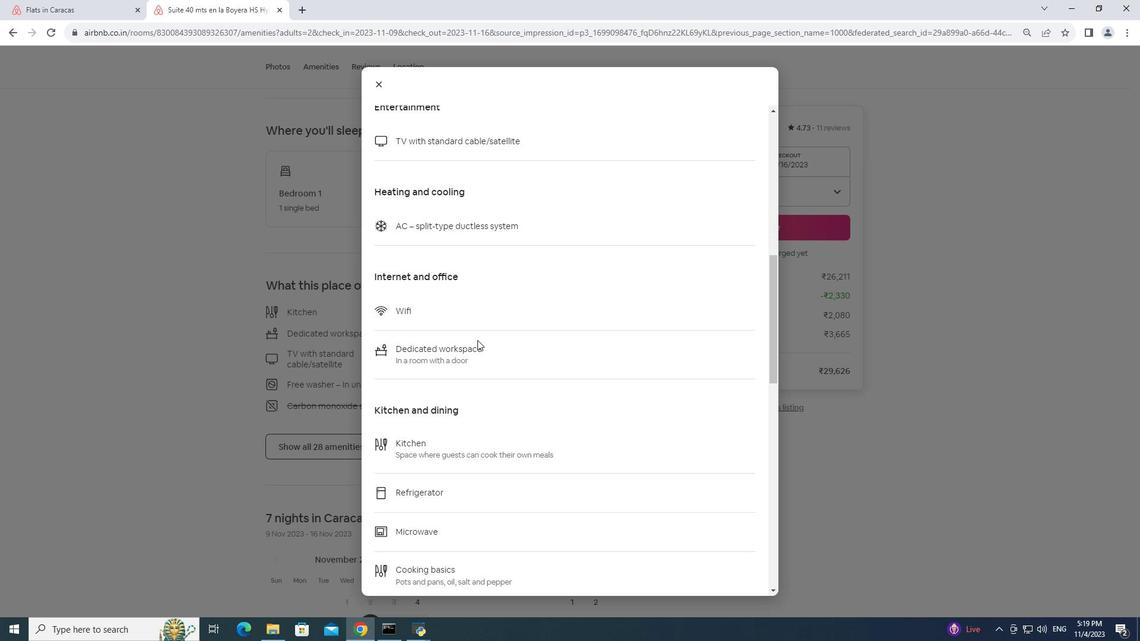
Action: Mouse scrolled (477, 339) with delta (0, 0)
Screenshot: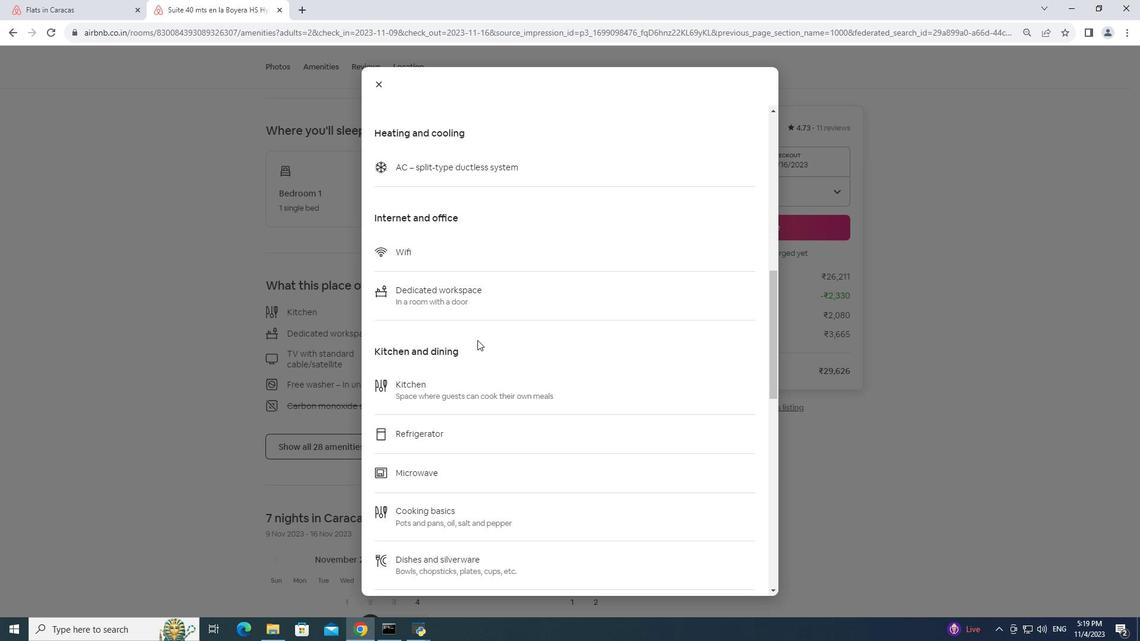 
Action: Mouse scrolled (477, 339) with delta (0, 0)
Screenshot: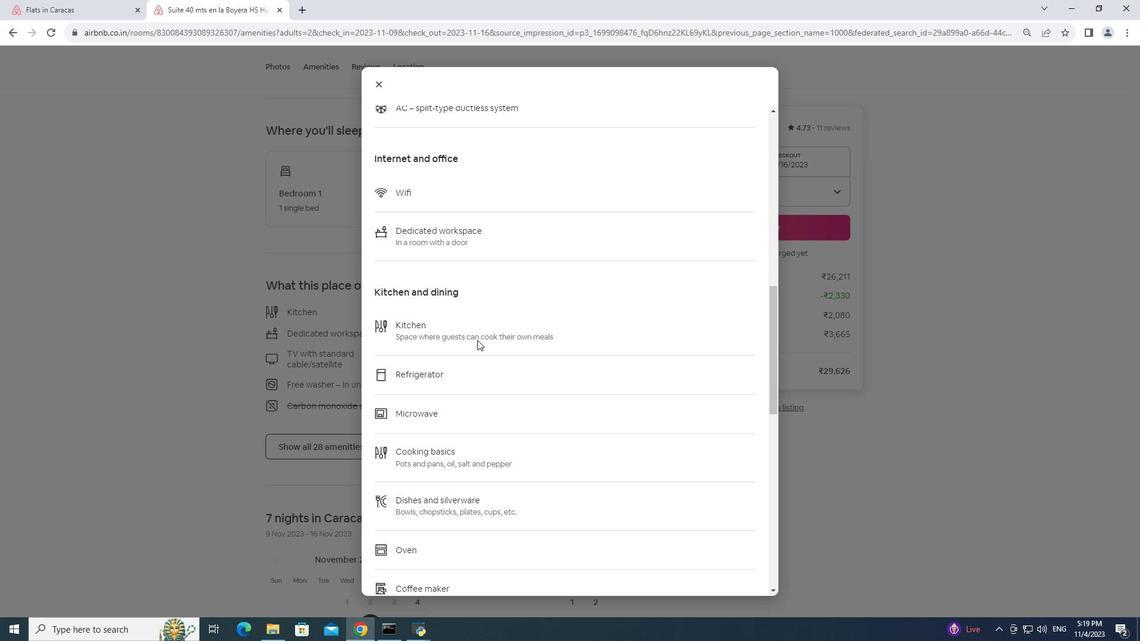 
Action: Mouse scrolled (477, 339) with delta (0, 0)
Screenshot: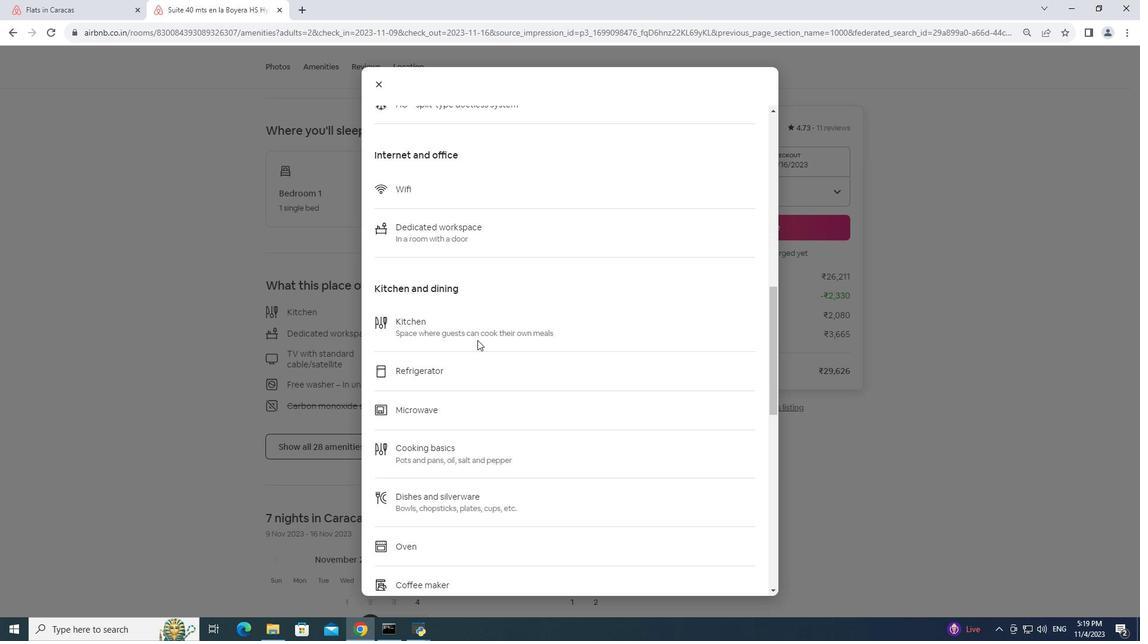 
Action: Mouse moved to (477, 341)
Screenshot: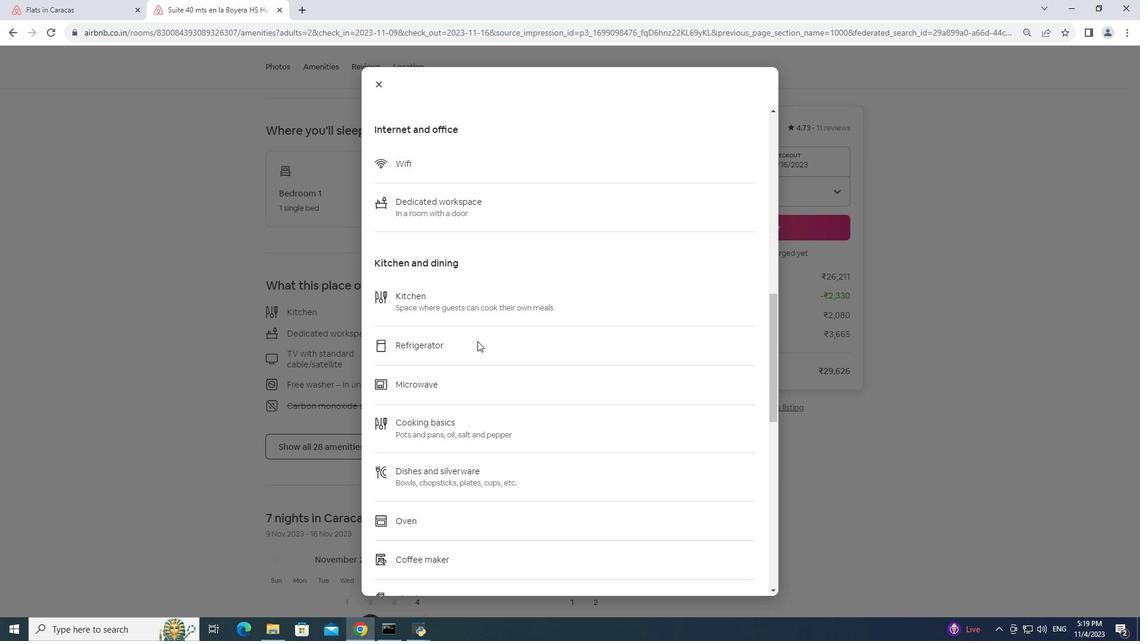 
Action: Mouse scrolled (477, 341) with delta (0, 0)
Screenshot: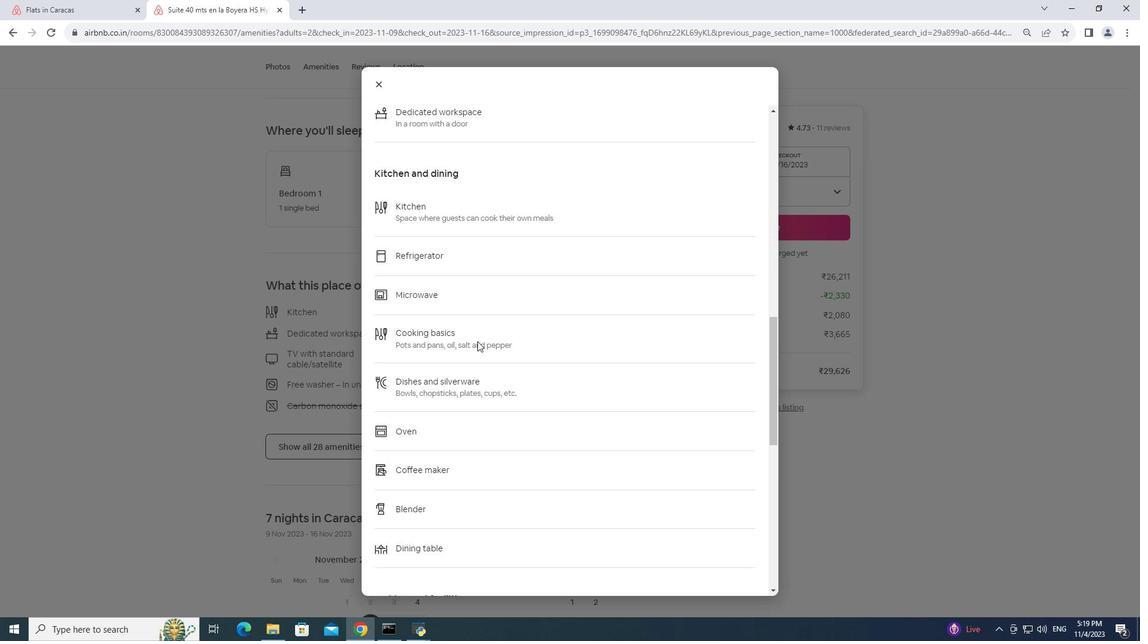 
Action: Mouse scrolled (477, 341) with delta (0, 0)
Screenshot: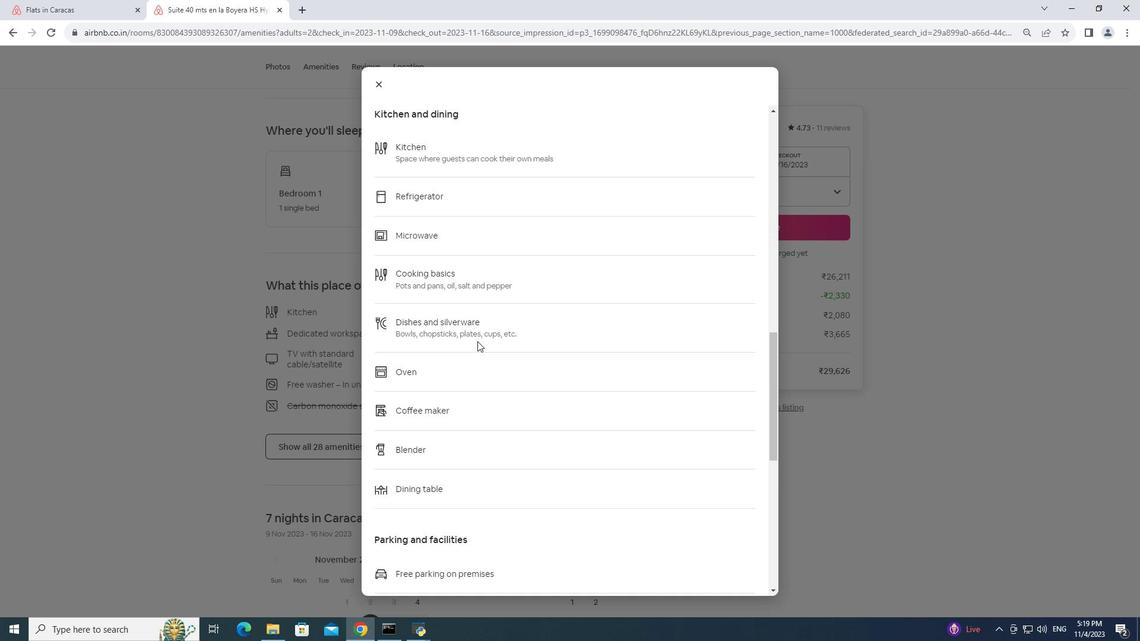 
Action: Mouse scrolled (477, 341) with delta (0, 0)
Screenshot: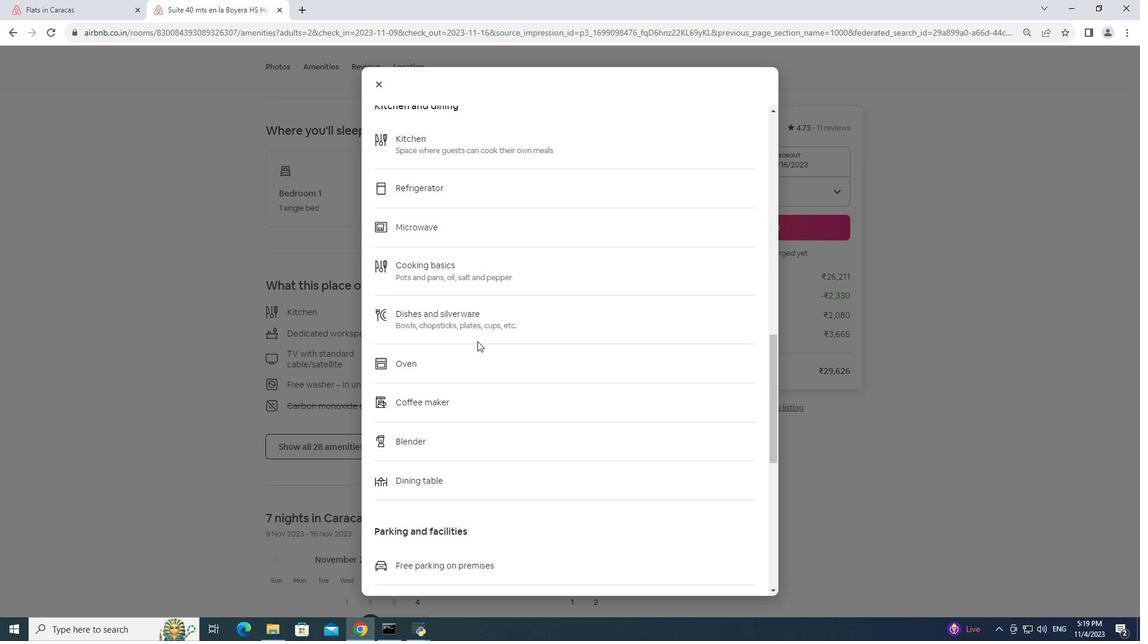 
Action: Mouse moved to (477, 342)
Screenshot: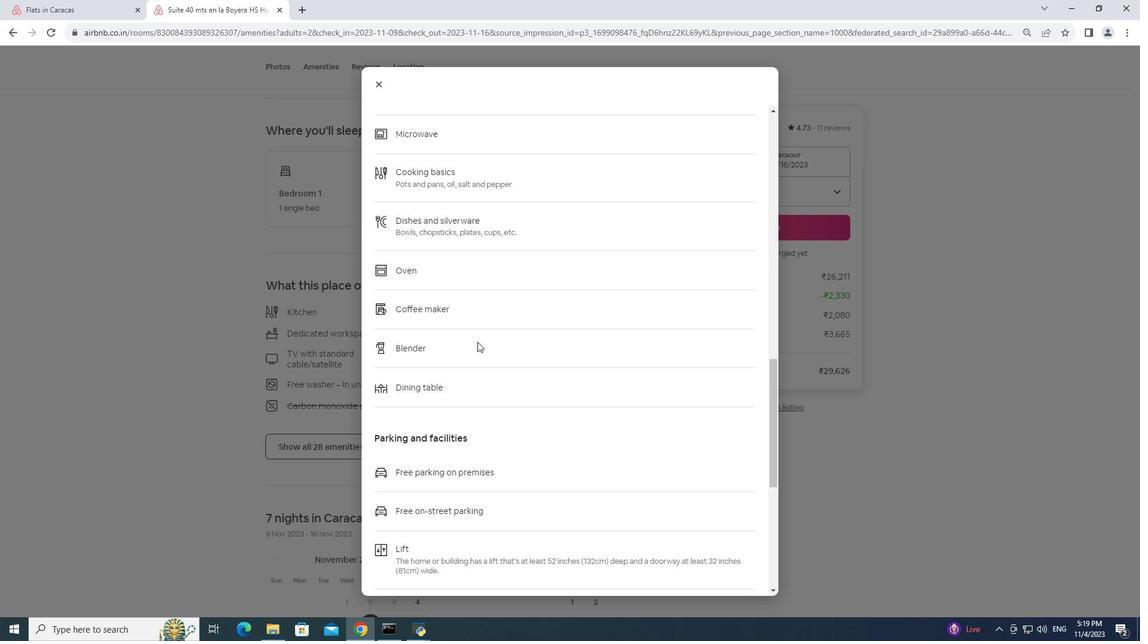 
Action: Mouse scrolled (477, 341) with delta (0, 0)
Screenshot: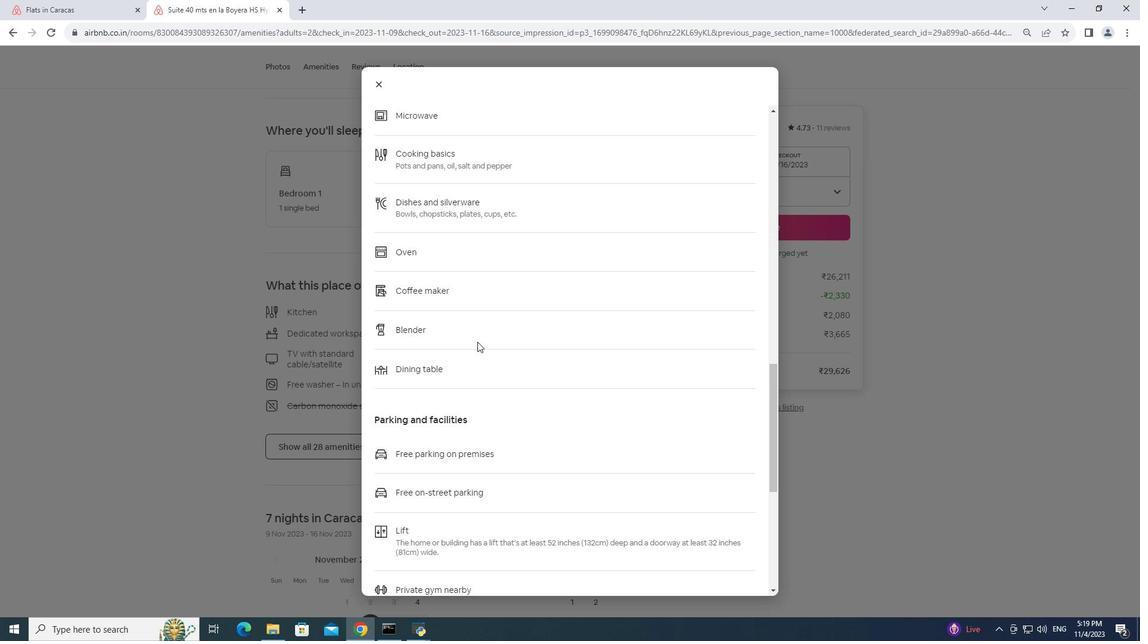 
Action: Mouse scrolled (477, 341) with delta (0, 0)
Screenshot: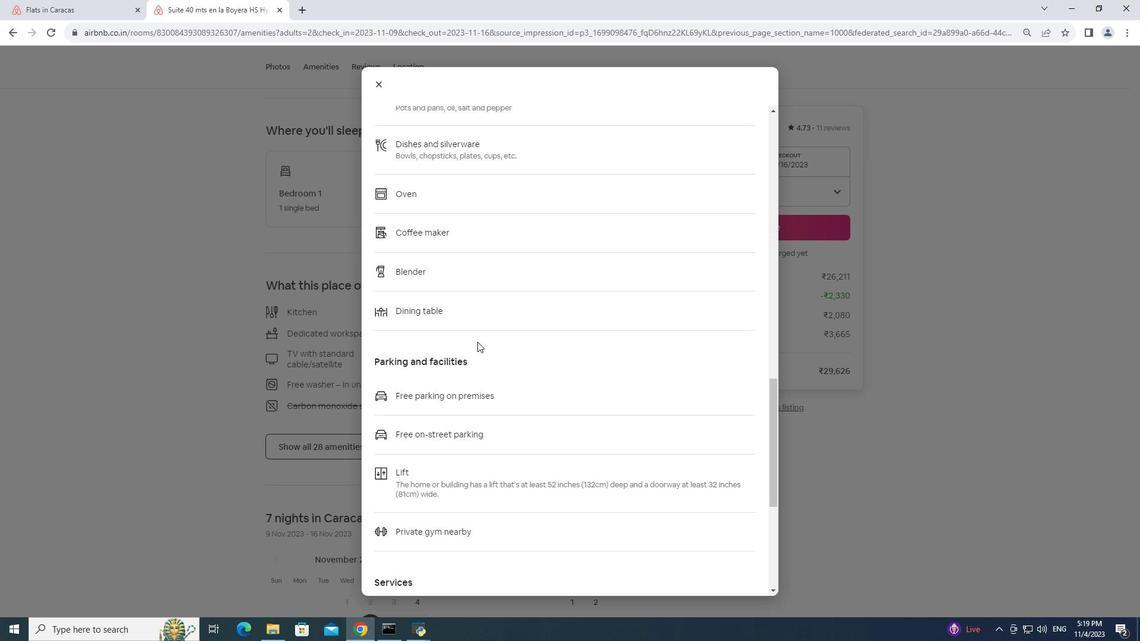 
Action: Mouse scrolled (477, 341) with delta (0, 0)
Screenshot: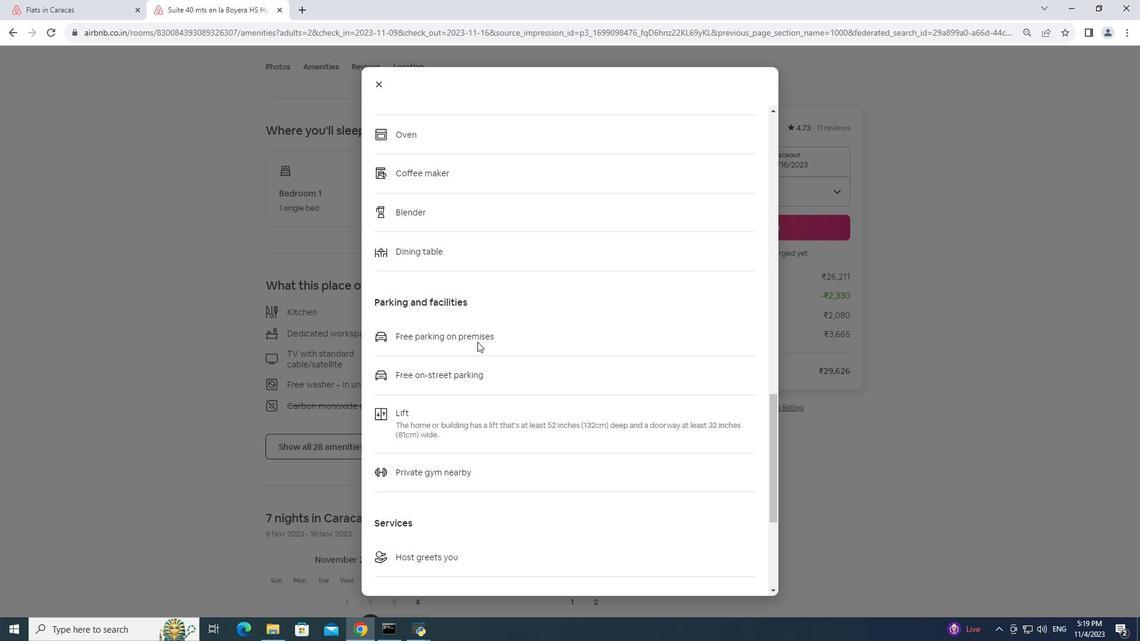 
Action: Mouse scrolled (477, 341) with delta (0, 0)
Screenshot: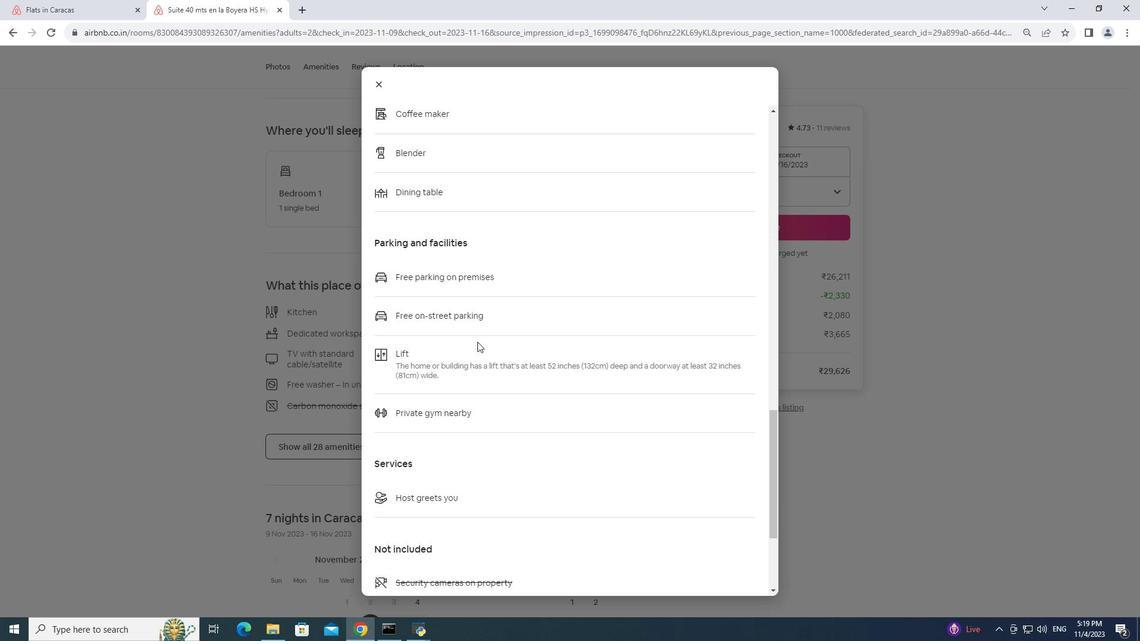 
Action: Mouse scrolled (477, 341) with delta (0, 0)
Screenshot: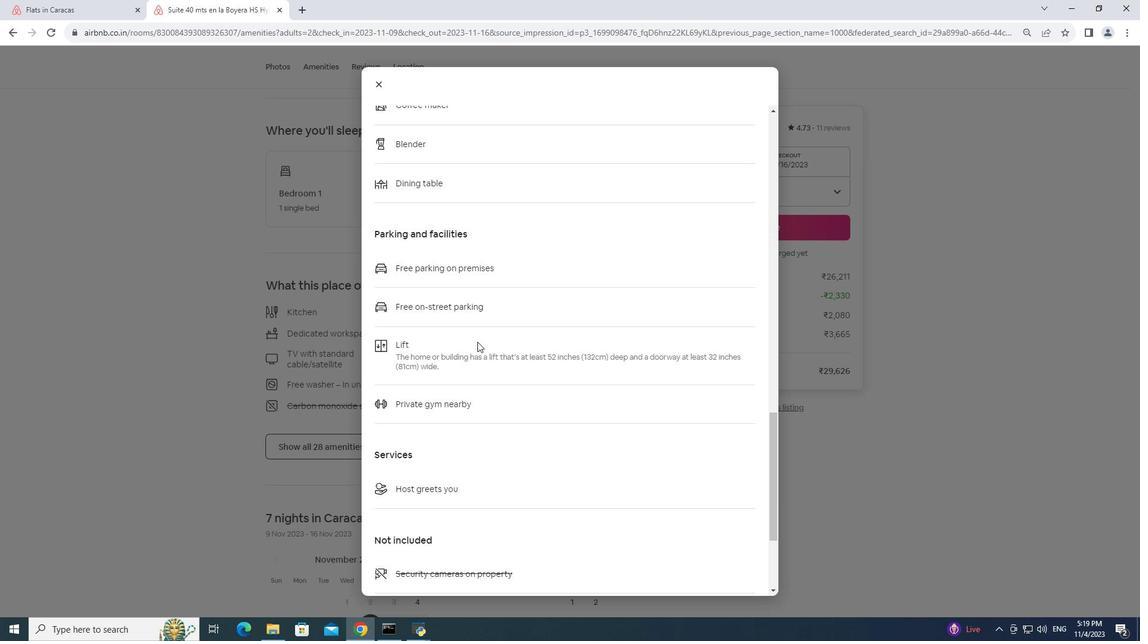
Action: Mouse scrolled (477, 341) with delta (0, 0)
Screenshot: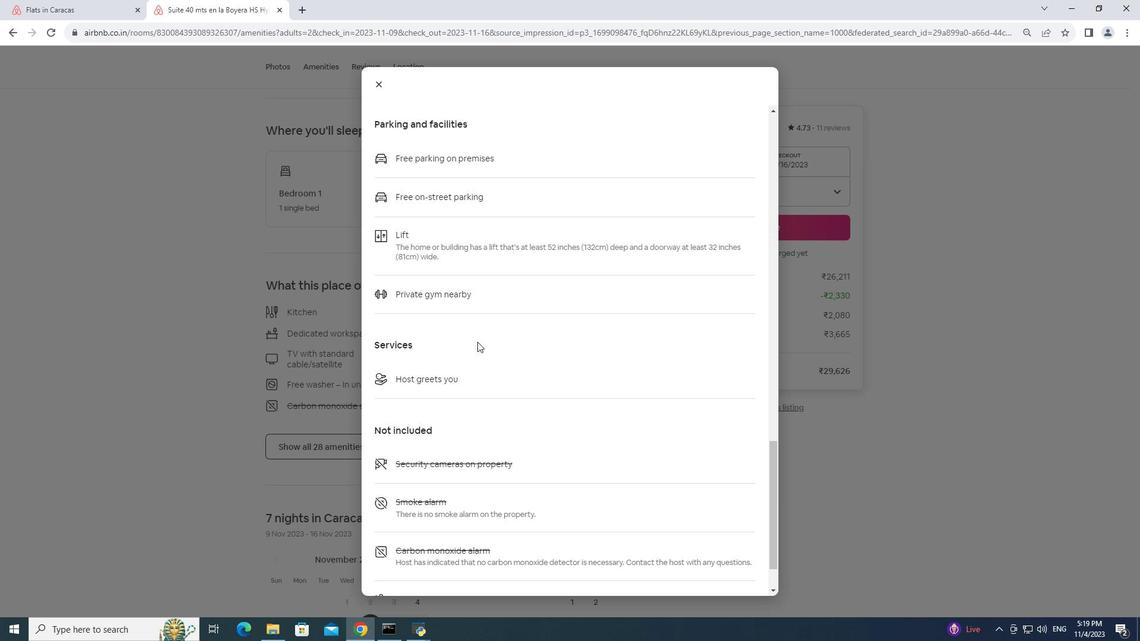 
Action: Mouse scrolled (477, 341) with delta (0, 0)
Screenshot: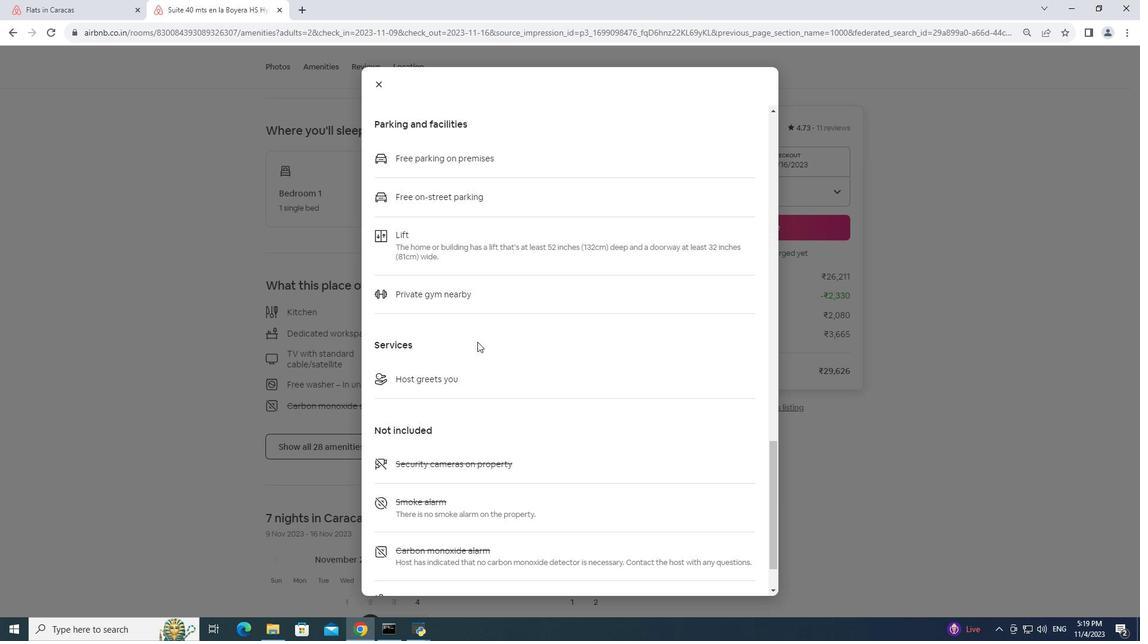 
Action: Mouse scrolled (477, 341) with delta (0, 0)
Screenshot: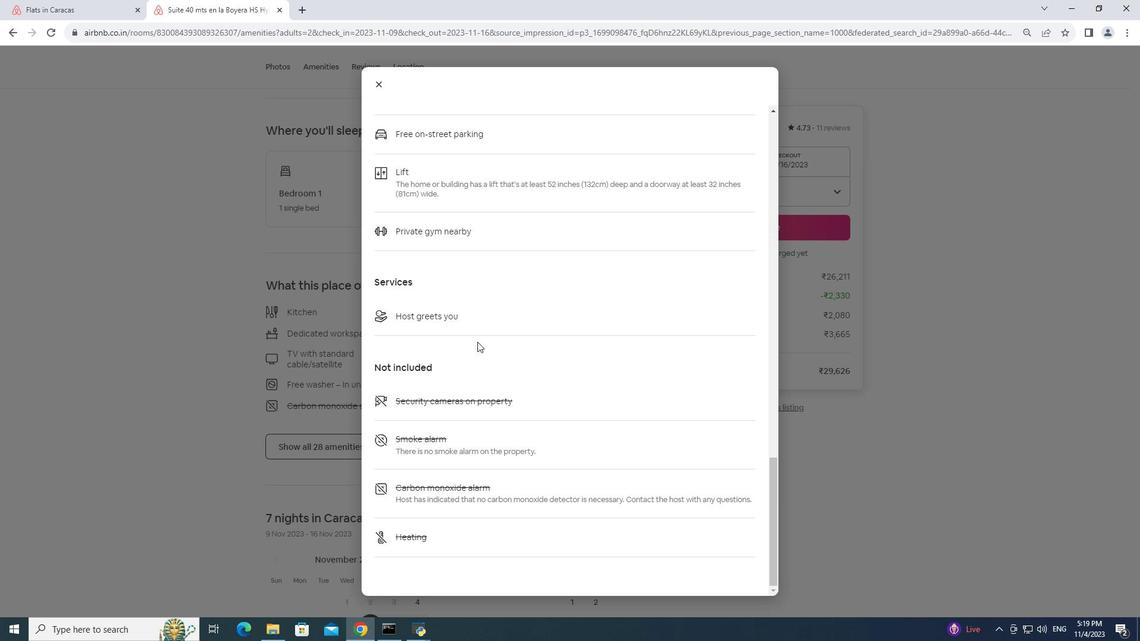 
Action: Mouse scrolled (477, 341) with delta (0, 0)
Screenshot: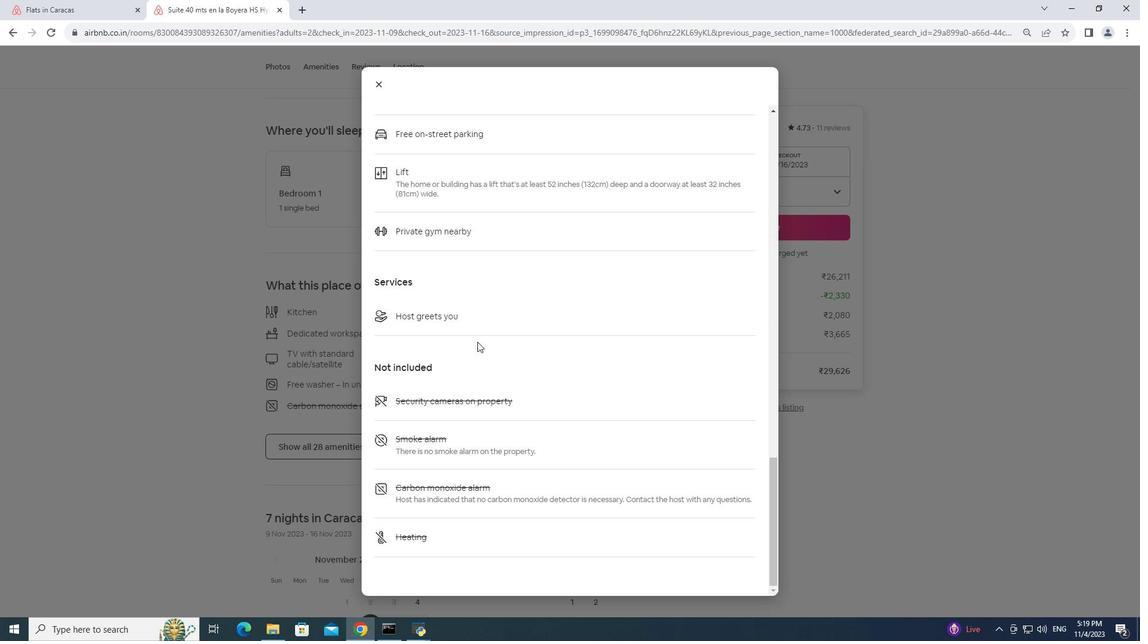 
Action: Mouse scrolled (477, 341) with delta (0, 0)
Screenshot: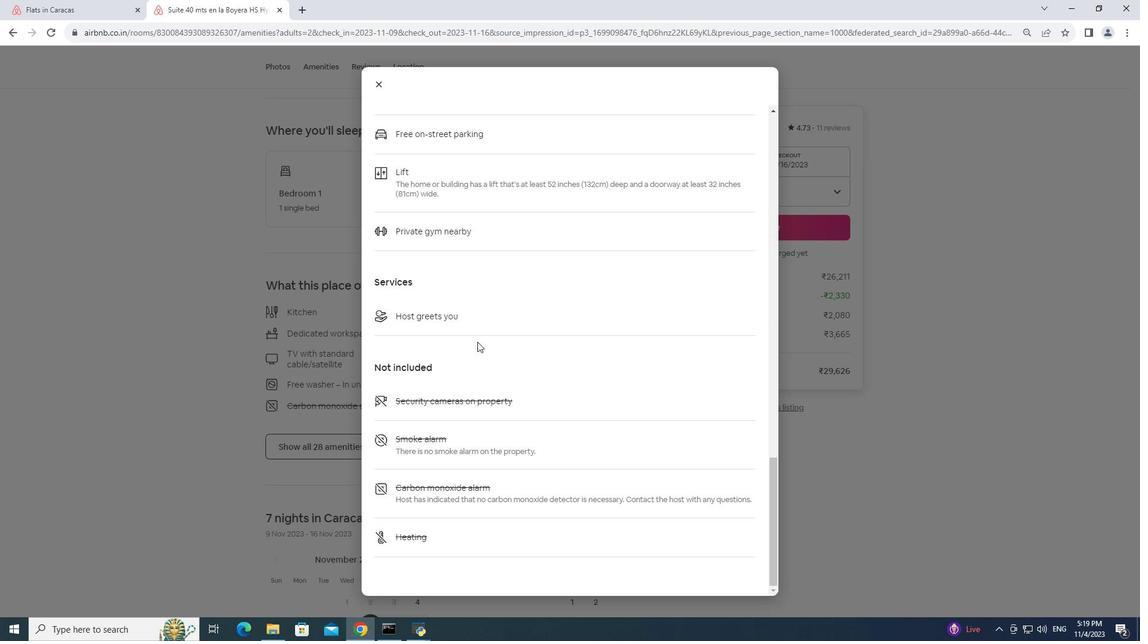 
Action: Mouse scrolled (477, 341) with delta (0, 0)
Screenshot: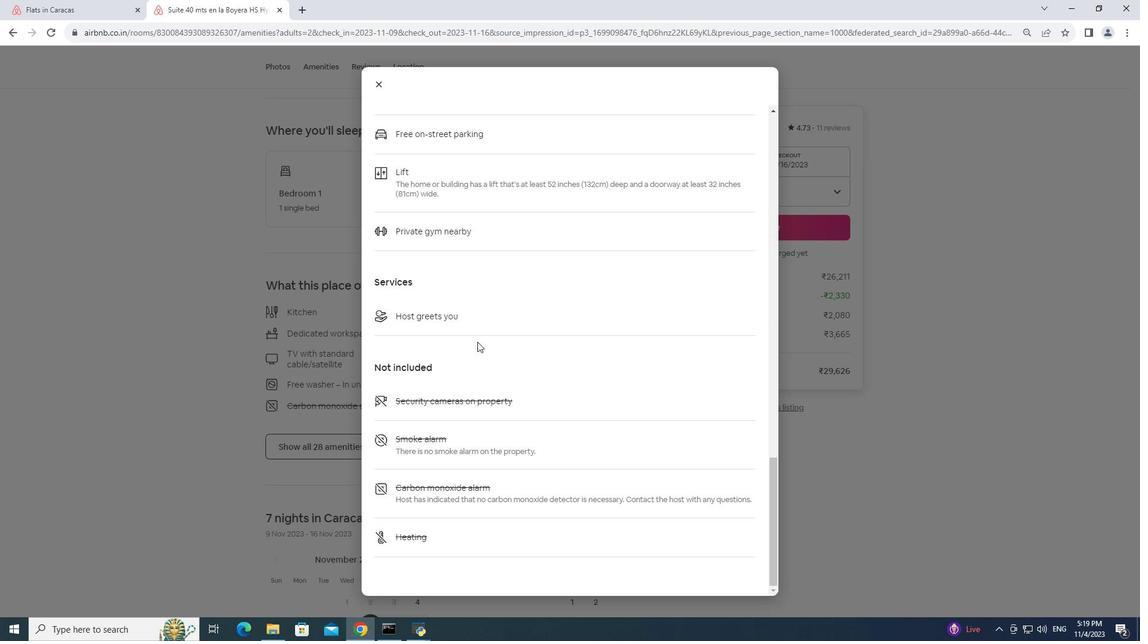 
Action: Mouse scrolled (477, 341) with delta (0, 0)
Screenshot: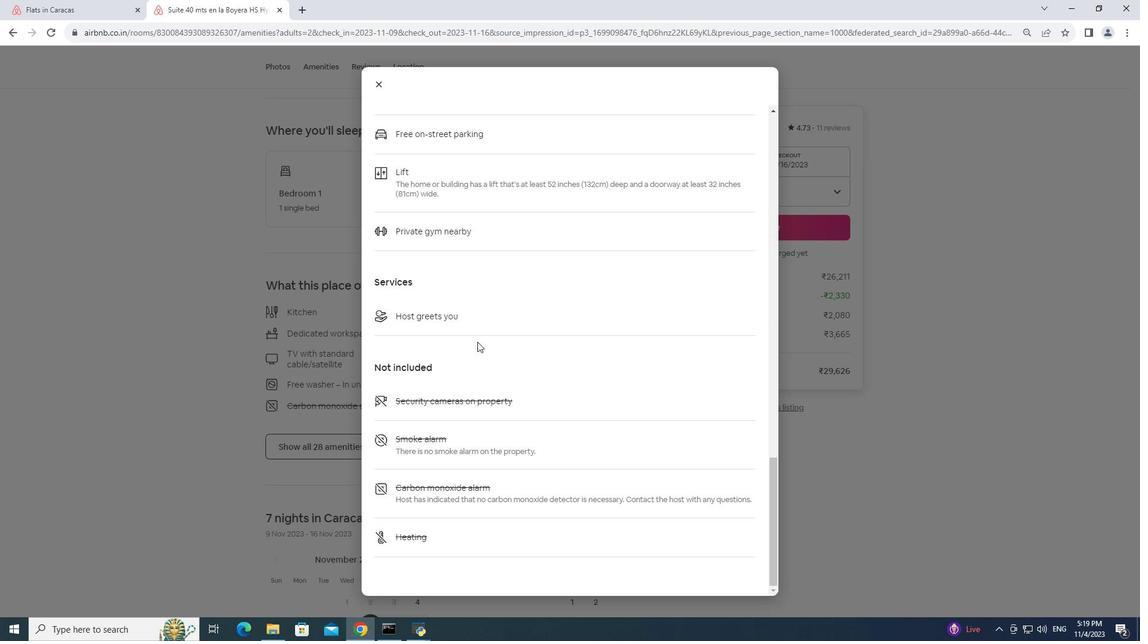 
Action: Mouse moved to (377, 84)
Screenshot: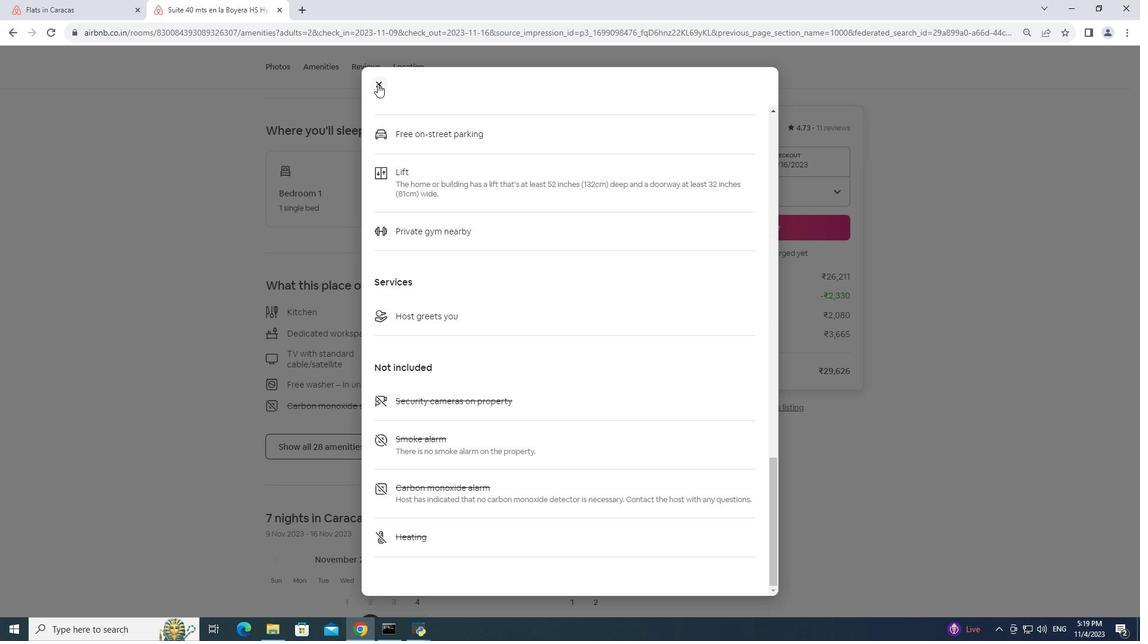 
Action: Mouse pressed left at (377, 84)
Screenshot: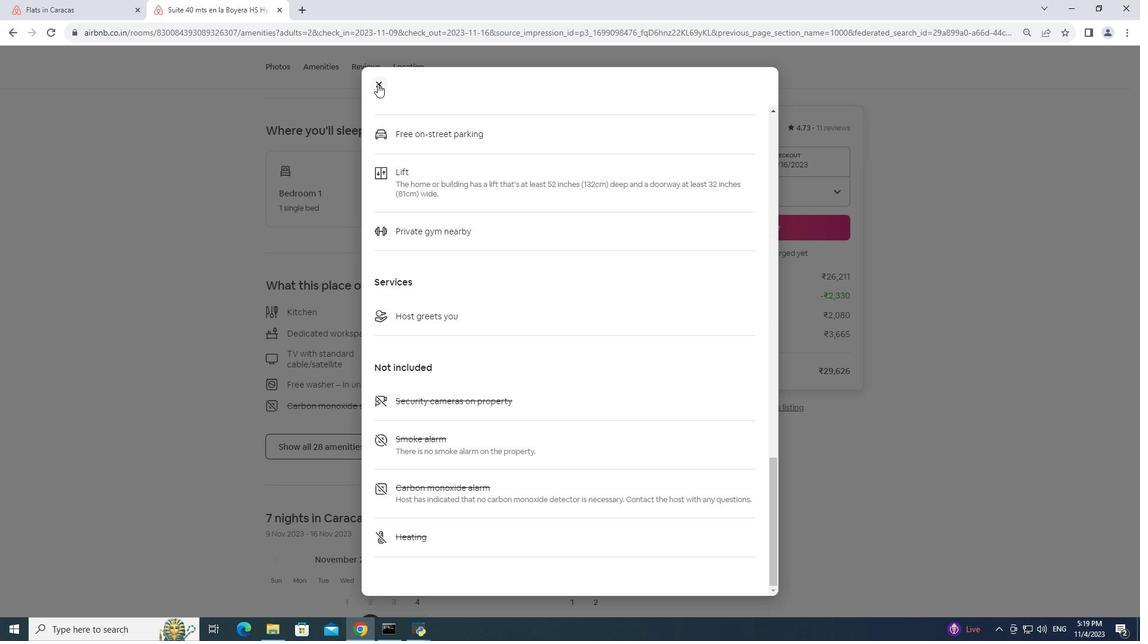 
Action: Mouse moved to (497, 389)
Screenshot: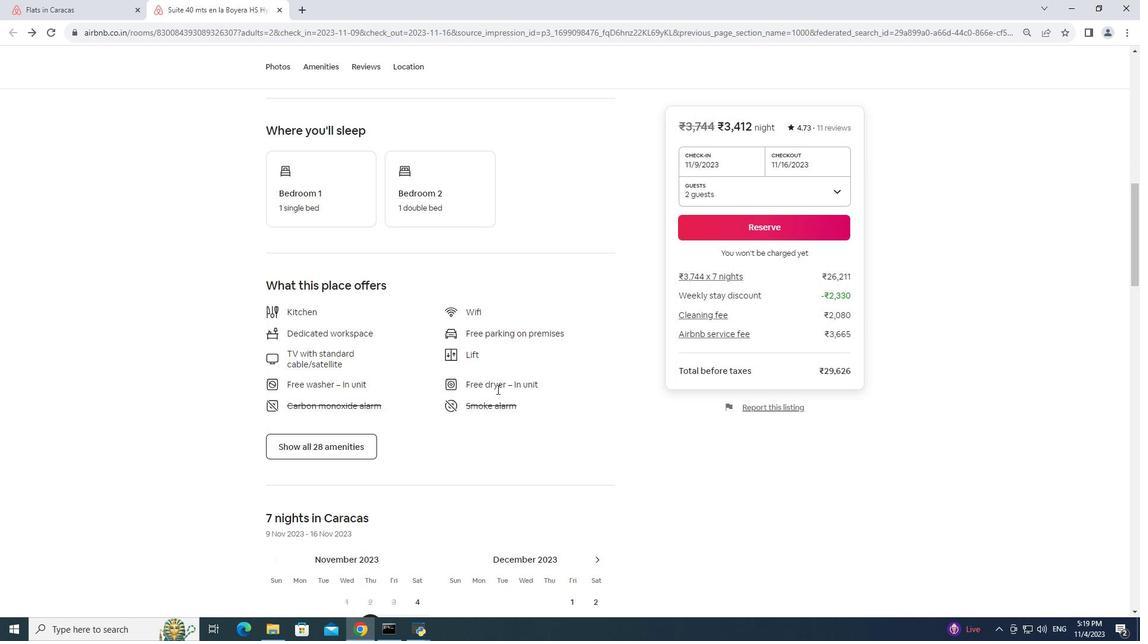 
Action: Mouse scrolled (497, 389) with delta (0, 0)
Screenshot: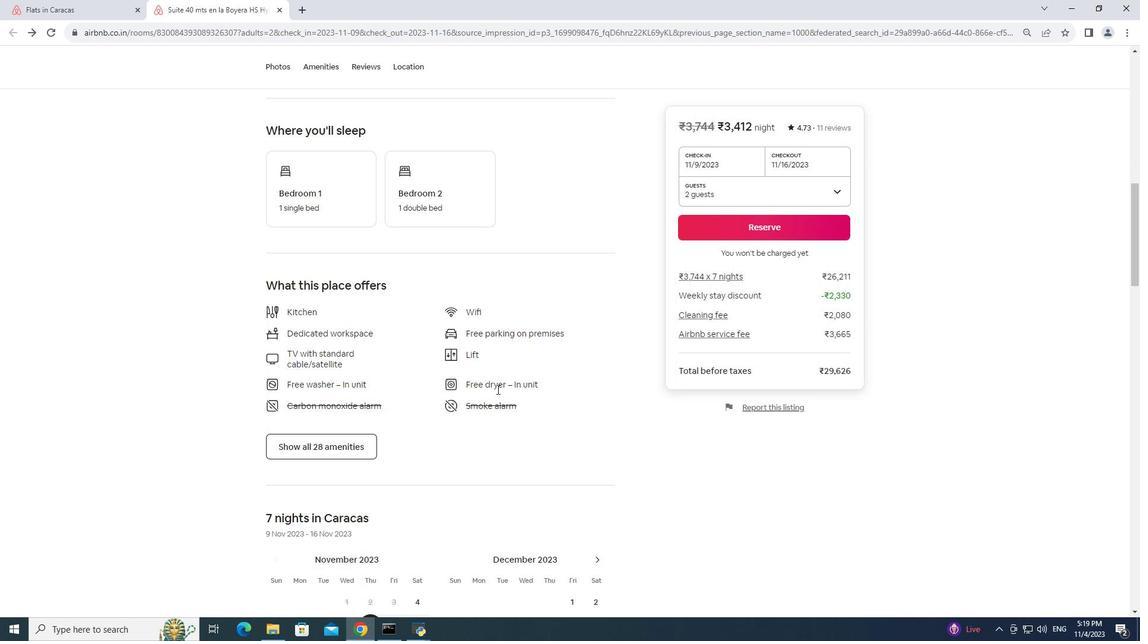 
Action: Mouse scrolled (497, 389) with delta (0, 0)
Screenshot: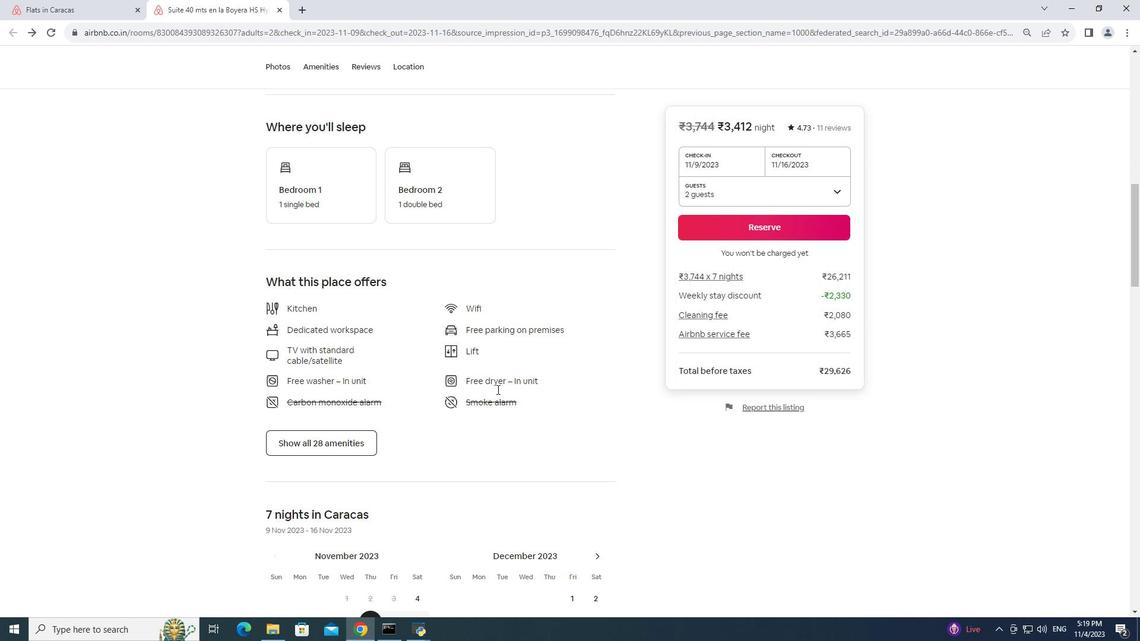 
Action: Mouse scrolled (497, 389) with delta (0, 0)
Screenshot: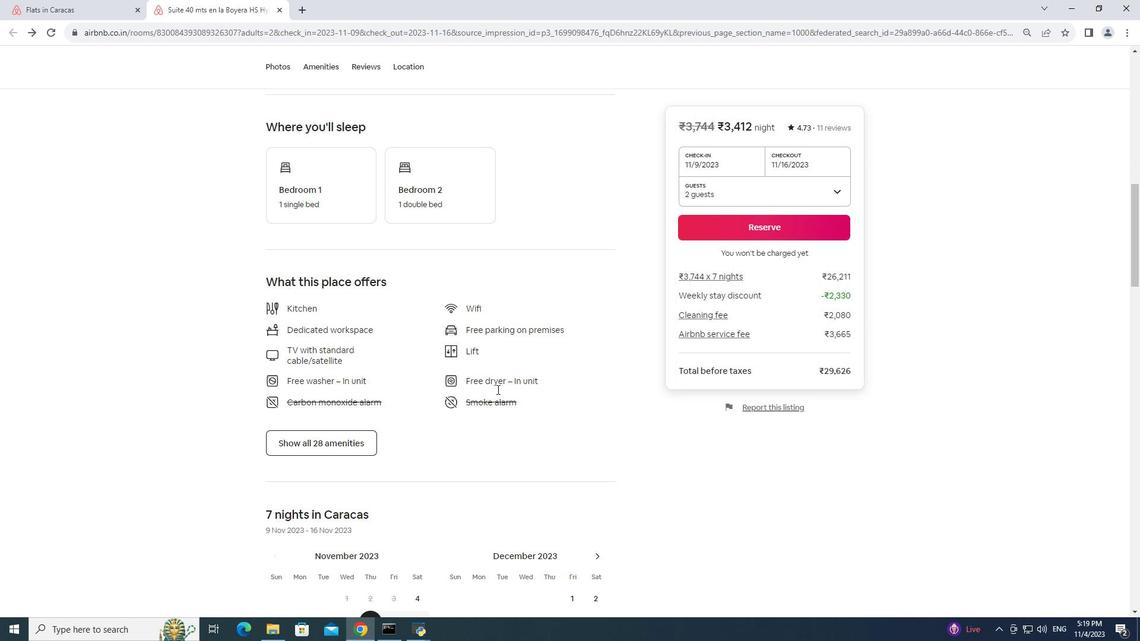 
Action: Mouse moved to (497, 389)
Screenshot: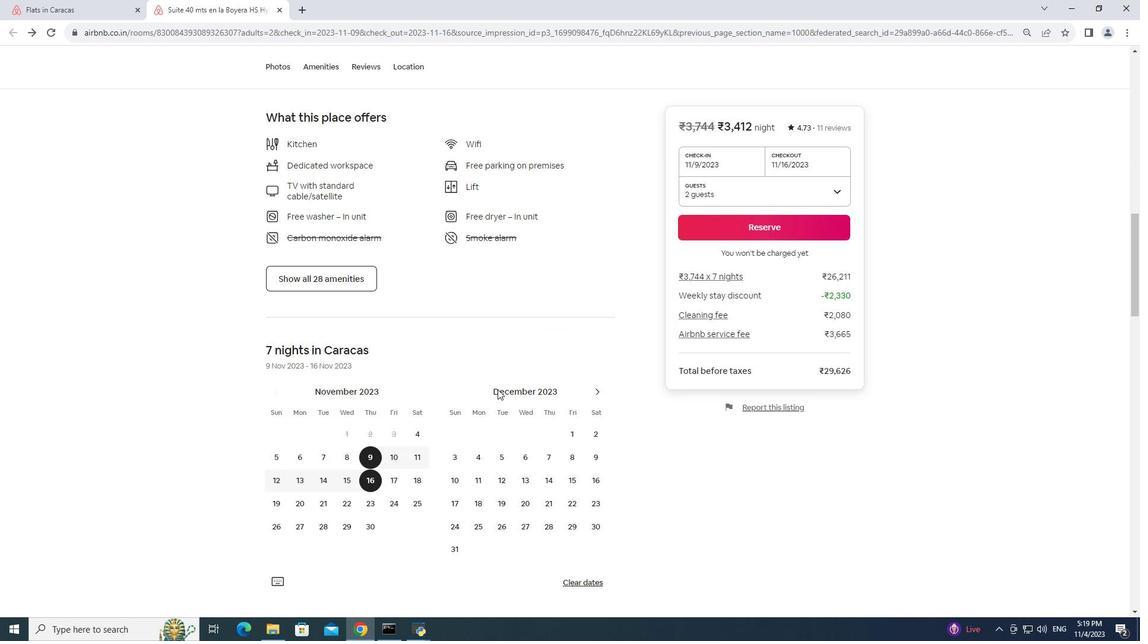 
Action: Mouse scrolled (497, 389) with delta (0, 0)
Screenshot: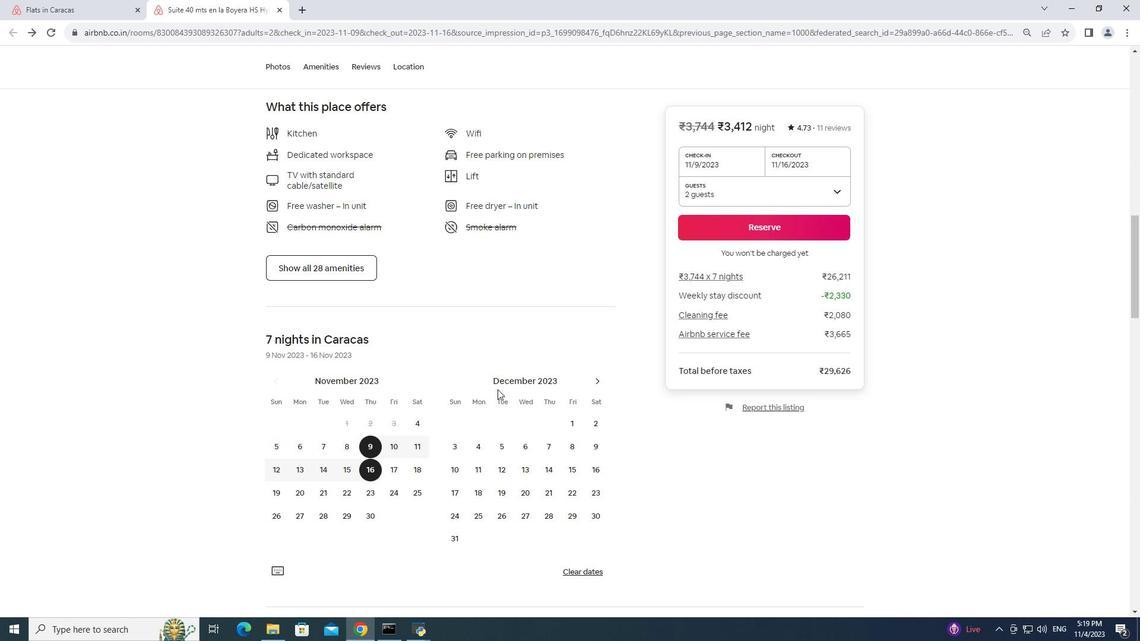 
Action: Mouse scrolled (497, 389) with delta (0, 0)
Screenshot: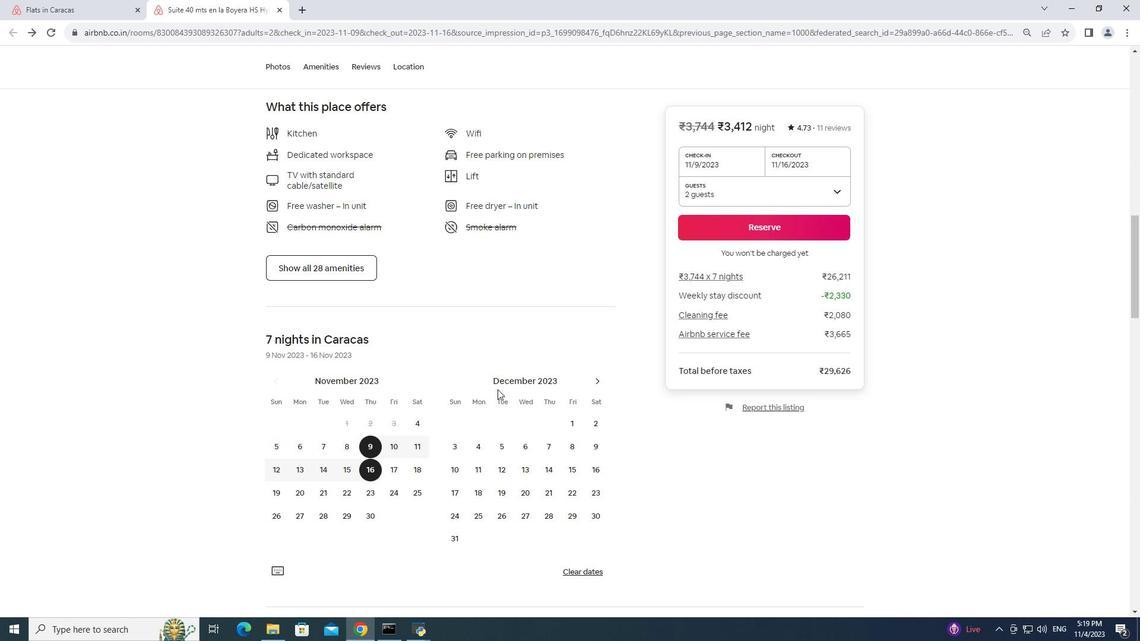 
Action: Mouse scrolled (497, 389) with delta (0, 0)
Screenshot: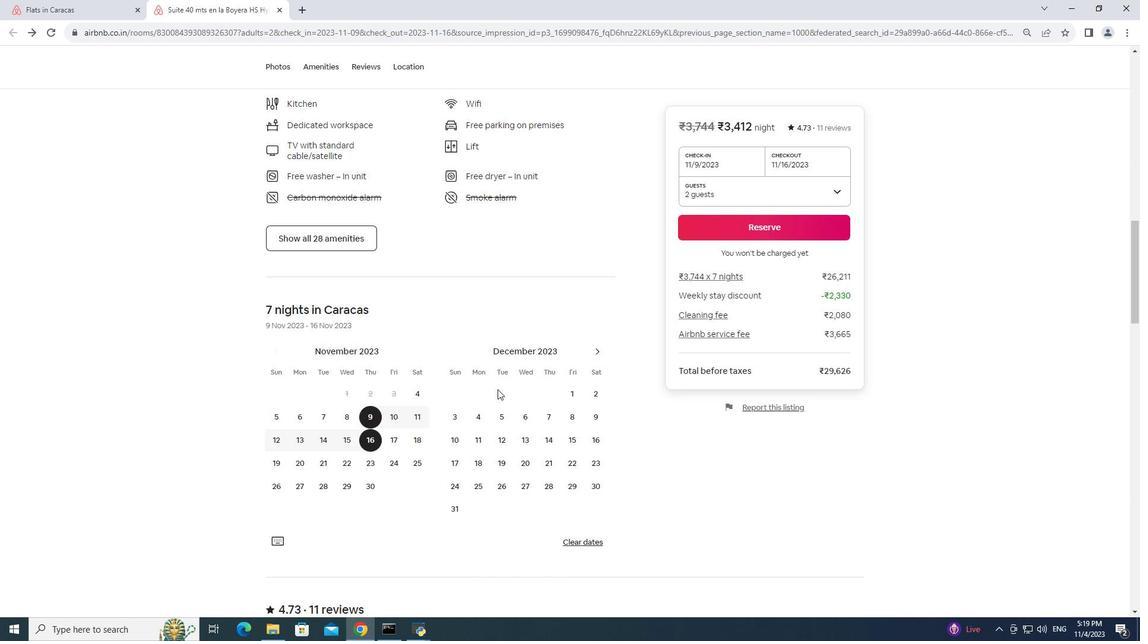 
Action: Mouse scrolled (497, 389) with delta (0, 0)
Screenshot: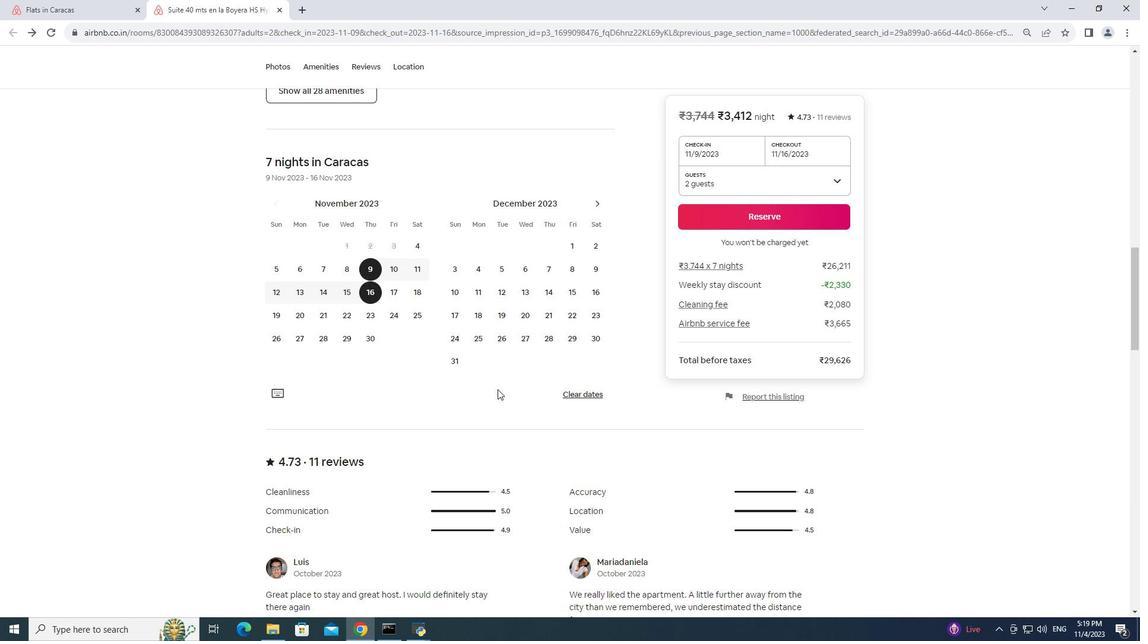 
Action: Mouse scrolled (497, 389) with delta (0, 0)
Screenshot: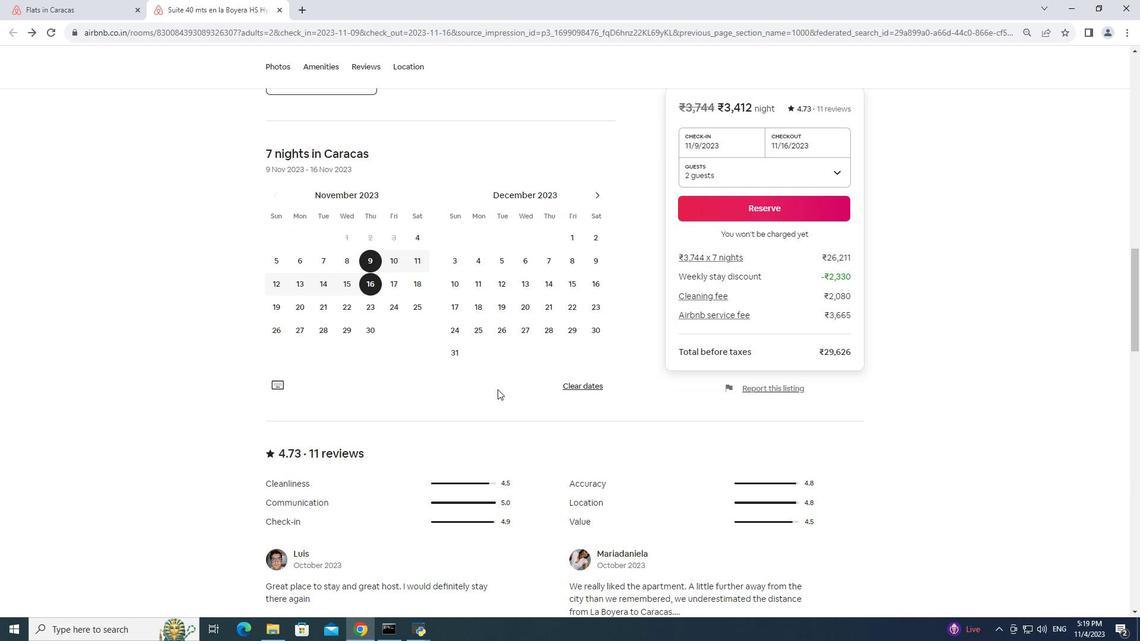 
Action: Mouse scrolled (497, 389) with delta (0, 0)
Screenshot: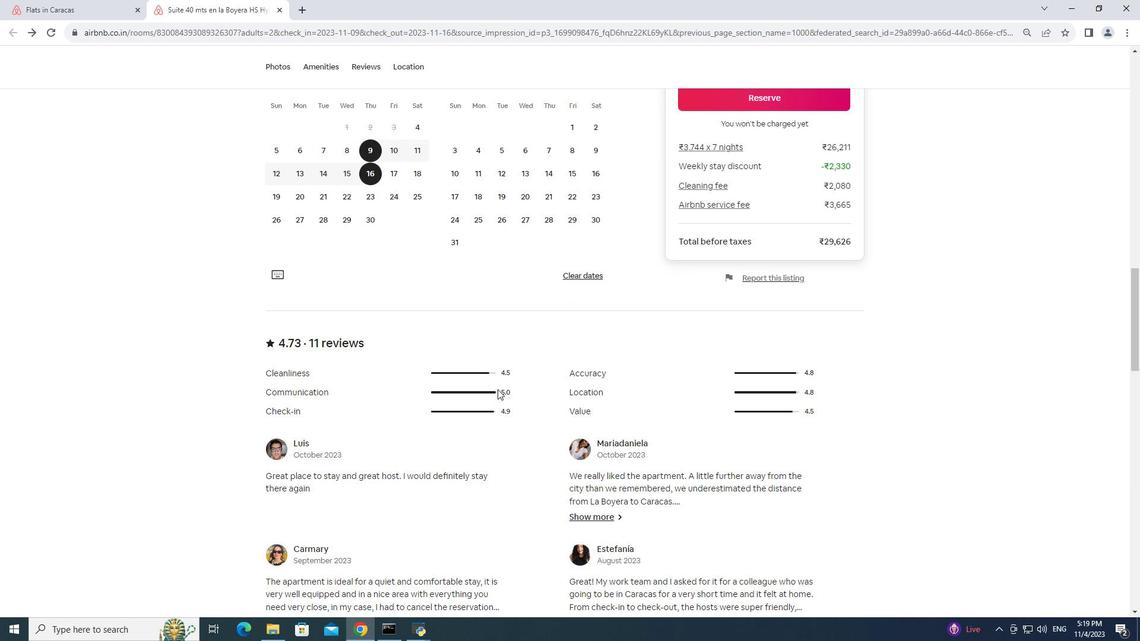 
Action: Mouse scrolled (497, 389) with delta (0, 0)
Screenshot: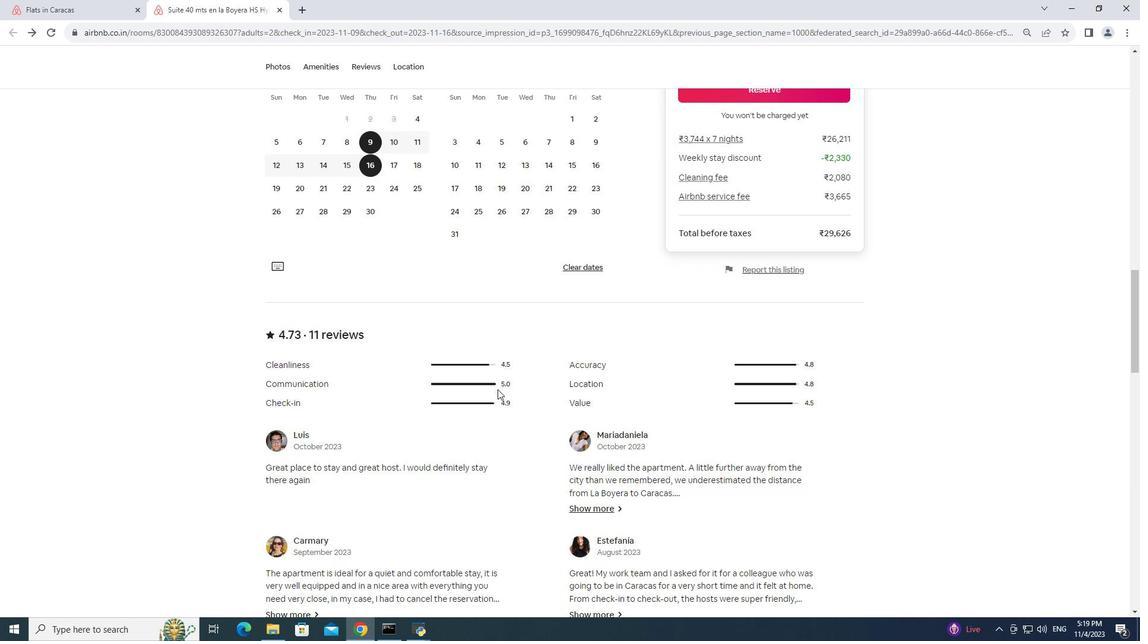 
Action: Mouse scrolled (497, 389) with delta (0, 0)
Screenshot: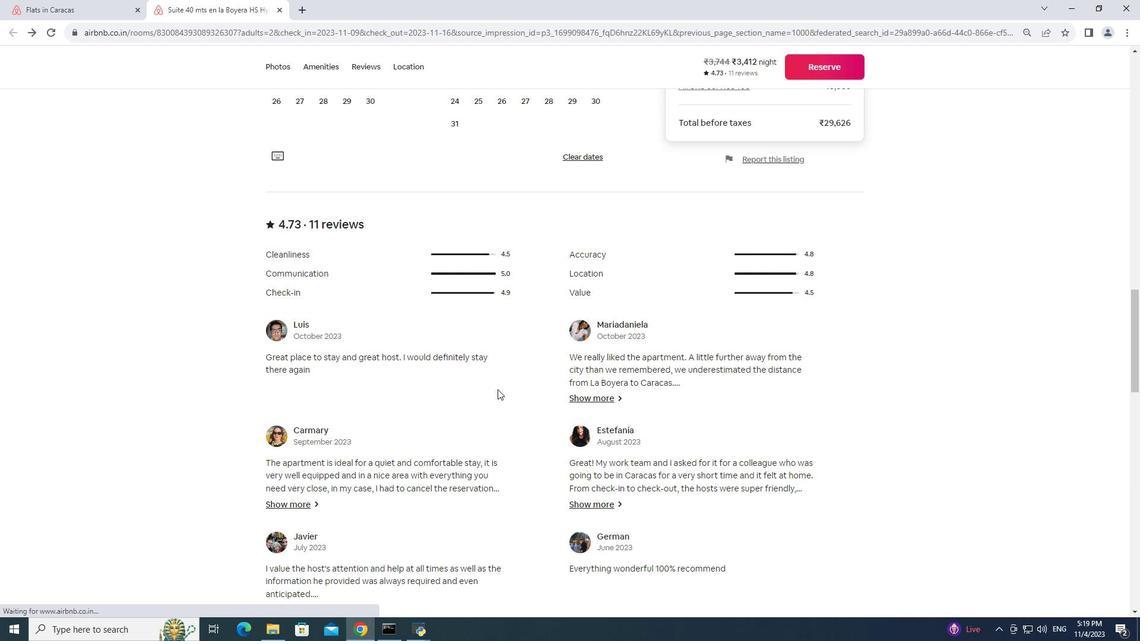 
Action: Mouse scrolled (497, 389) with delta (0, 0)
Screenshot: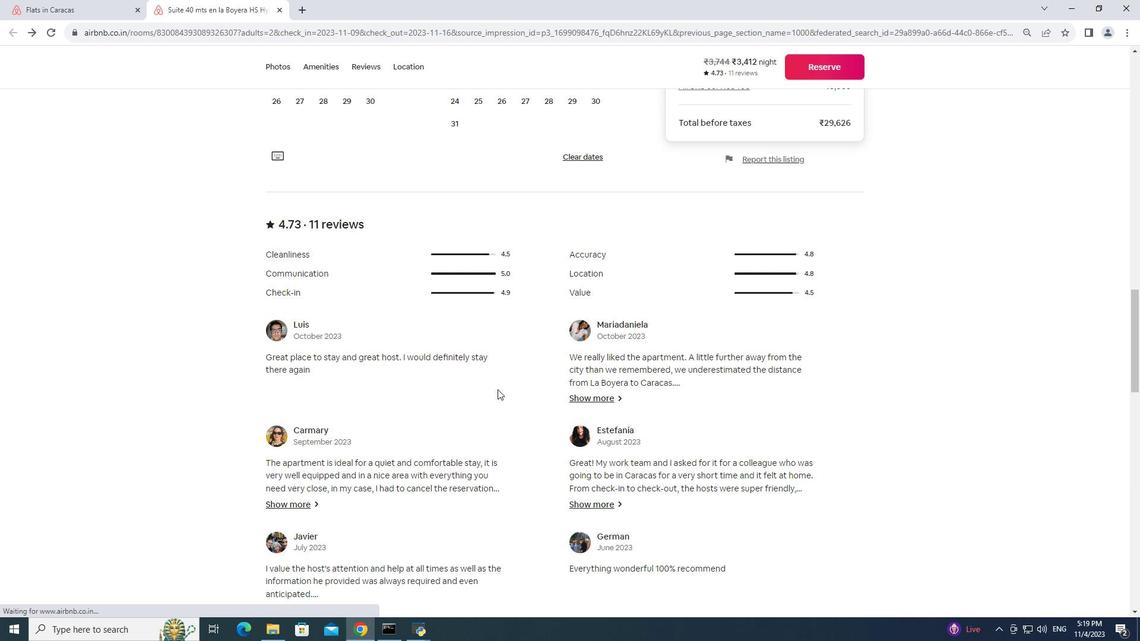 
Action: Mouse scrolled (497, 389) with delta (0, 0)
Screenshot: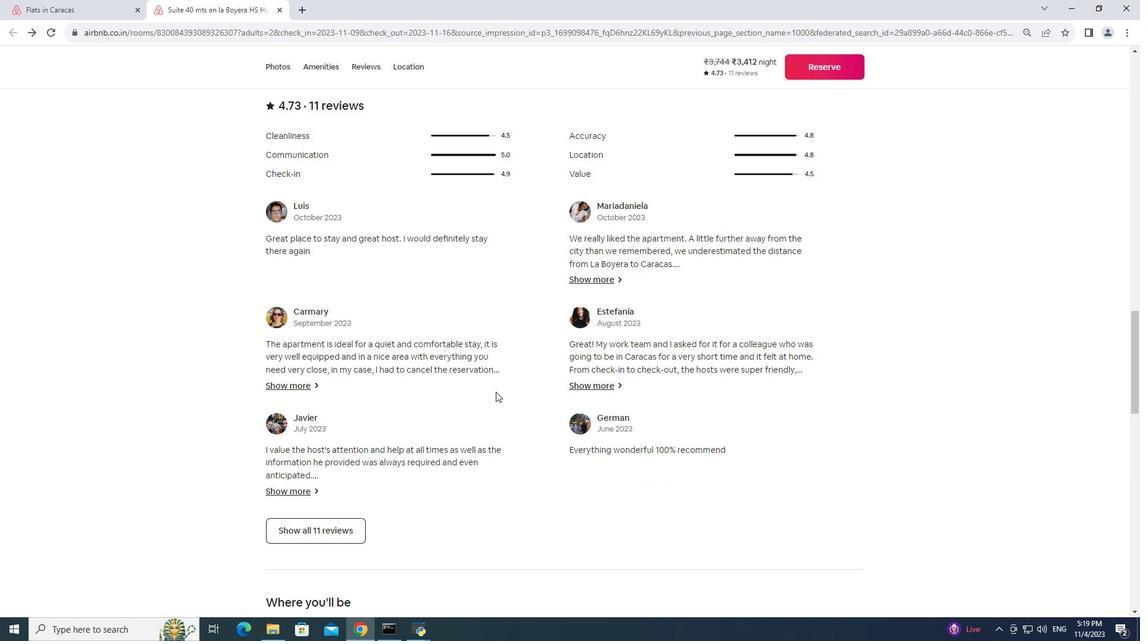 
Action: Mouse moved to (497, 390)
Screenshot: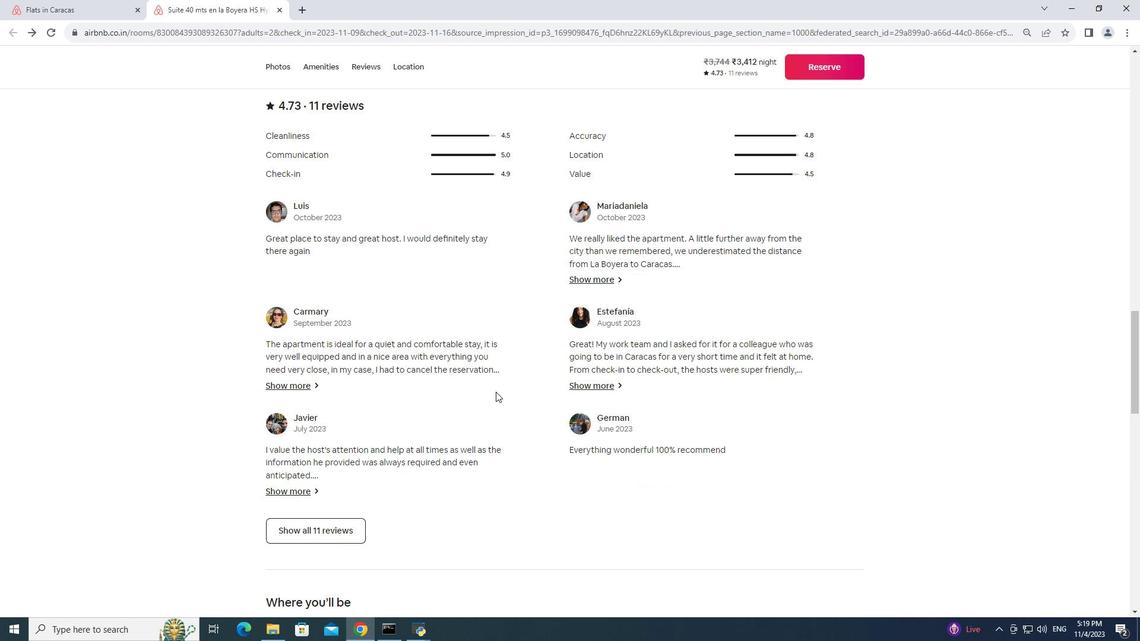 
Action: Mouse scrolled (497, 389) with delta (0, 0)
Screenshot: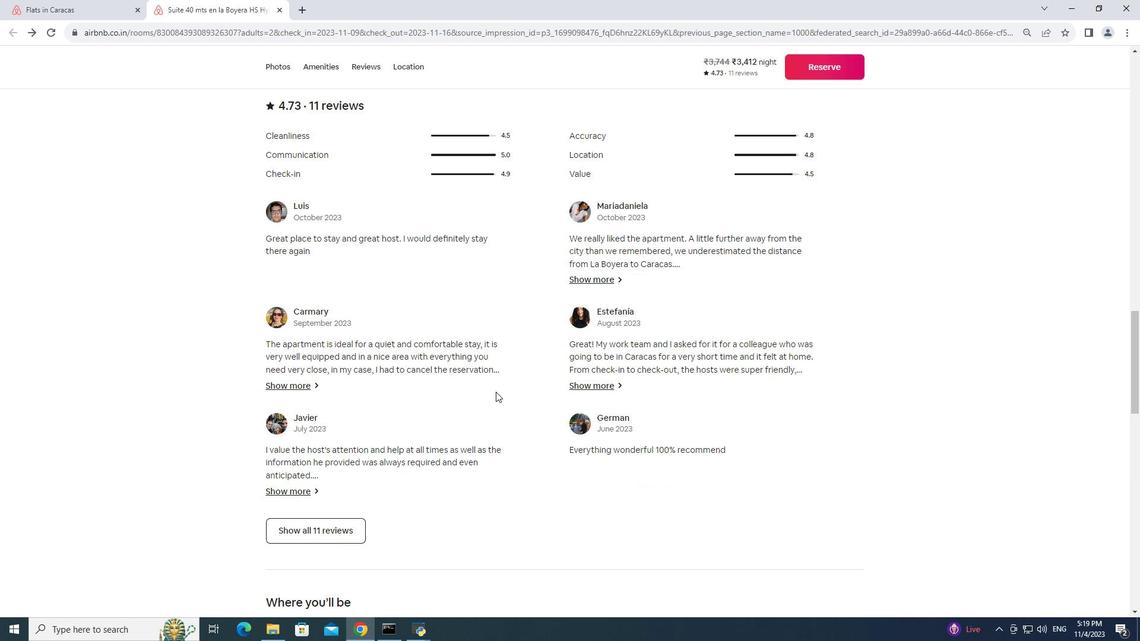 
Action: Mouse moved to (313, 422)
Screenshot: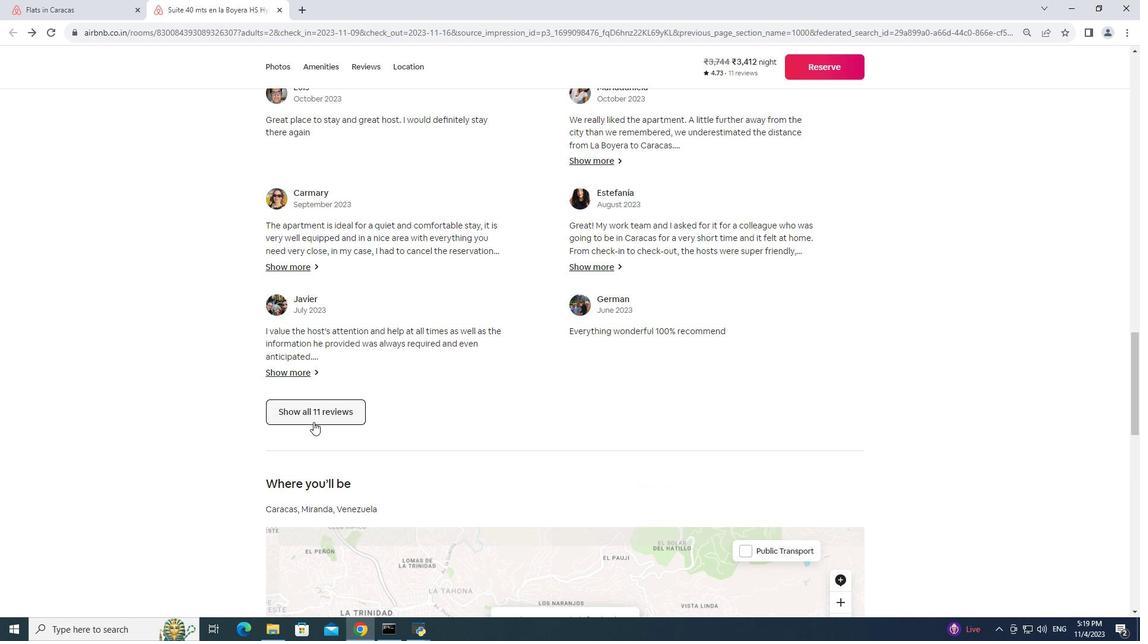
Action: Mouse pressed left at (313, 422)
Screenshot: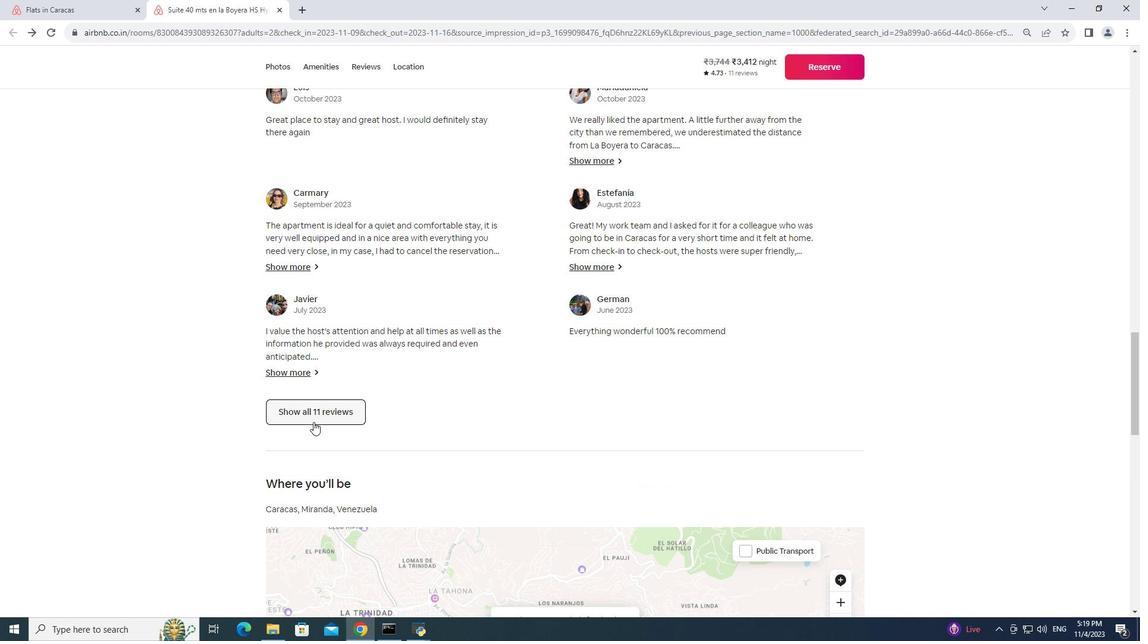 
Action: Mouse moved to (486, 410)
Screenshot: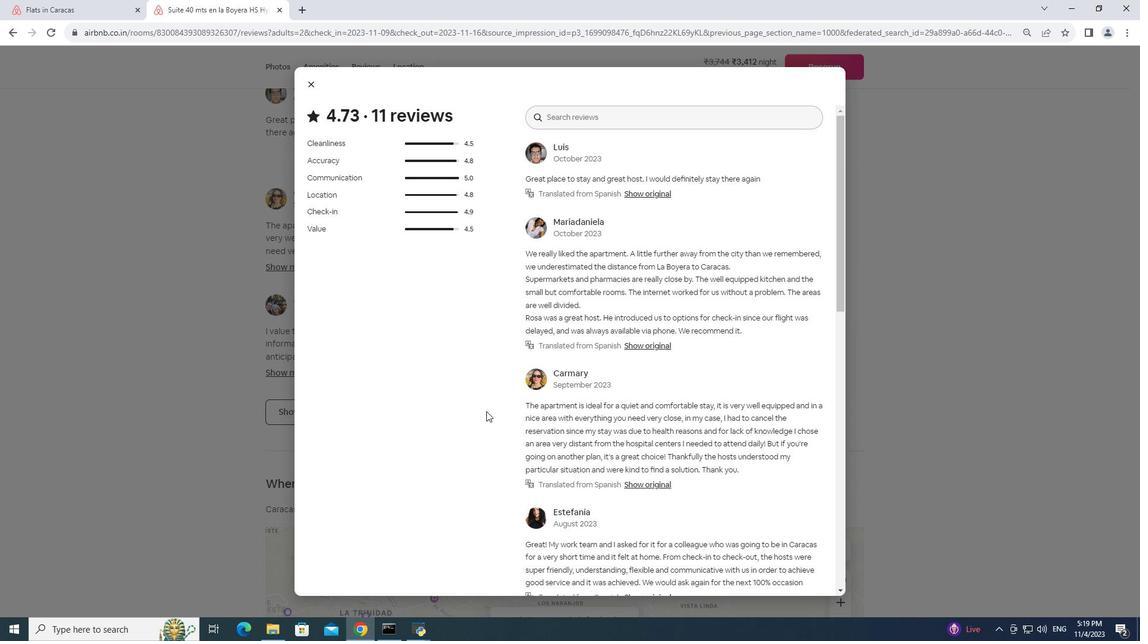 
Action: Mouse scrolled (486, 410) with delta (0, 0)
Screenshot: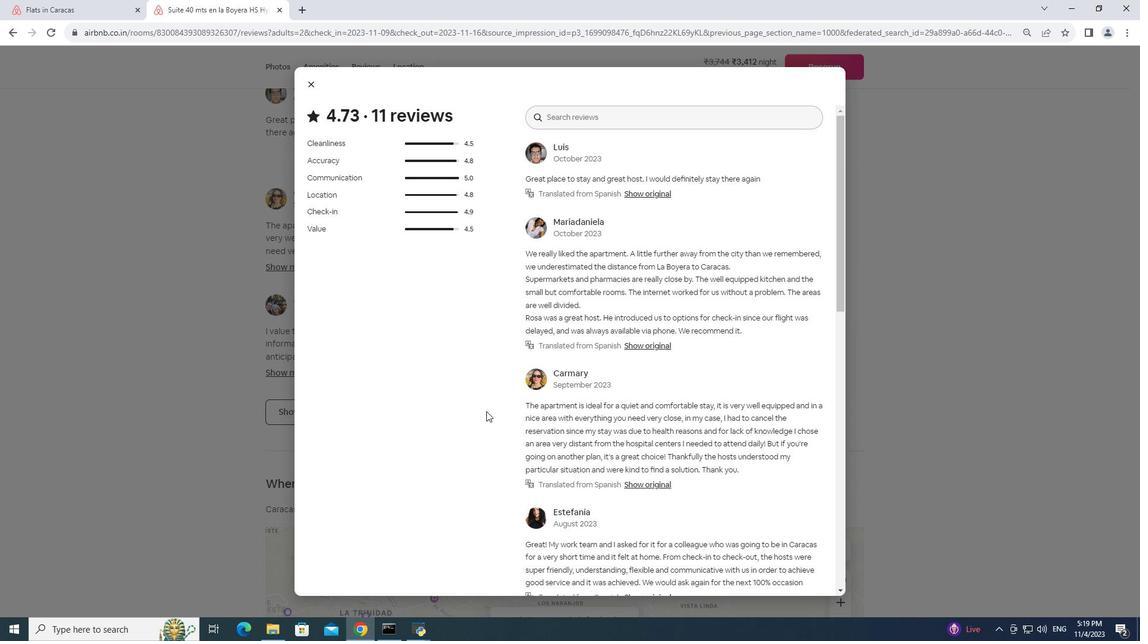 
Action: Mouse moved to (486, 413)
Screenshot: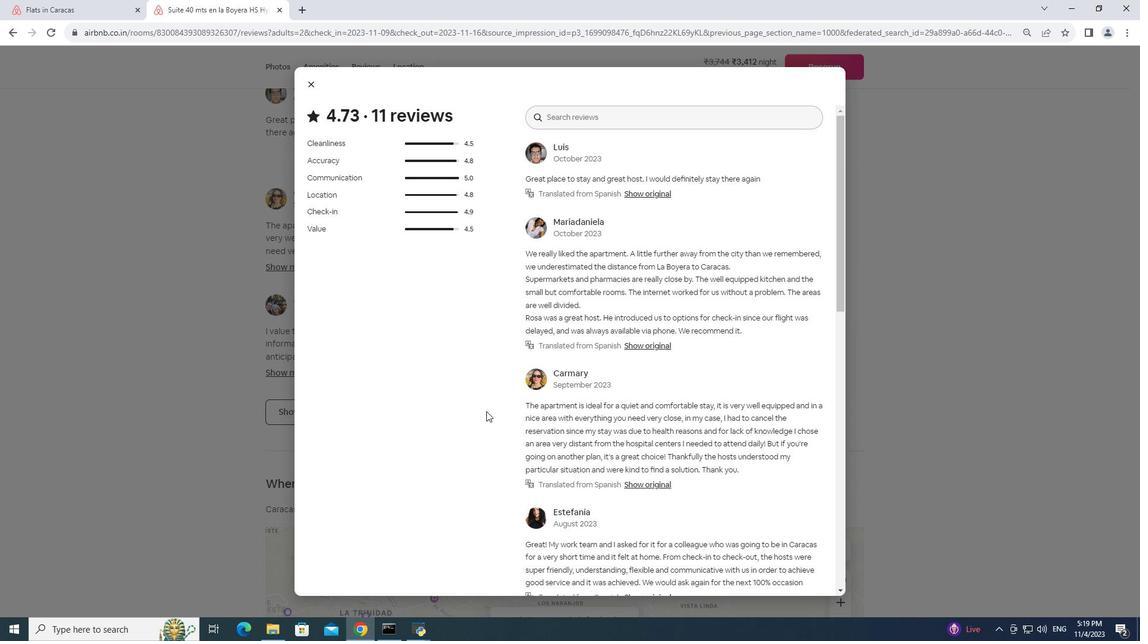 
Action: Mouse scrolled (486, 413) with delta (0, 0)
Screenshot: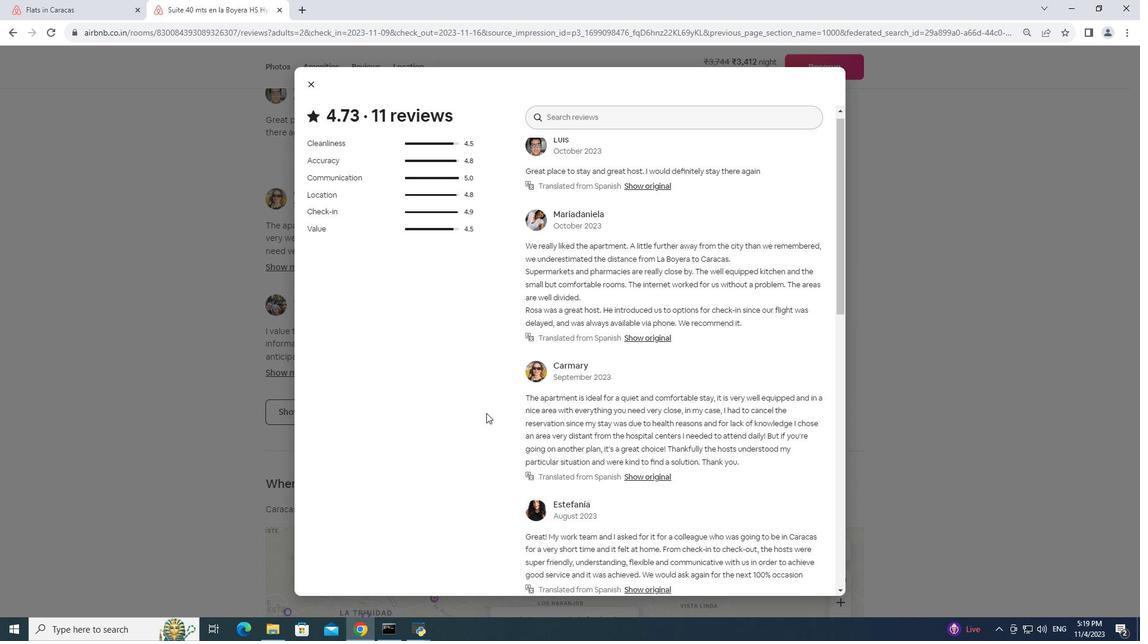 
Action: Mouse scrolled (486, 413) with delta (0, 0)
Screenshot: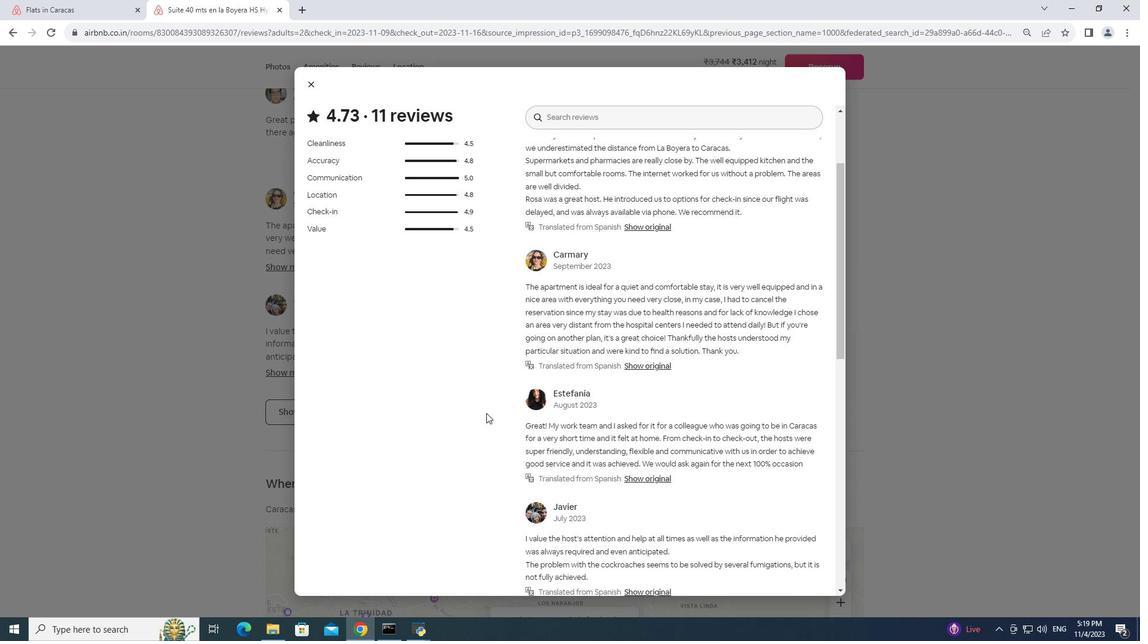 
Action: Mouse scrolled (486, 413) with delta (0, 0)
Screenshot: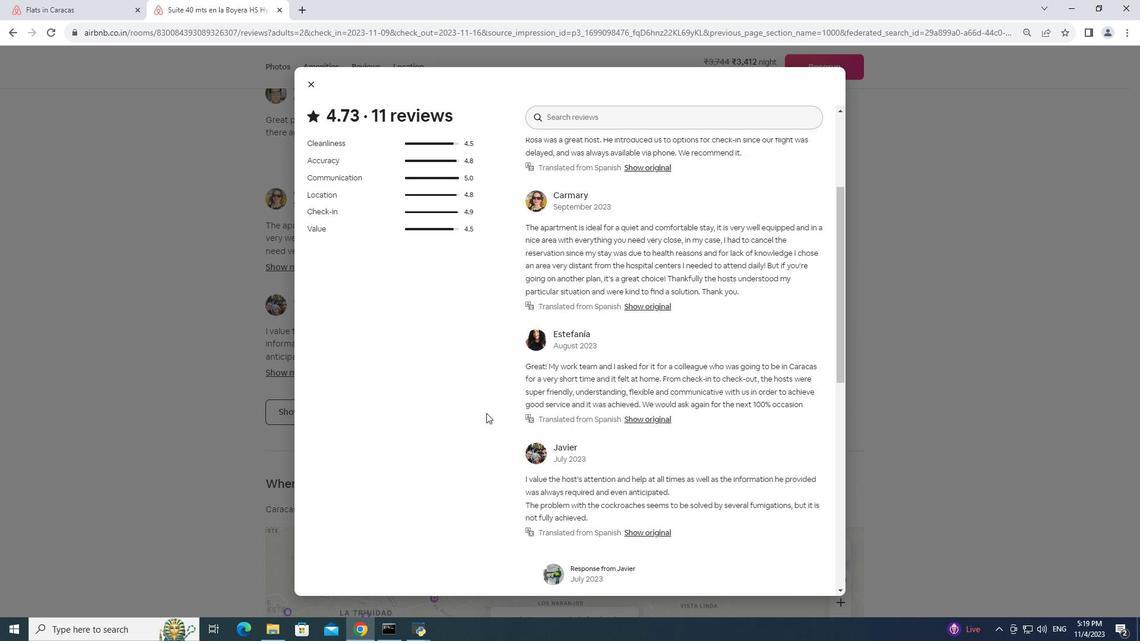 
Action: Mouse scrolled (486, 413) with delta (0, 0)
Screenshot: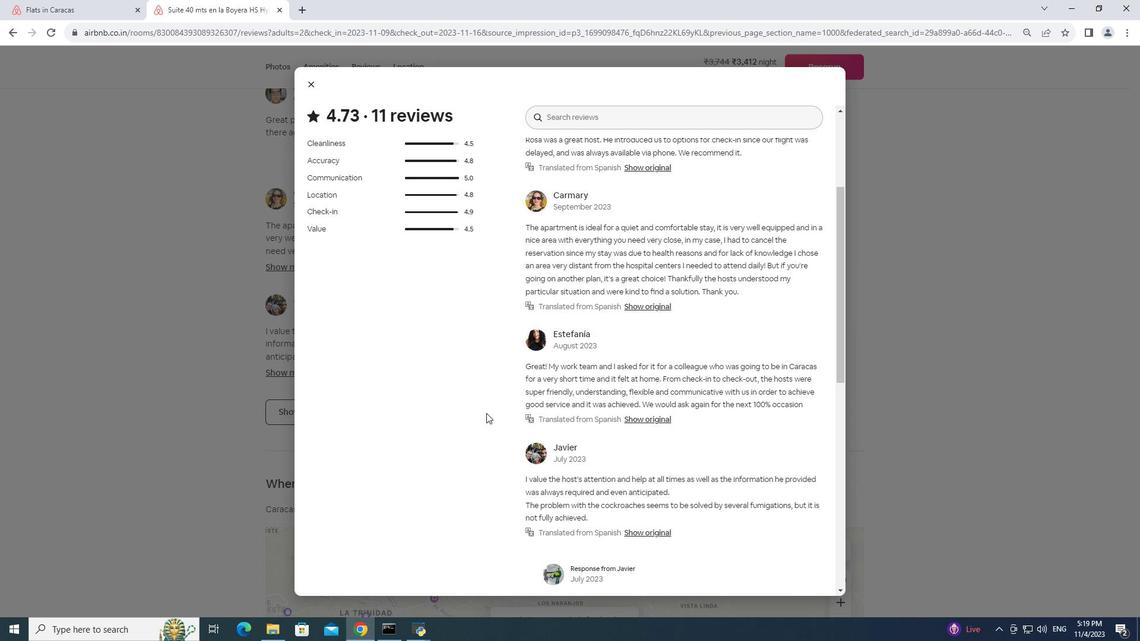 
Action: Mouse scrolled (486, 413) with delta (0, 0)
Screenshot: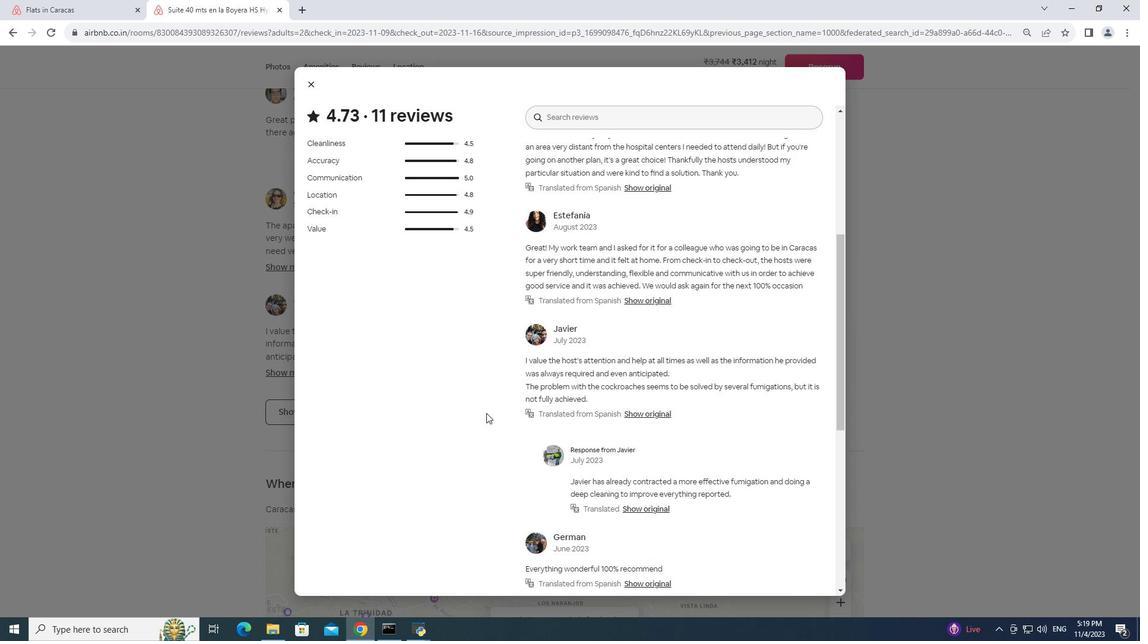 
Action: Mouse scrolled (486, 413) with delta (0, 0)
Screenshot: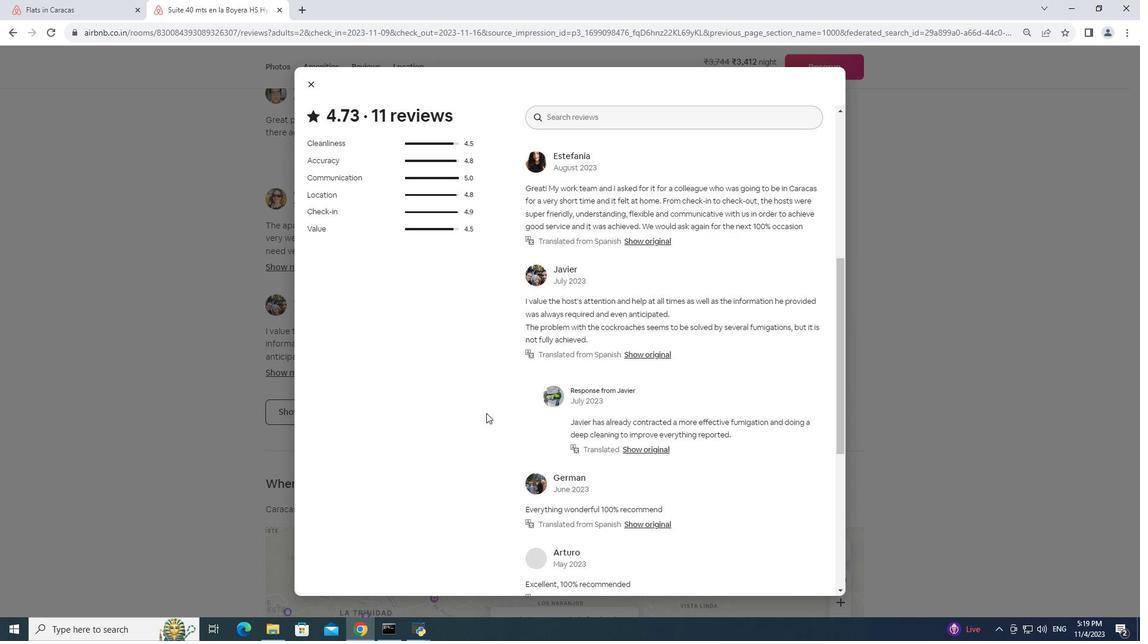 
Action: Mouse scrolled (486, 413) with delta (0, 0)
Screenshot: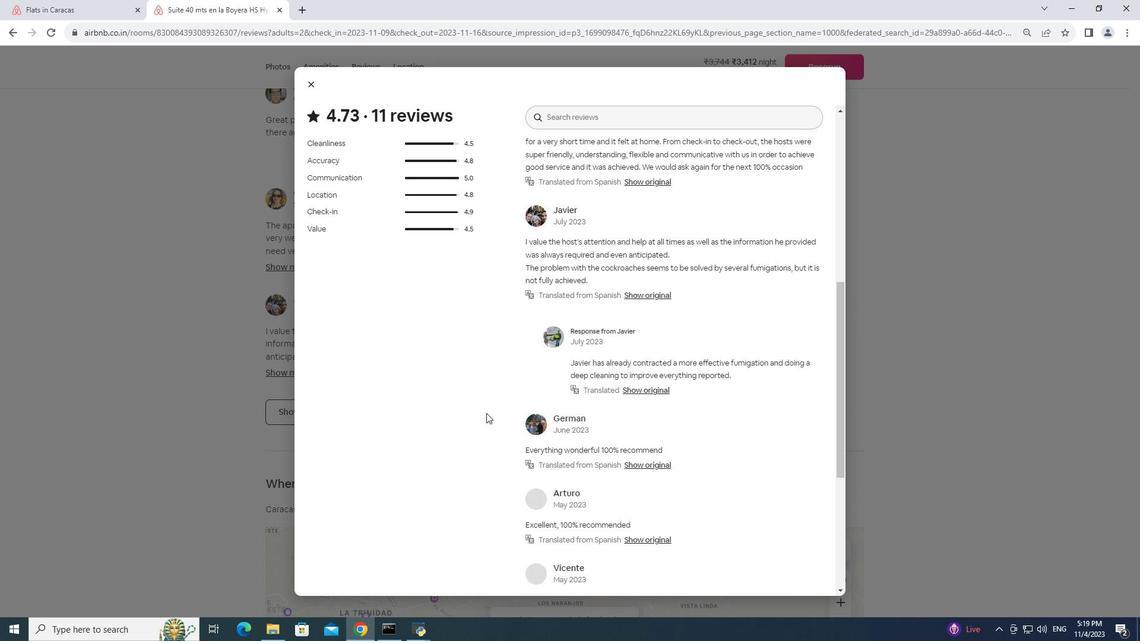 
Action: Mouse scrolled (486, 413) with delta (0, 0)
Screenshot: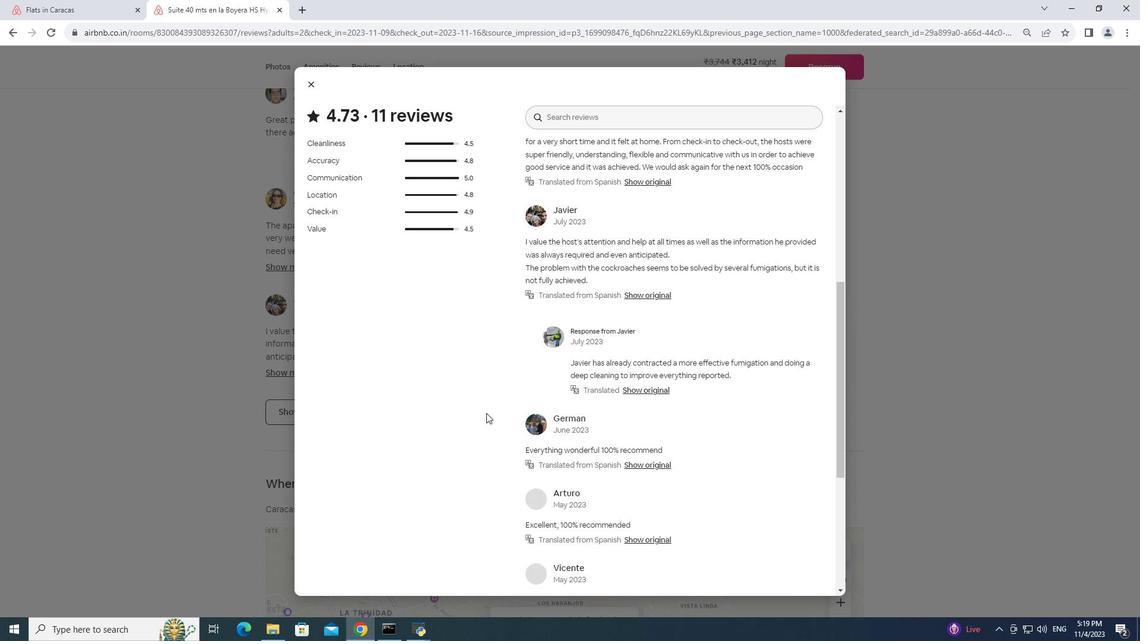 
Action: Mouse scrolled (486, 413) with delta (0, 0)
Screenshot: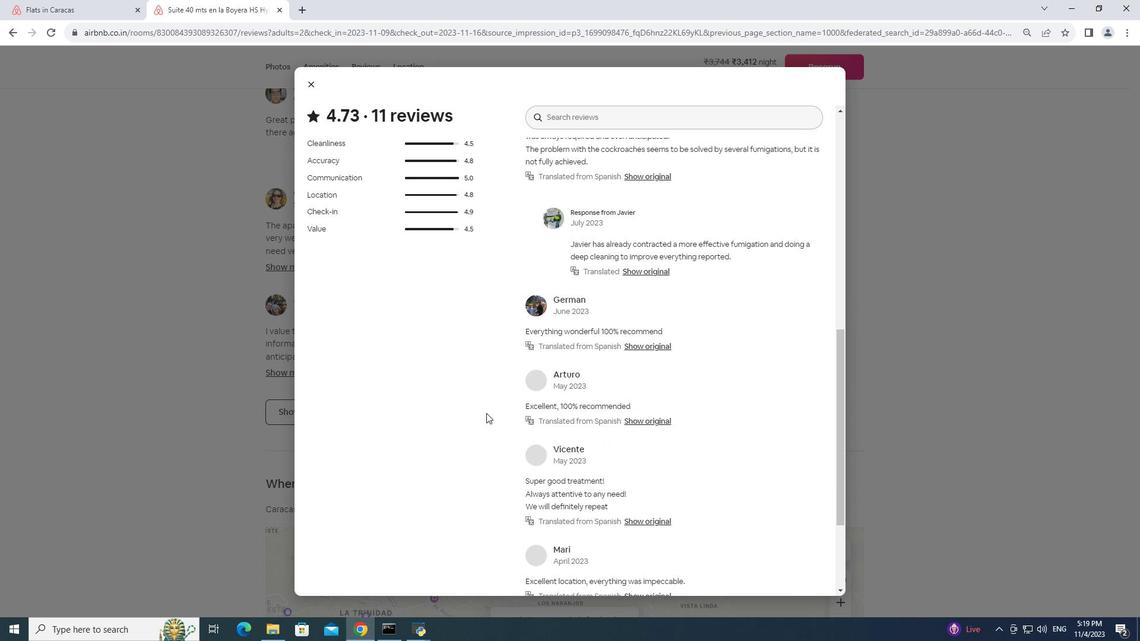 
Action: Mouse scrolled (486, 413) with delta (0, 0)
Screenshot: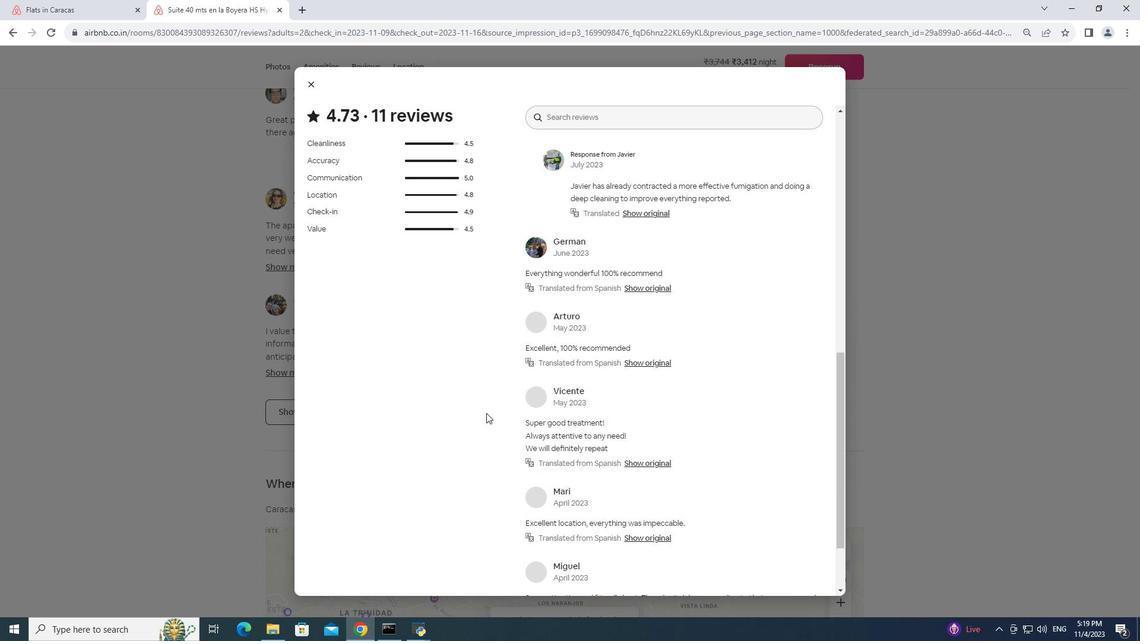 
Action: Mouse scrolled (486, 413) with delta (0, 0)
Screenshot: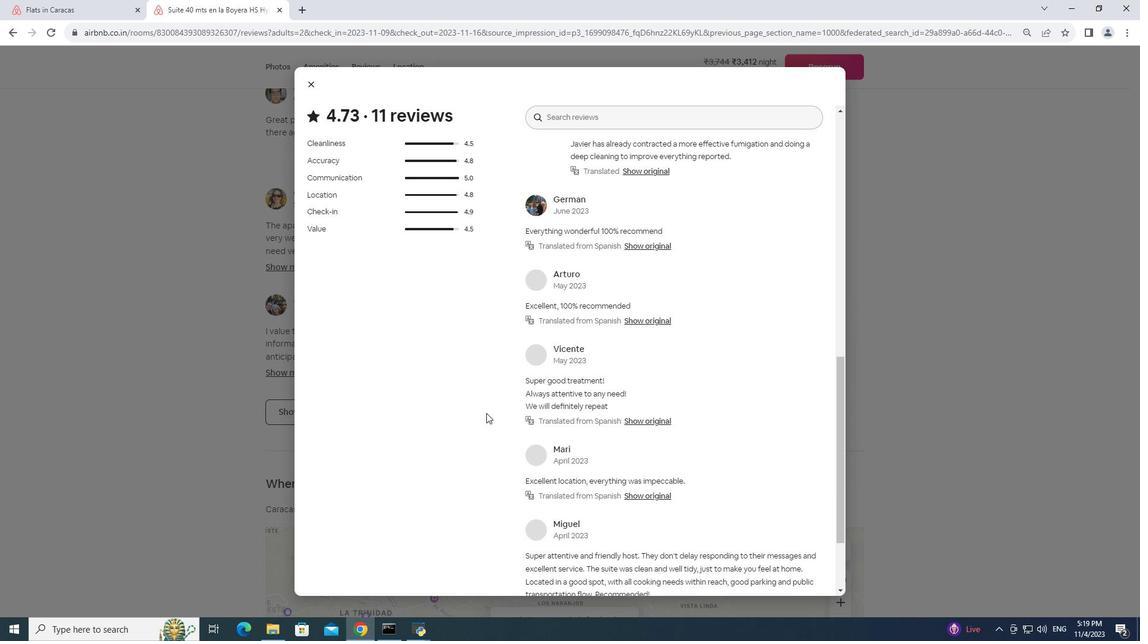 
Action: Mouse scrolled (486, 413) with delta (0, 0)
Screenshot: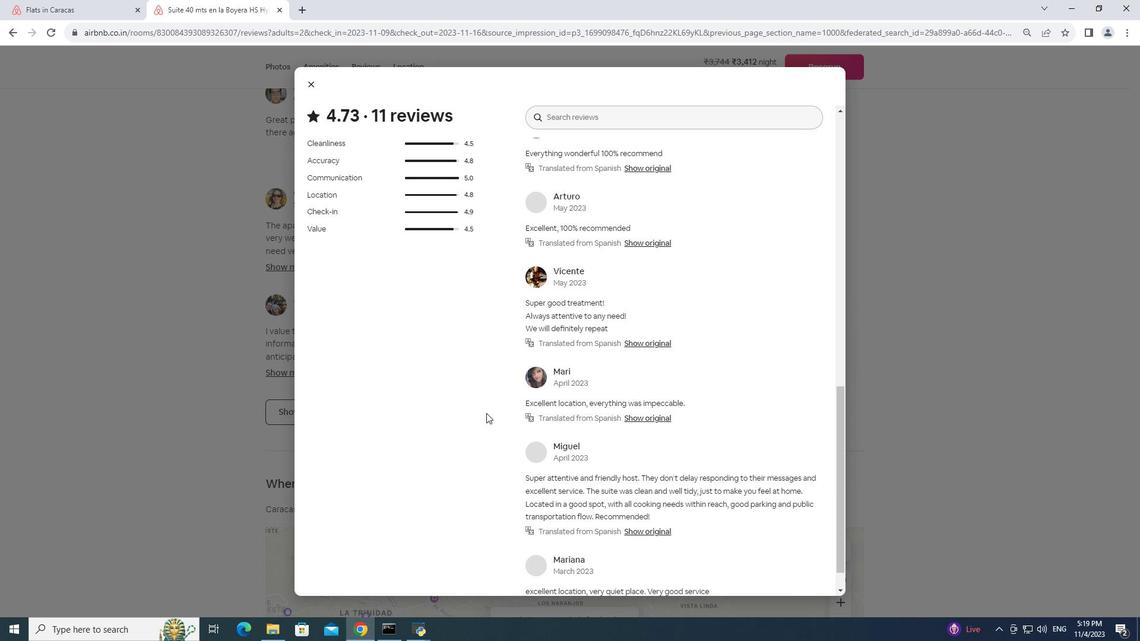 
Action: Mouse scrolled (486, 413) with delta (0, 0)
Screenshot: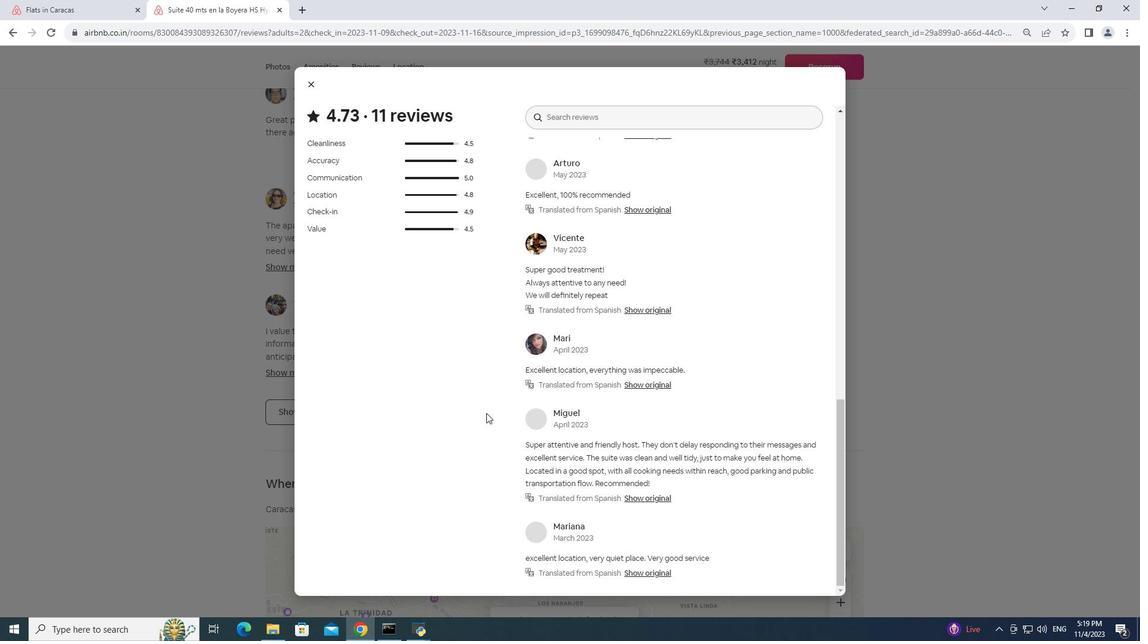 
Action: Mouse scrolled (486, 413) with delta (0, 0)
Screenshot: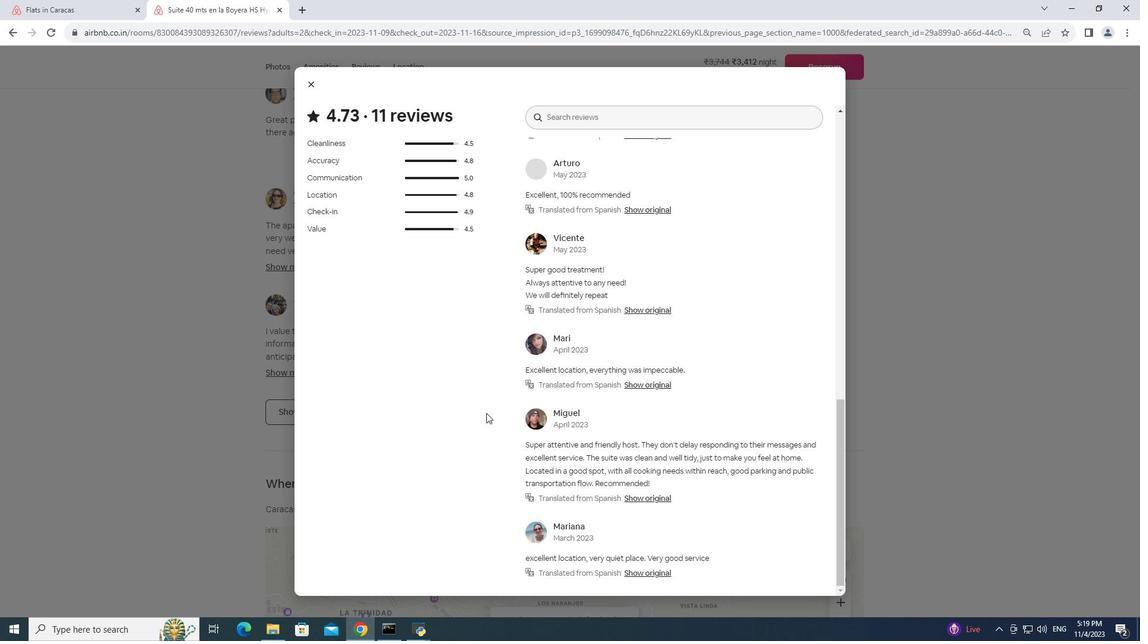 
Action: Mouse scrolled (486, 413) with delta (0, 0)
Screenshot: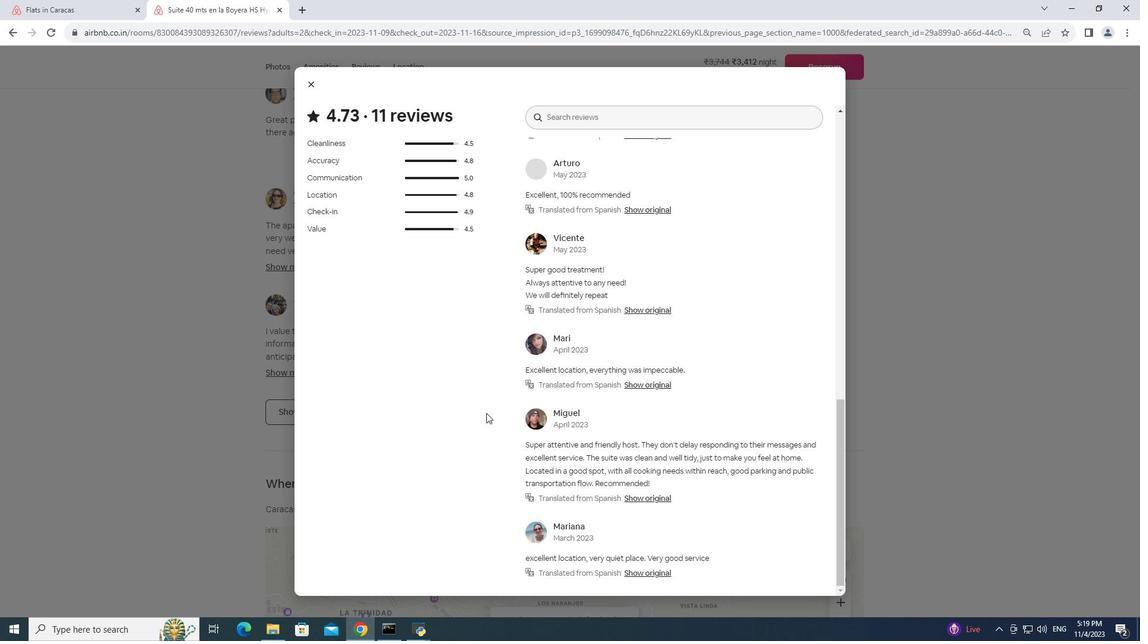 
Action: Mouse scrolled (486, 413) with delta (0, 0)
Screenshot: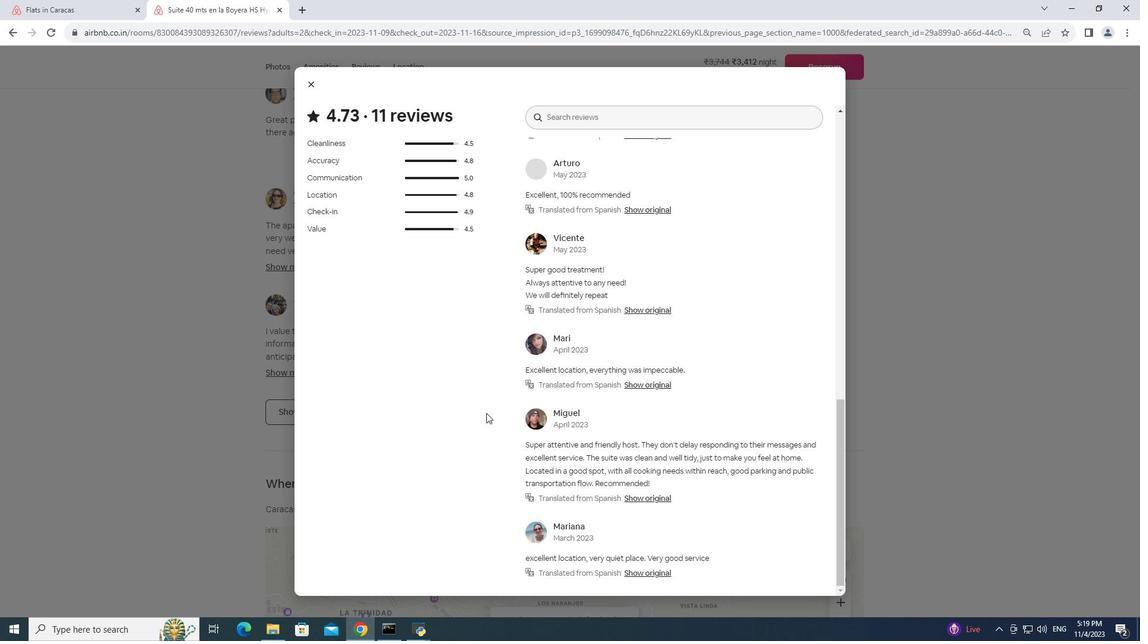 
Action: Mouse scrolled (486, 413) with delta (0, 0)
Screenshot: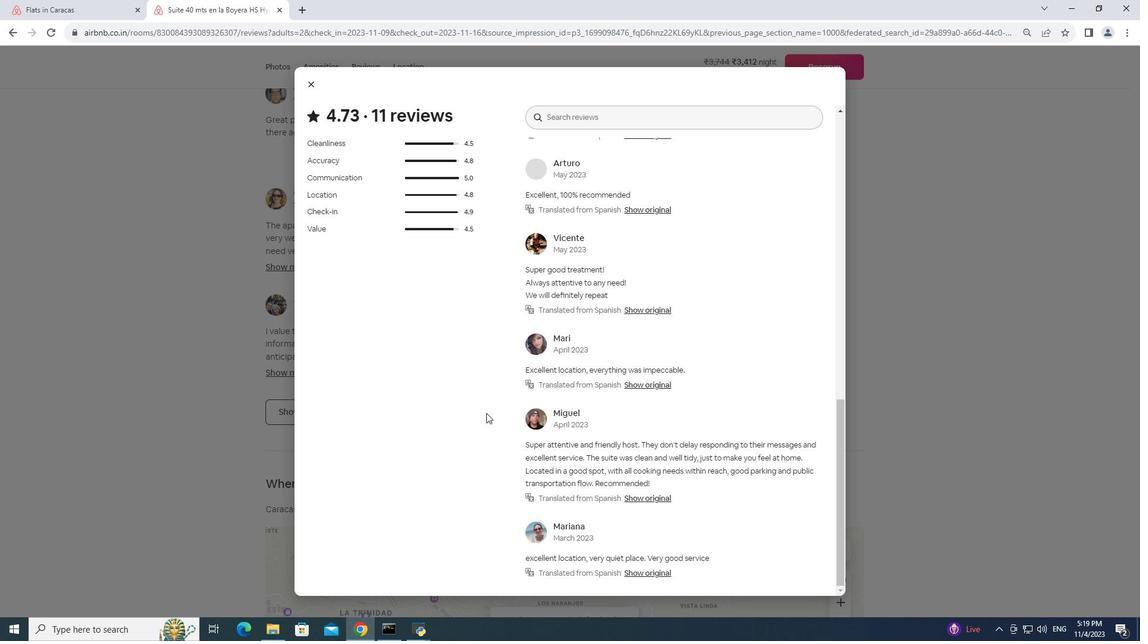
Action: Mouse scrolled (486, 413) with delta (0, 0)
Screenshot: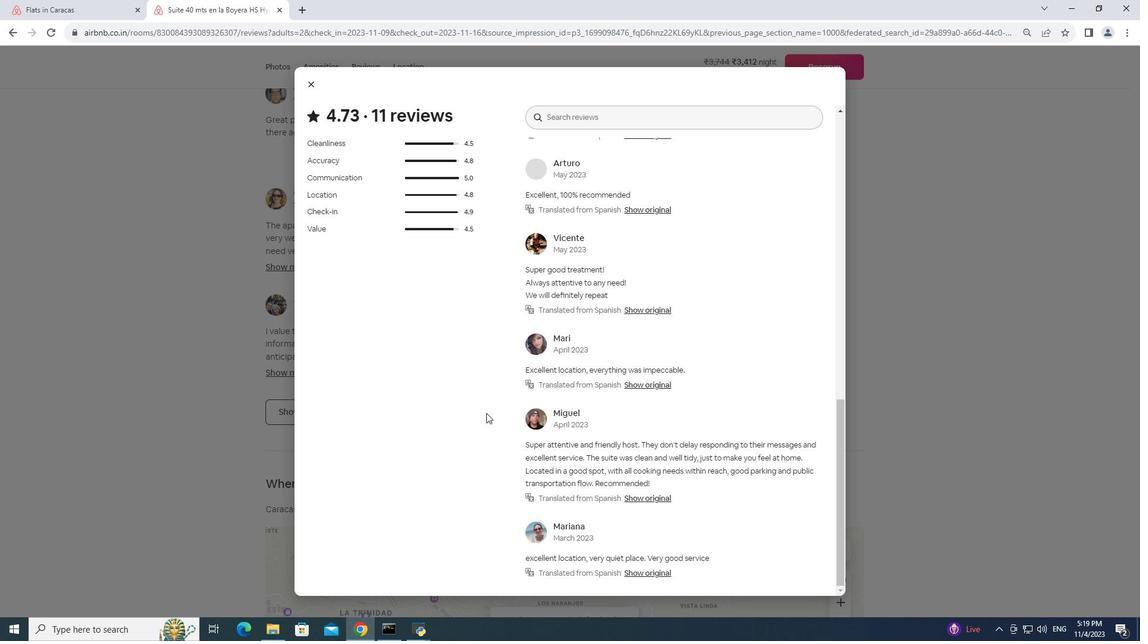 
Action: Mouse scrolled (486, 413) with delta (0, 0)
